 Task: Get directions from Glen Canyon National Recreation Area, Utah, United States to Kings Canyon National Park, California, United States and explore the nearby post offices
Action: Mouse moved to (286, 65)
Screenshot: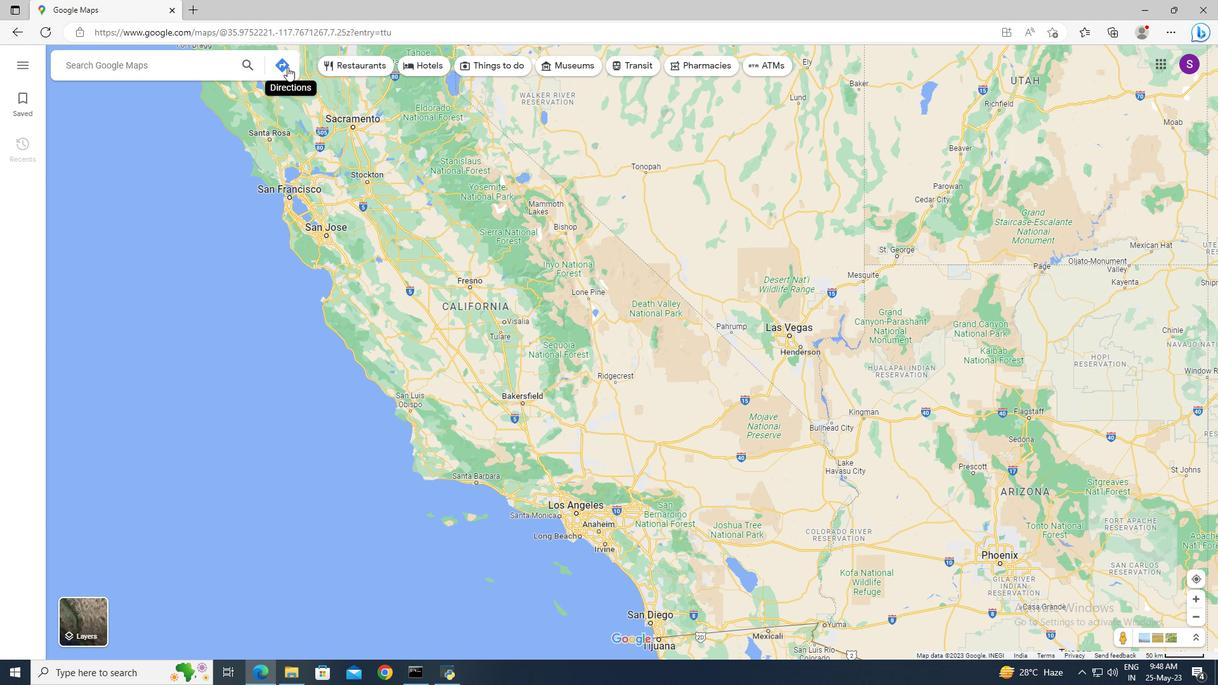 
Action: Mouse pressed left at (286, 65)
Screenshot: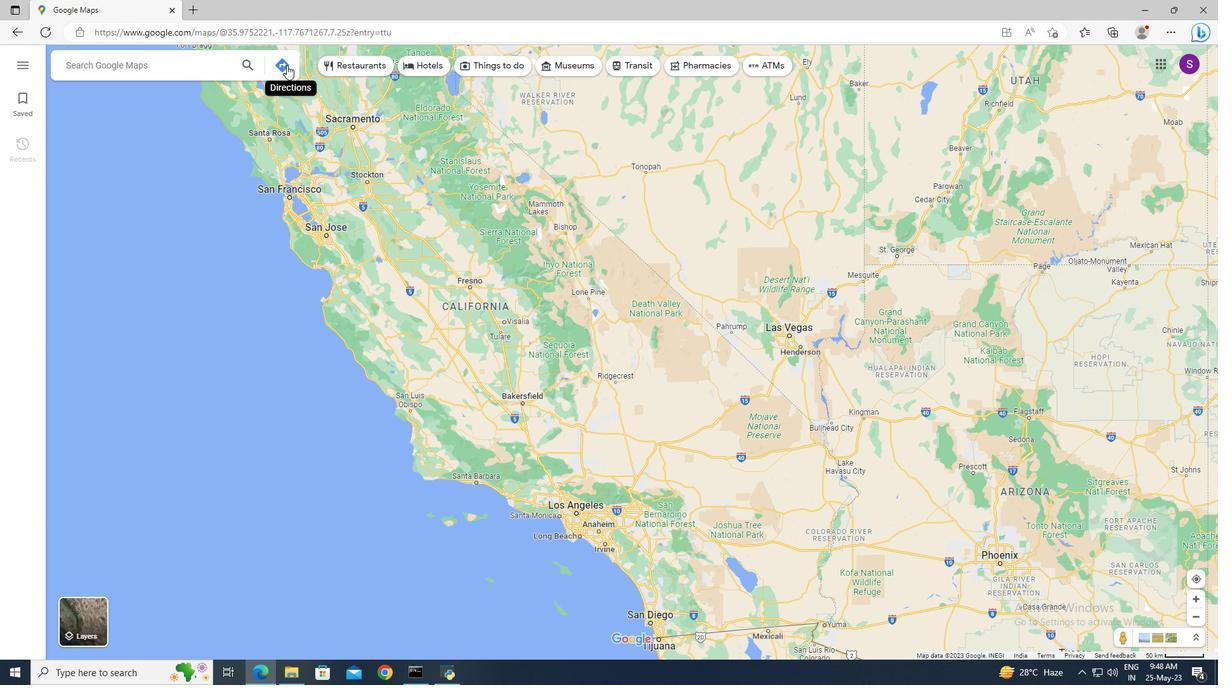 
Action: Mouse moved to (143, 103)
Screenshot: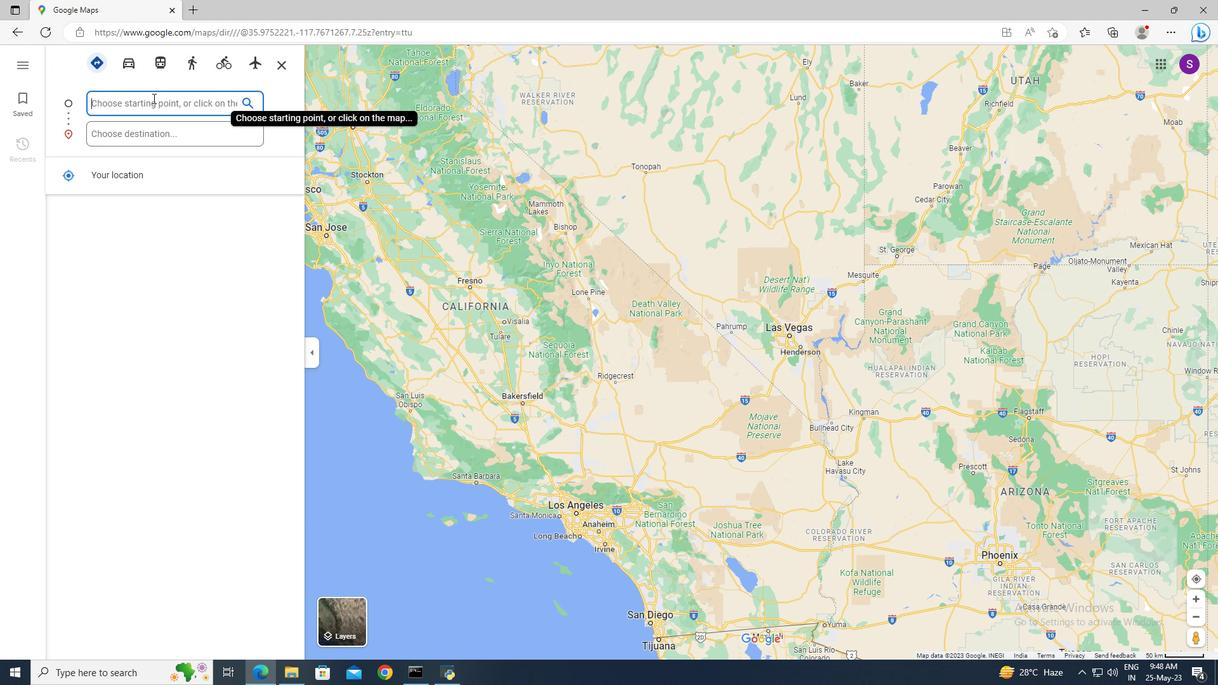 
Action: Mouse pressed left at (143, 103)
Screenshot: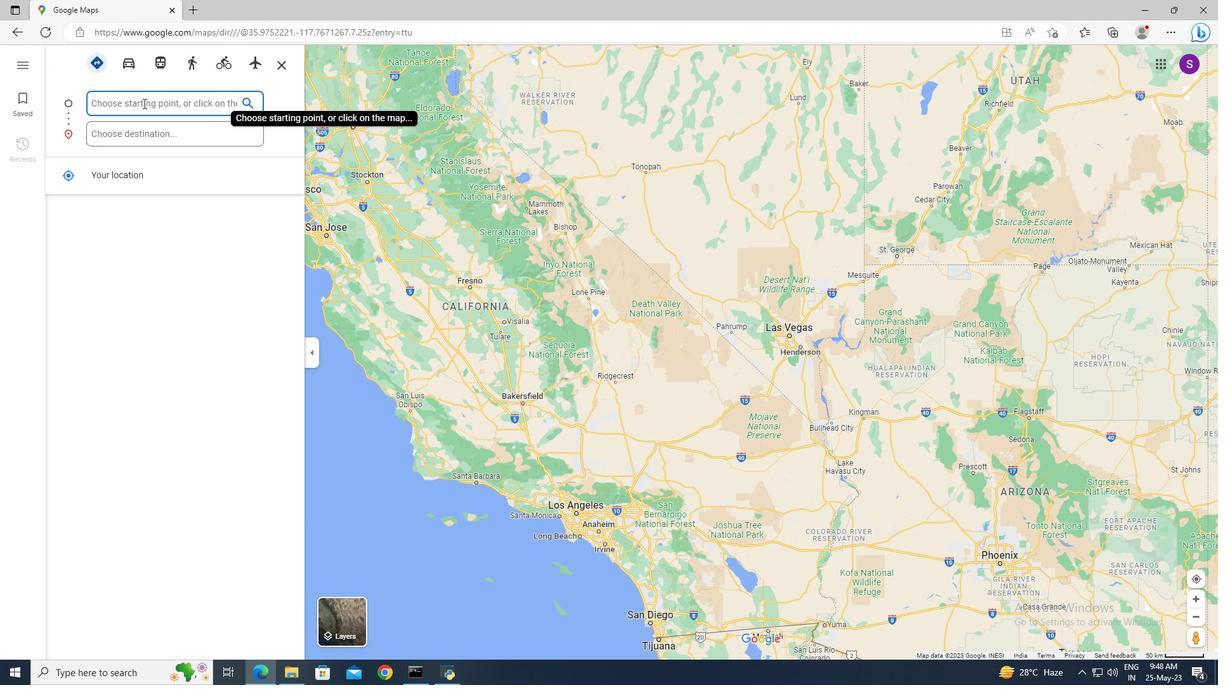 
Action: Key pressed <Key.shift>Glen<Key.space><Key.shift>Canyon<Key.space><Key.shift>National<Key.space><Key.shift>Recre
Screenshot: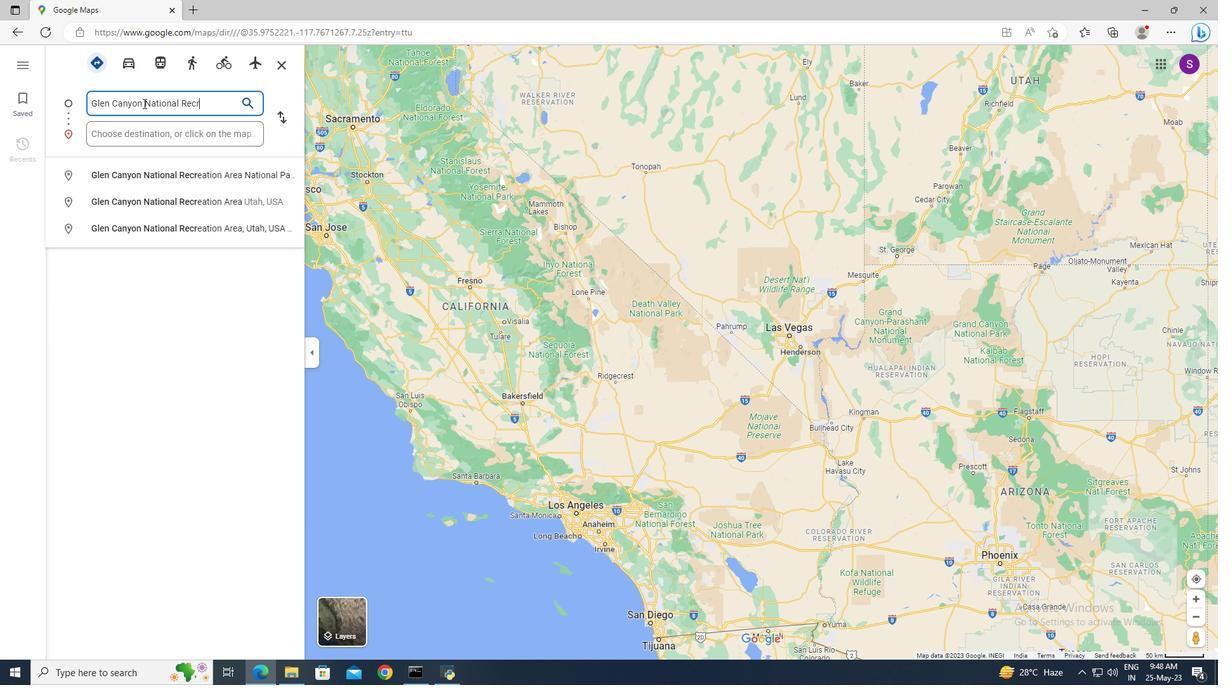 
Action: Mouse moved to (157, 195)
Screenshot: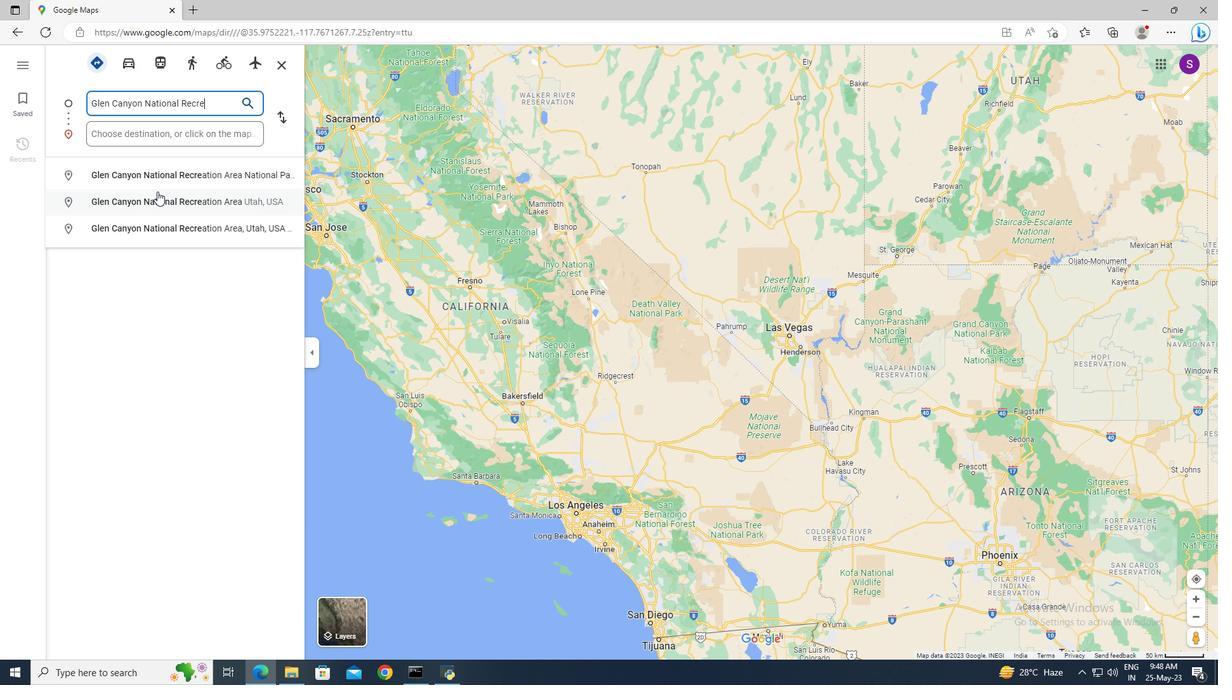 
Action: Mouse pressed left at (157, 195)
Screenshot: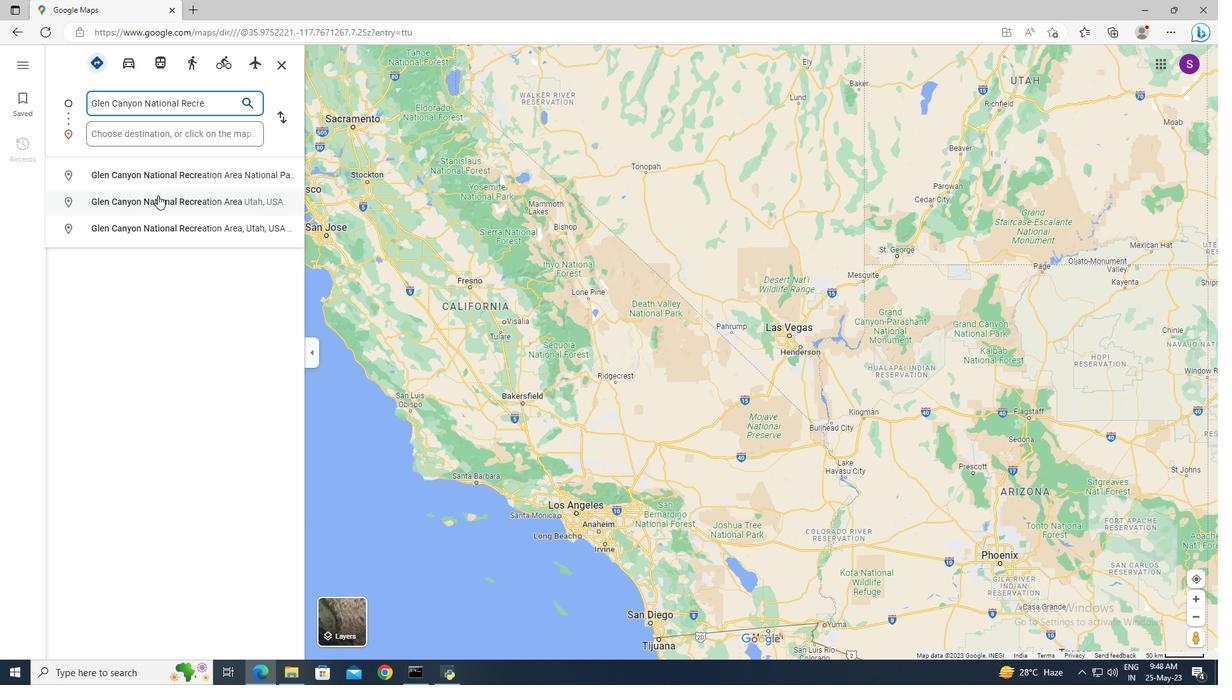 
Action: Mouse moved to (133, 130)
Screenshot: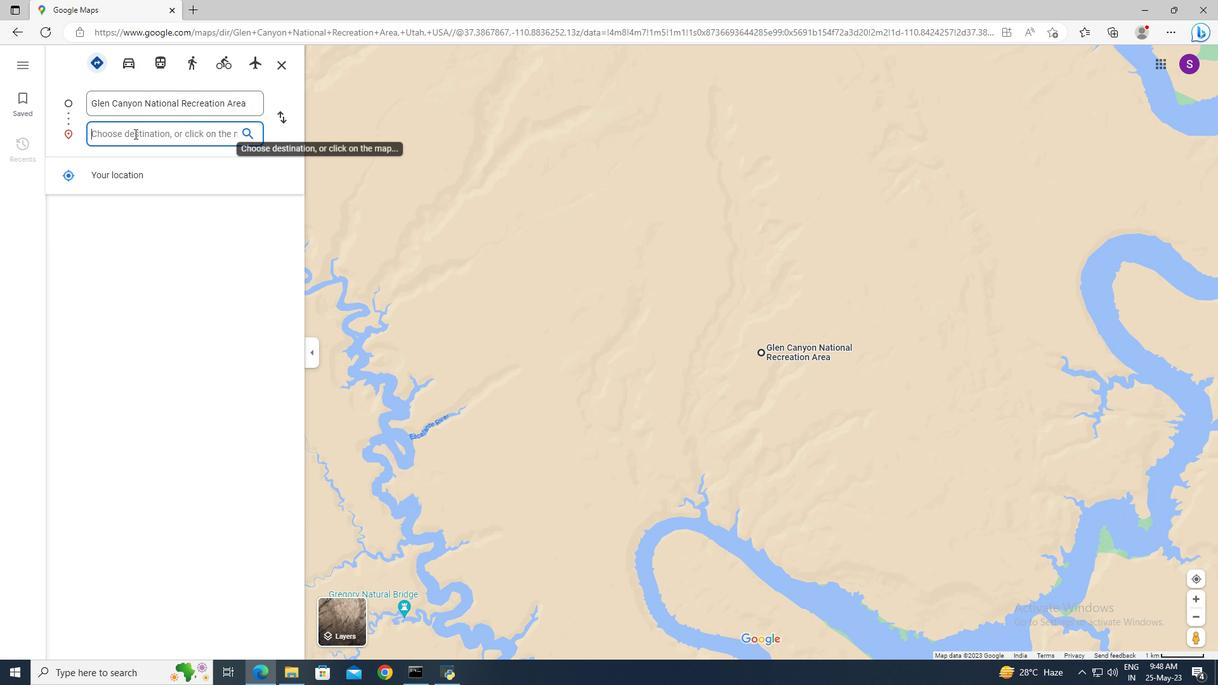 
Action: Mouse pressed left at (133, 130)
Screenshot: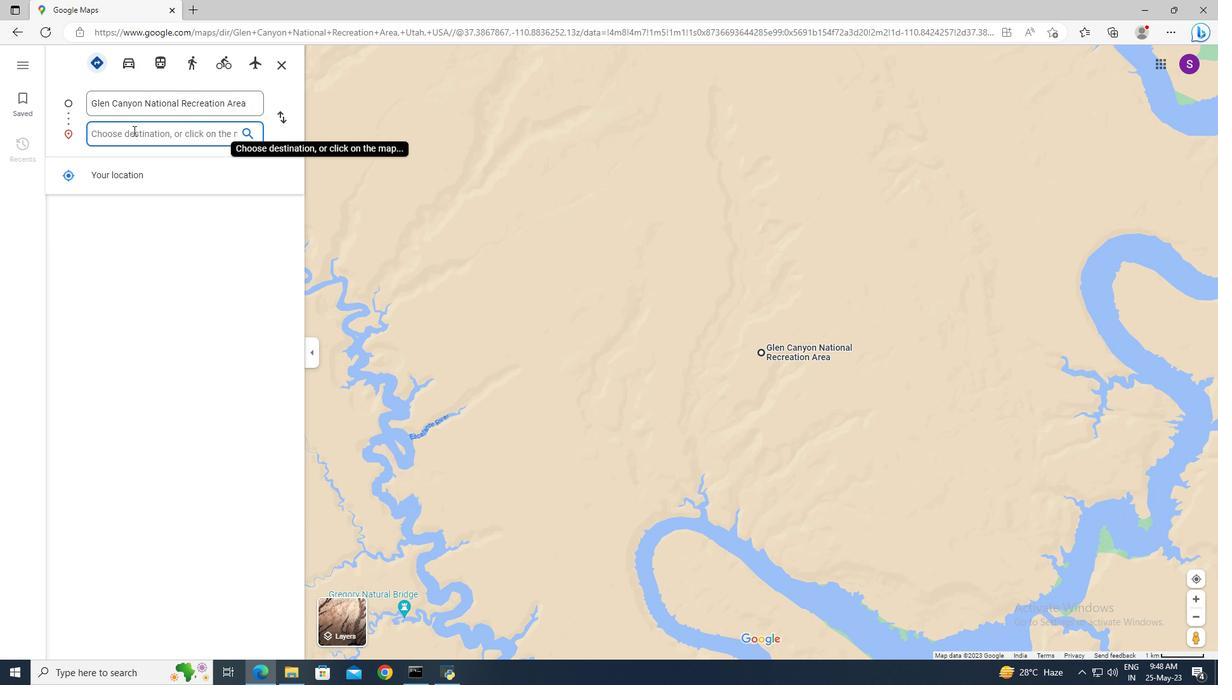 
Action: Key pressed <Key.shift>Kings<Key.space><Key.shift>Canyon<Key.space><Key.shift>National<Key.space><Key.shift>Park
Screenshot: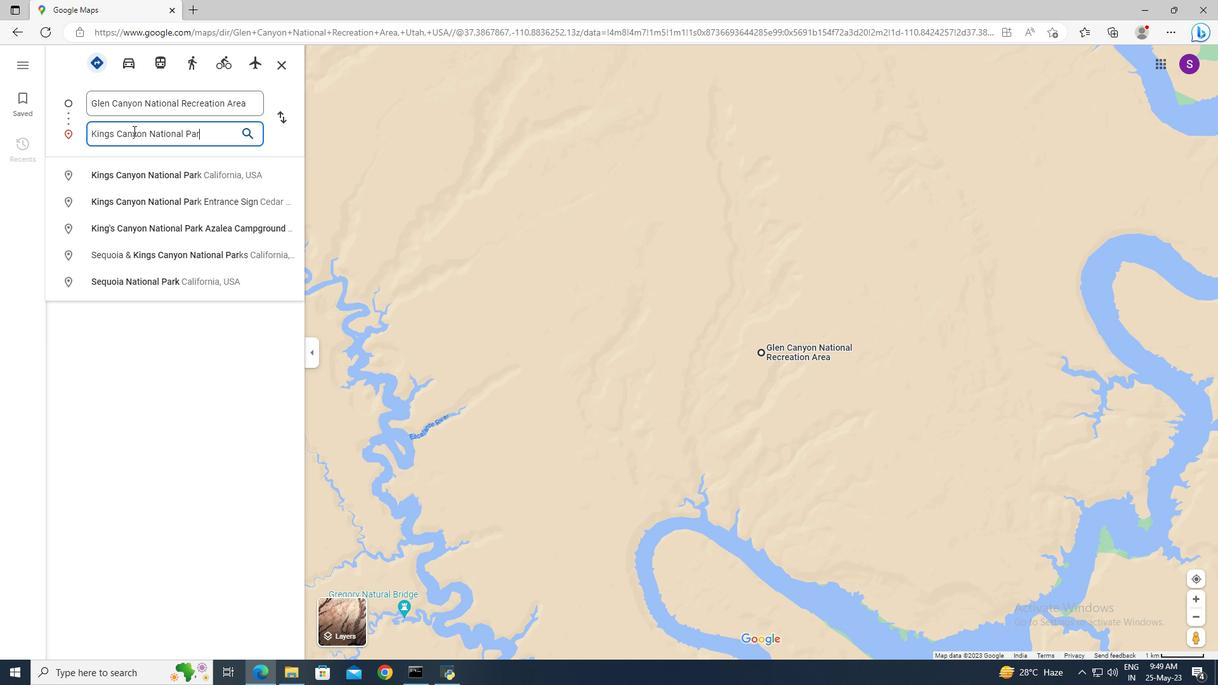 
Action: Mouse moved to (140, 170)
Screenshot: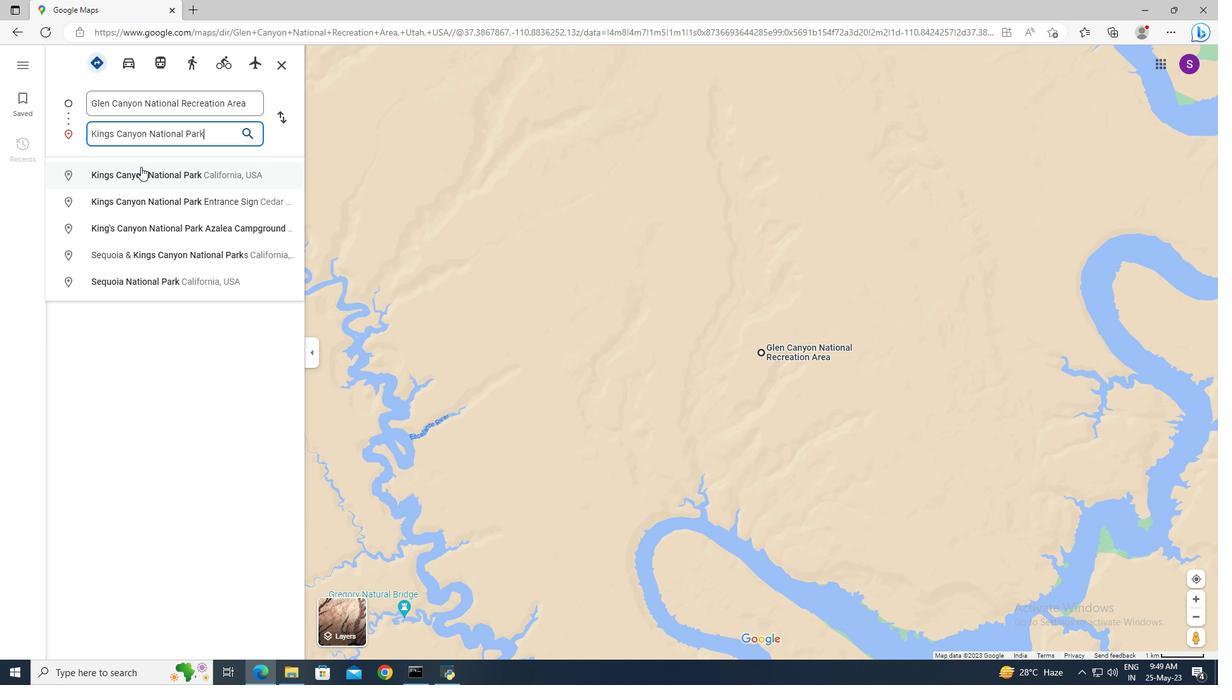 
Action: Mouse pressed left at (140, 170)
Screenshot: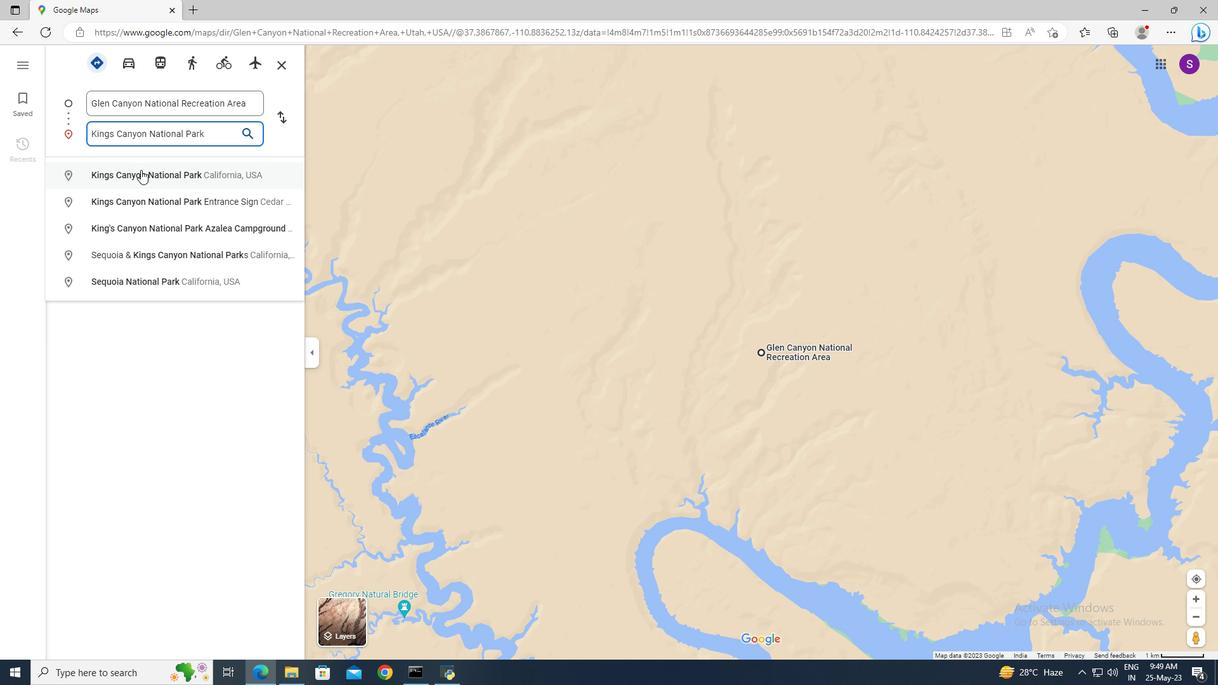 
Action: Mouse moved to (275, 555)
Screenshot: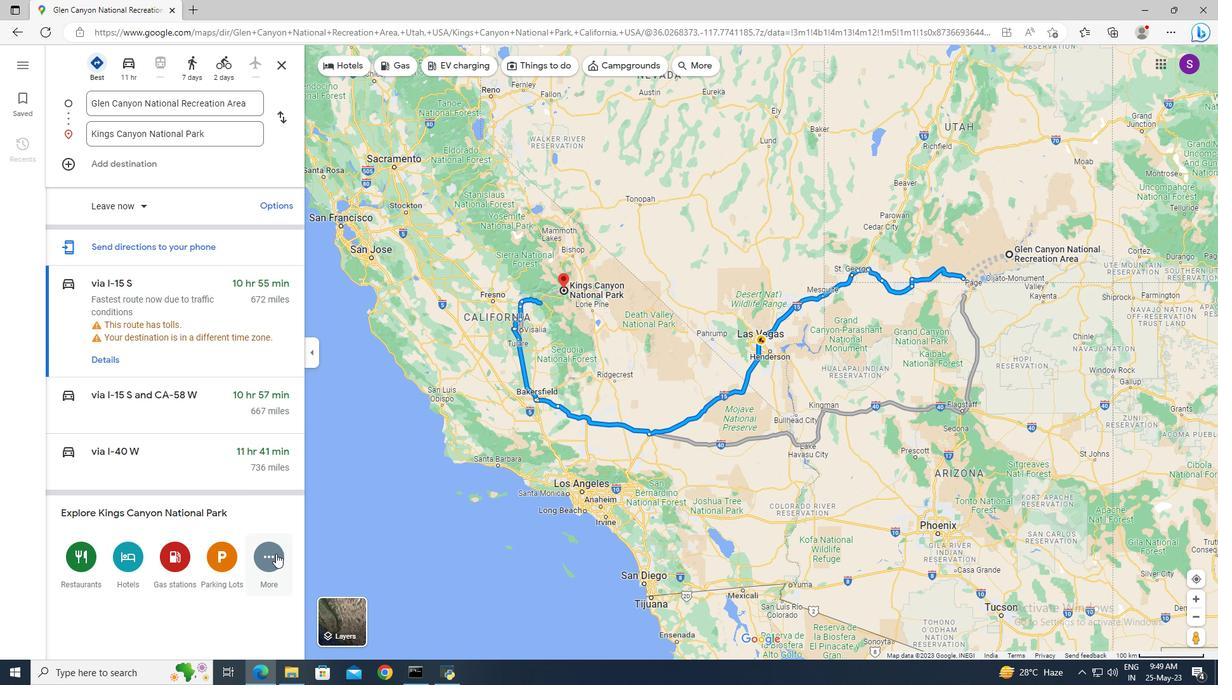 
Action: Mouse pressed left at (275, 555)
Screenshot: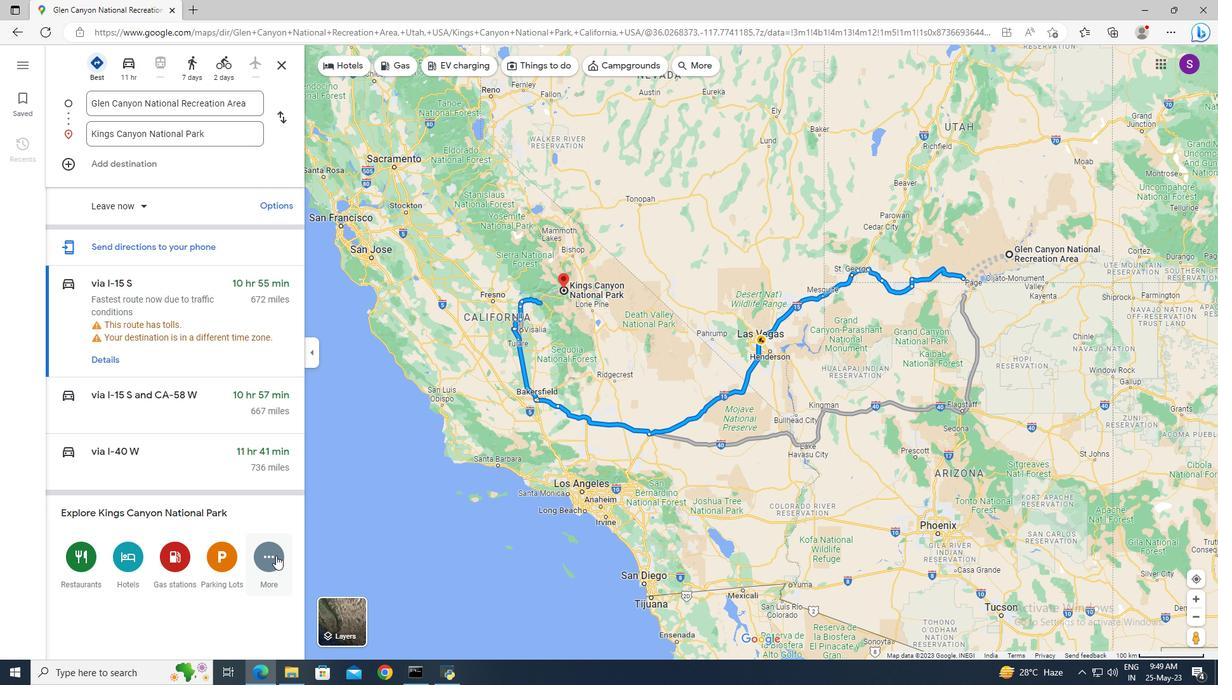 
Action: Mouse moved to (267, 525)
Screenshot: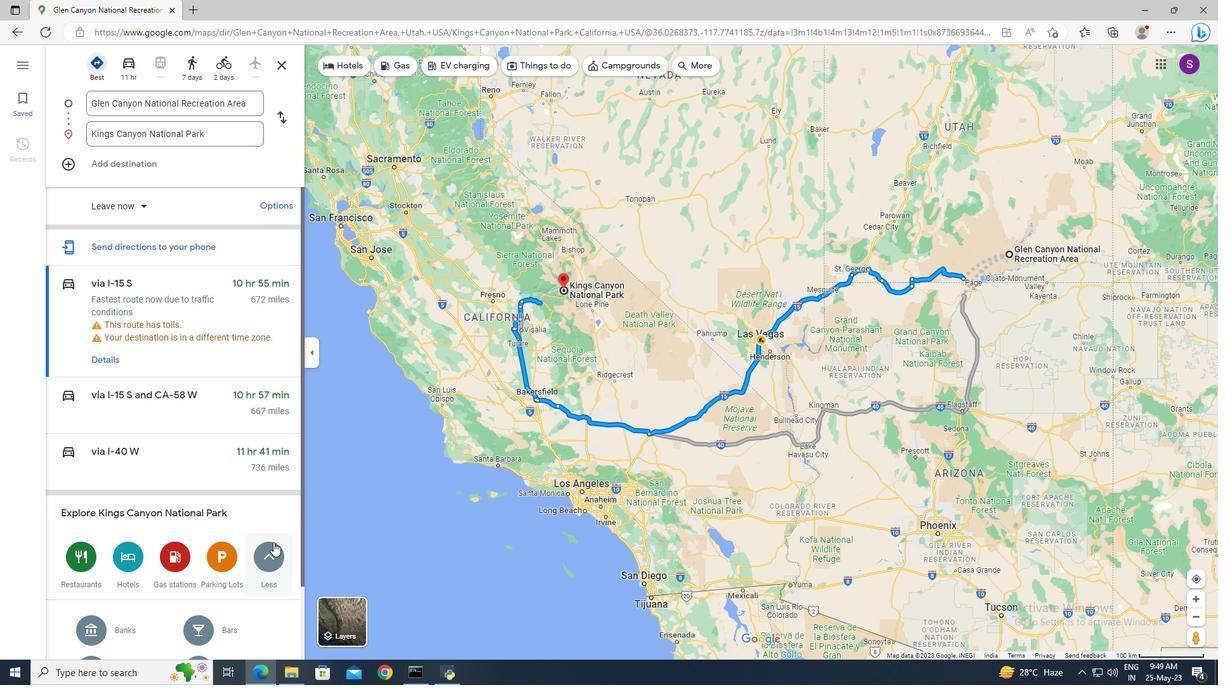 
Action: Mouse scrolled (267, 524) with delta (0, 0)
Screenshot: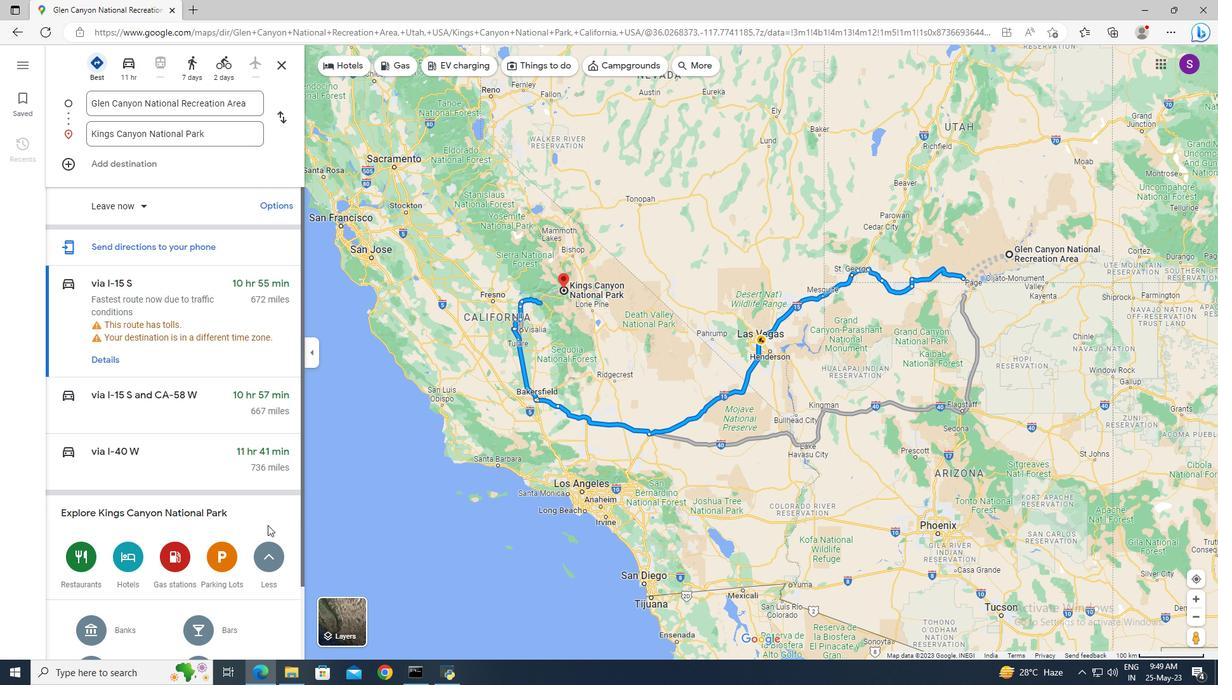 
Action: Mouse scrolled (267, 524) with delta (0, 0)
Screenshot: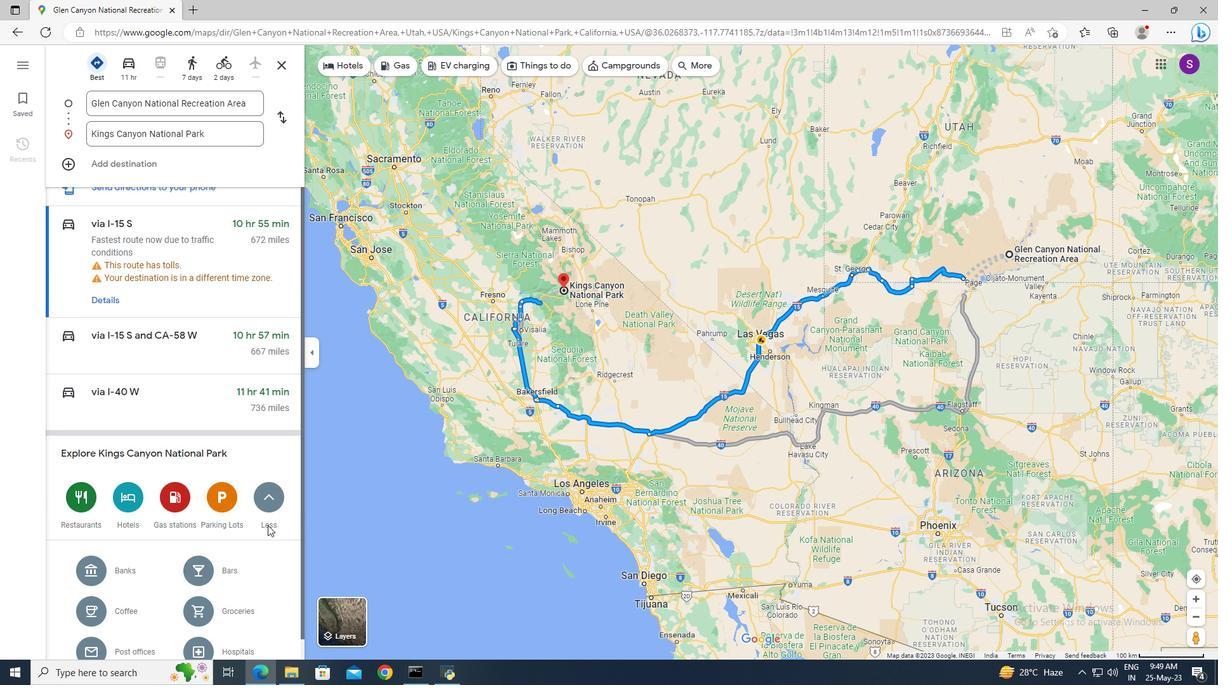 
Action: Mouse moved to (116, 623)
Screenshot: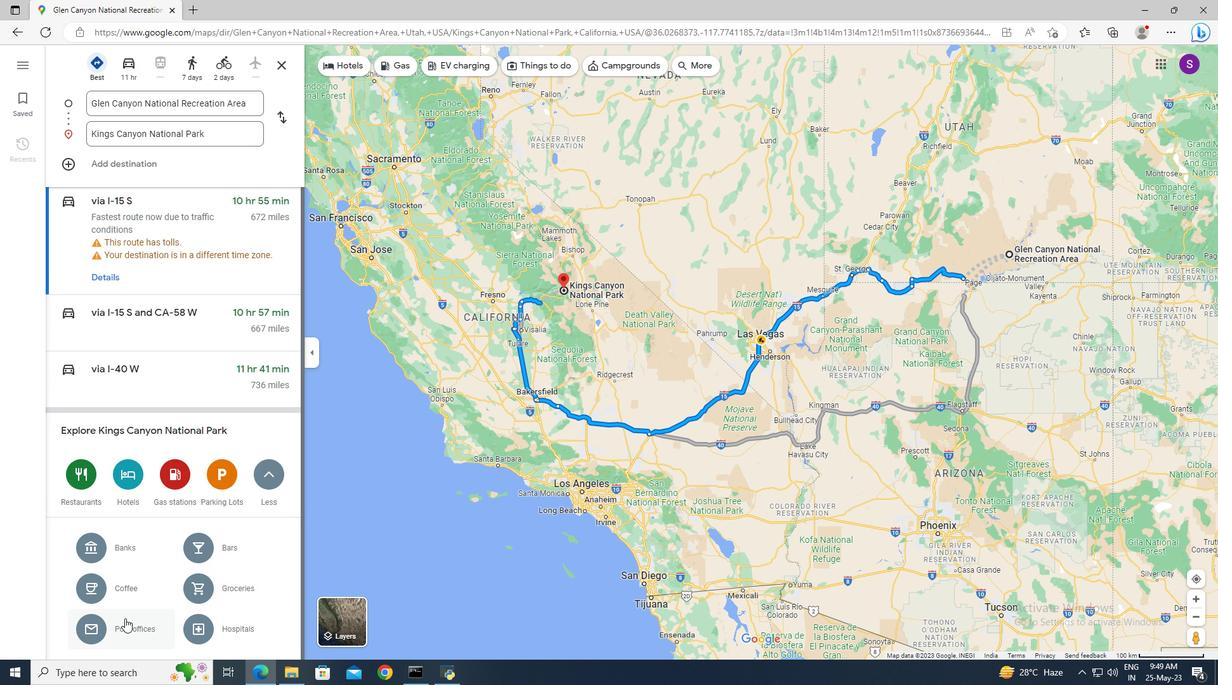 
Action: Mouse pressed left at (116, 623)
Screenshot: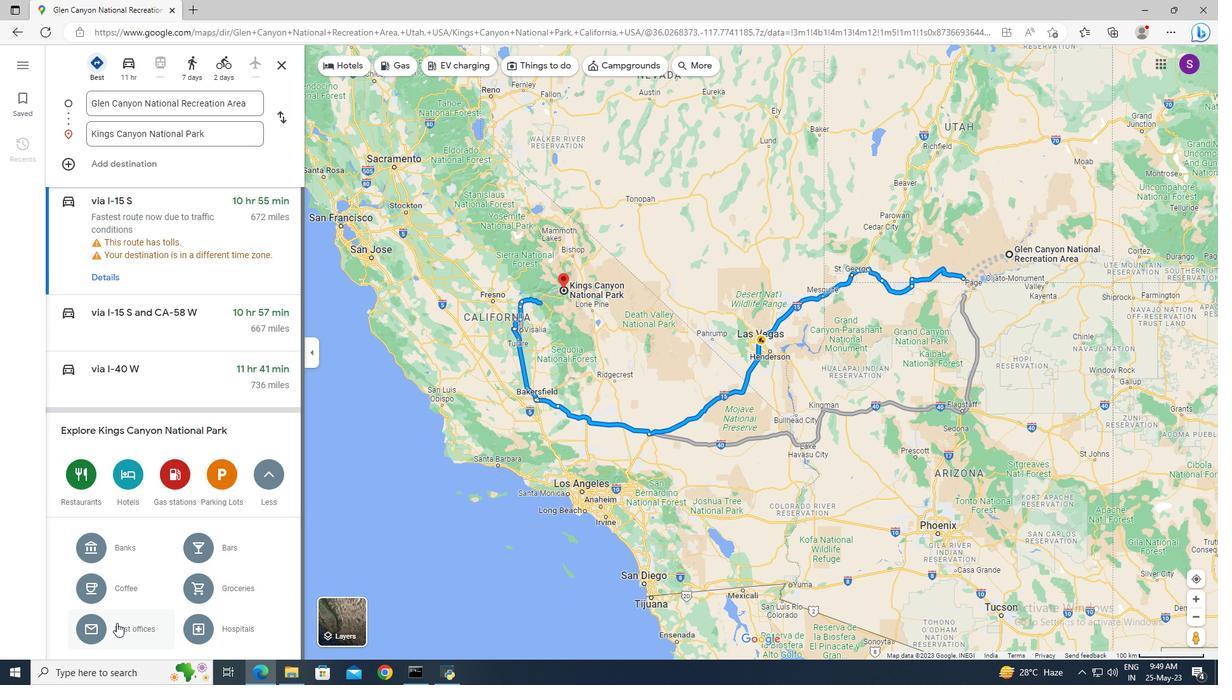 
Action: Mouse moved to (140, 204)
Screenshot: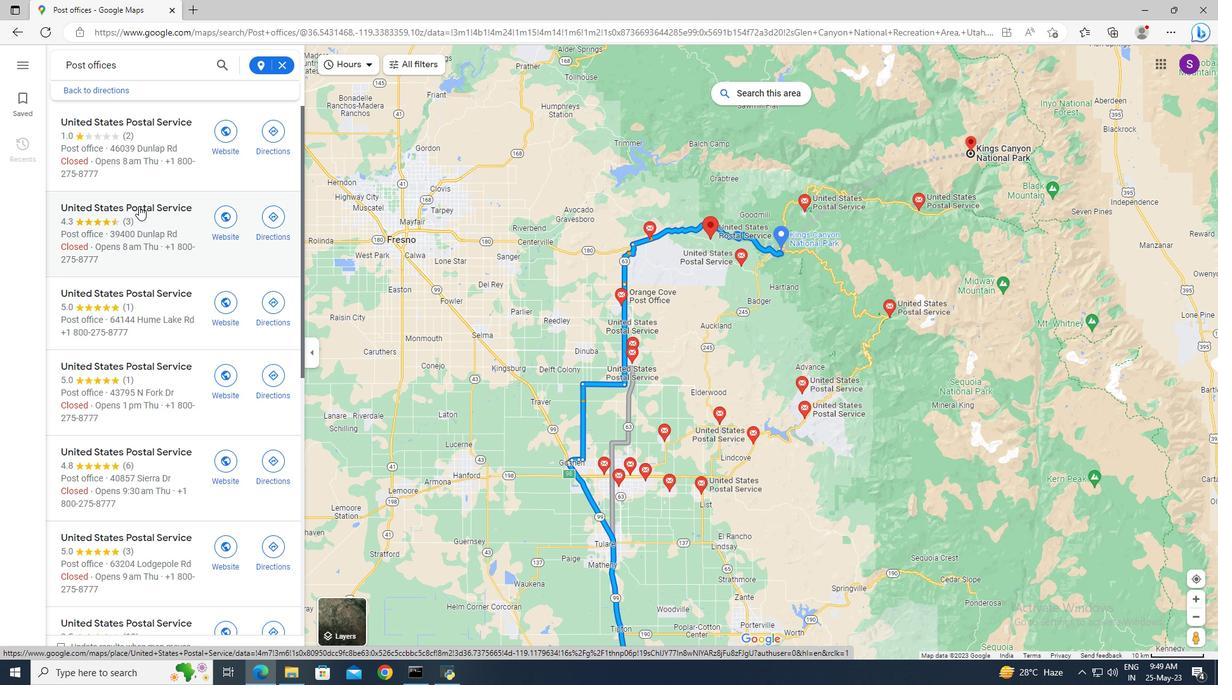 
Action: Mouse pressed left at (140, 204)
Screenshot: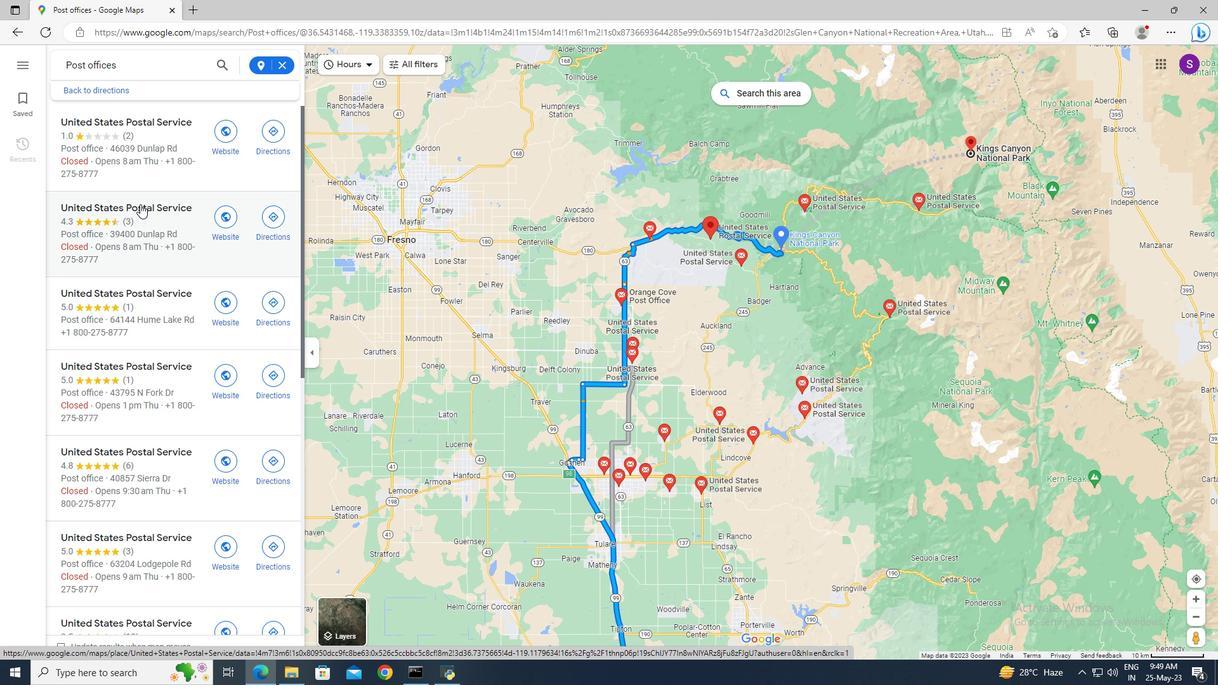 
Action: Mouse moved to (458, 311)
Screenshot: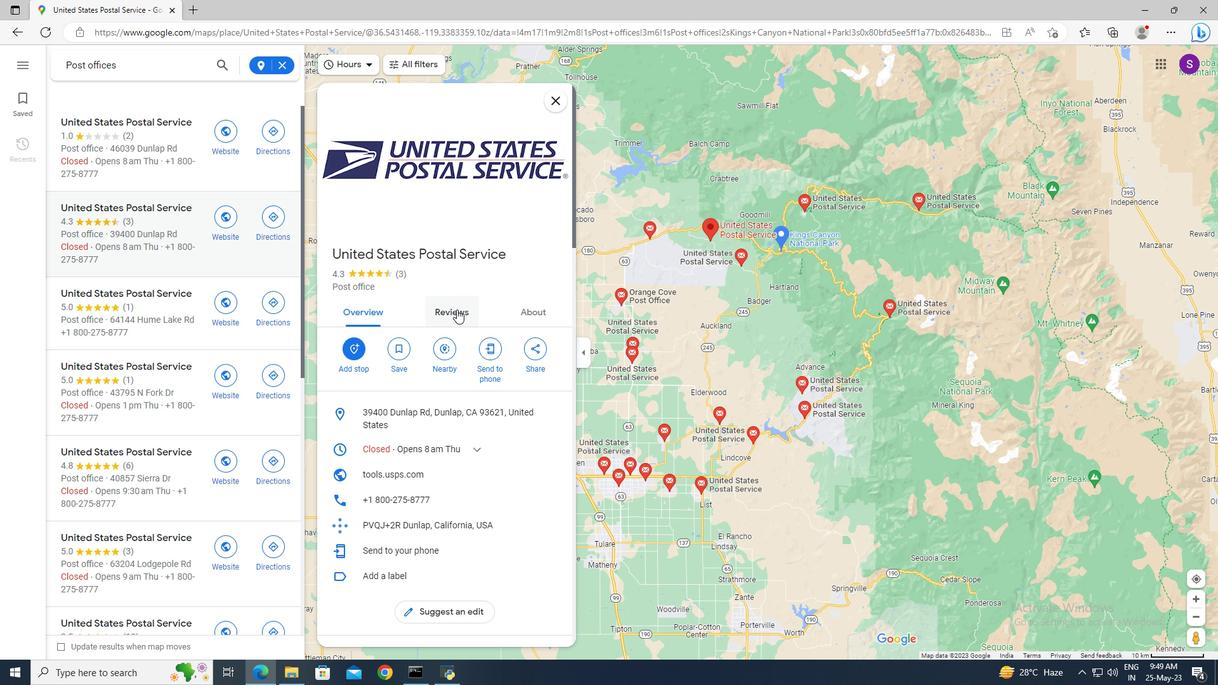 
Action: Mouse pressed left at (458, 311)
Screenshot: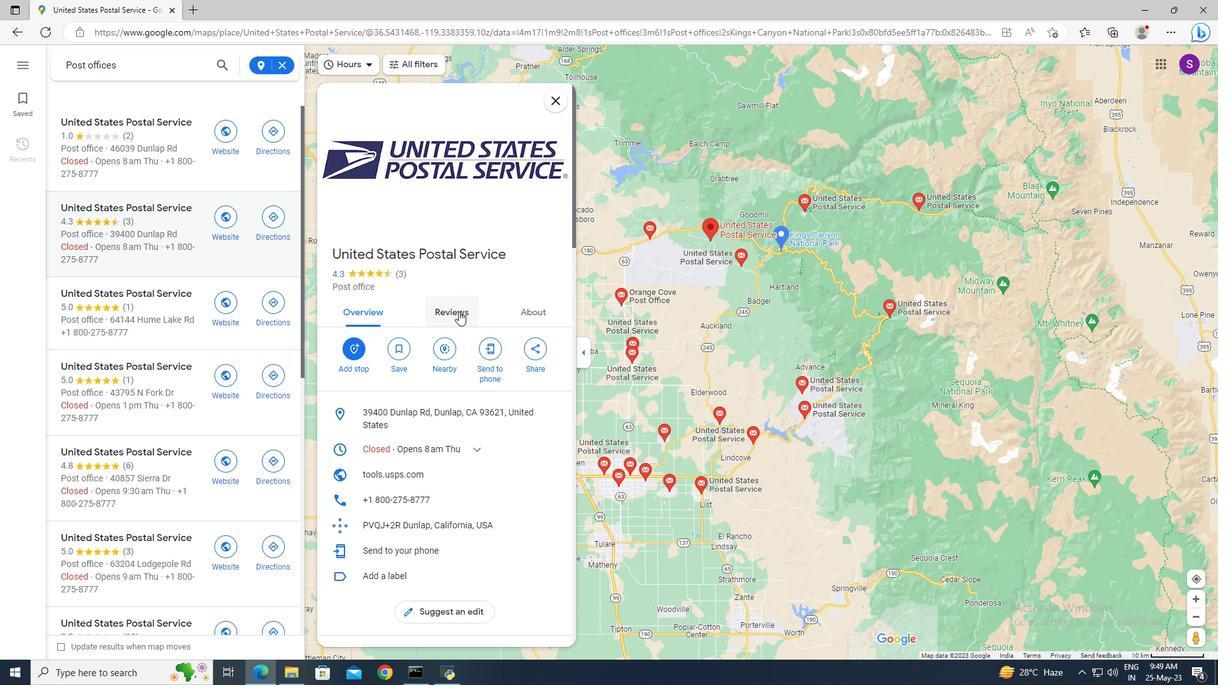 
Action: Mouse scrolled (458, 310) with delta (0, 0)
Screenshot: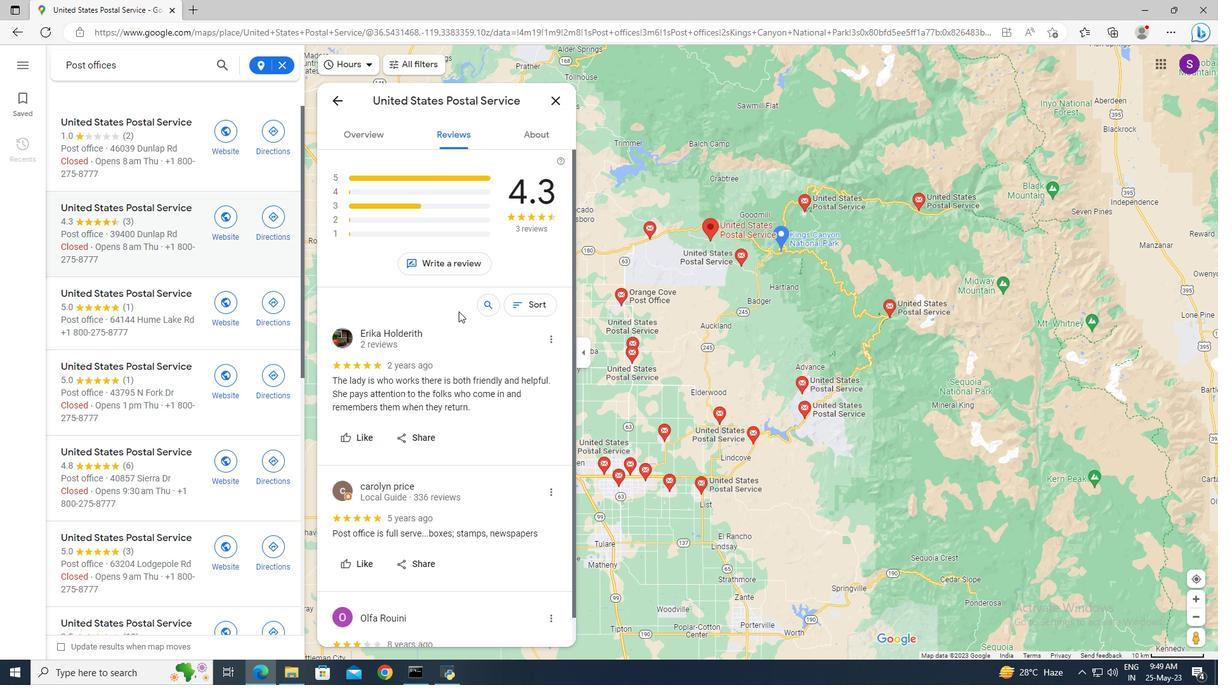 
Action: Mouse moved to (458, 313)
Screenshot: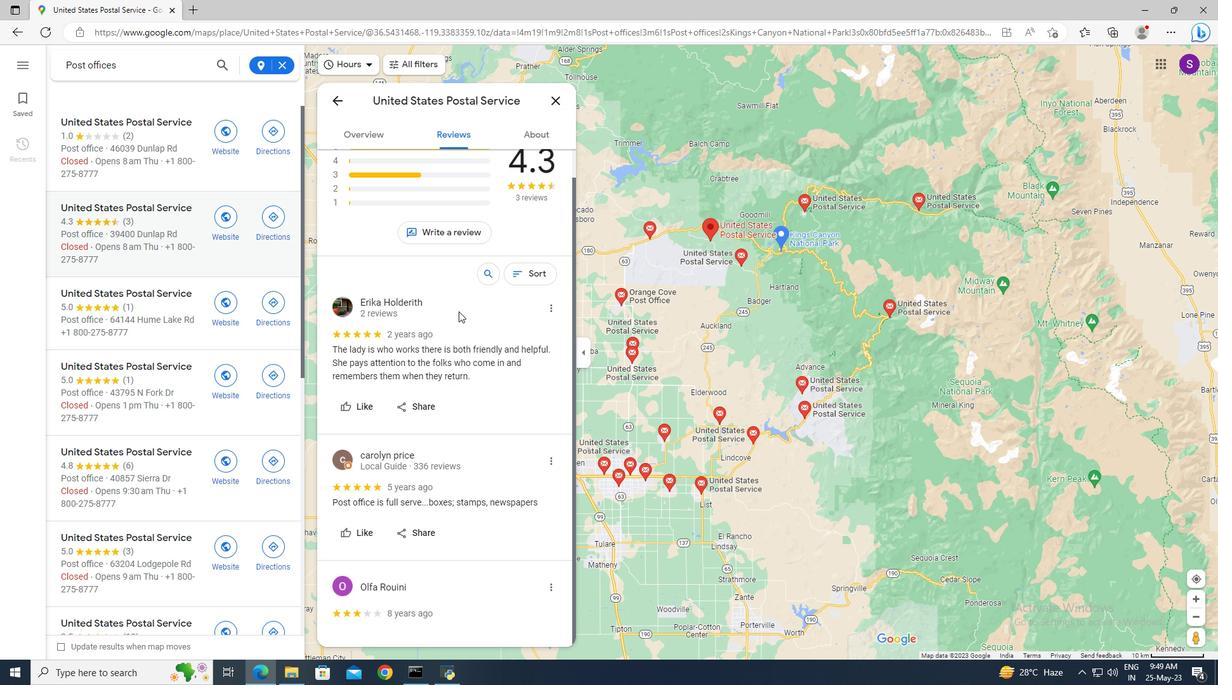 
Action: Mouse scrolled (458, 312) with delta (0, 0)
Screenshot: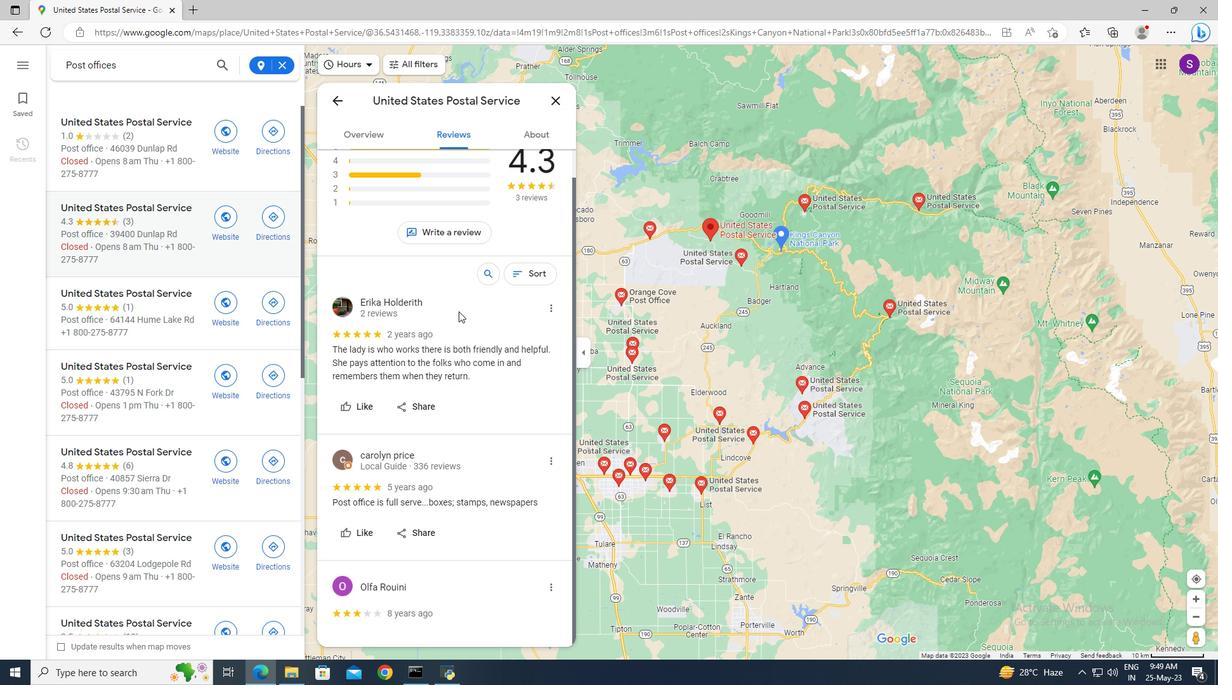 
Action: Mouse moved to (457, 316)
Screenshot: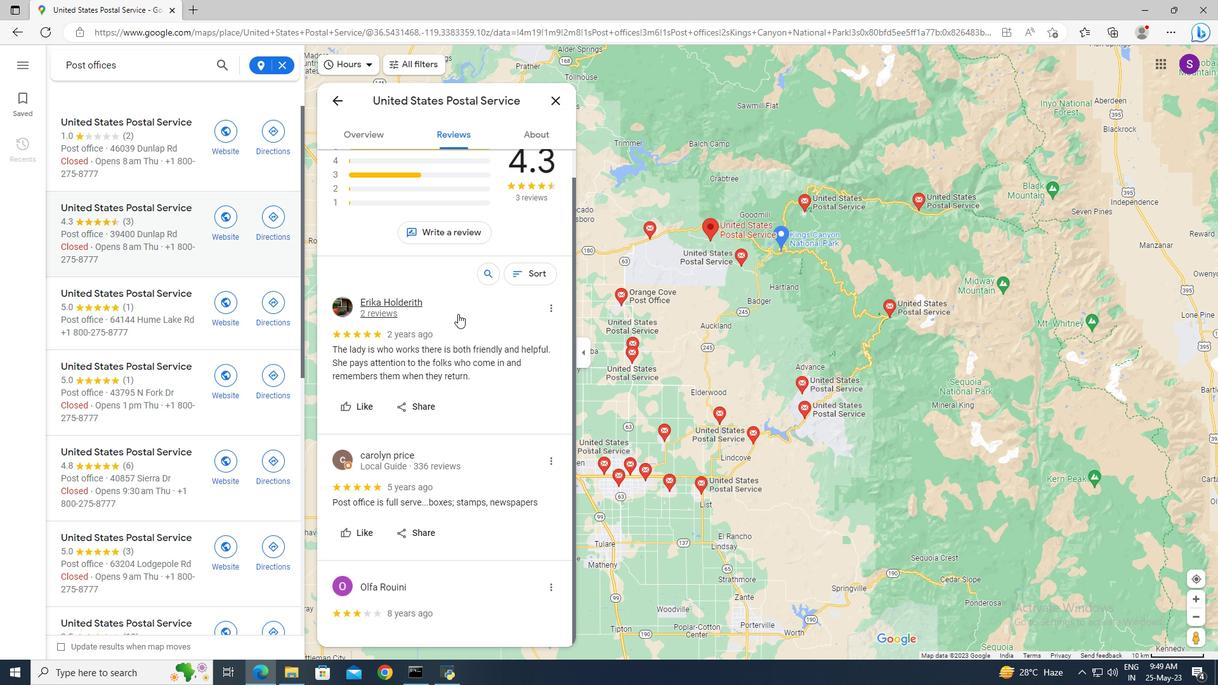 
Action: Mouse scrolled (457, 315) with delta (0, 0)
Screenshot: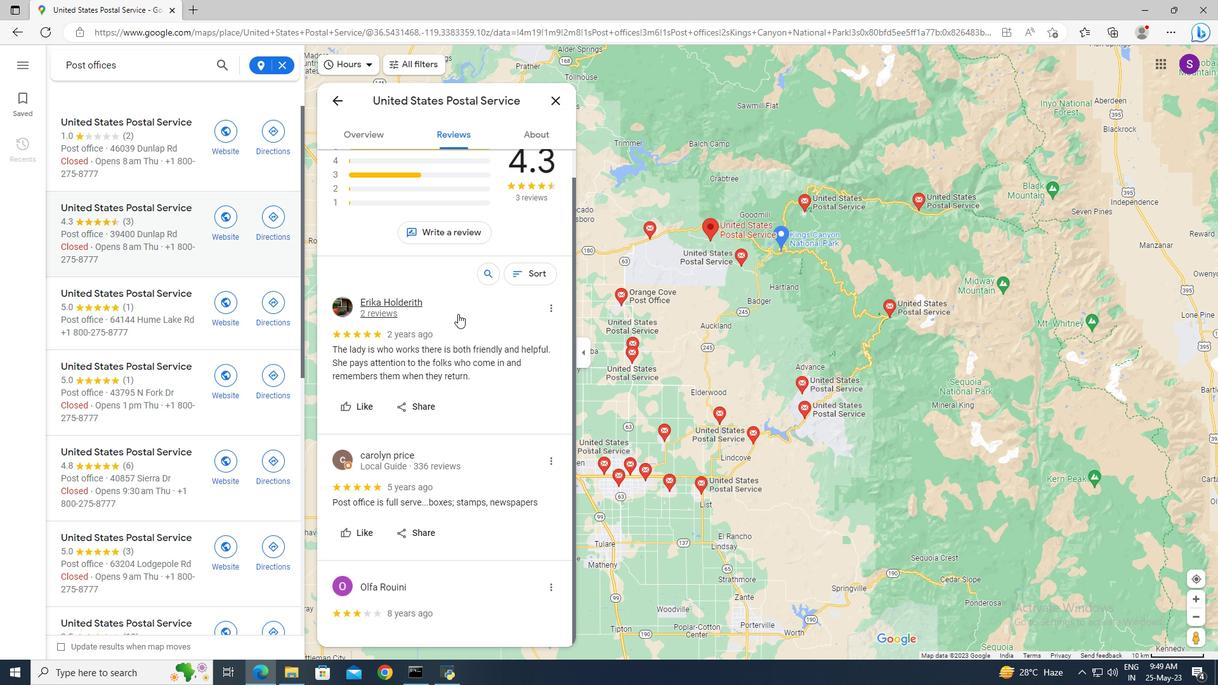 
Action: Mouse moved to (449, 515)
Screenshot: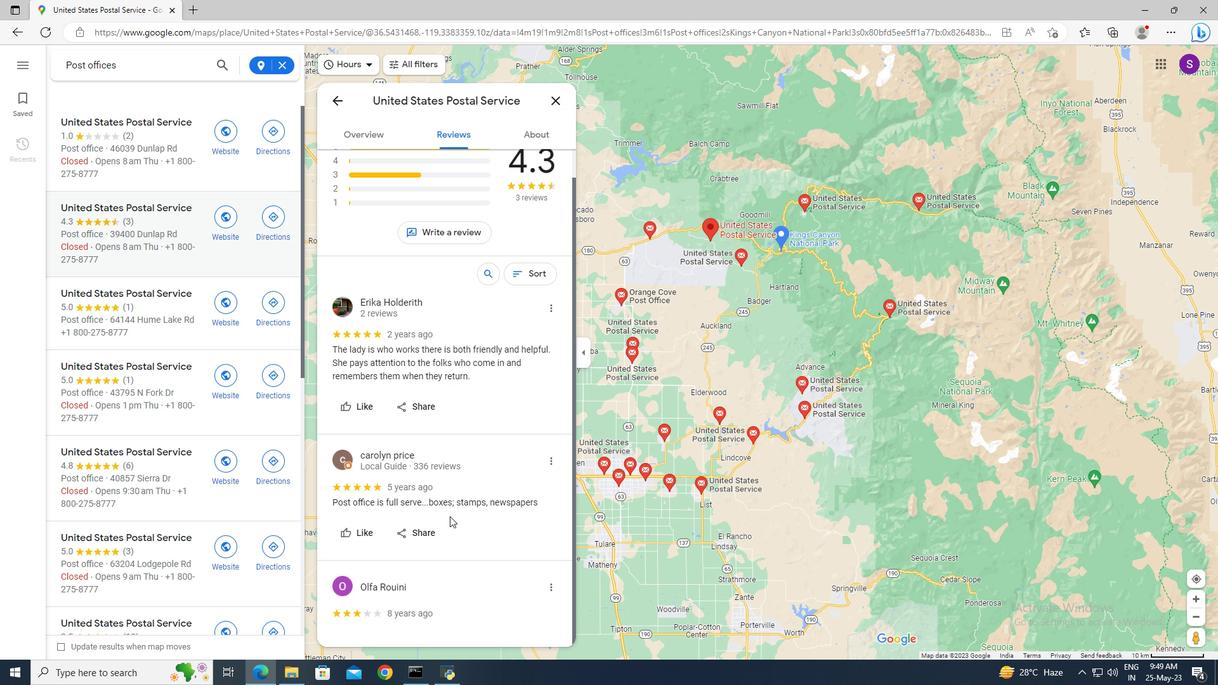 
Action: Mouse scrolled (449, 515) with delta (0, 0)
Screenshot: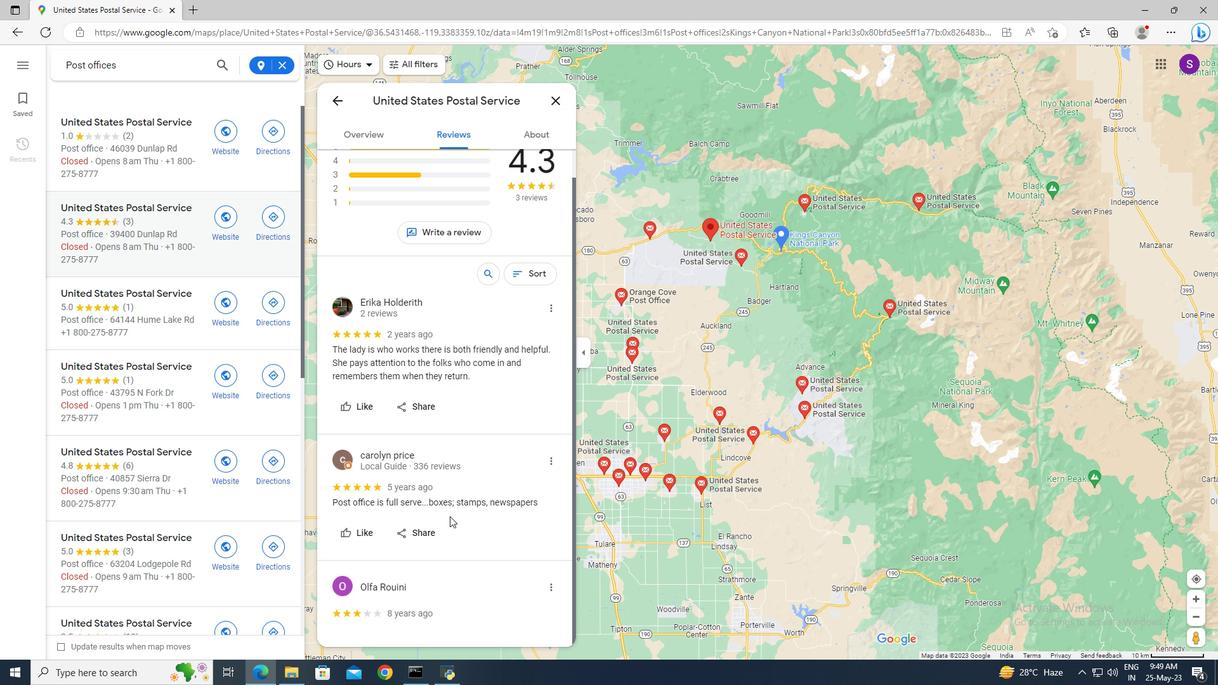 
Action: Mouse moved to (449, 513)
Screenshot: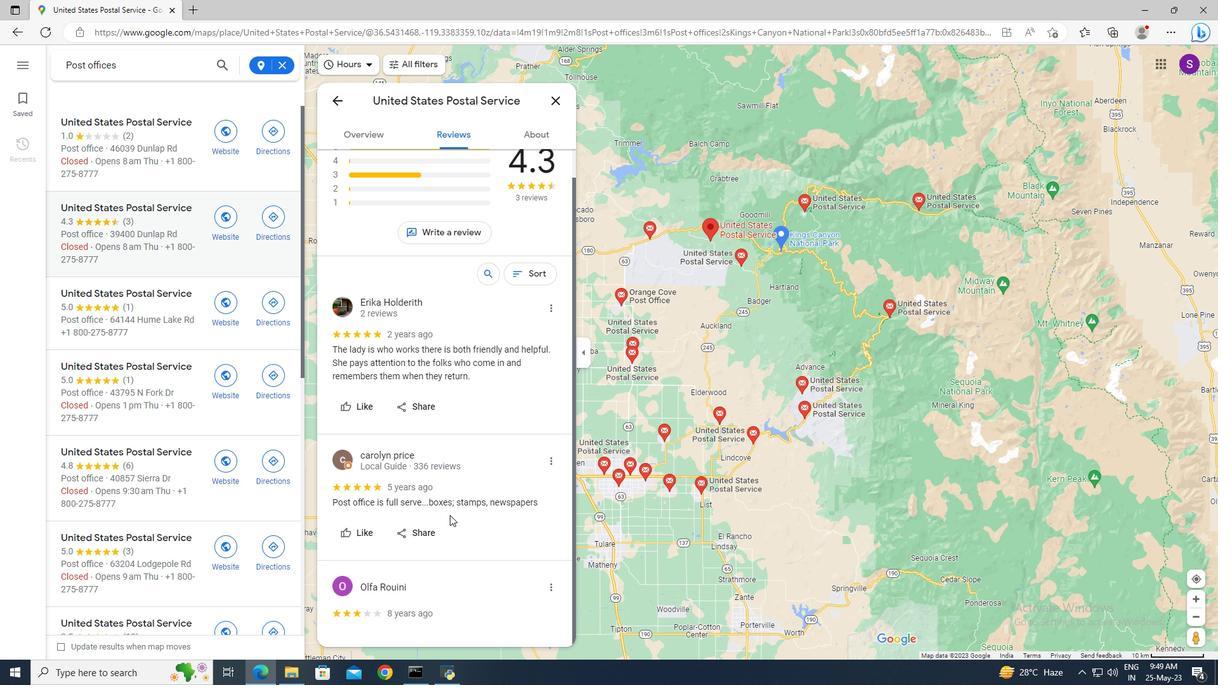 
Action: Mouse scrolled (449, 513) with delta (0, 0)
Screenshot: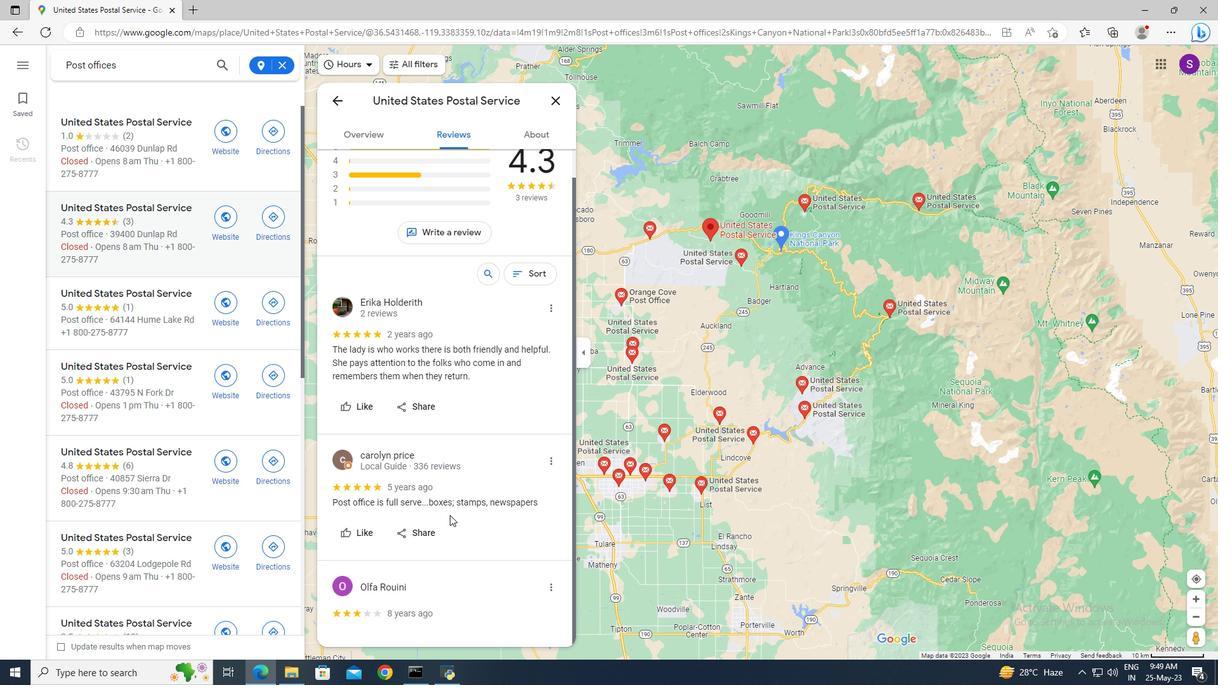 
Action: Mouse moved to (482, 376)
Screenshot: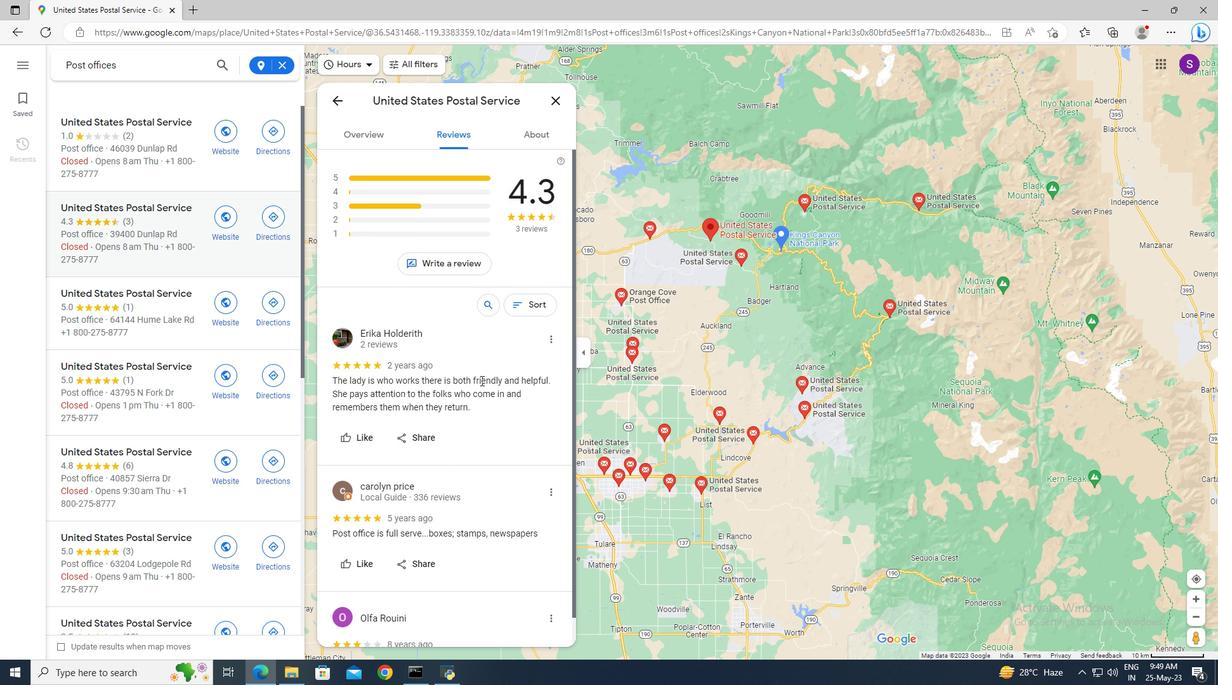 
Action: Mouse scrolled (482, 376) with delta (0, 0)
Screenshot: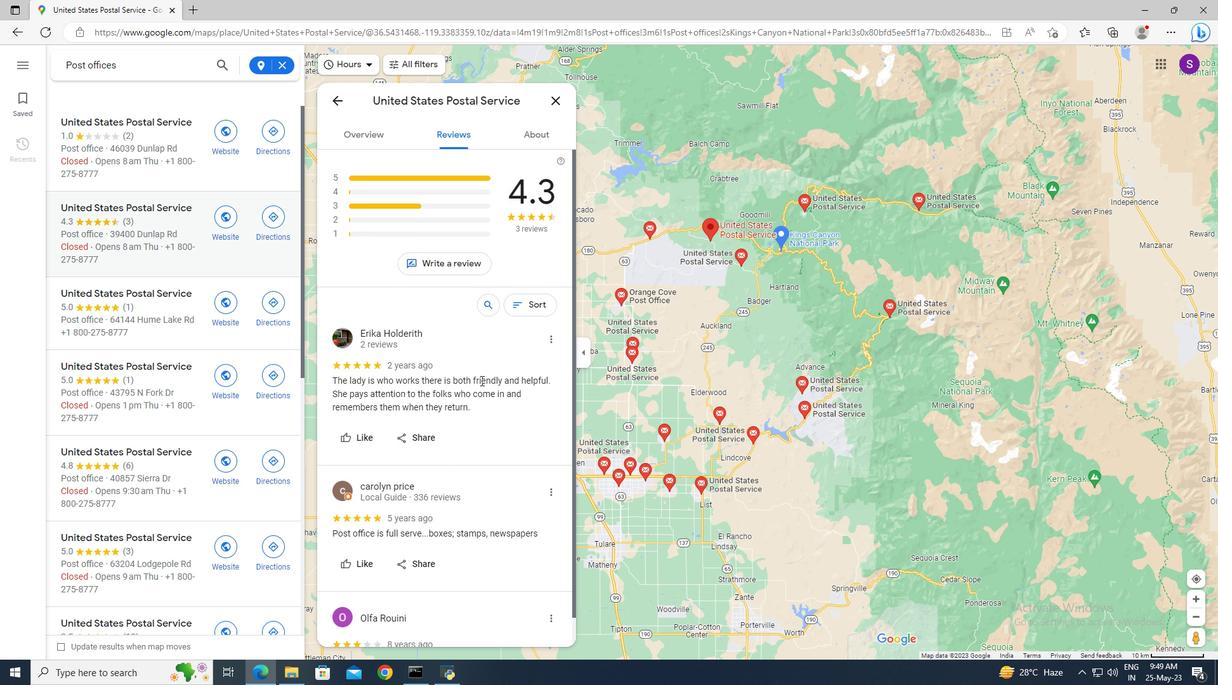 
Action: Mouse moved to (524, 145)
Screenshot: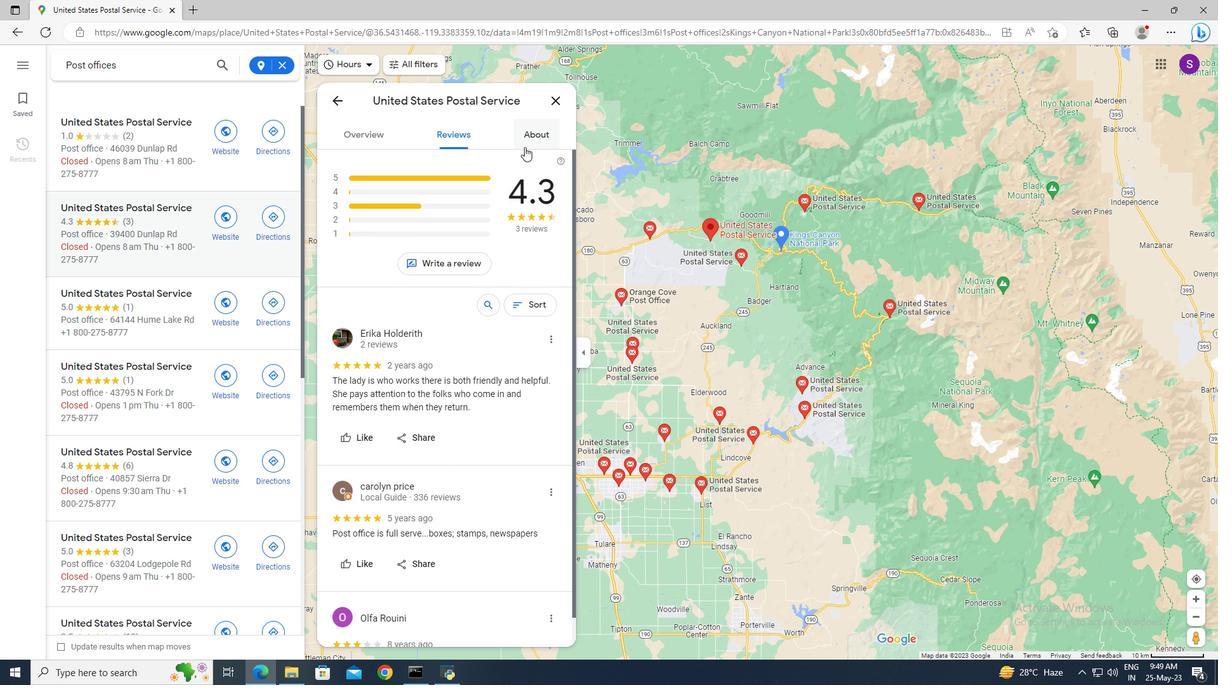 
Action: Mouse pressed left at (524, 145)
Screenshot: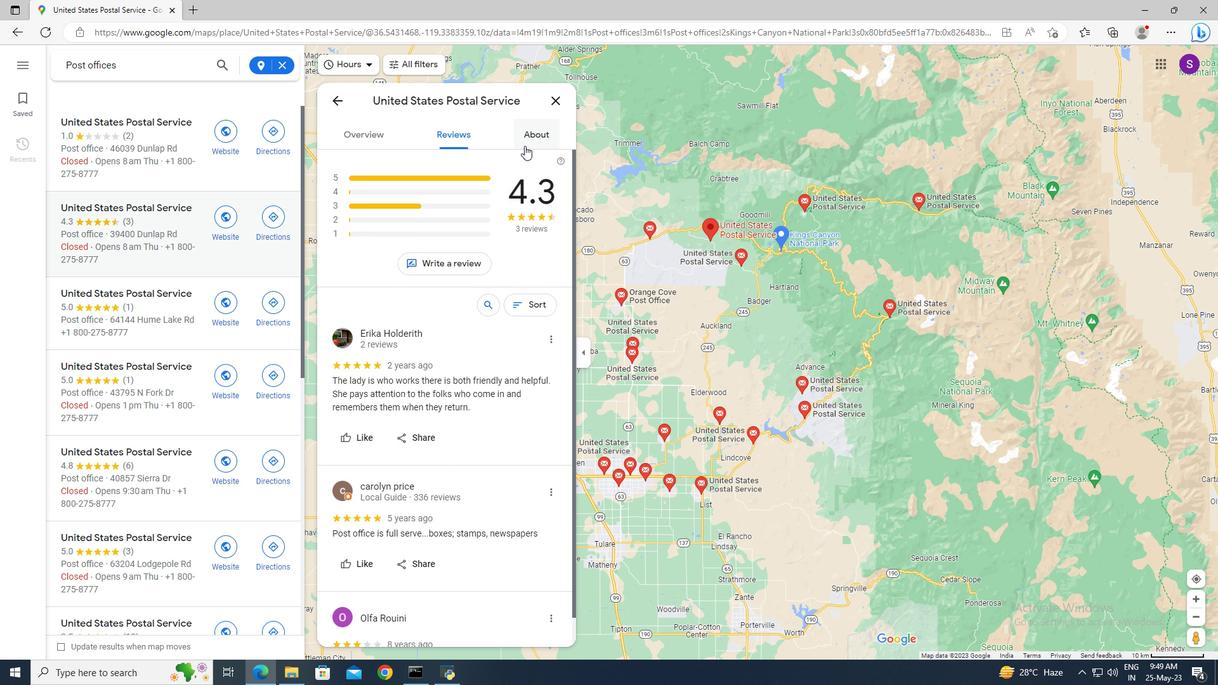 
Action: Mouse moved to (387, 136)
Screenshot: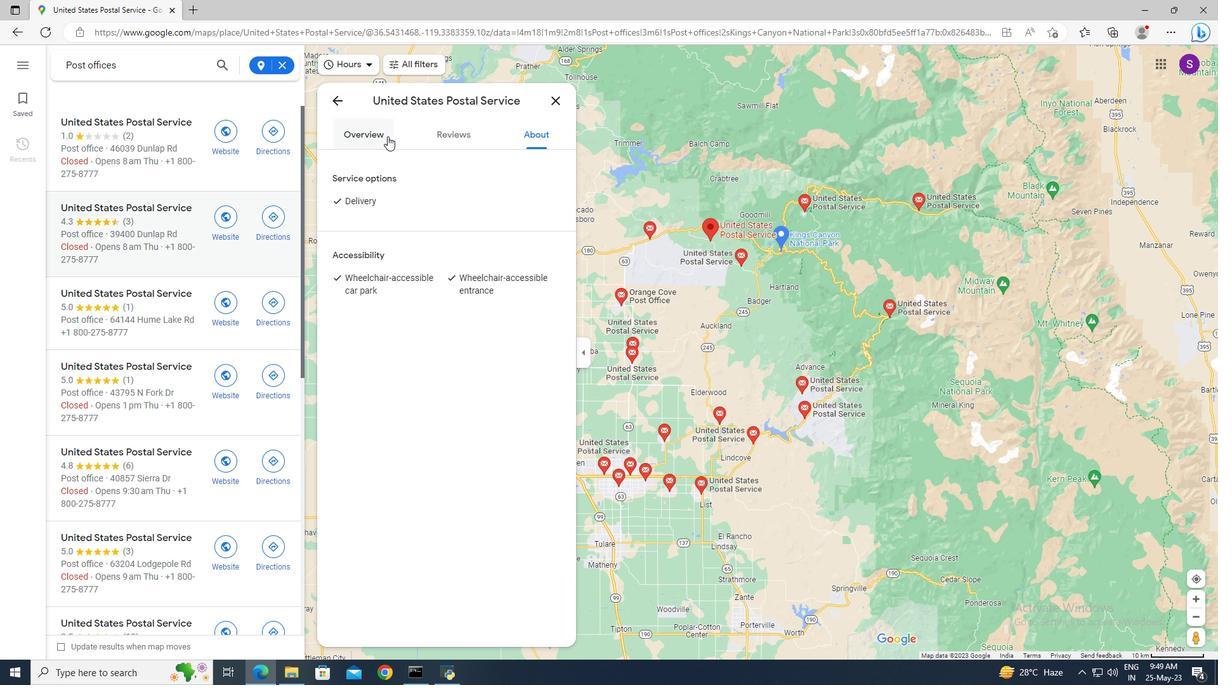 
Action: Mouse pressed left at (387, 136)
Screenshot: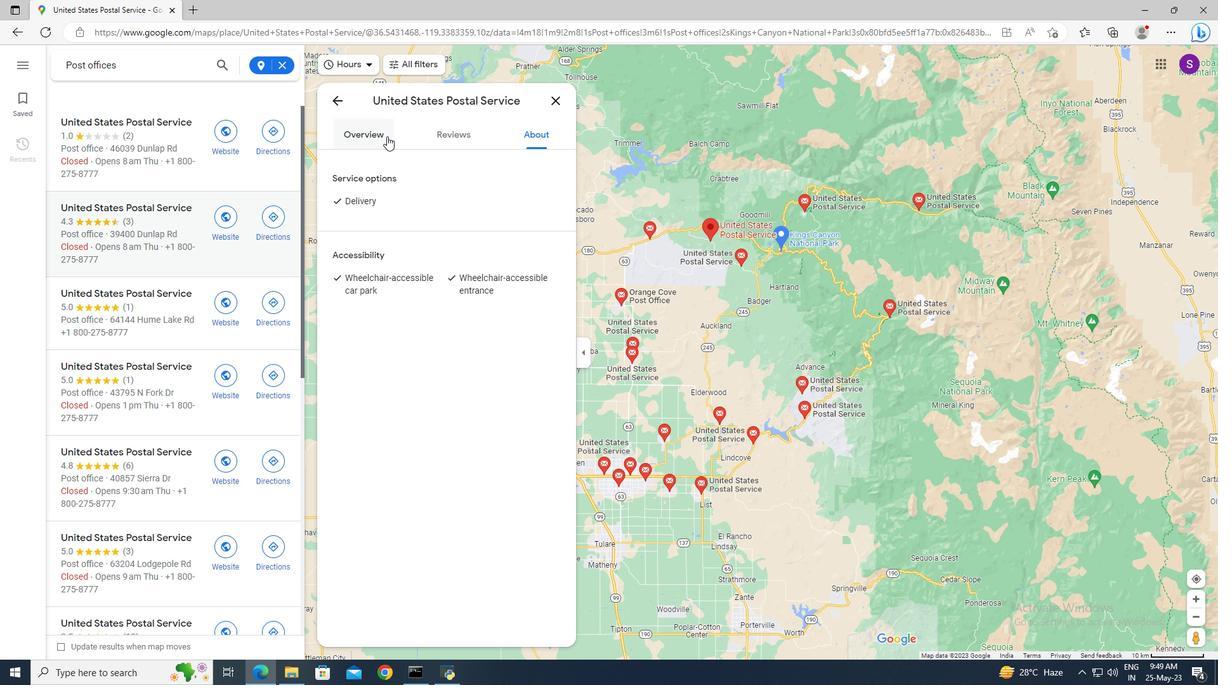 
Action: Mouse moved to (395, 161)
Screenshot: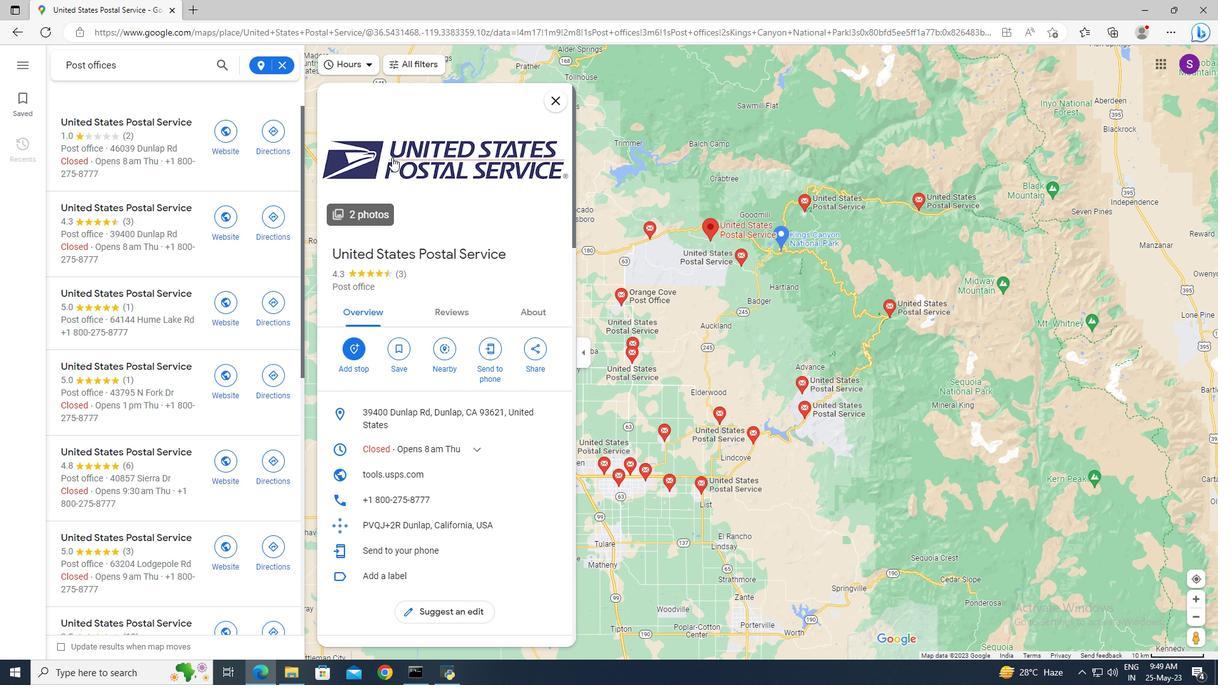 
Action: Mouse pressed left at (395, 161)
Screenshot: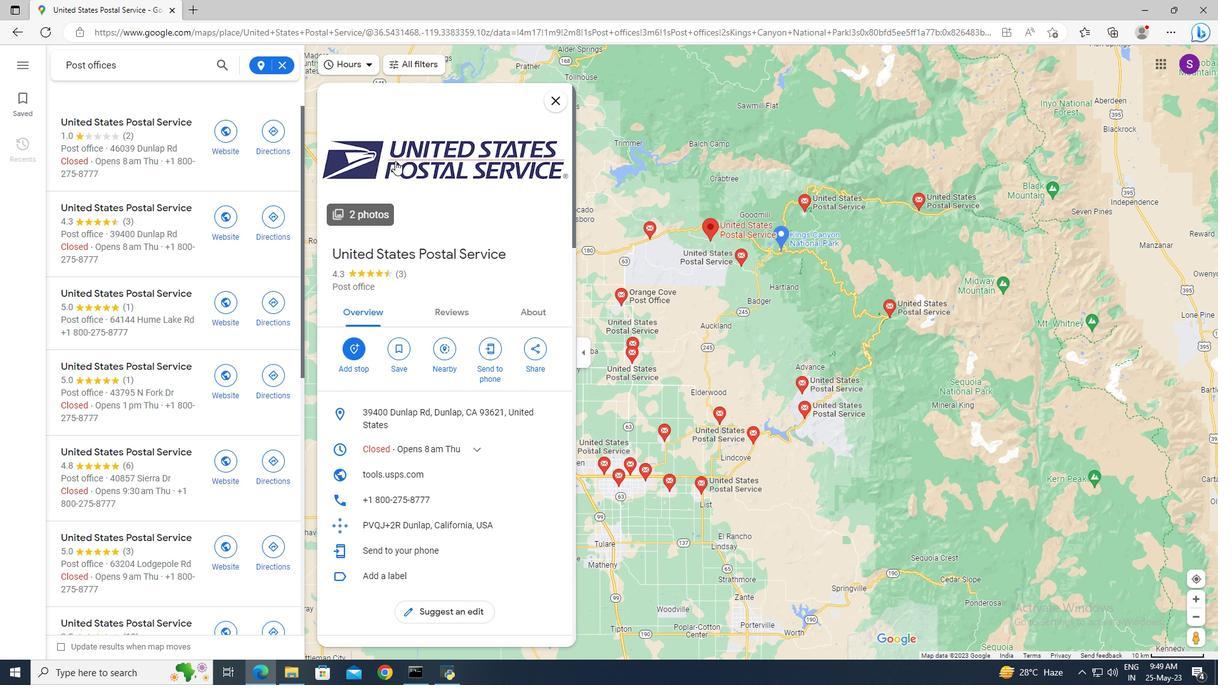 
Action: Mouse moved to (784, 570)
Screenshot: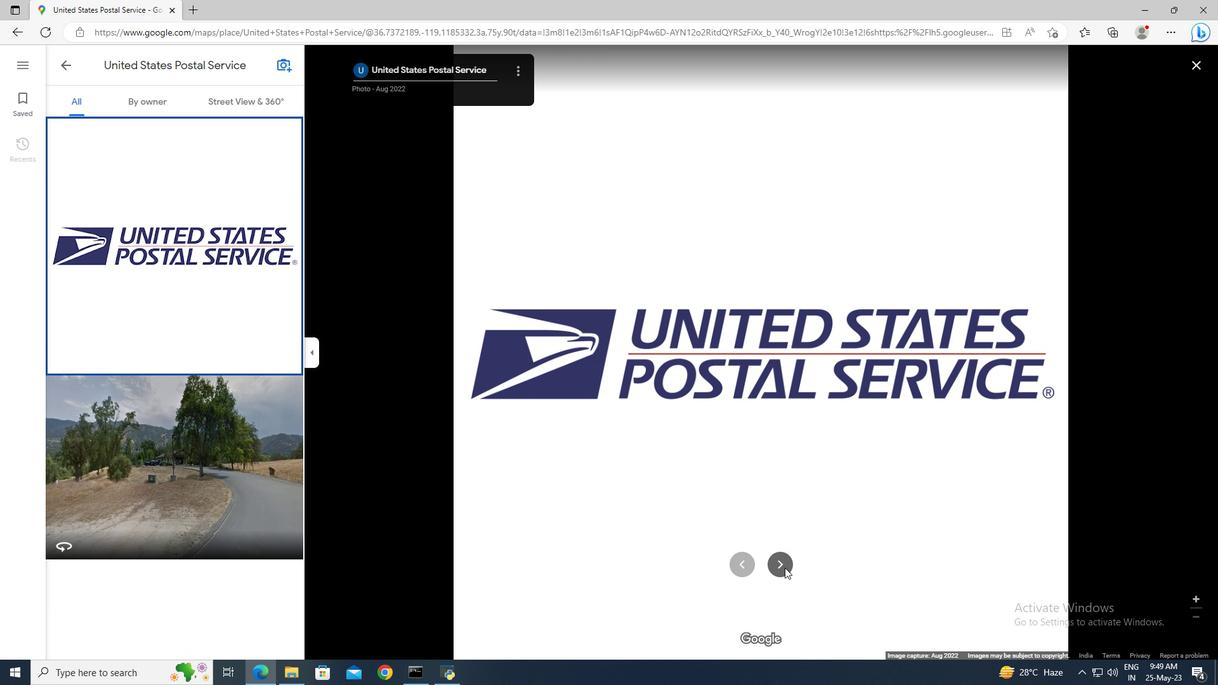 
Action: Mouse pressed left at (784, 570)
Screenshot: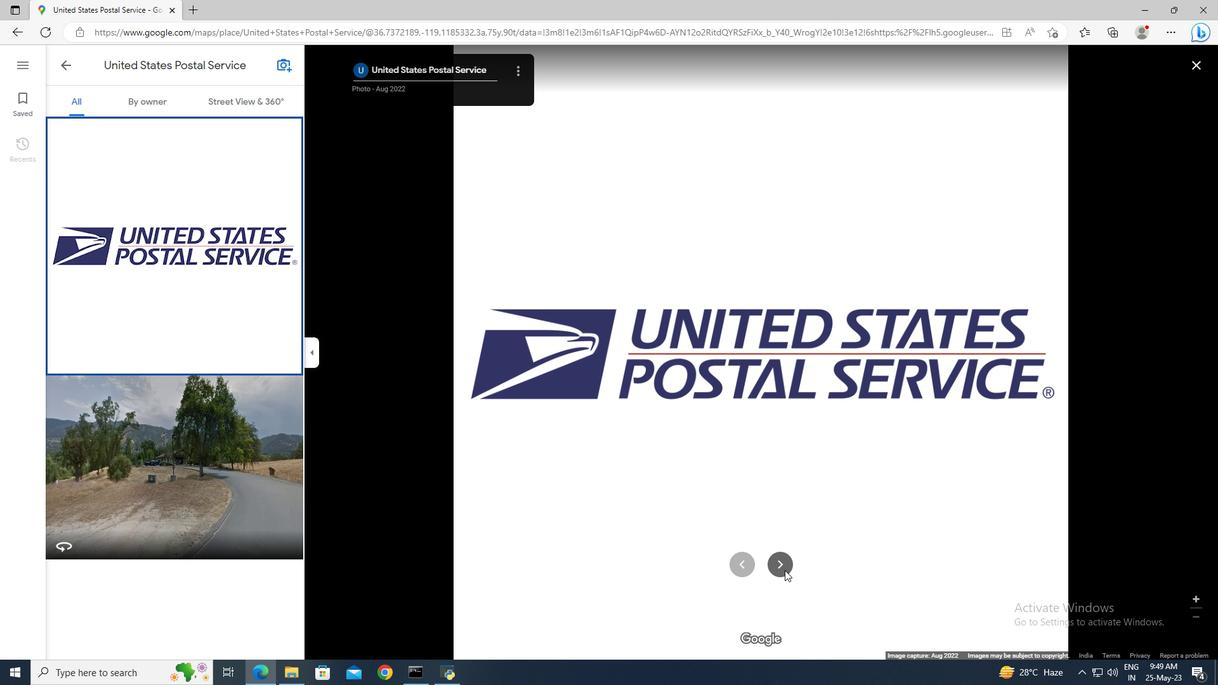 
Action: Mouse moved to (1199, 65)
Screenshot: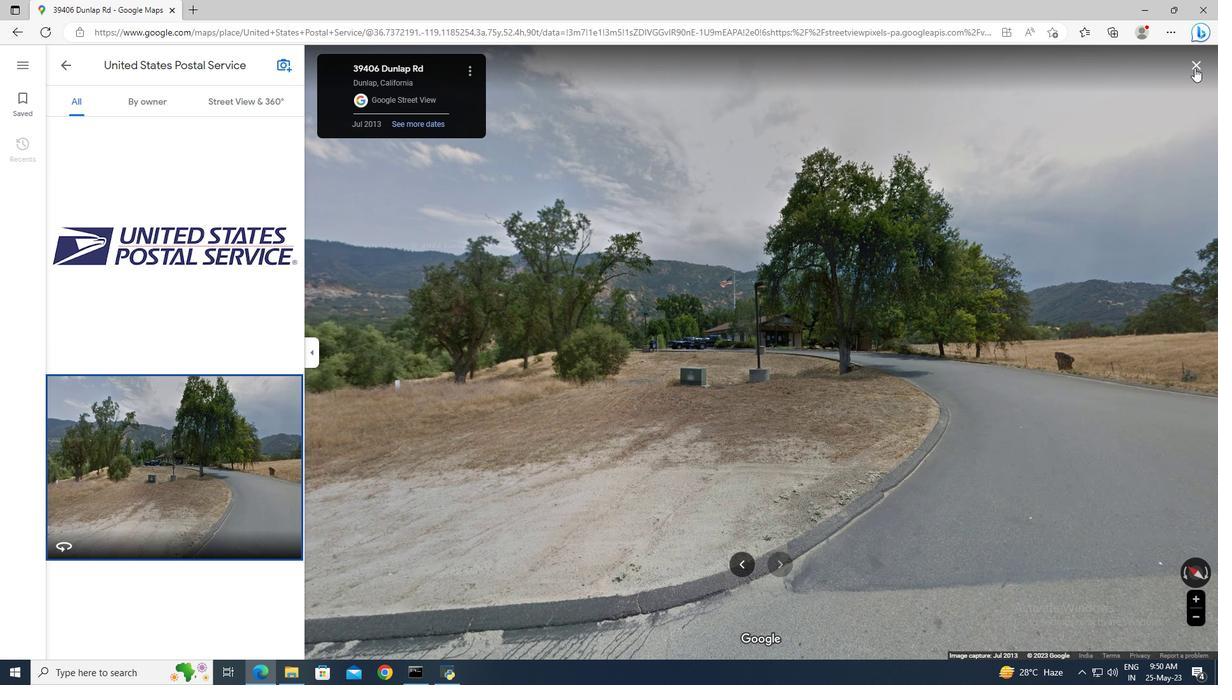 
Action: Mouse pressed left at (1199, 65)
Screenshot: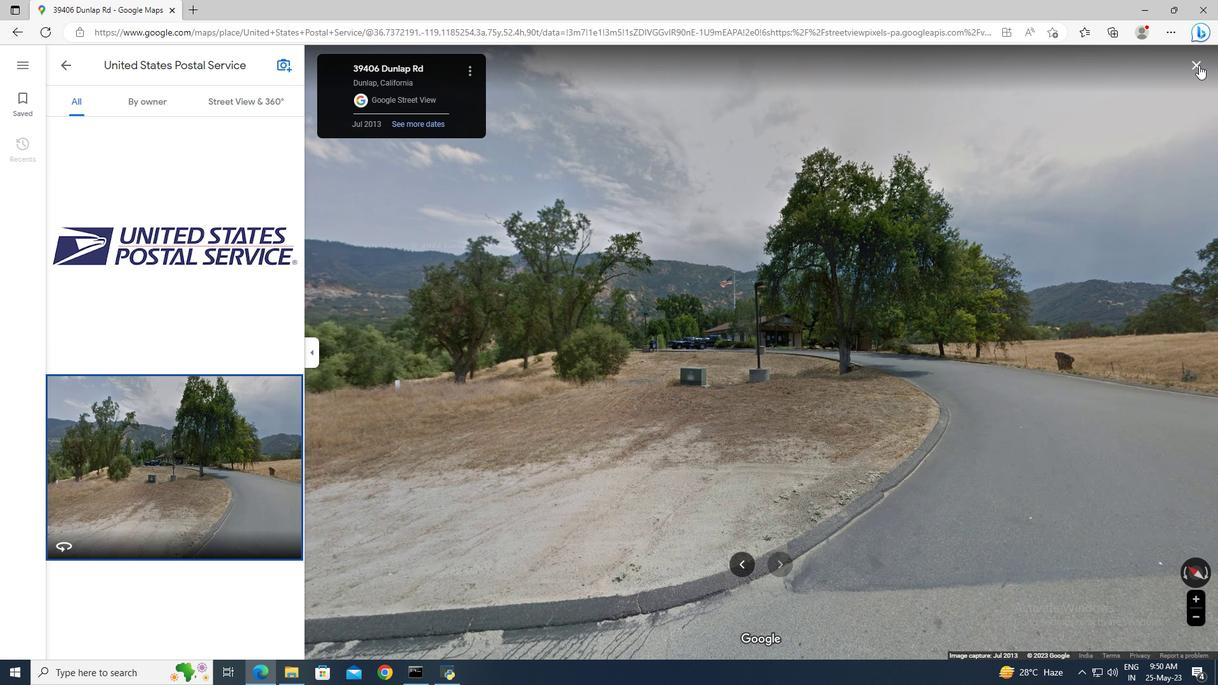 
Action: Mouse moved to (148, 211)
Screenshot: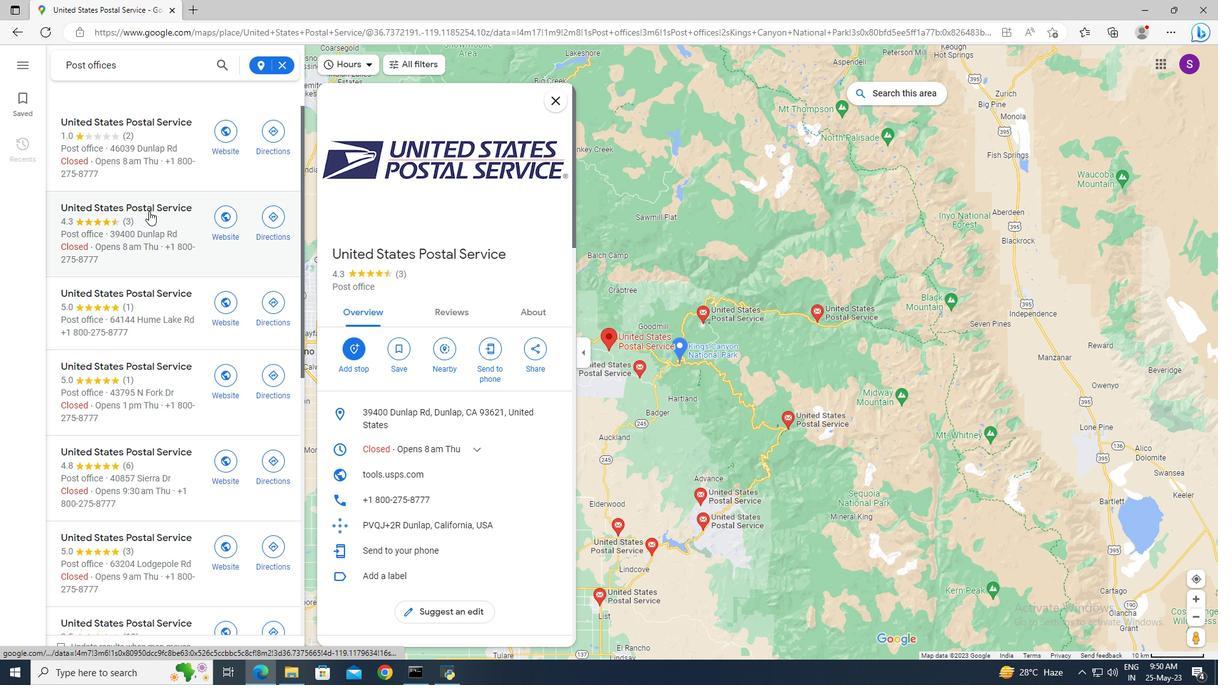 
Action: Mouse scrolled (148, 210) with delta (0, 0)
Screenshot: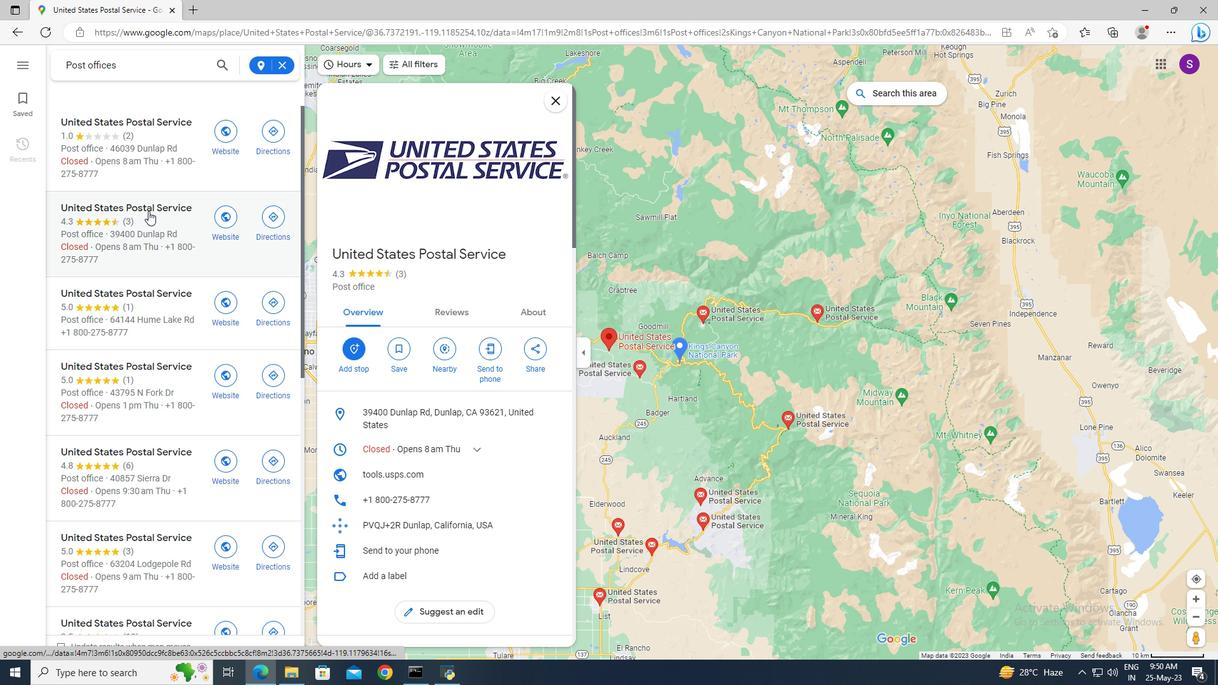 
Action: Mouse scrolled (148, 210) with delta (0, 0)
Screenshot: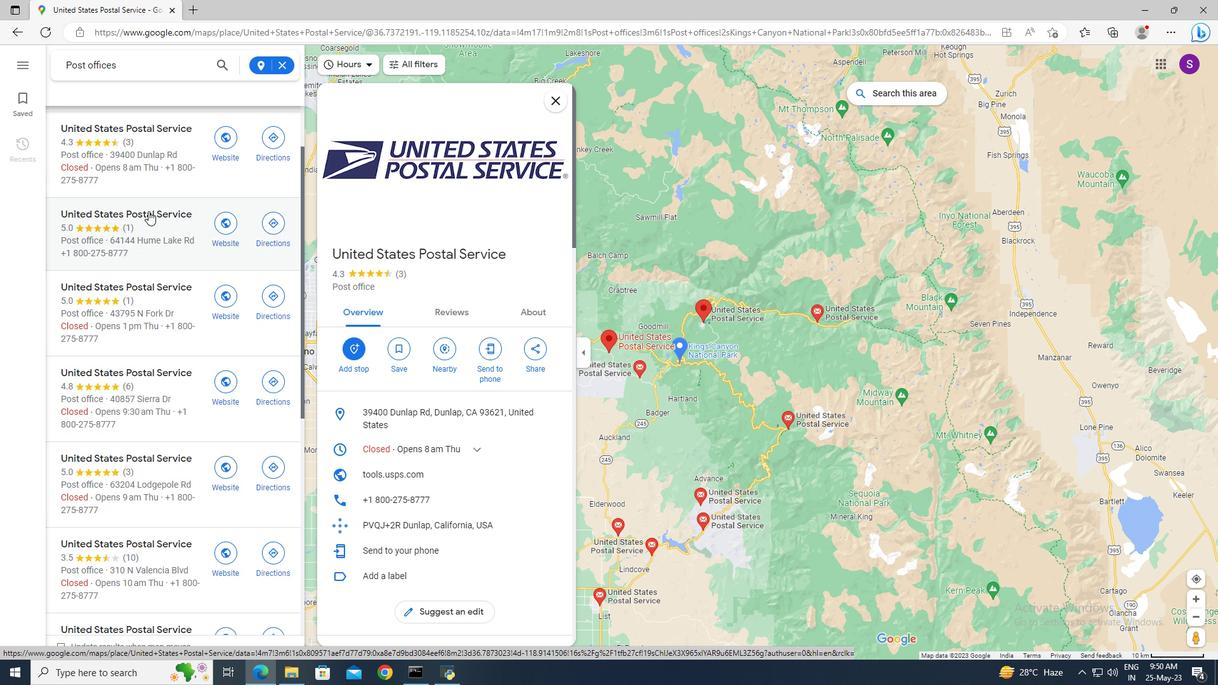 
Action: Mouse scrolled (148, 210) with delta (0, 0)
Screenshot: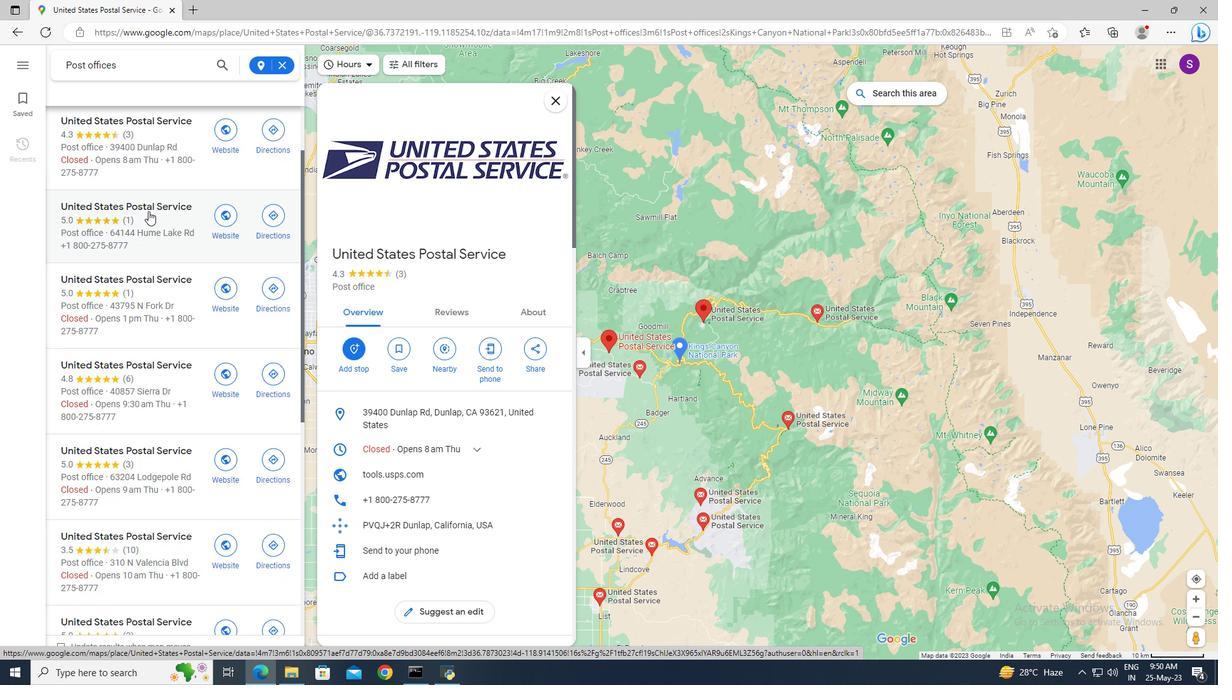 
Action: Mouse scrolled (148, 210) with delta (0, 0)
Screenshot: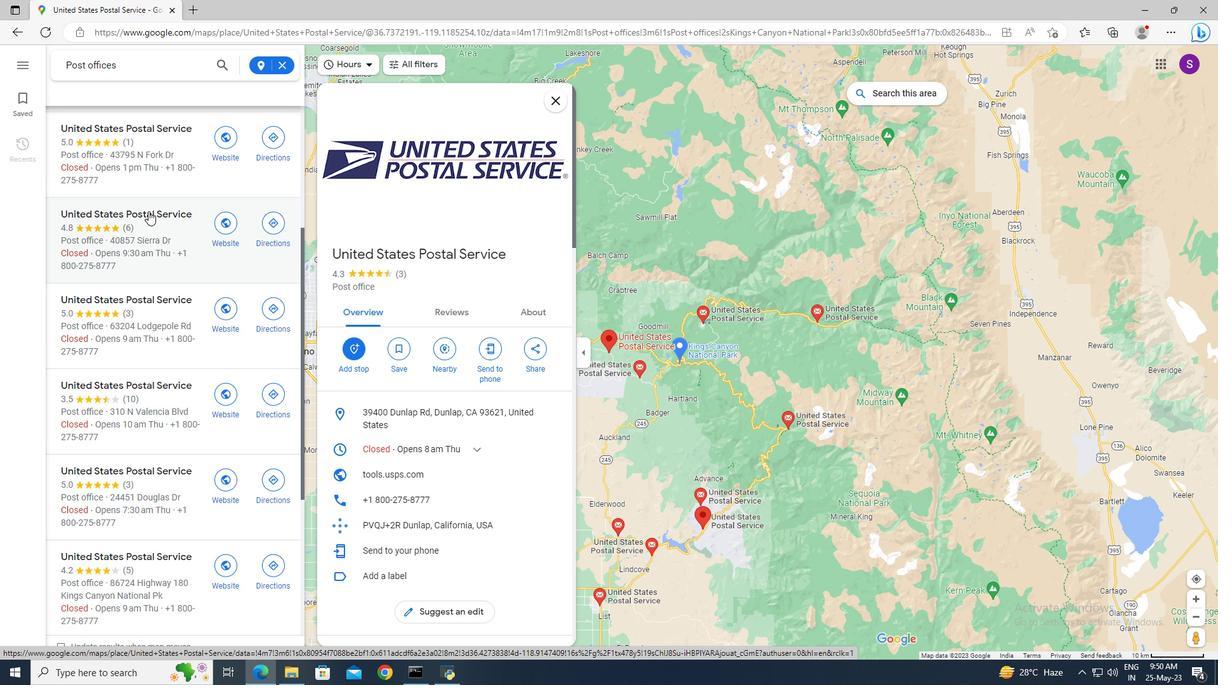
Action: Mouse scrolled (148, 210) with delta (0, 0)
Screenshot: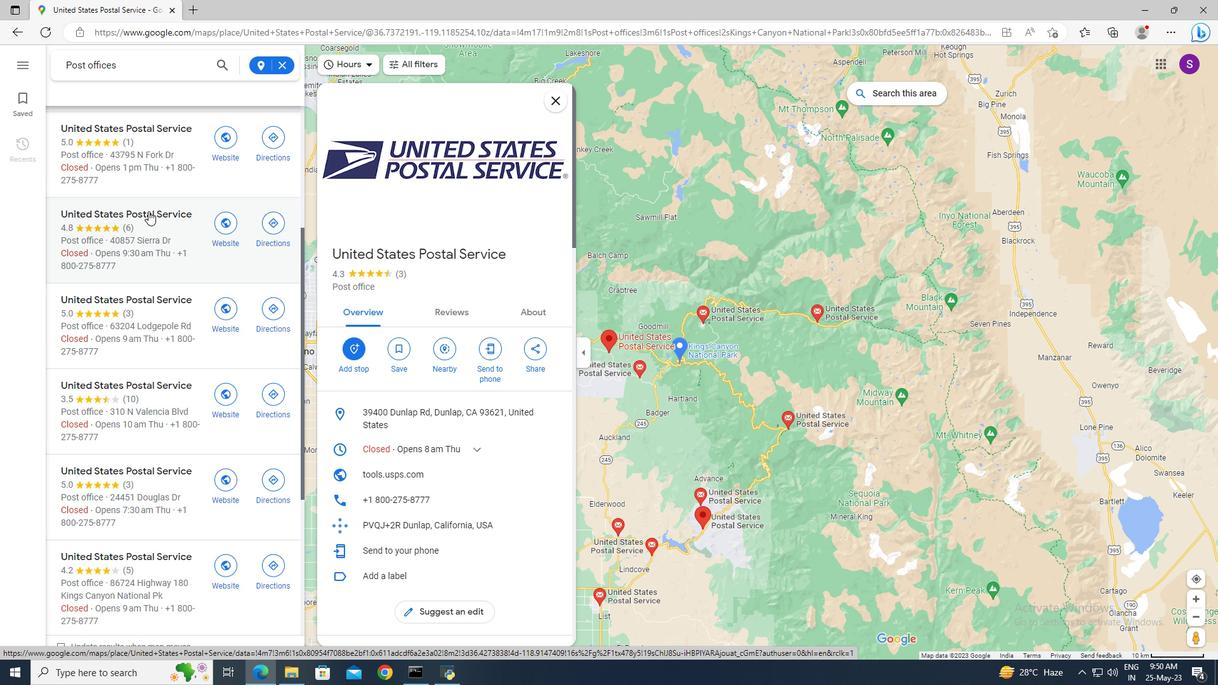 
Action: Mouse scrolled (148, 210) with delta (0, 0)
Screenshot: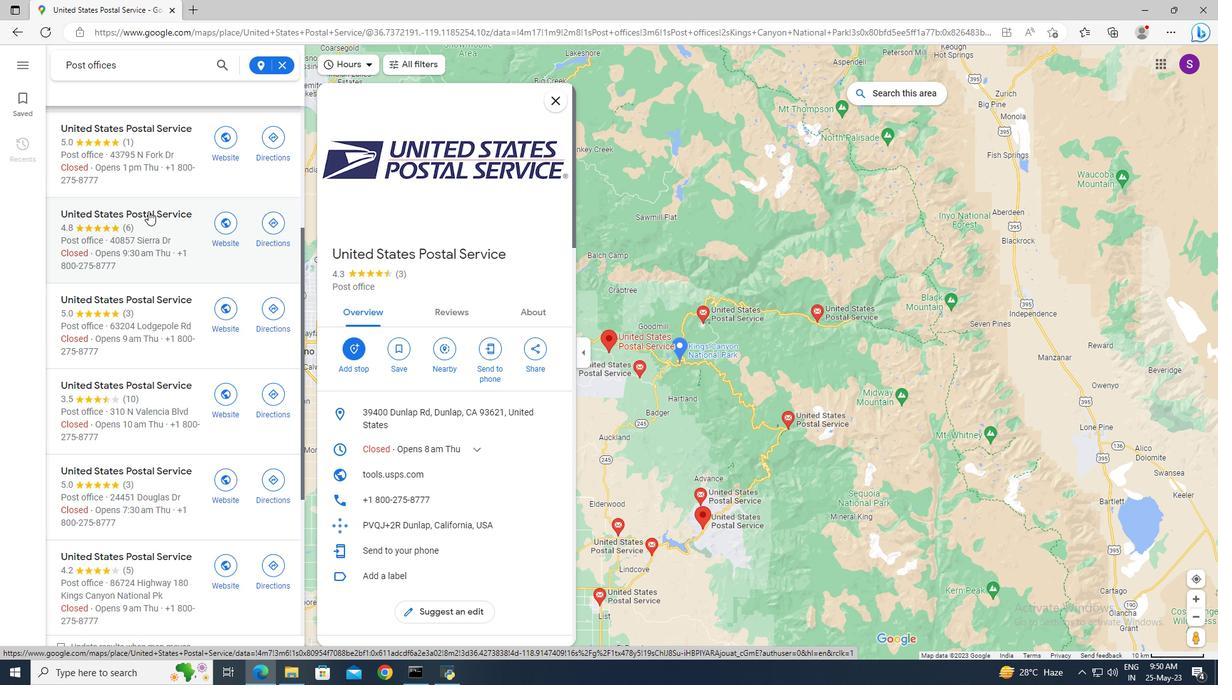 
Action: Mouse scrolled (148, 210) with delta (0, 0)
Screenshot: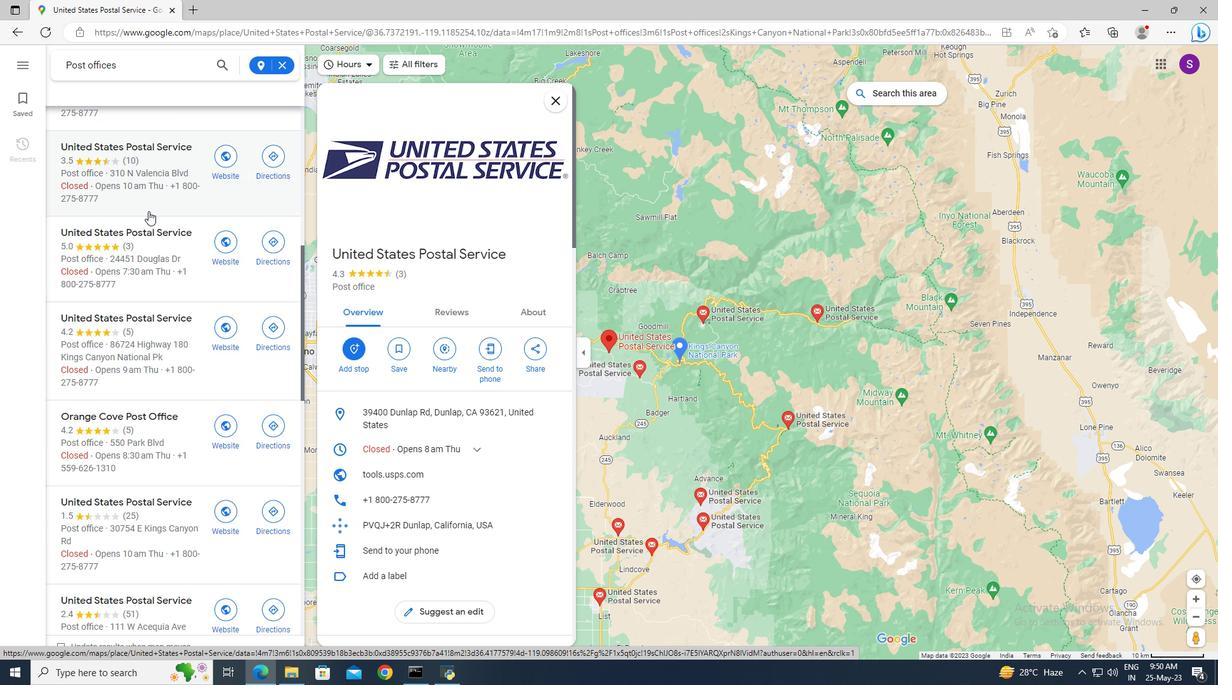 
Action: Mouse scrolled (148, 210) with delta (0, 0)
Screenshot: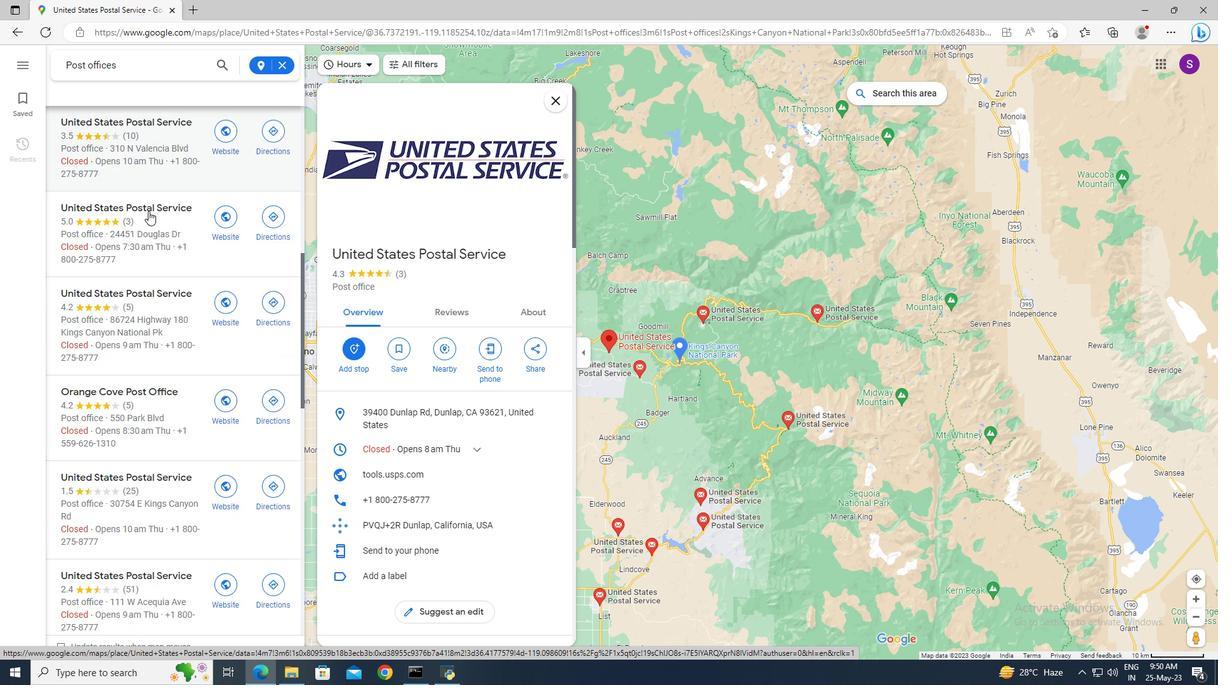
Action: Mouse scrolled (148, 210) with delta (0, 0)
Screenshot: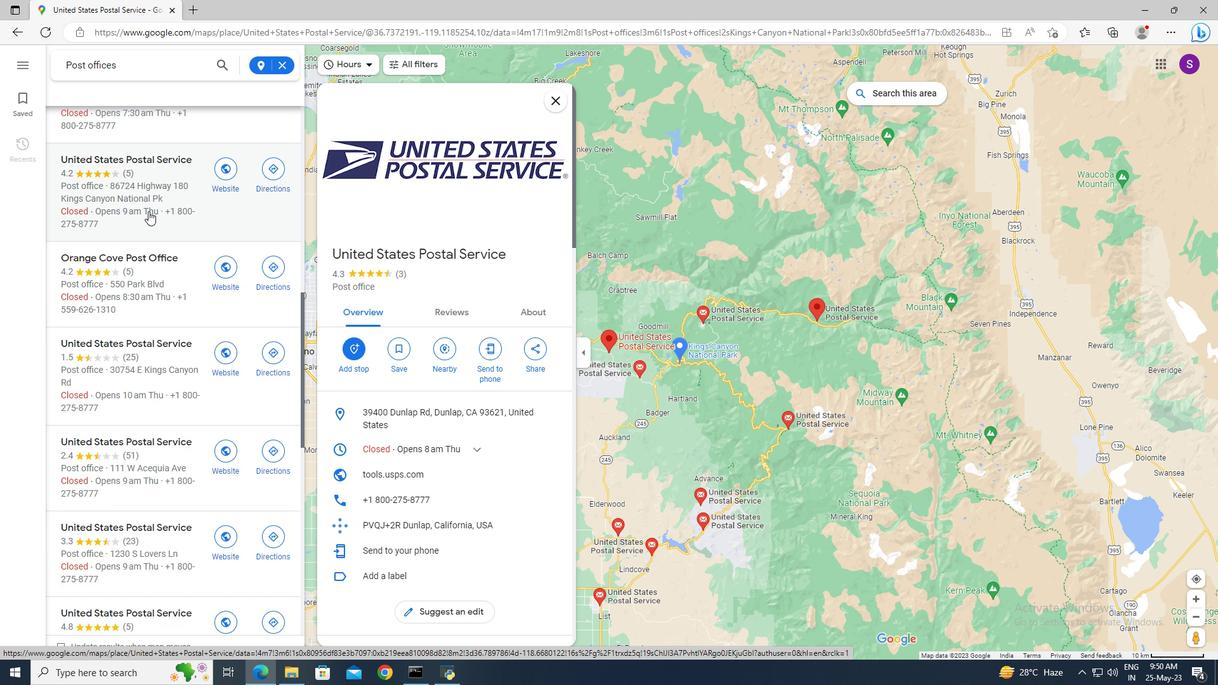 
Action: Mouse scrolled (148, 210) with delta (0, 0)
Screenshot: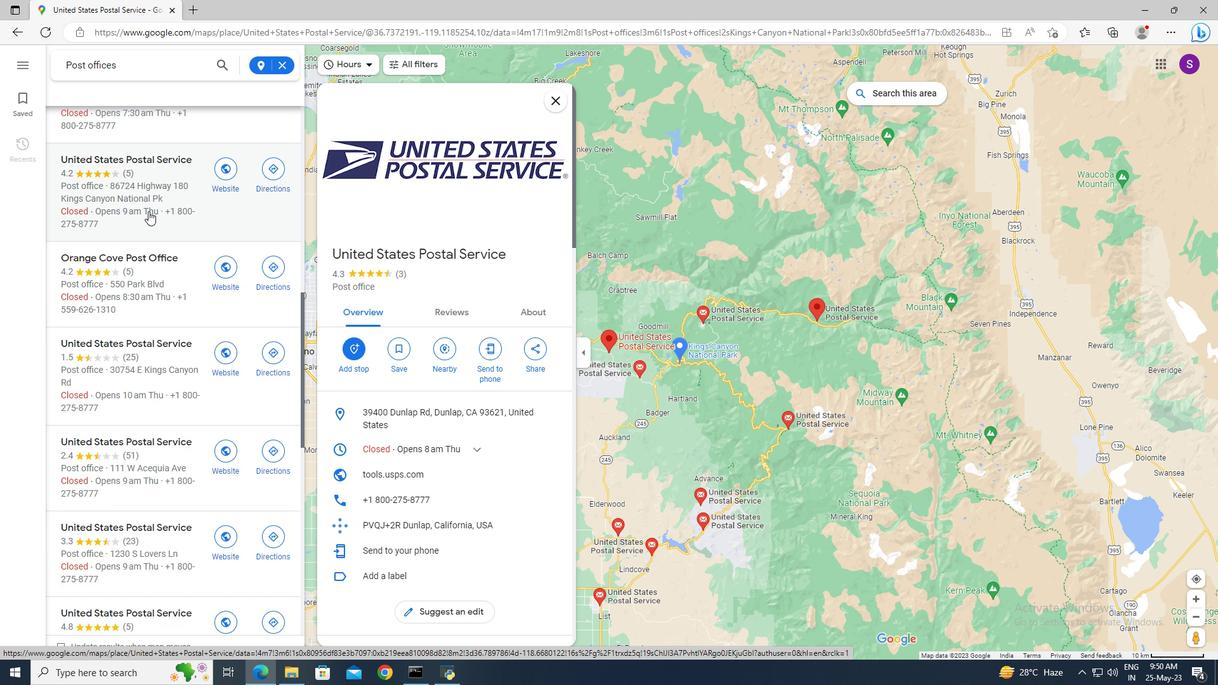 
Action: Mouse moved to (128, 284)
Screenshot: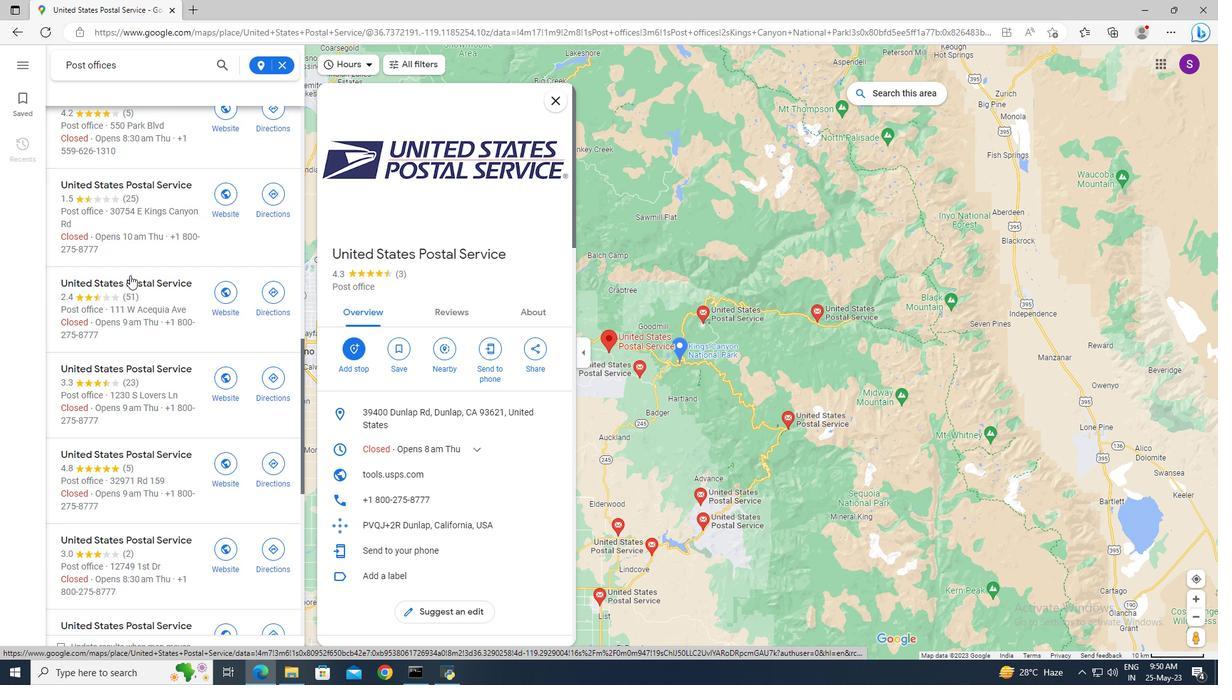 
Action: Mouse pressed left at (128, 284)
Screenshot: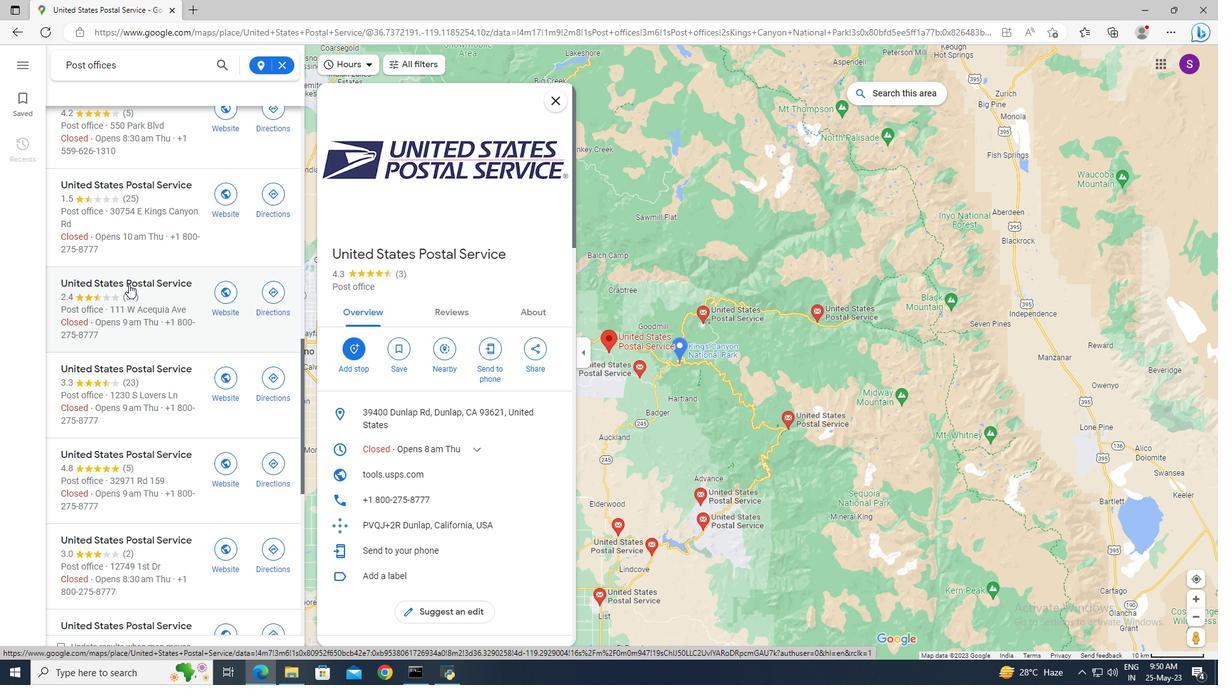 
Action: Mouse moved to (428, 322)
Screenshot: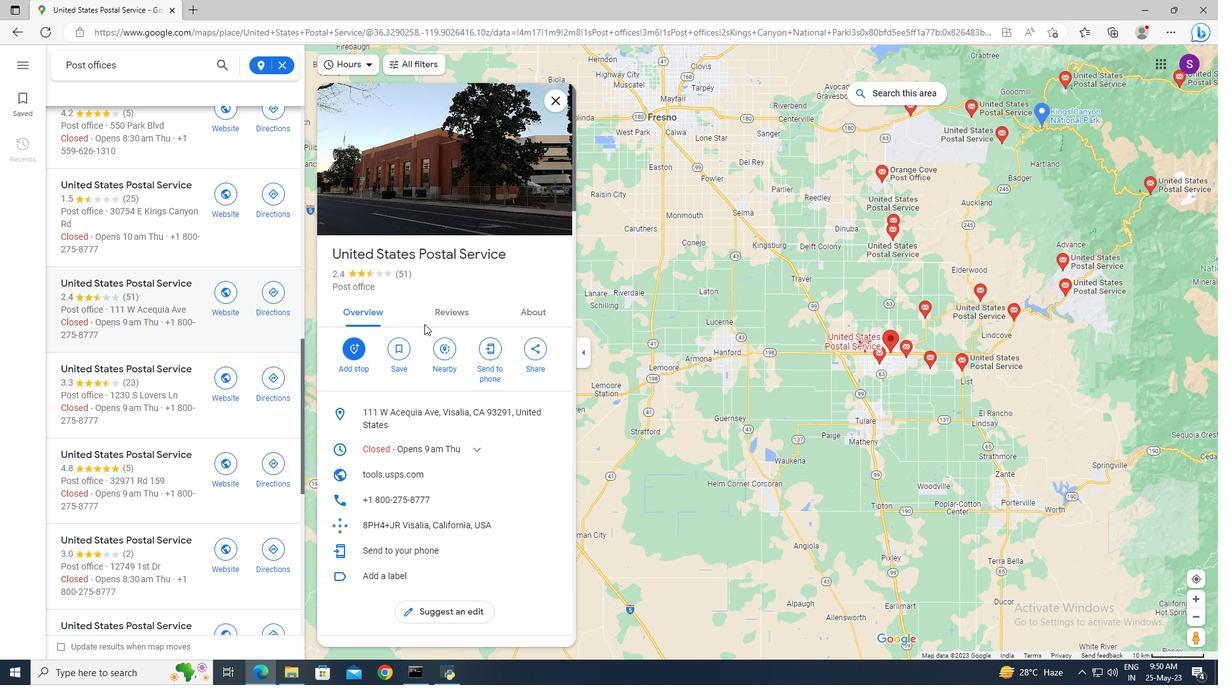 
Action: Mouse pressed left at (428, 322)
Screenshot: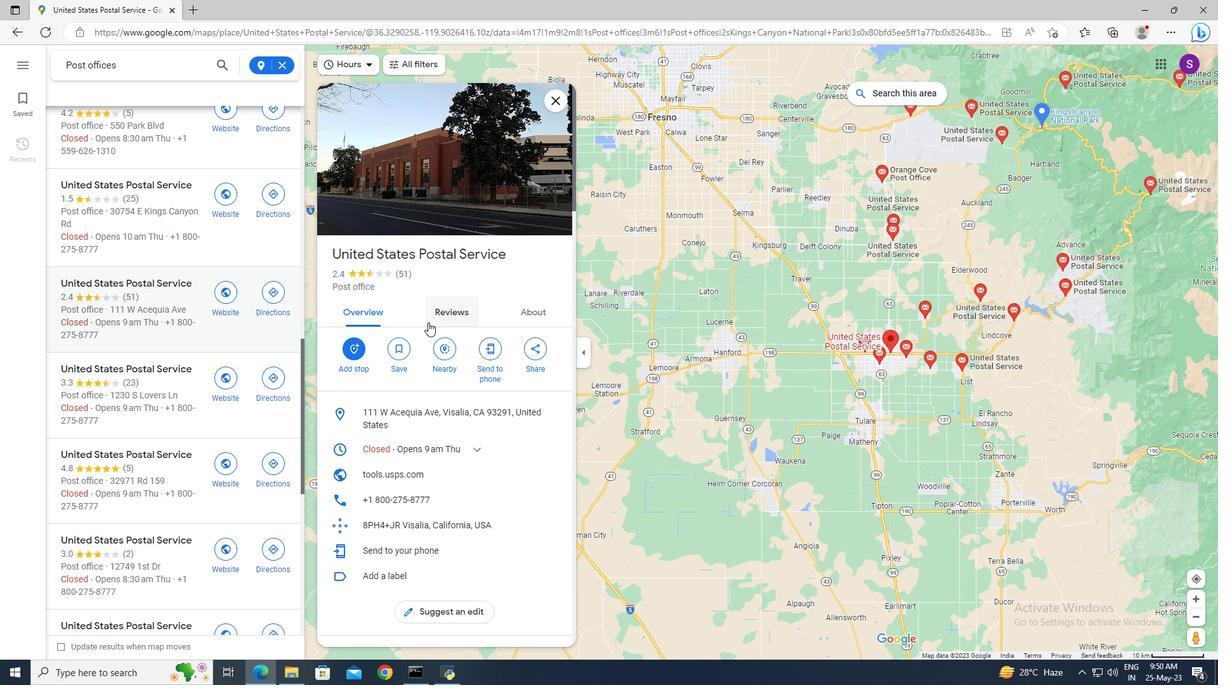 
Action: Mouse moved to (423, 320)
Screenshot: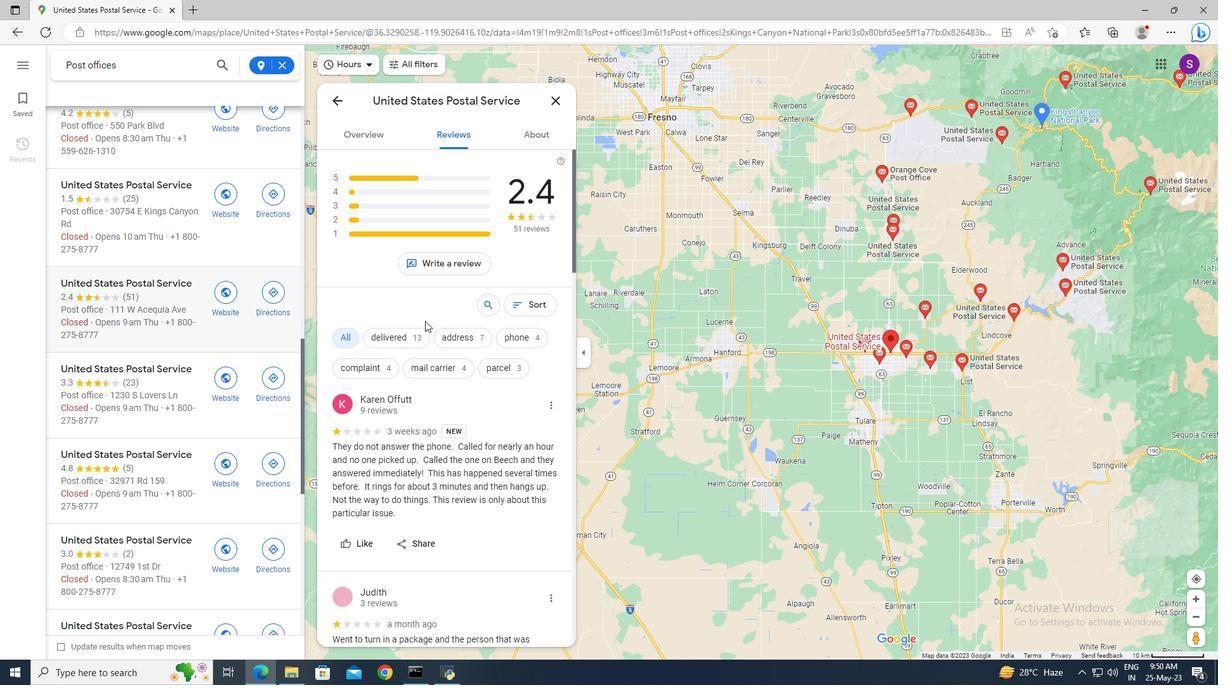 
Action: Mouse scrolled (423, 319) with delta (0, 0)
Screenshot: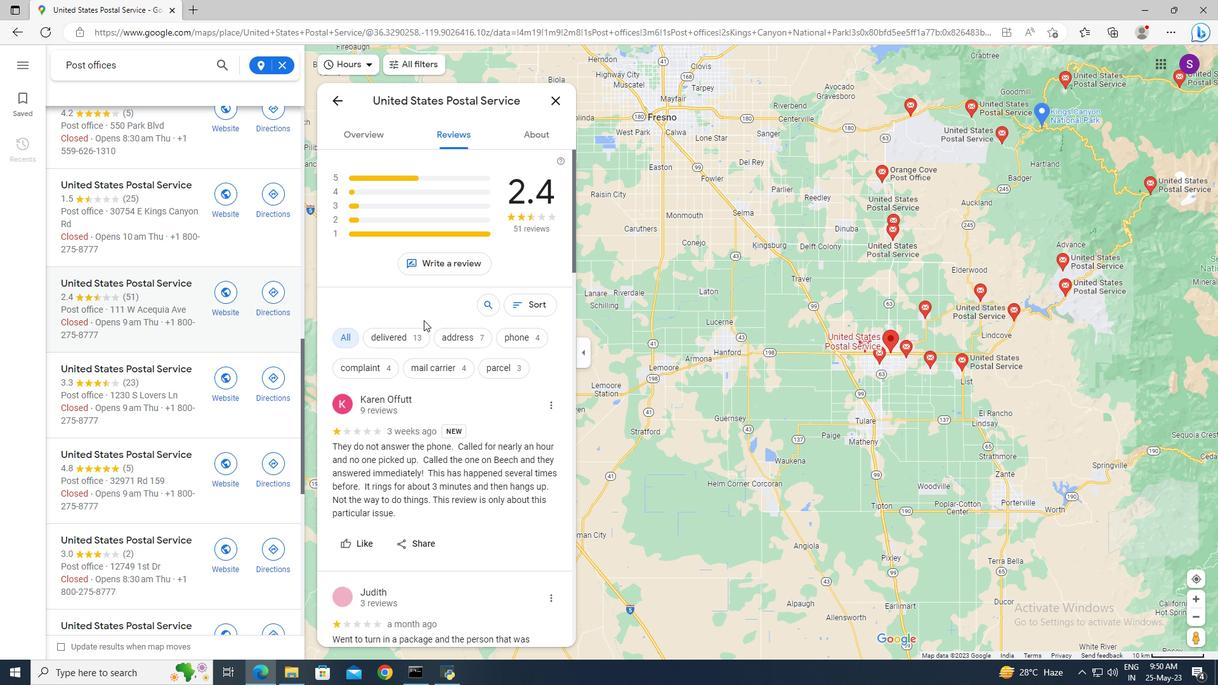 
Action: Mouse moved to (420, 320)
Screenshot: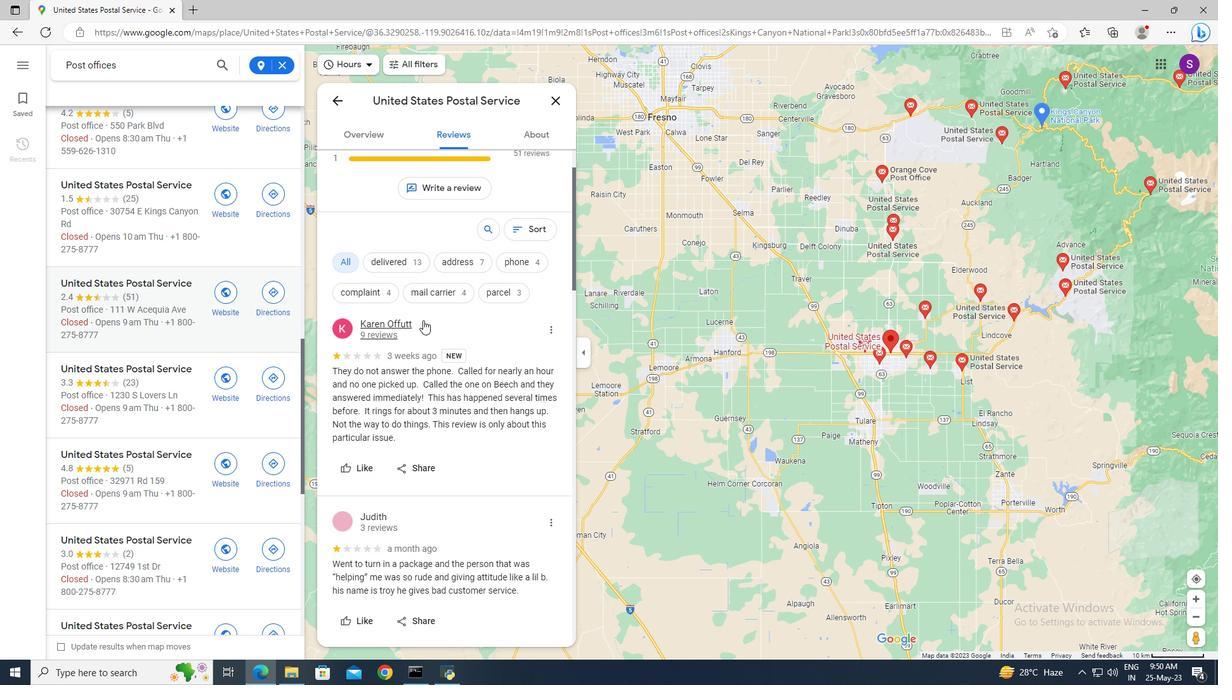 
Action: Mouse scrolled (420, 319) with delta (0, 0)
Screenshot: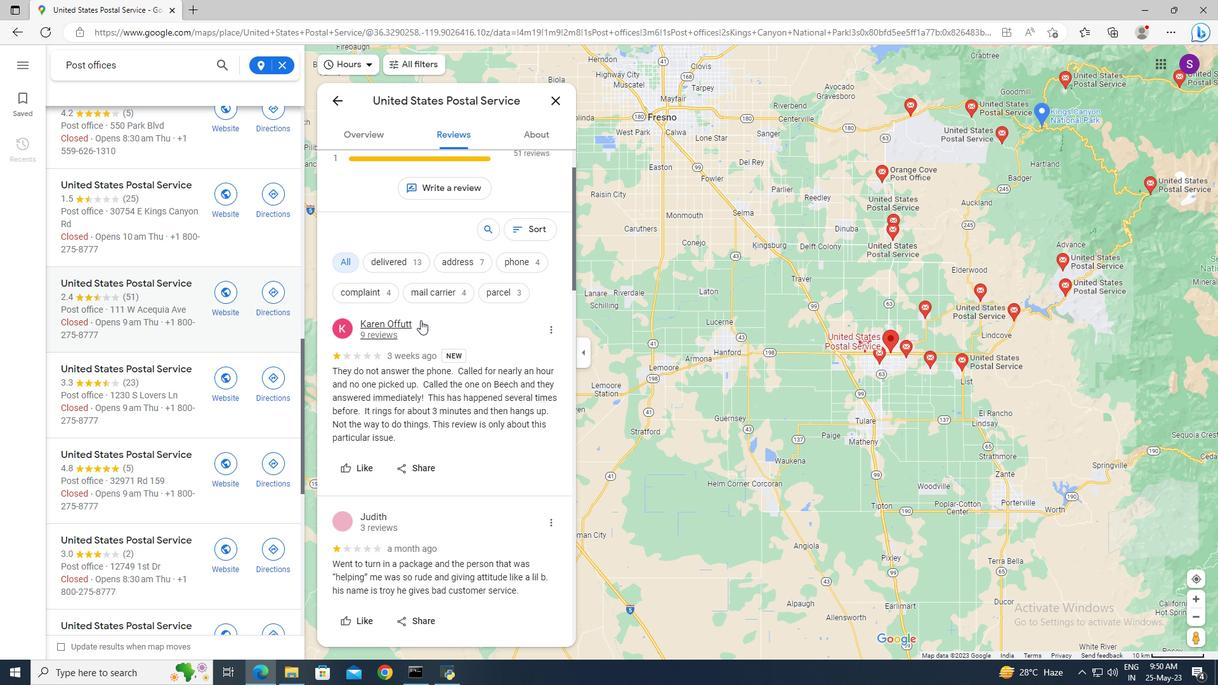 
Action: Mouse moved to (415, 320)
Screenshot: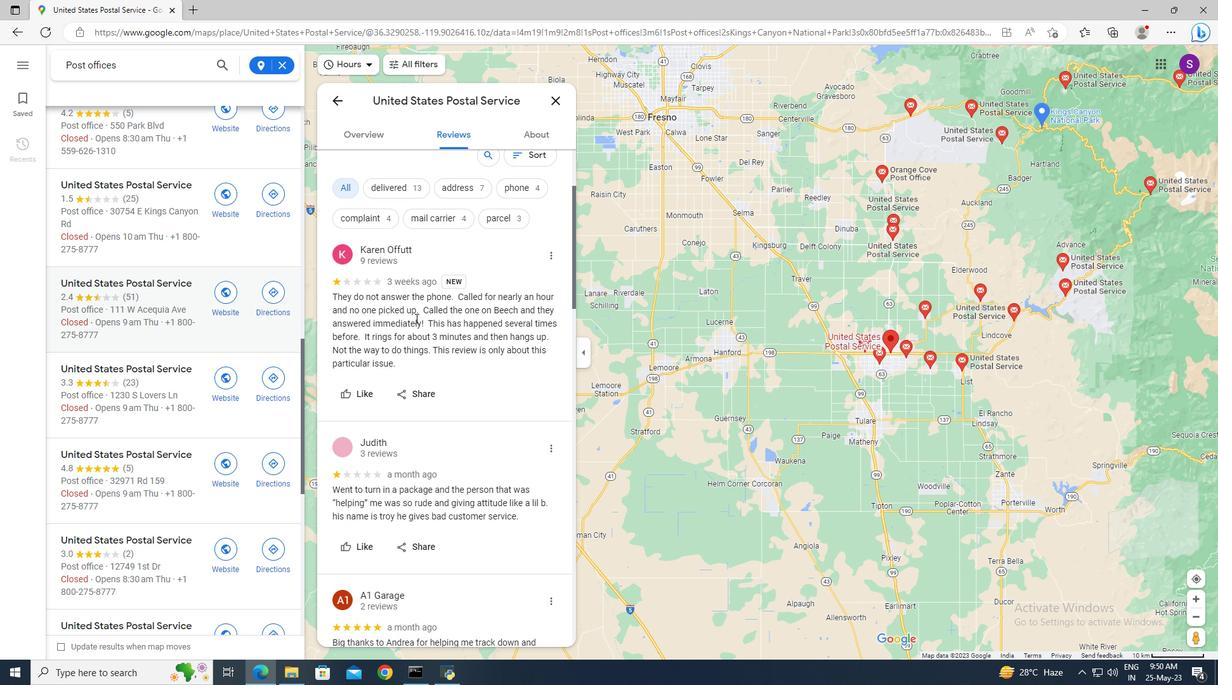 
Action: Mouse scrolled (415, 319) with delta (0, 0)
Screenshot: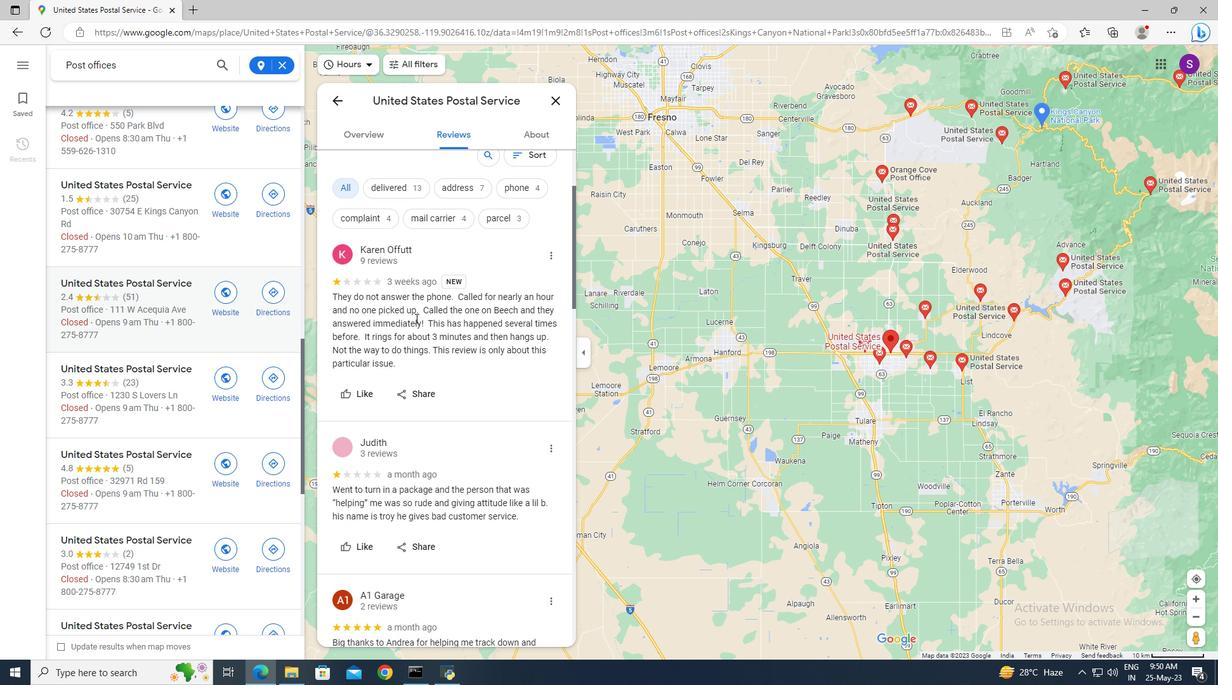 
Action: Mouse moved to (416, 319)
Screenshot: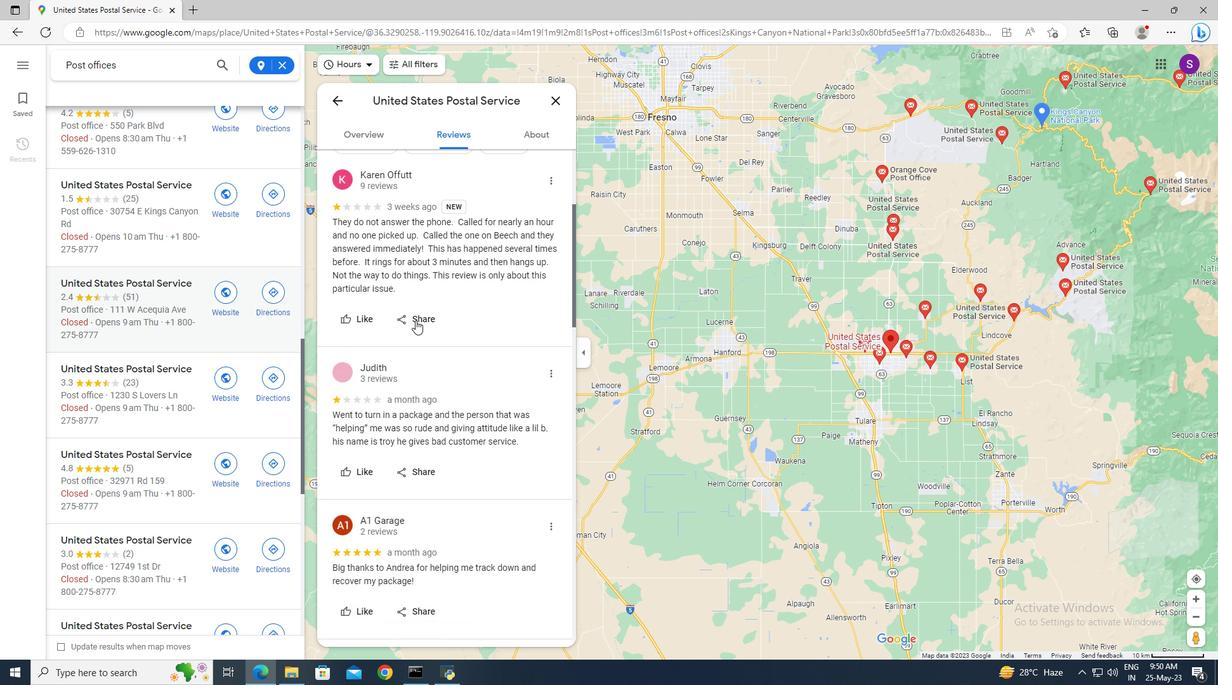 
Action: Mouse scrolled (416, 319) with delta (0, 0)
Screenshot: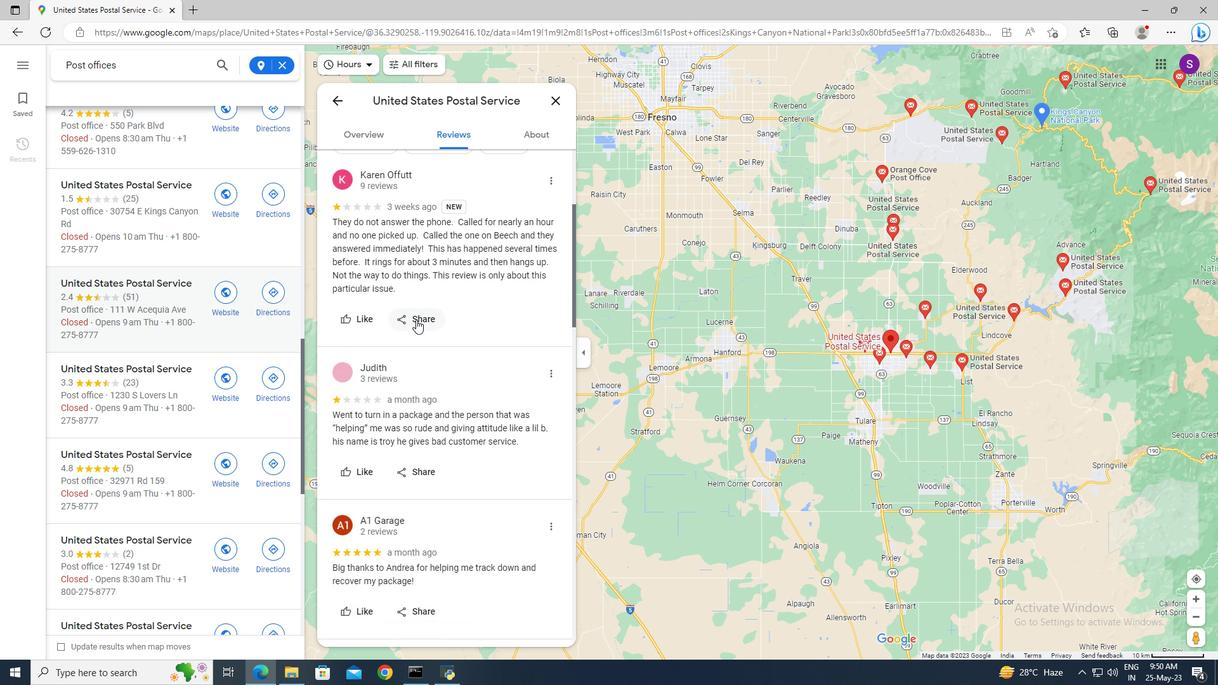 
Action: Mouse moved to (418, 320)
Screenshot: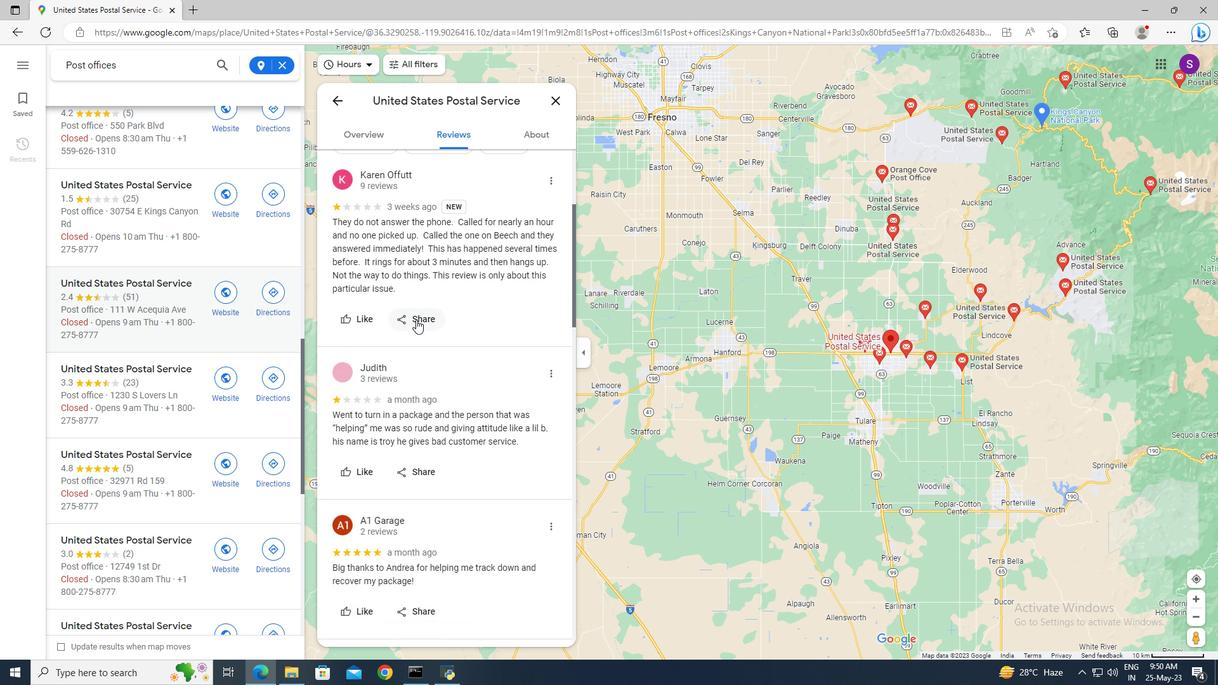 
Action: Mouse scrolled (418, 319) with delta (0, 0)
Screenshot: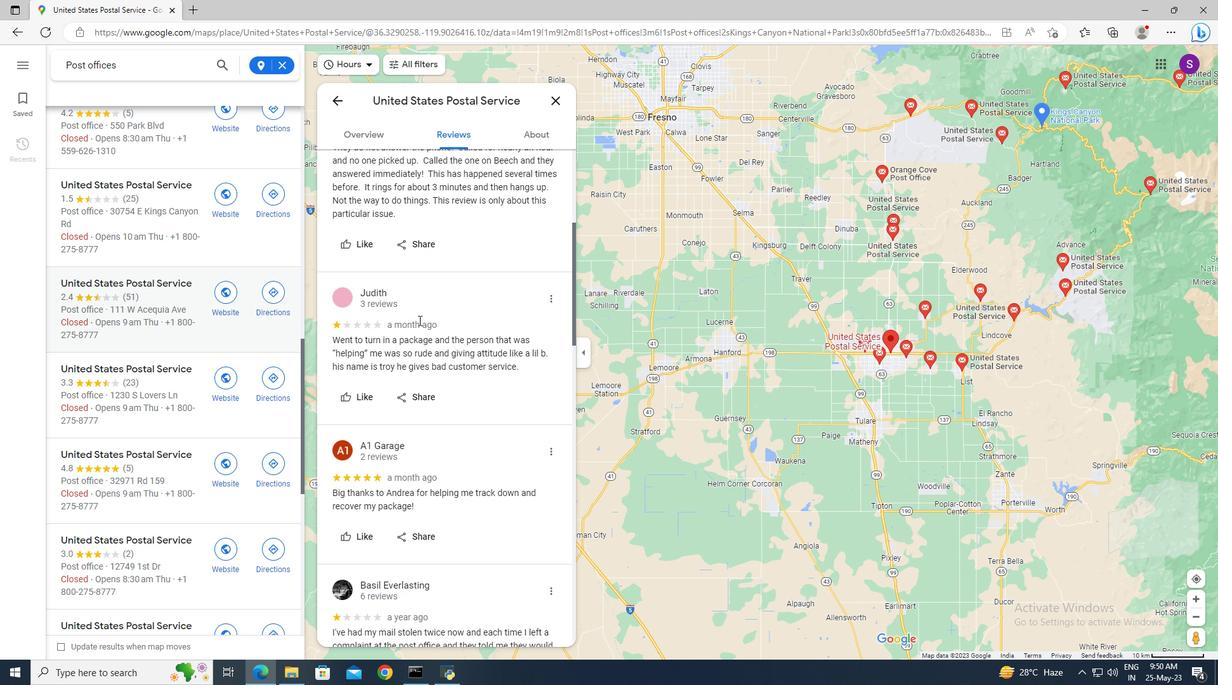 
Action: Mouse scrolled (418, 319) with delta (0, 0)
Screenshot: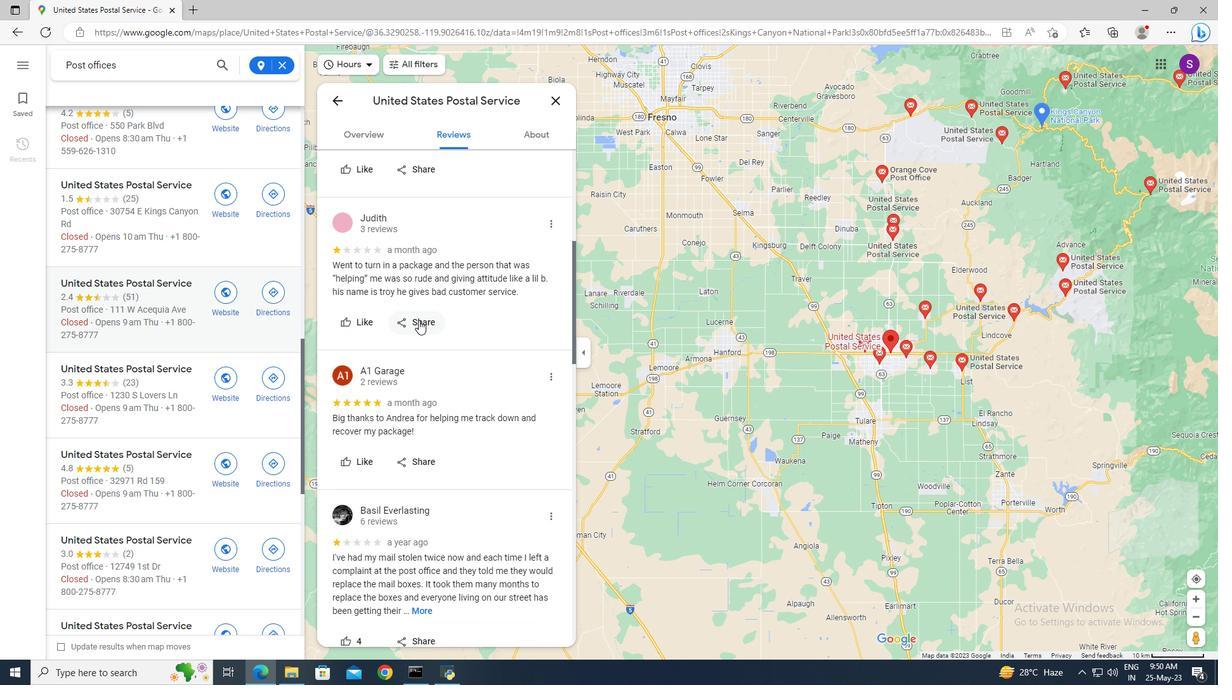 
Action: Mouse scrolled (418, 319) with delta (0, 0)
Screenshot: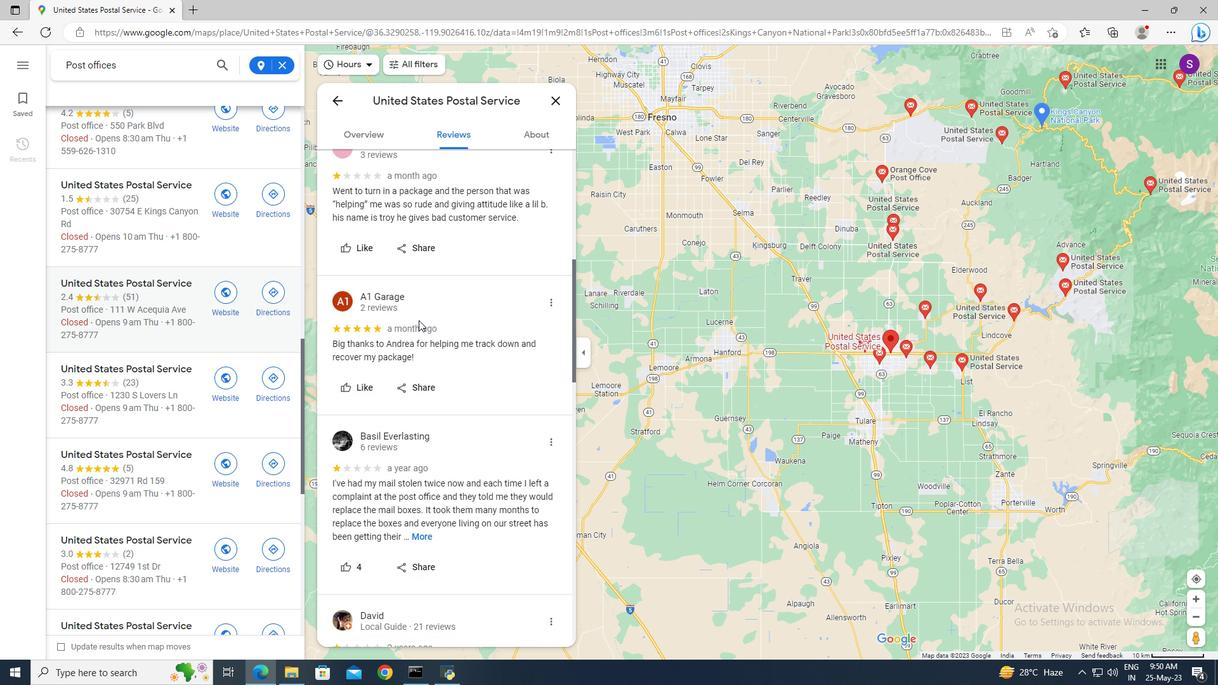 
Action: Mouse scrolled (418, 319) with delta (0, 0)
Screenshot: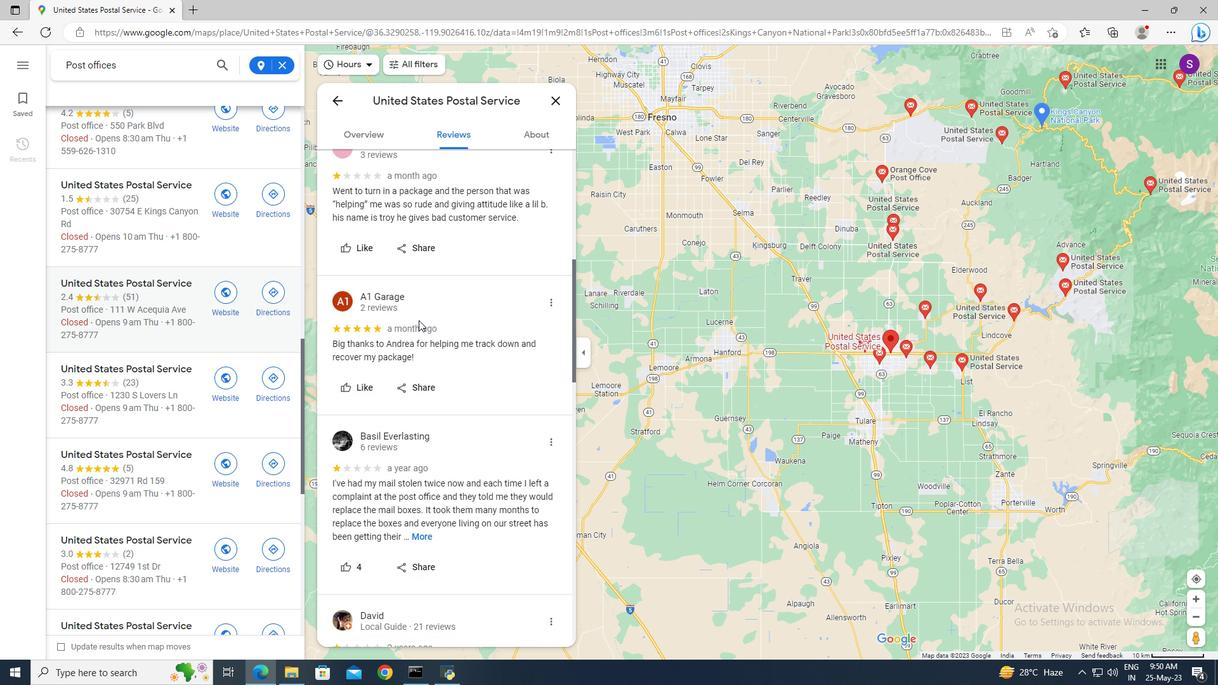 
Action: Mouse scrolled (418, 319) with delta (0, 0)
Screenshot: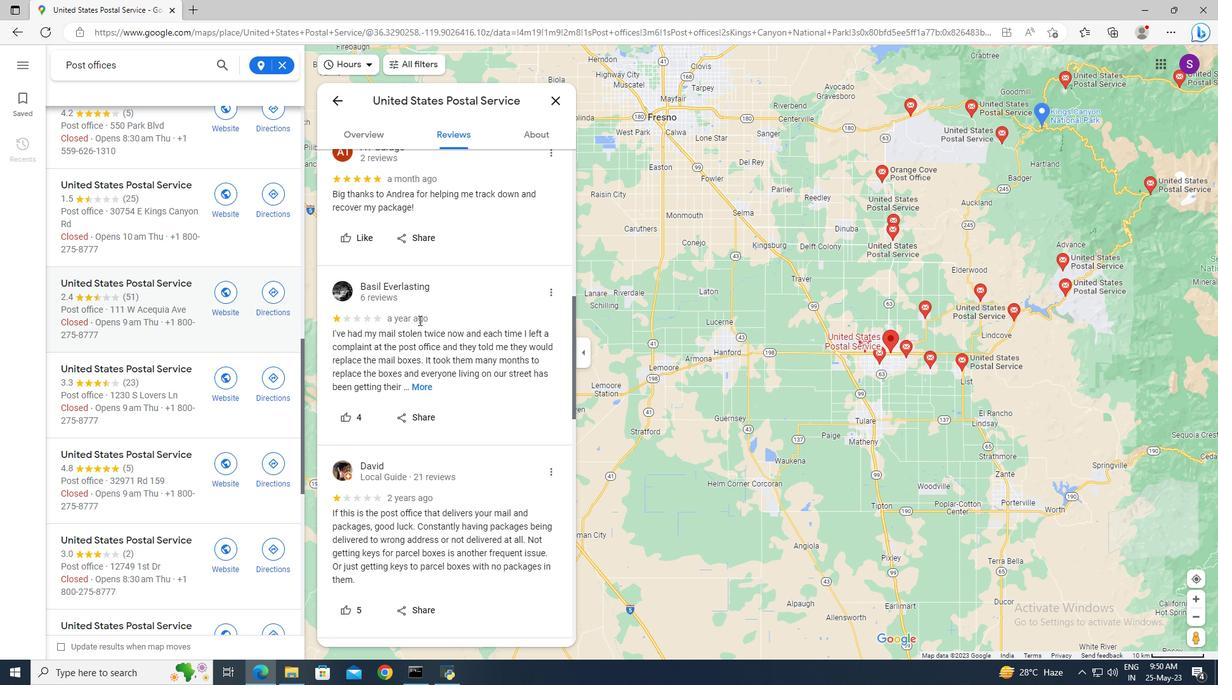 
Action: Mouse scrolled (418, 319) with delta (0, 0)
Screenshot: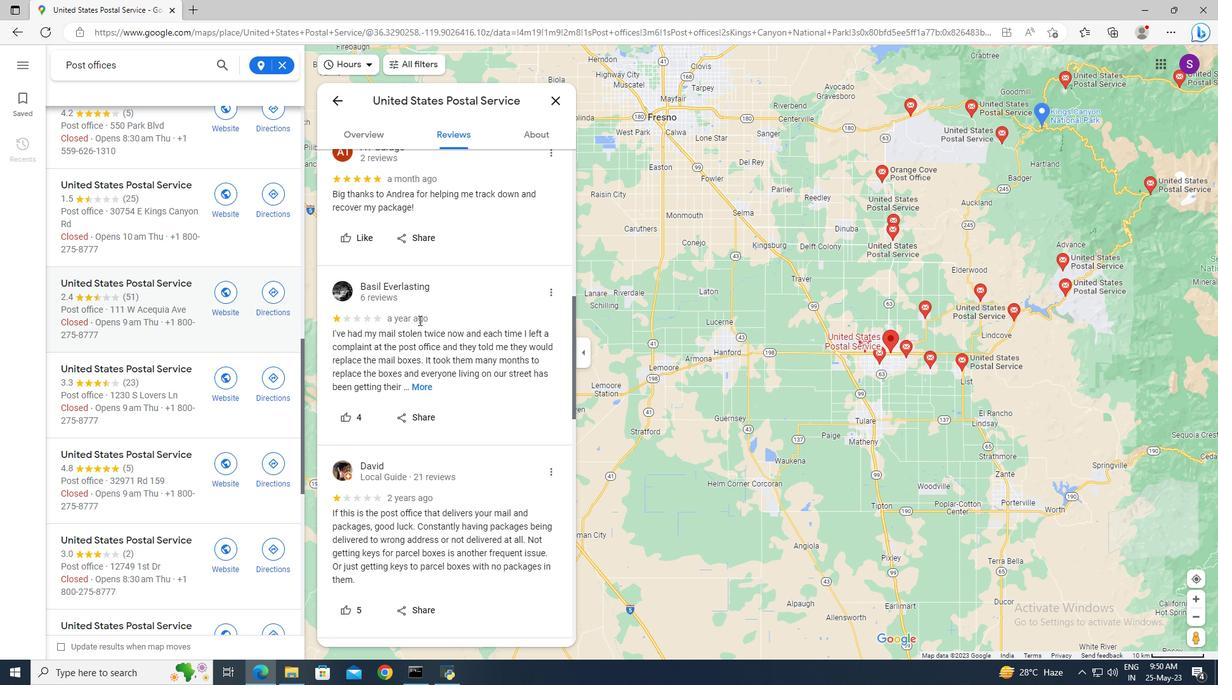 
Action: Mouse scrolled (418, 319) with delta (0, 0)
Screenshot: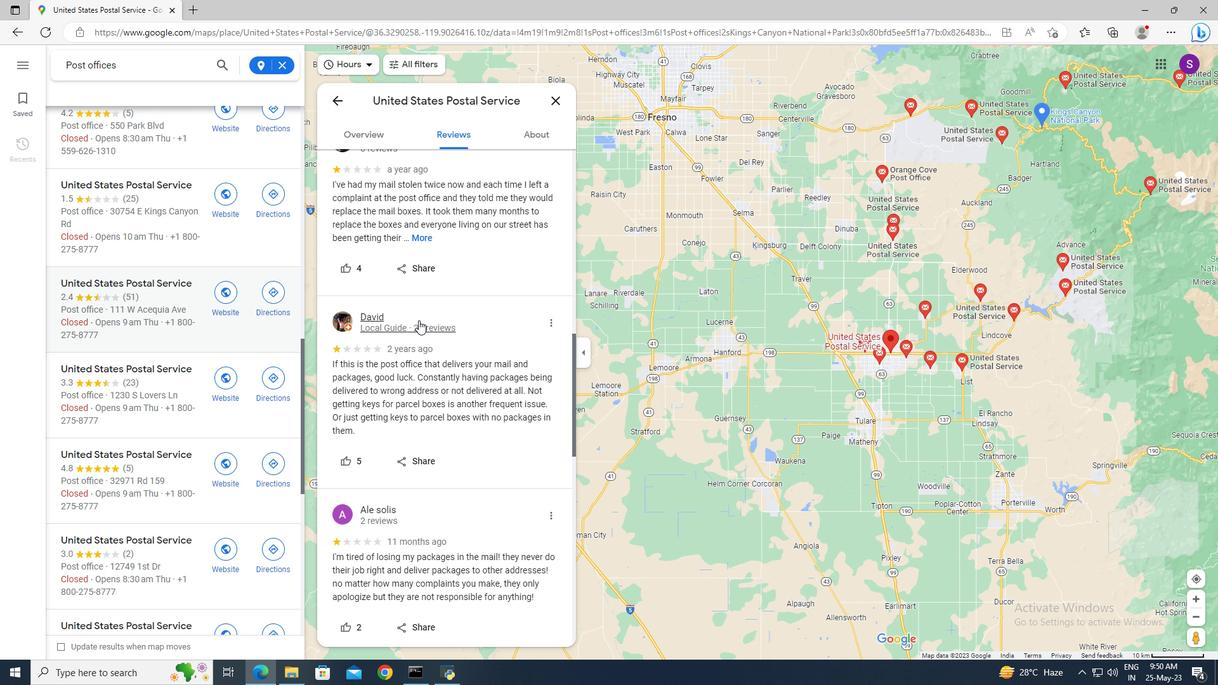 
Action: Mouse scrolled (418, 319) with delta (0, 0)
Screenshot: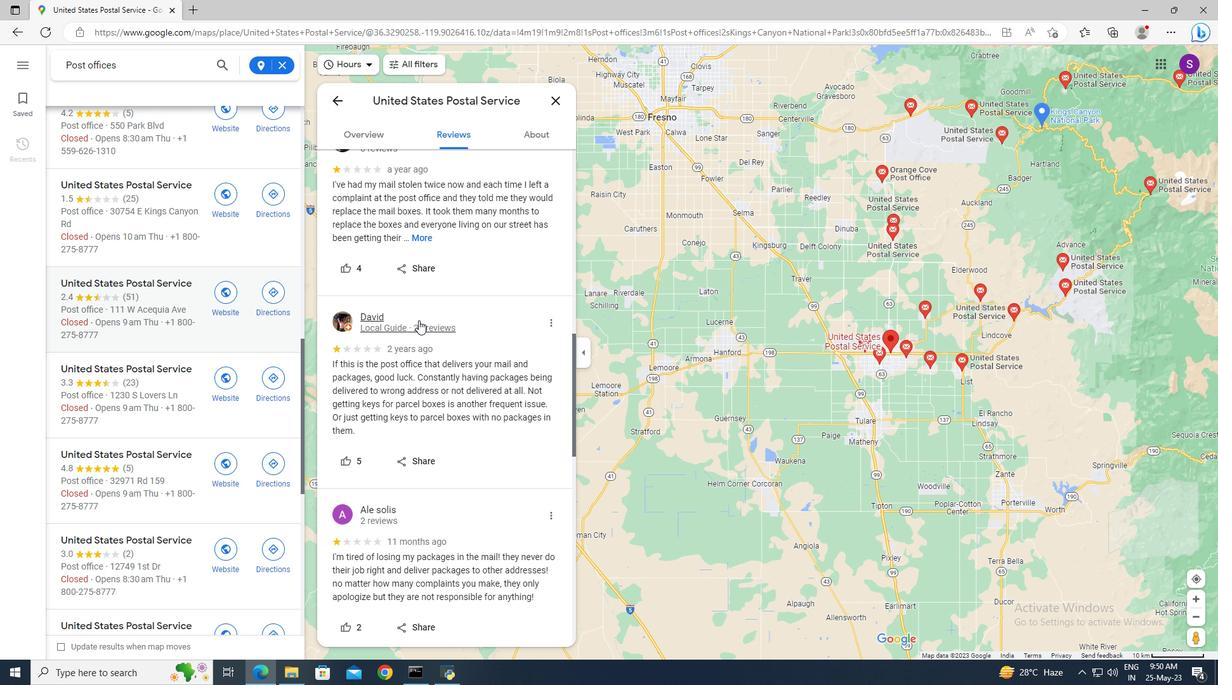 
Action: Mouse scrolled (418, 319) with delta (0, 0)
Screenshot: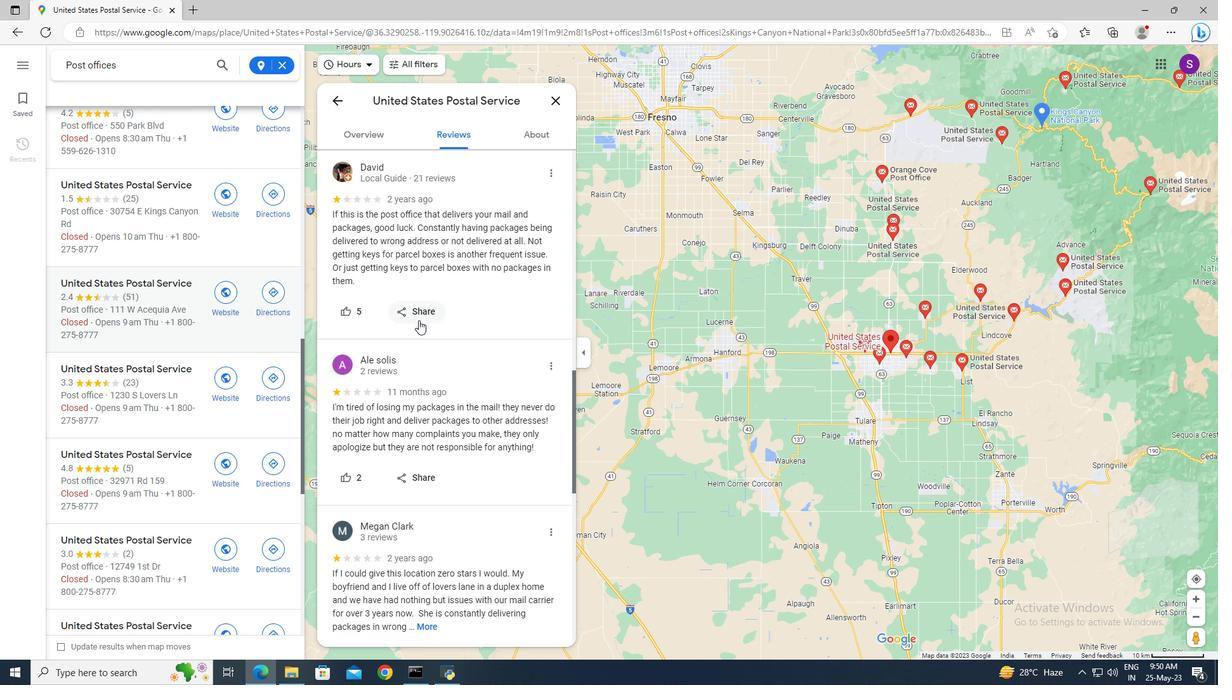 
Action: Mouse scrolled (418, 319) with delta (0, 0)
Screenshot: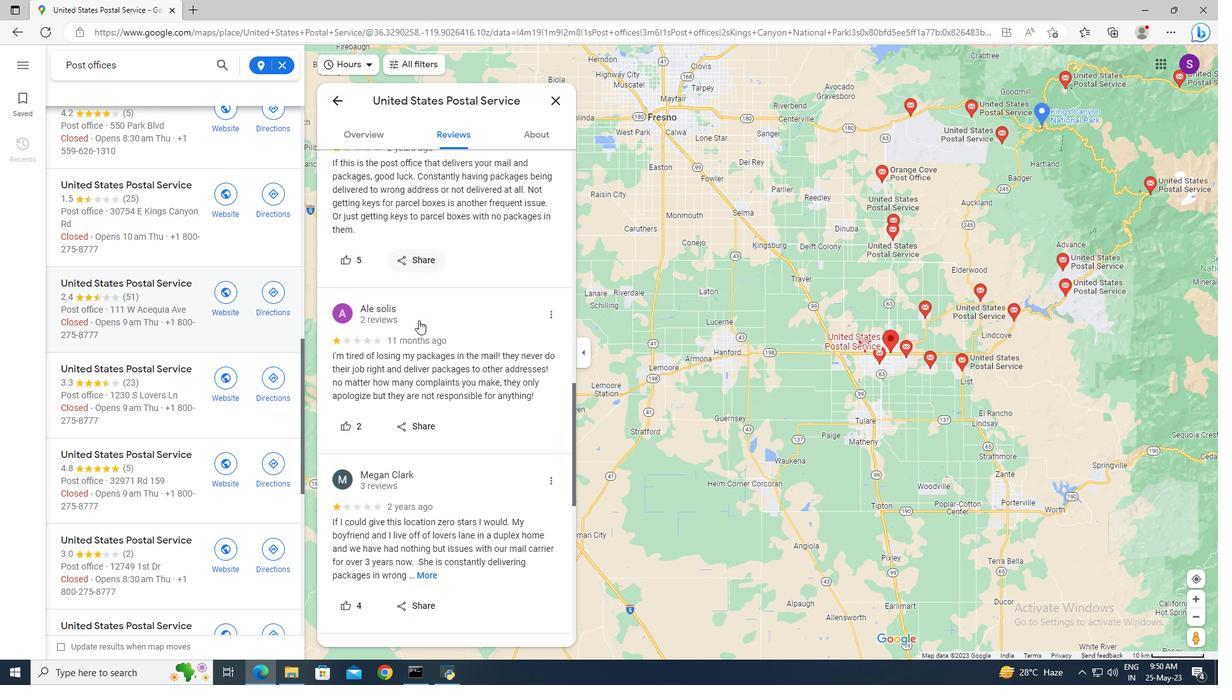 
Action: Mouse scrolled (418, 319) with delta (0, 0)
Screenshot: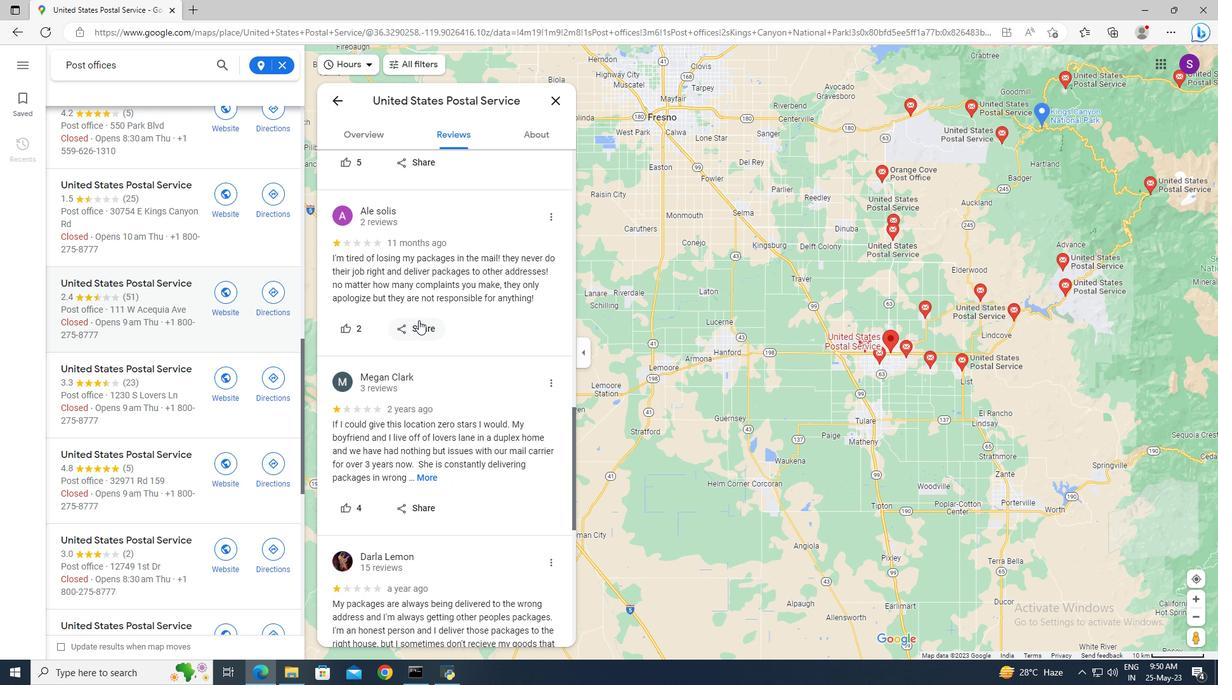
Action: Mouse scrolled (418, 319) with delta (0, 0)
Screenshot: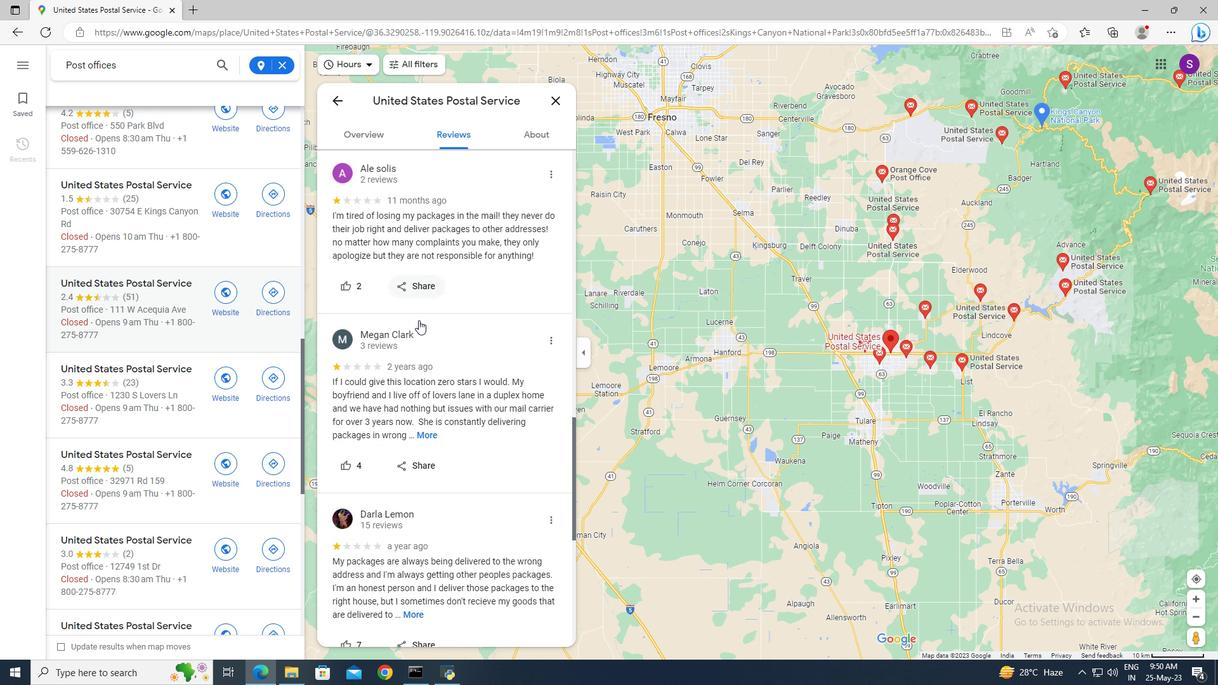 
Action: Mouse scrolled (418, 319) with delta (0, 0)
Screenshot: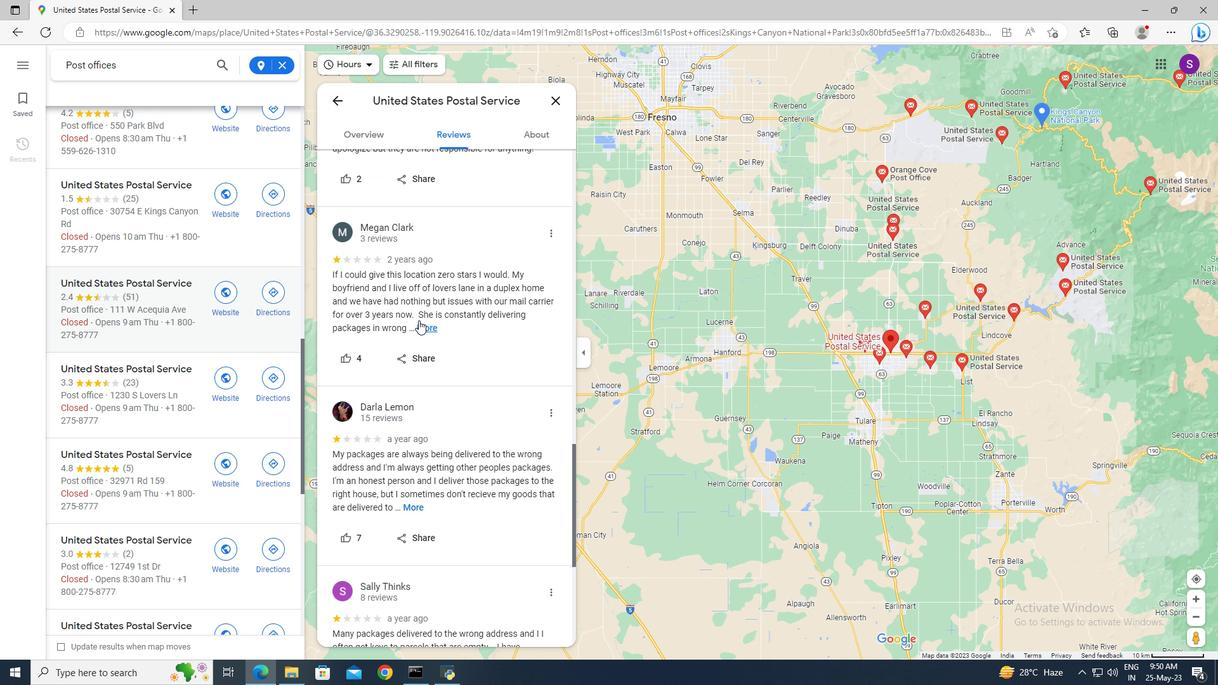 
Action: Mouse scrolled (418, 319) with delta (0, 0)
Screenshot: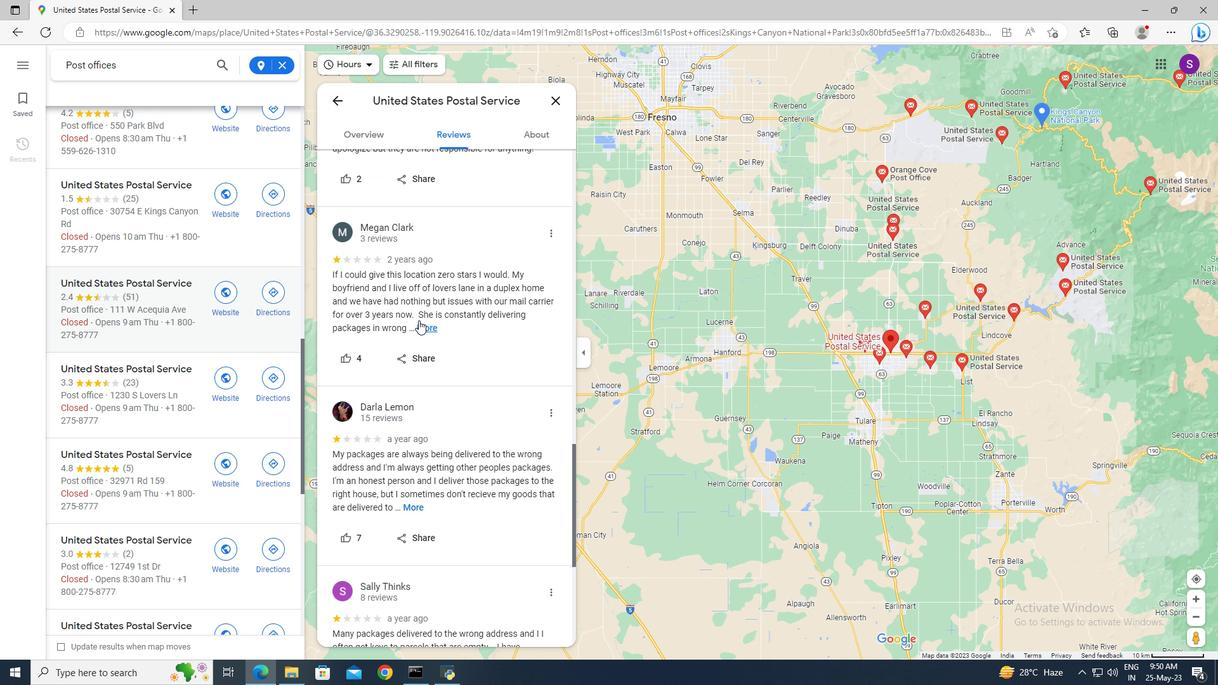 
Action: Mouse scrolled (418, 319) with delta (0, 0)
Screenshot: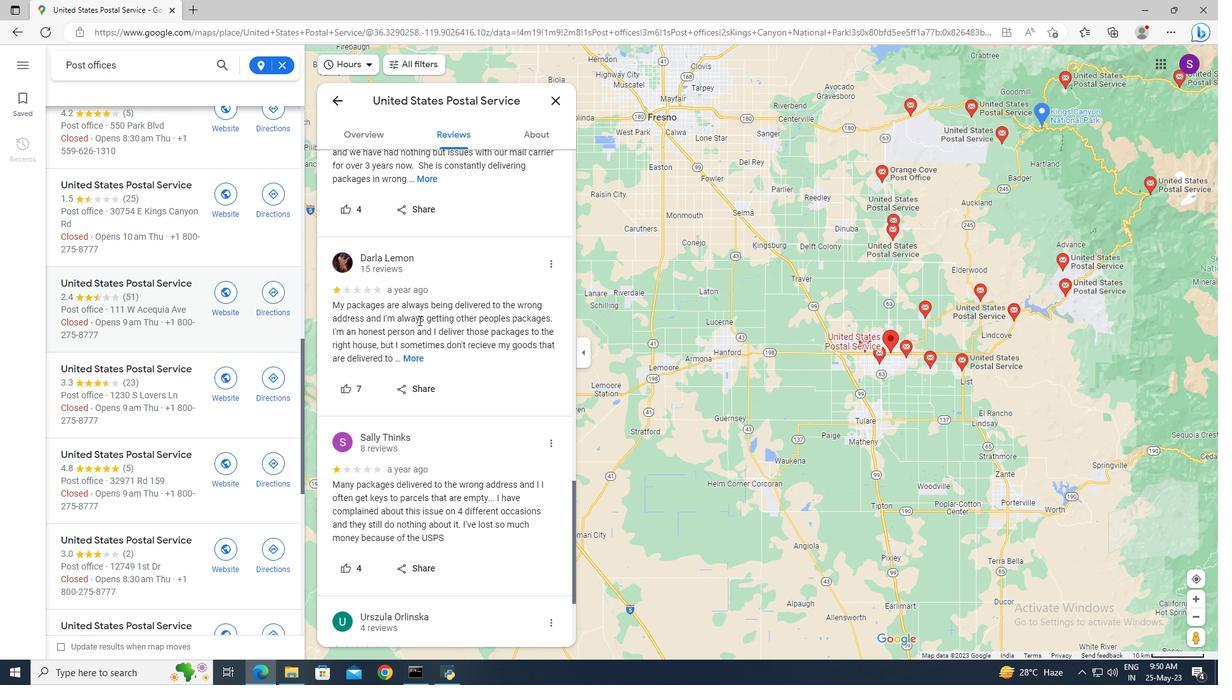 
Action: Mouse scrolled (418, 319) with delta (0, 0)
Screenshot: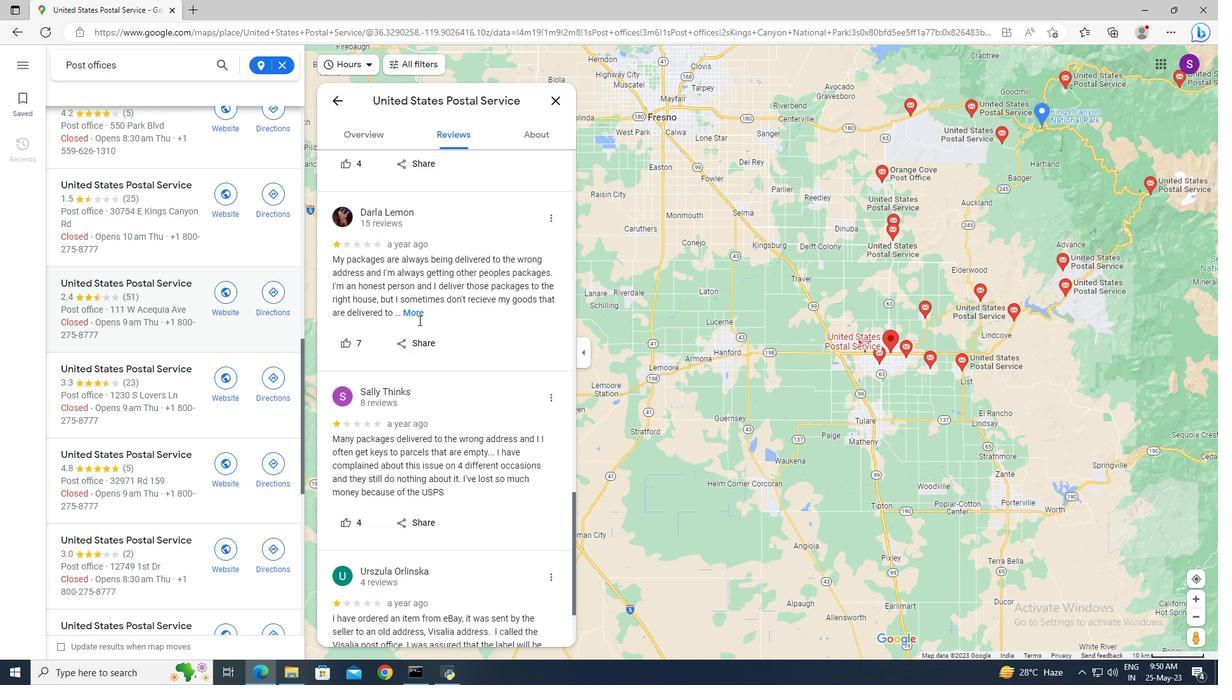 
Action: Mouse scrolled (418, 319) with delta (0, 0)
Screenshot: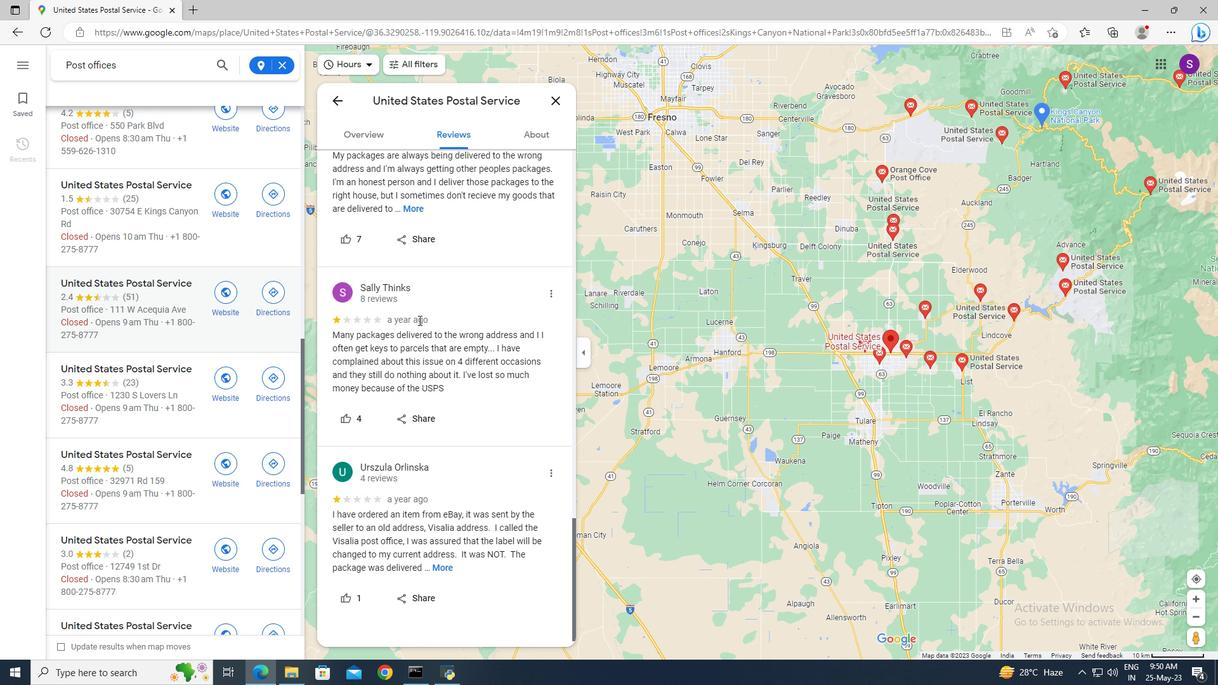 
Action: Mouse scrolled (418, 319) with delta (0, 0)
Screenshot: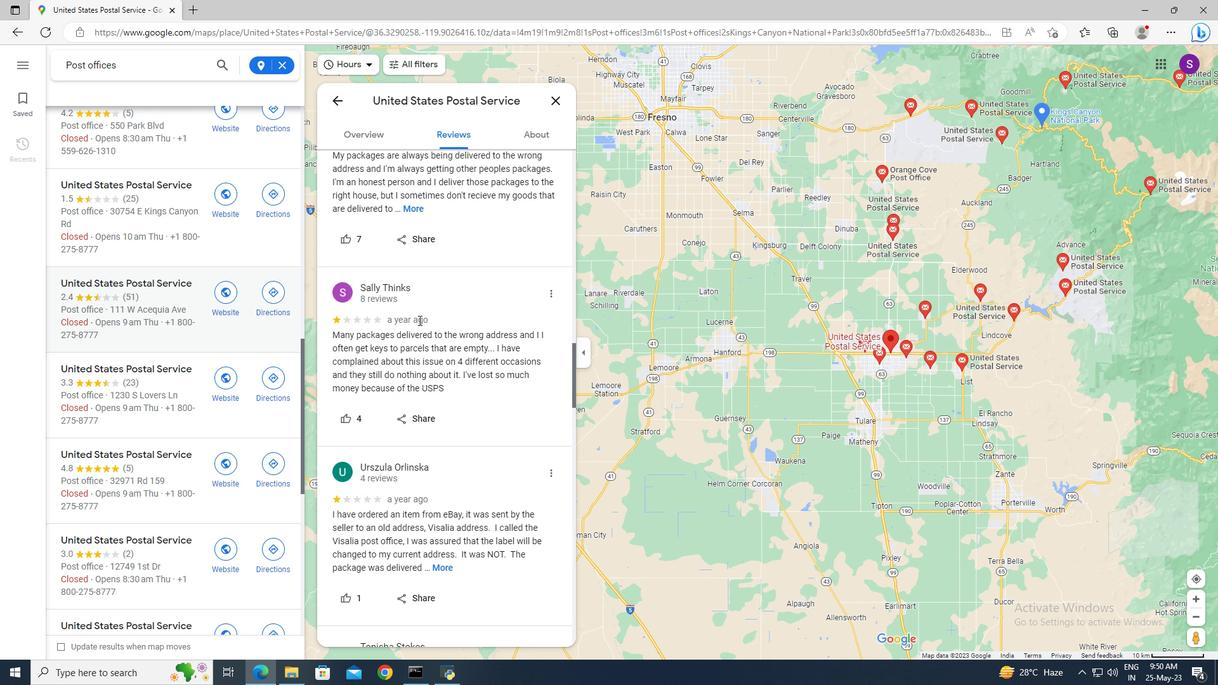 
Action: Mouse scrolled (418, 319) with delta (0, 0)
Screenshot: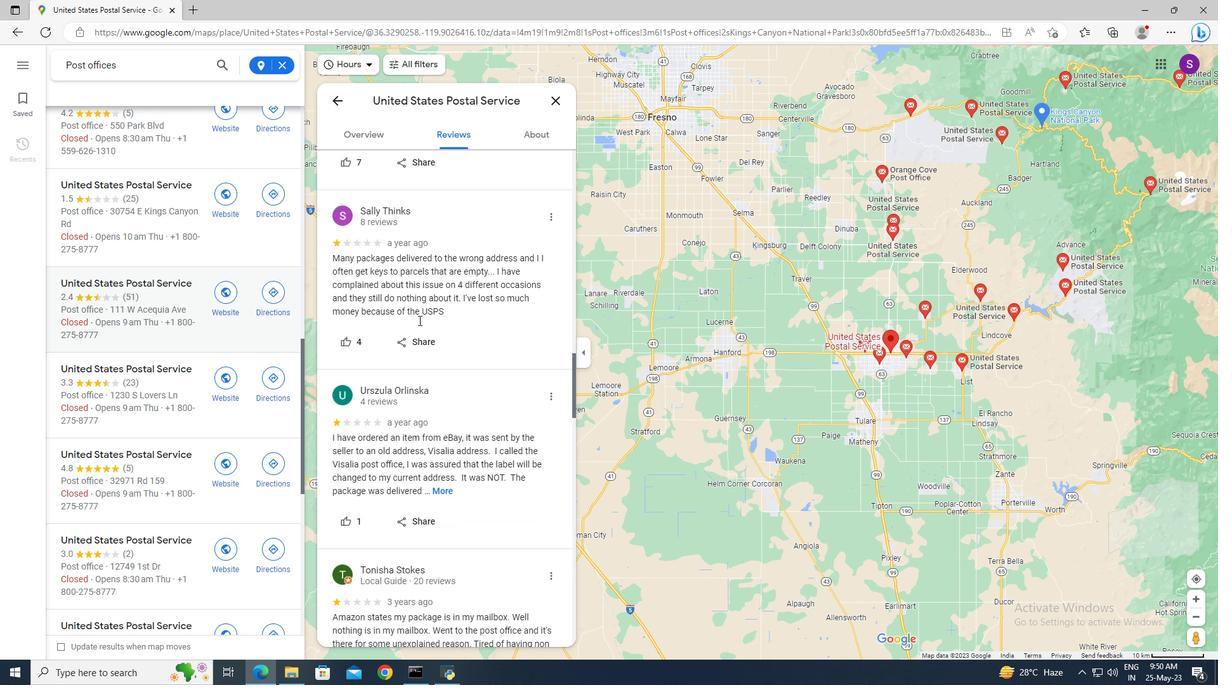 
Action: Mouse scrolled (418, 319) with delta (0, 0)
Screenshot: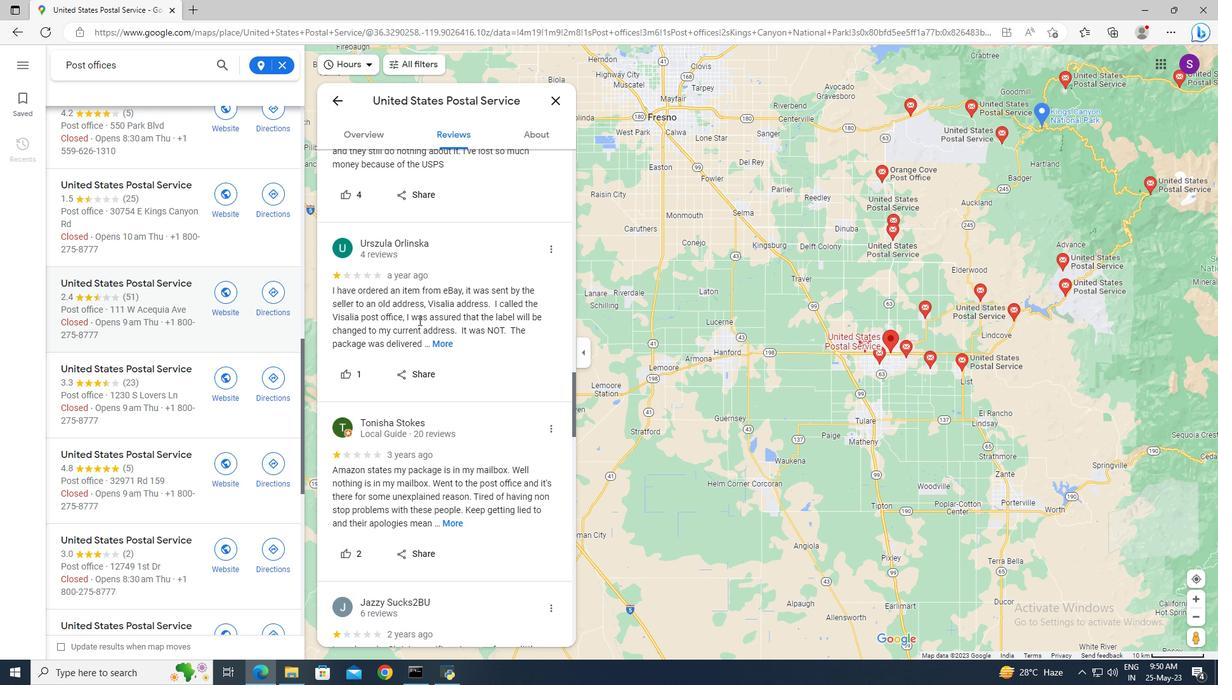 
Action: Mouse scrolled (418, 319) with delta (0, 0)
Screenshot: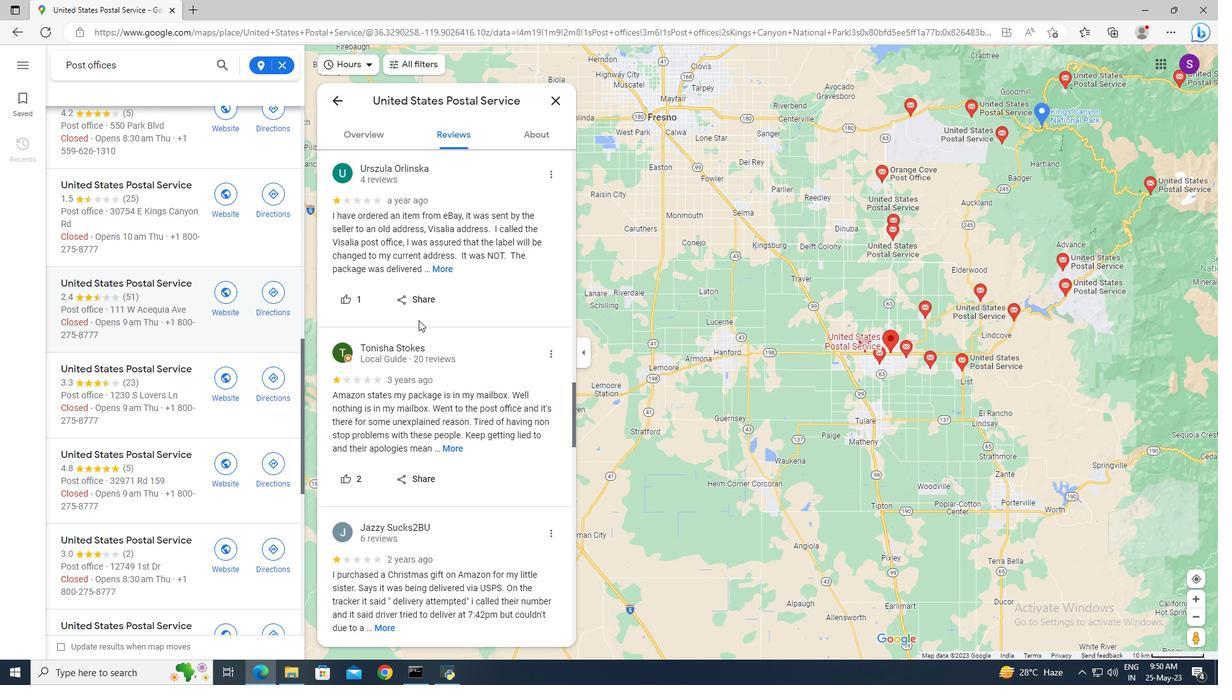 
Action: Mouse scrolled (418, 319) with delta (0, 0)
Screenshot: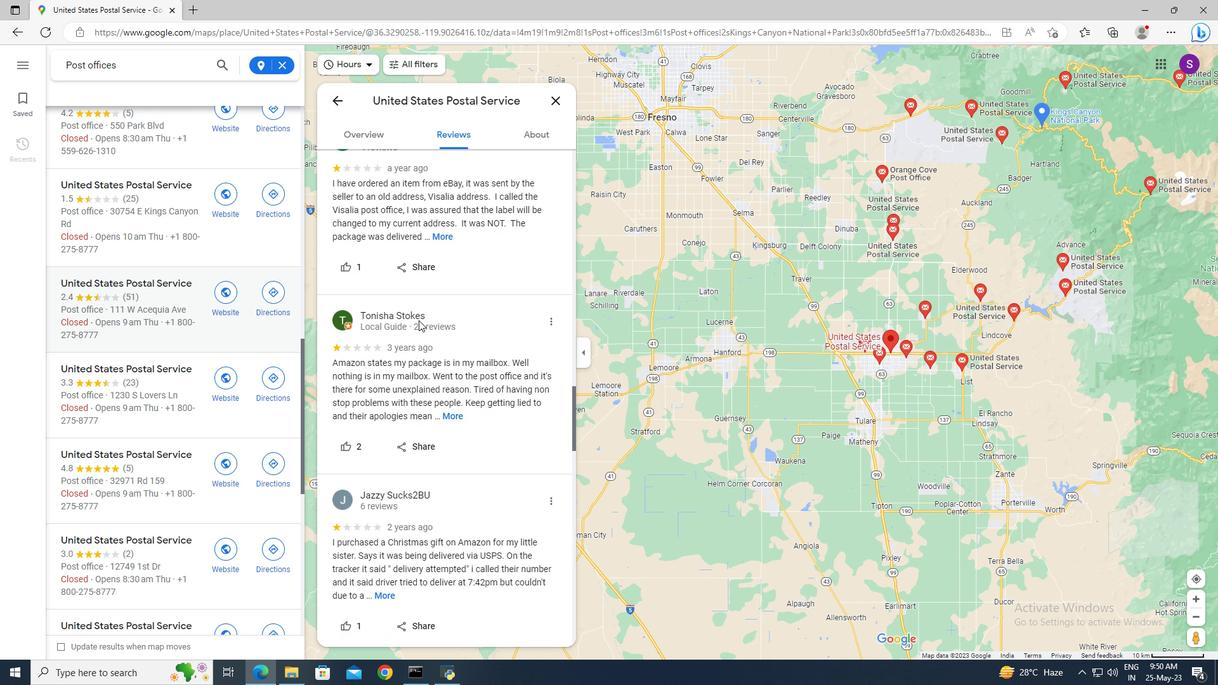 
Action: Mouse scrolled (418, 319) with delta (0, 0)
Screenshot: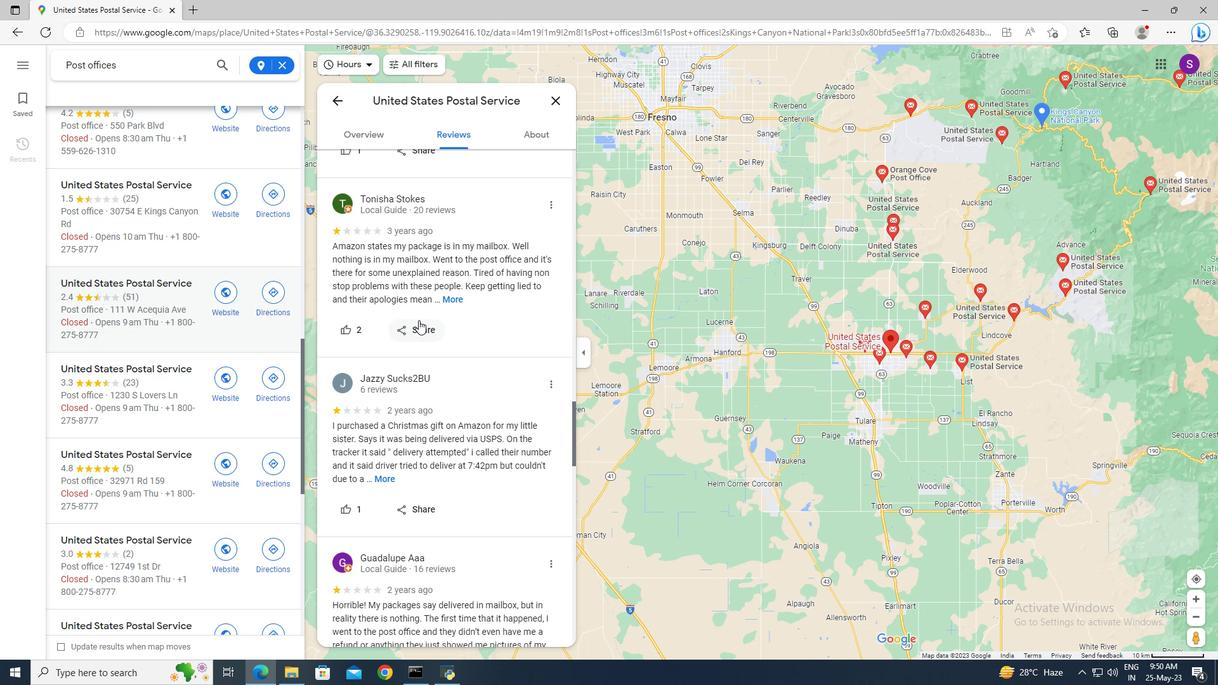 
Action: Mouse scrolled (418, 319) with delta (0, 0)
Screenshot: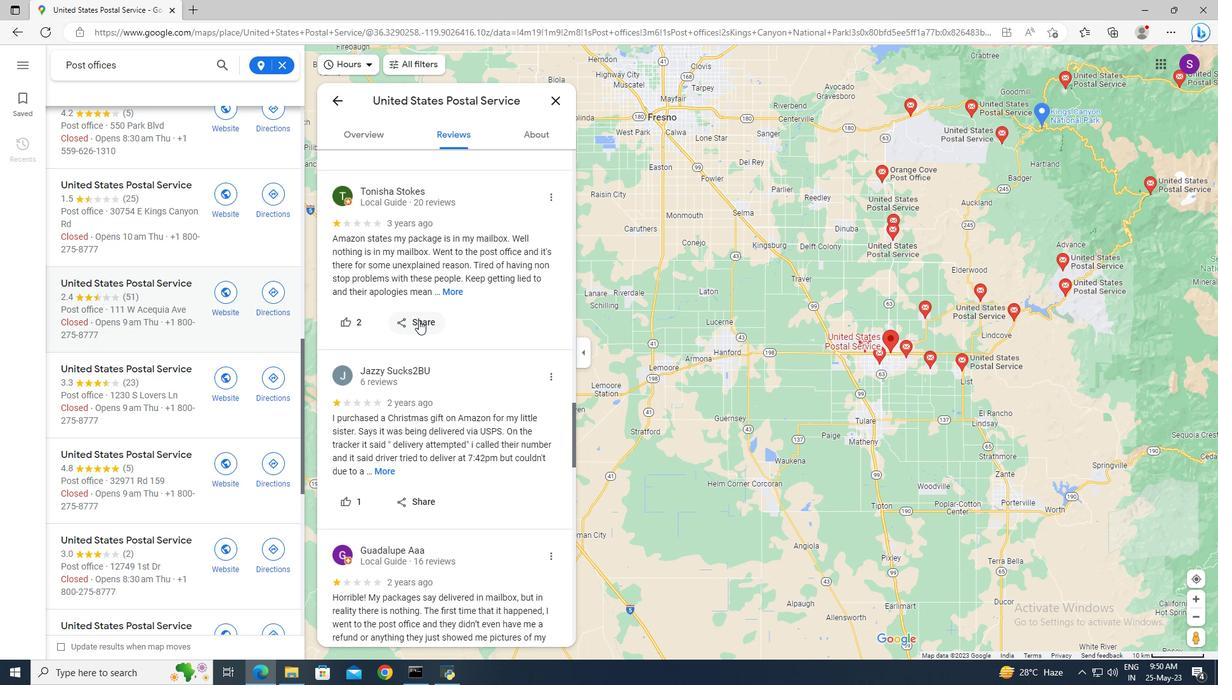 
Action: Mouse moved to (414, 316)
Screenshot: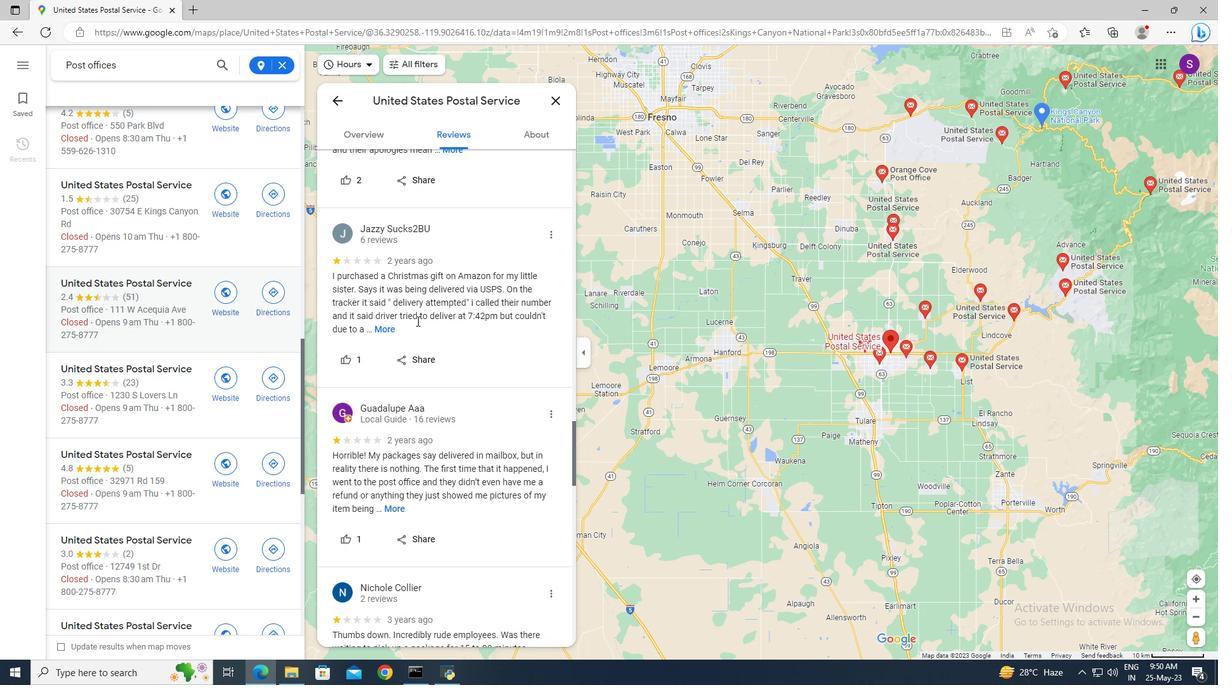 
Action: Mouse scrolled (414, 315) with delta (0, 0)
Screenshot: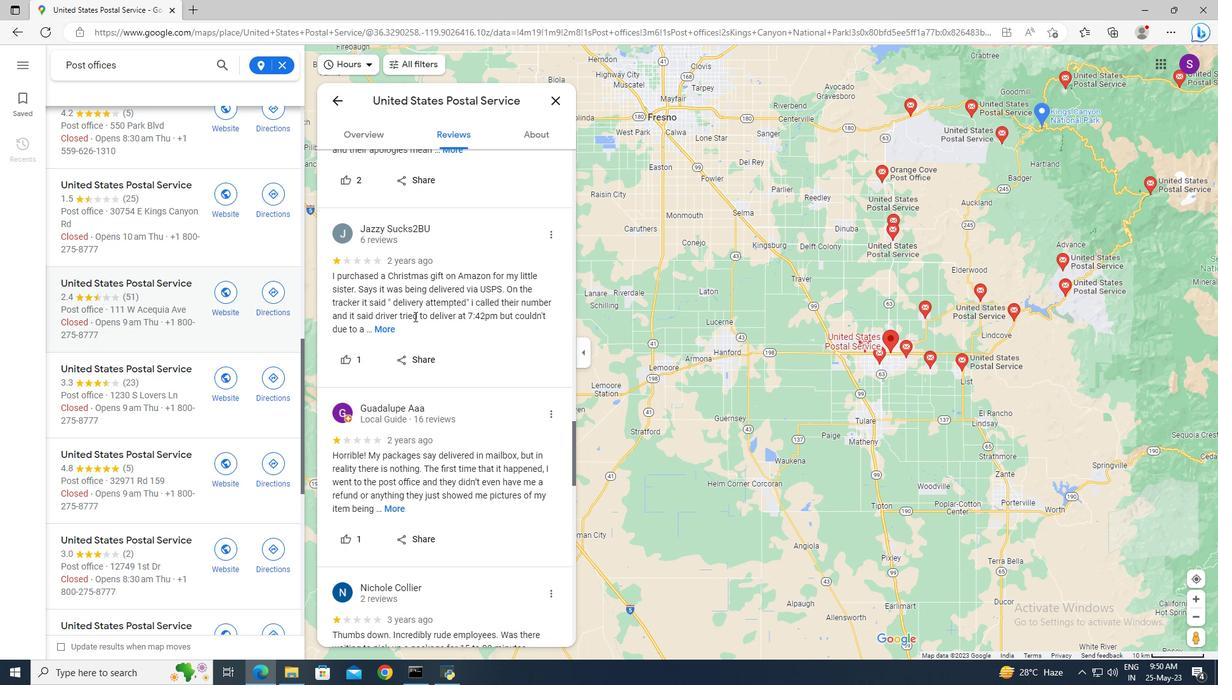 
Action: Mouse scrolled (414, 315) with delta (0, 0)
Screenshot: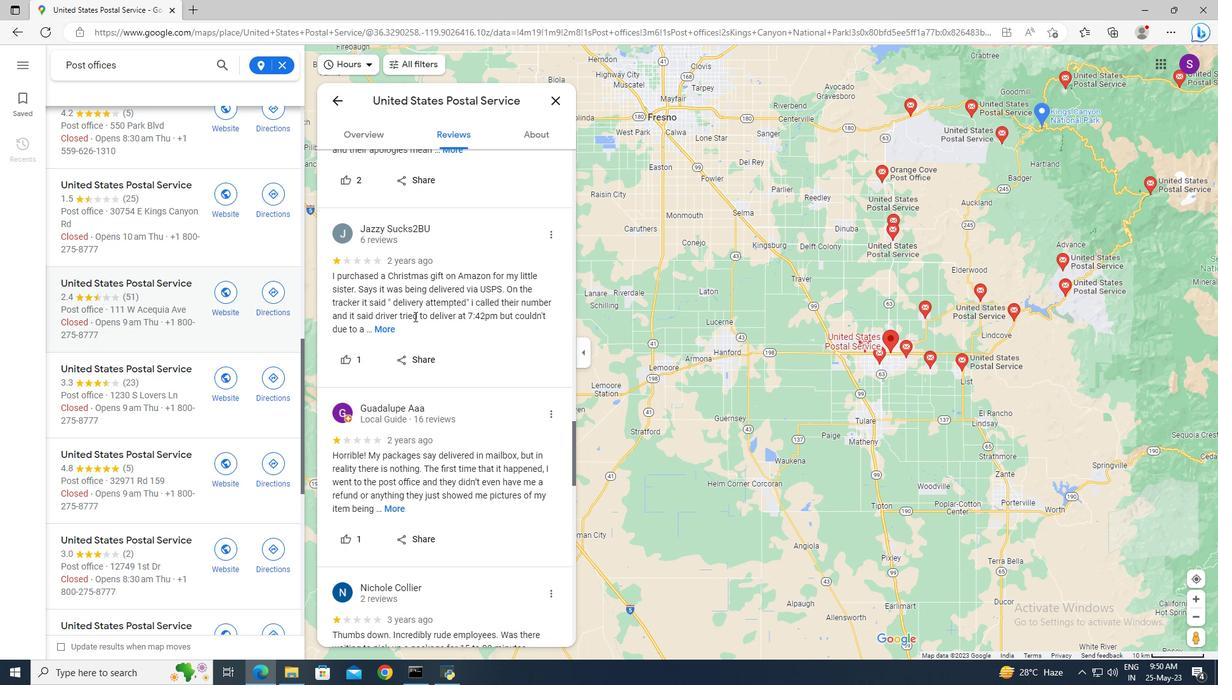 
Action: Mouse scrolled (414, 315) with delta (0, 0)
Screenshot: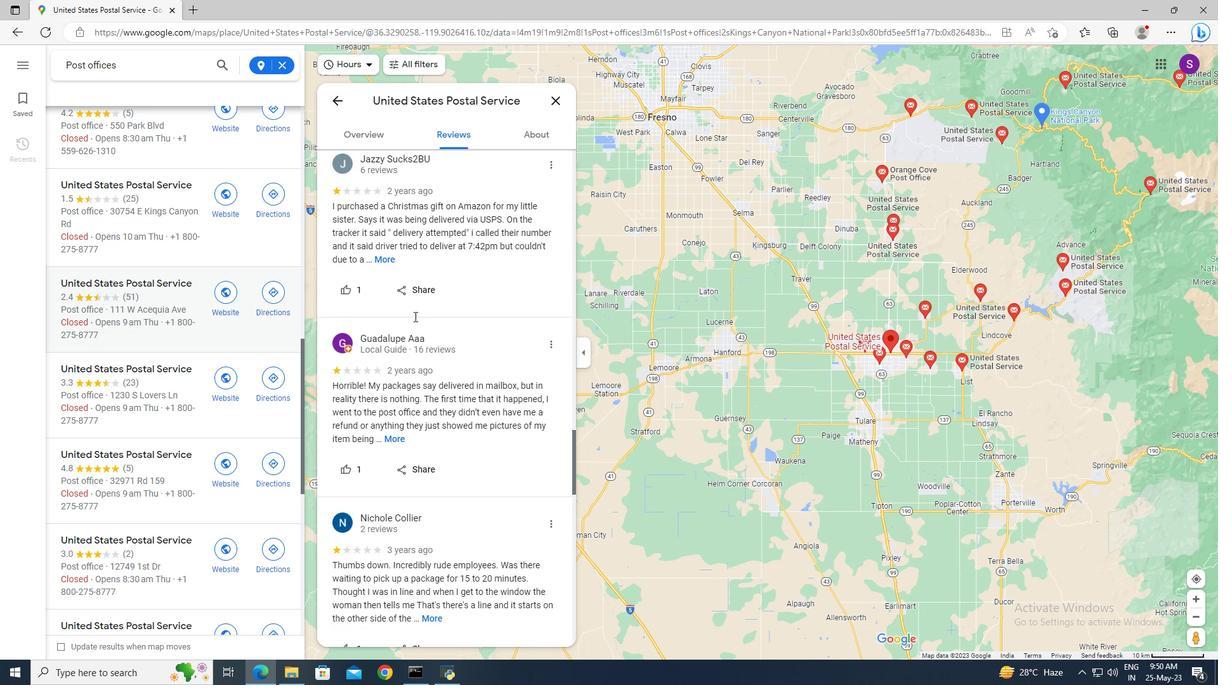 
Action: Mouse scrolled (414, 315) with delta (0, 0)
Screenshot: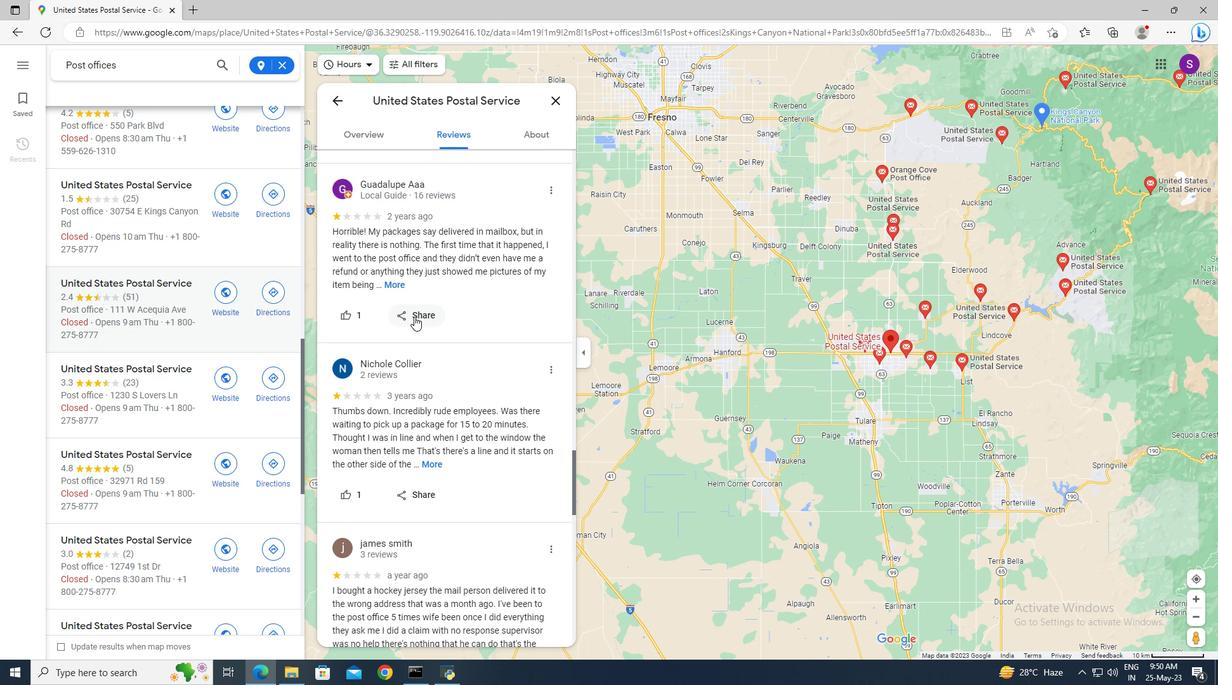 
Action: Mouse scrolled (414, 315) with delta (0, 0)
Screenshot: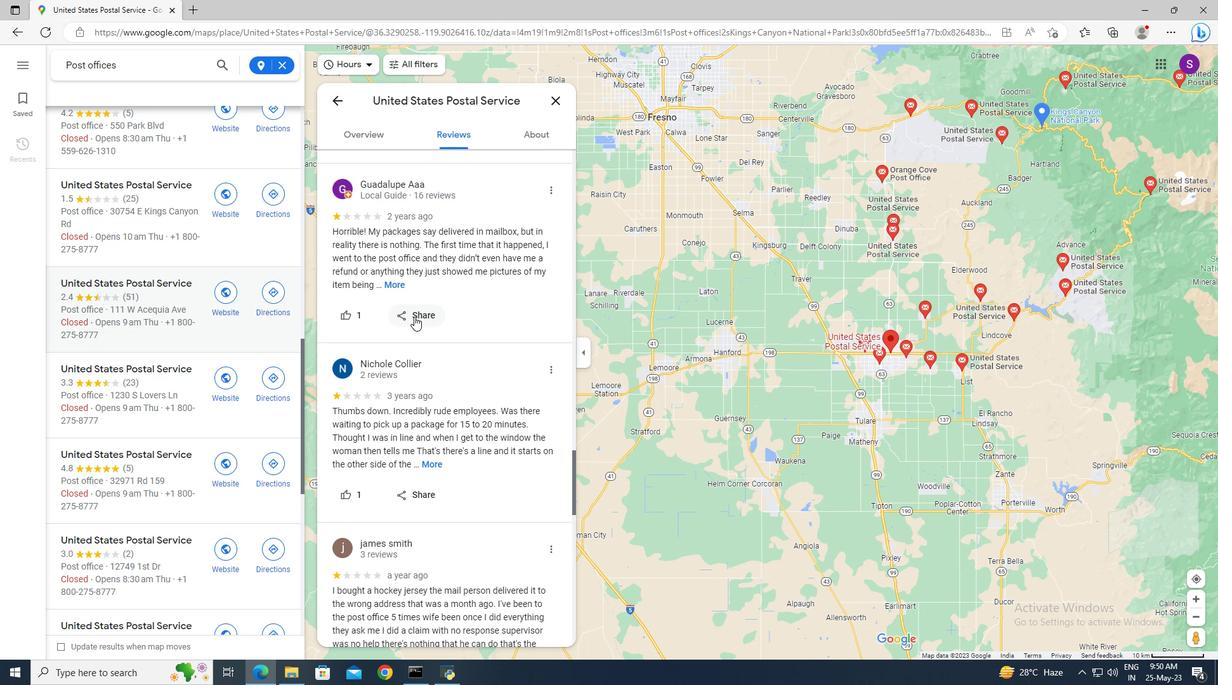 
Action: Mouse scrolled (414, 315) with delta (0, 0)
Screenshot: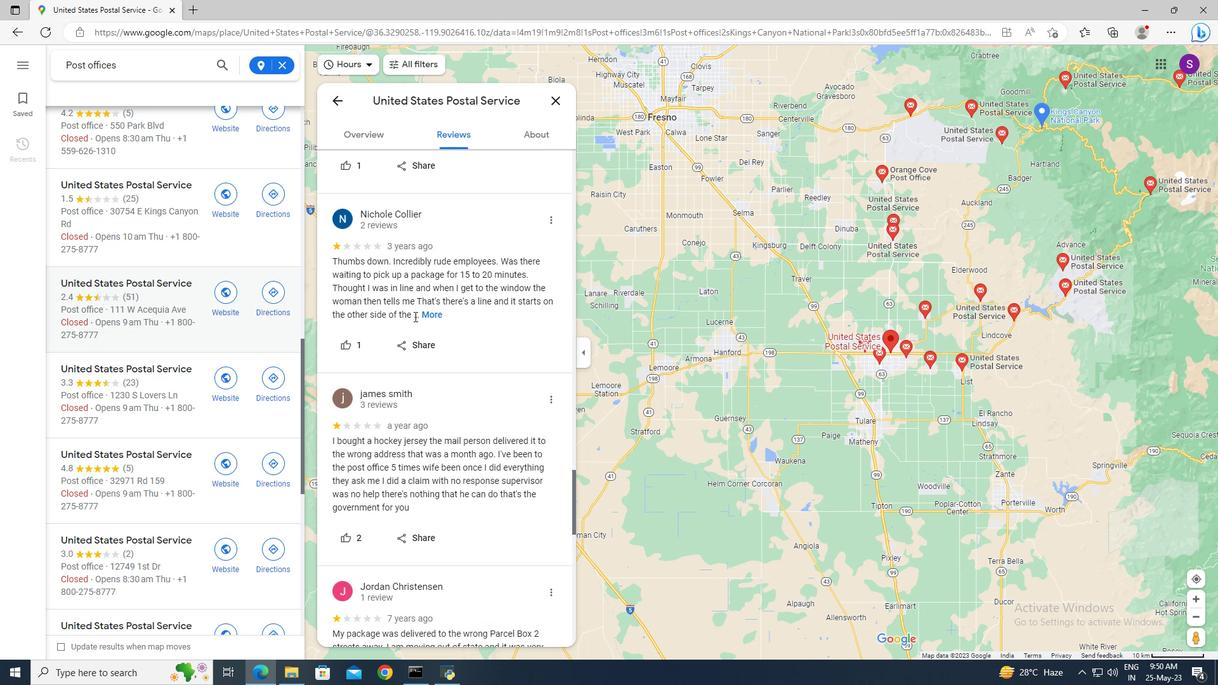 
Action: Mouse scrolled (414, 315) with delta (0, 0)
Screenshot: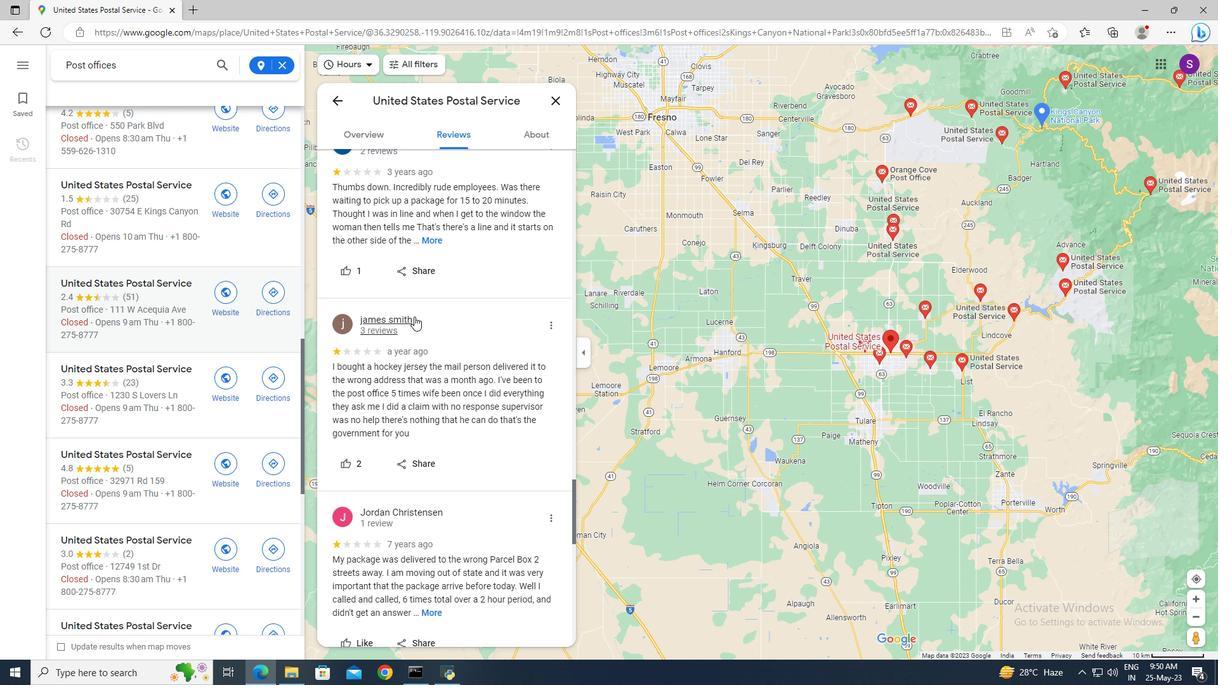 
Action: Mouse scrolled (414, 315) with delta (0, 0)
Screenshot: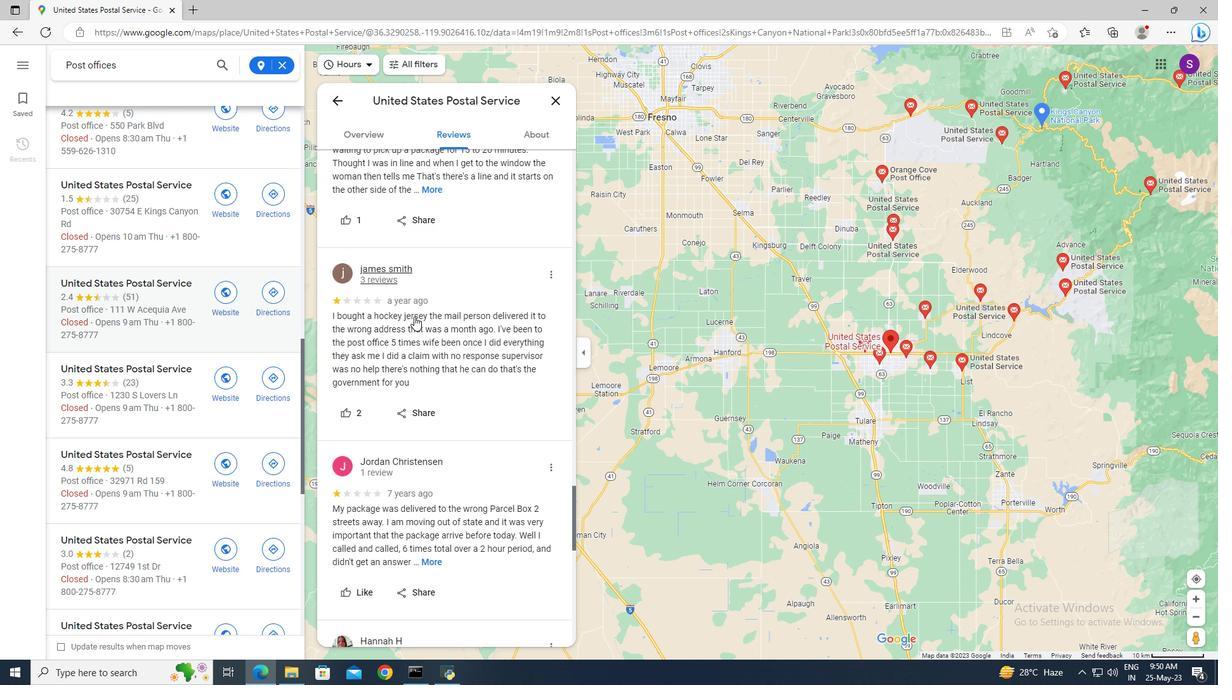 
Action: Mouse moved to (524, 137)
Screenshot: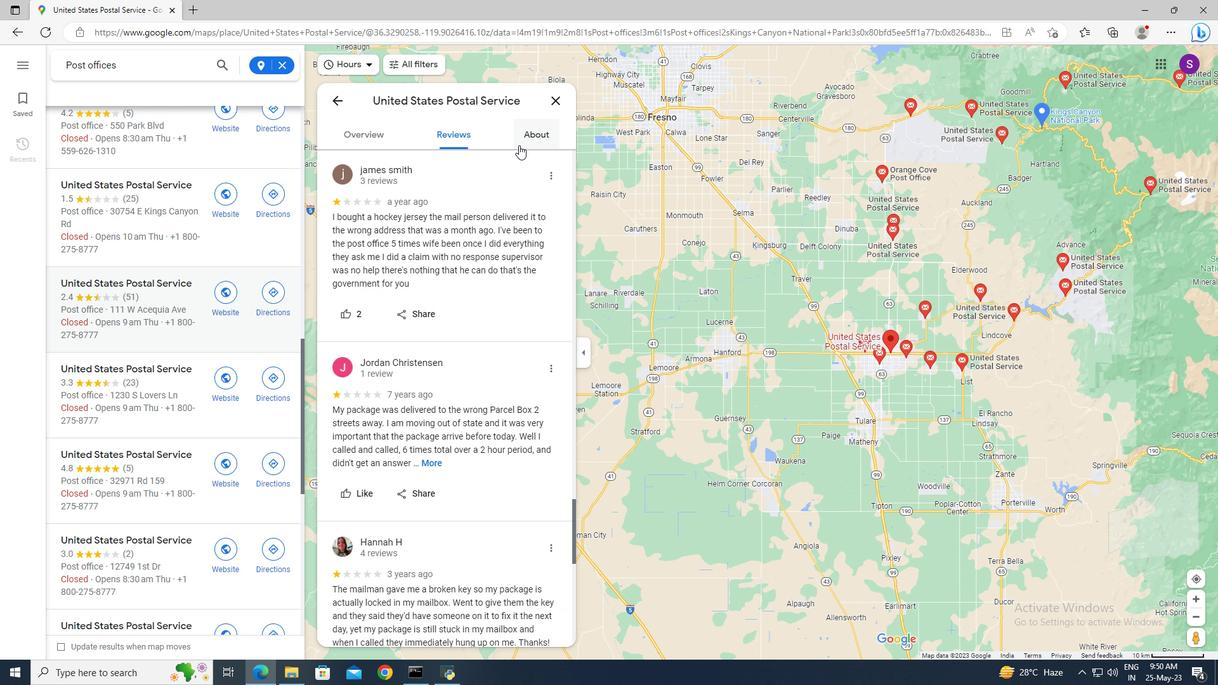 
Action: Mouse pressed left at (524, 137)
Screenshot: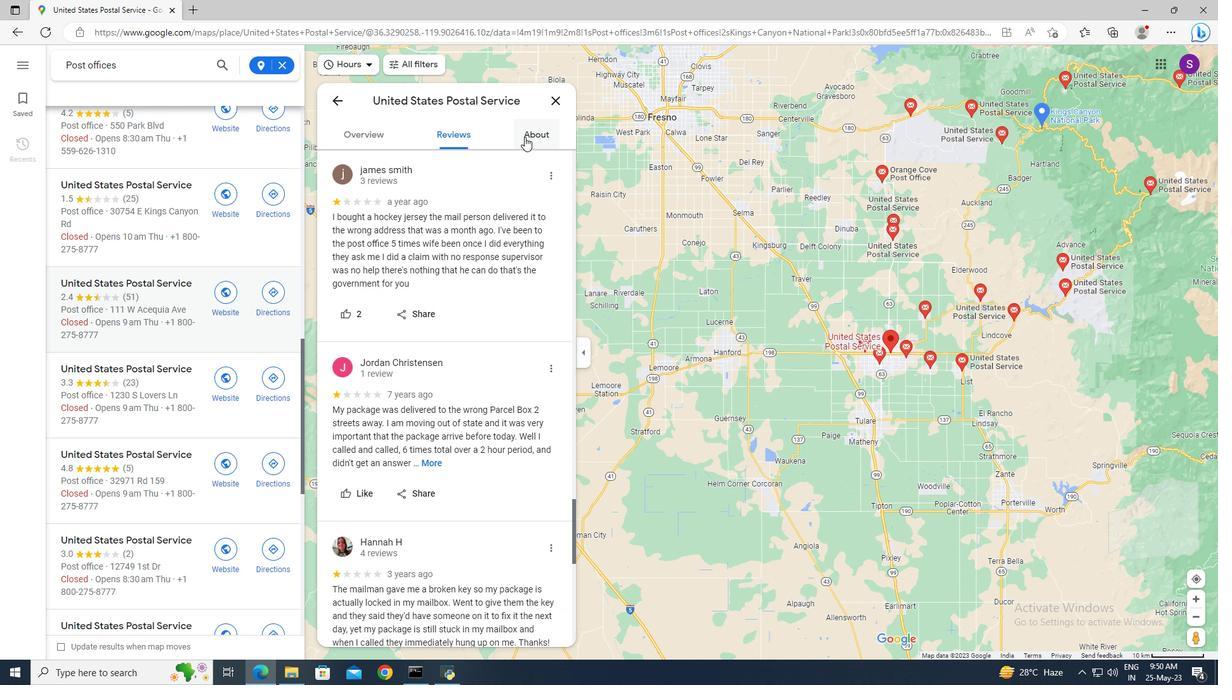 
Action: Mouse moved to (358, 143)
Screenshot: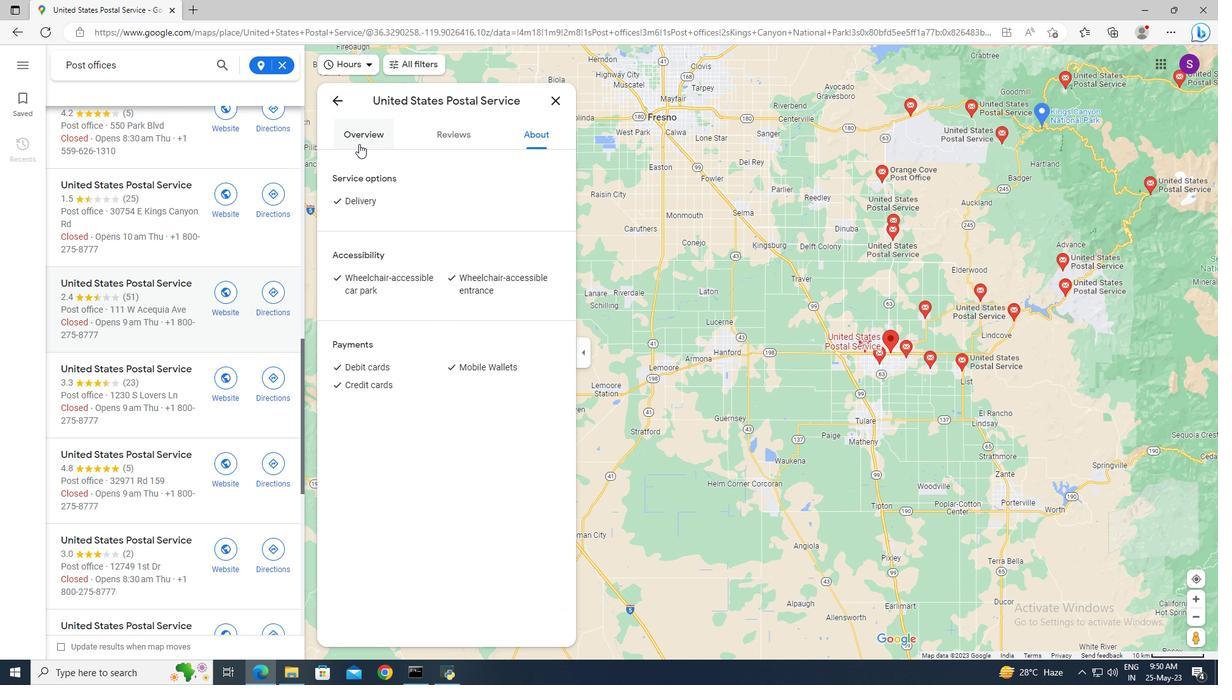 
Action: Mouse pressed left at (358, 143)
Screenshot: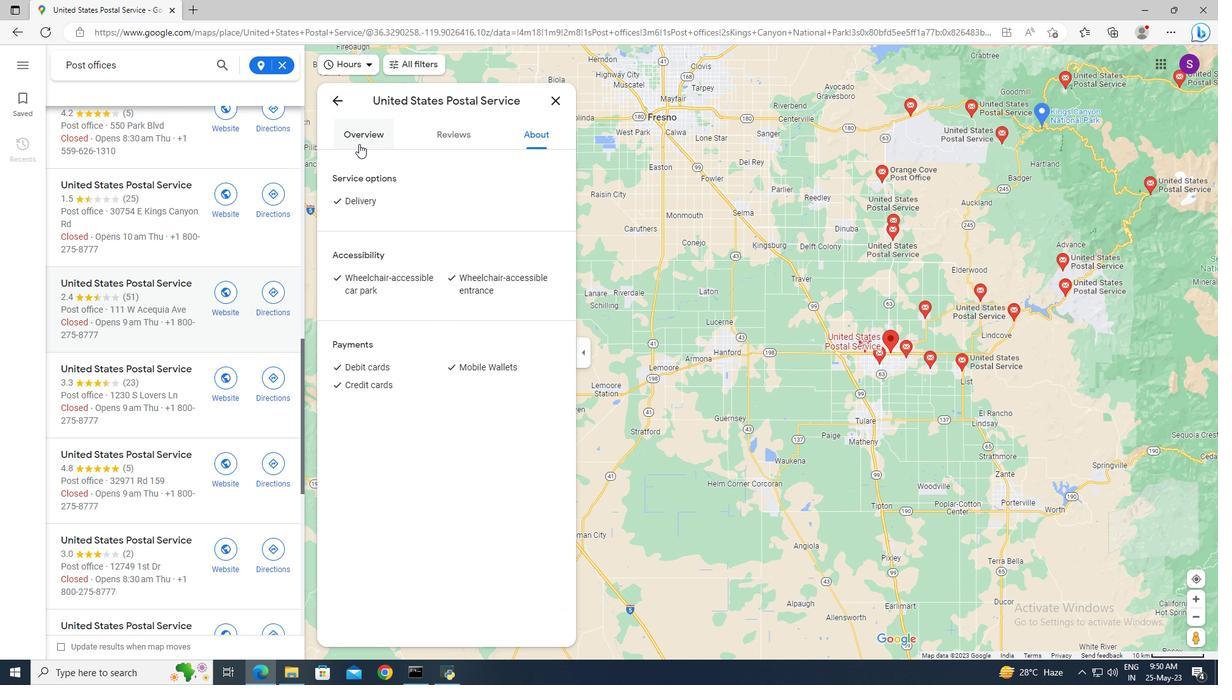 
Action: Mouse moved to (383, 164)
Screenshot: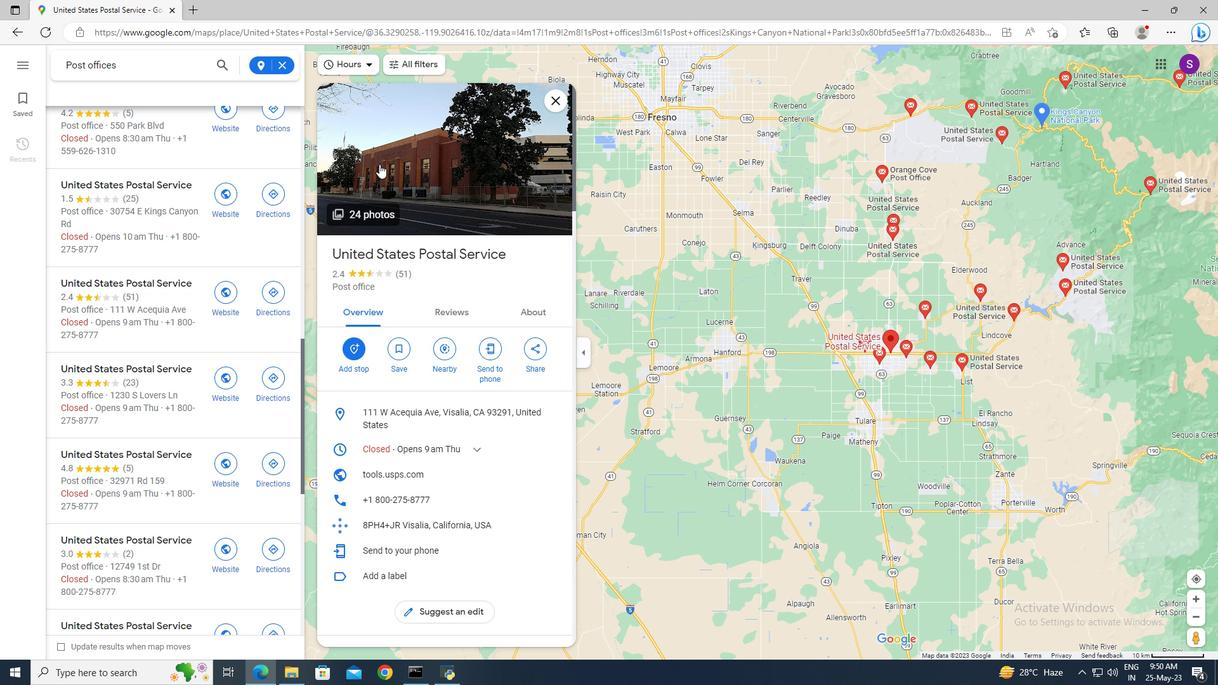 
Action: Mouse pressed left at (383, 164)
Screenshot: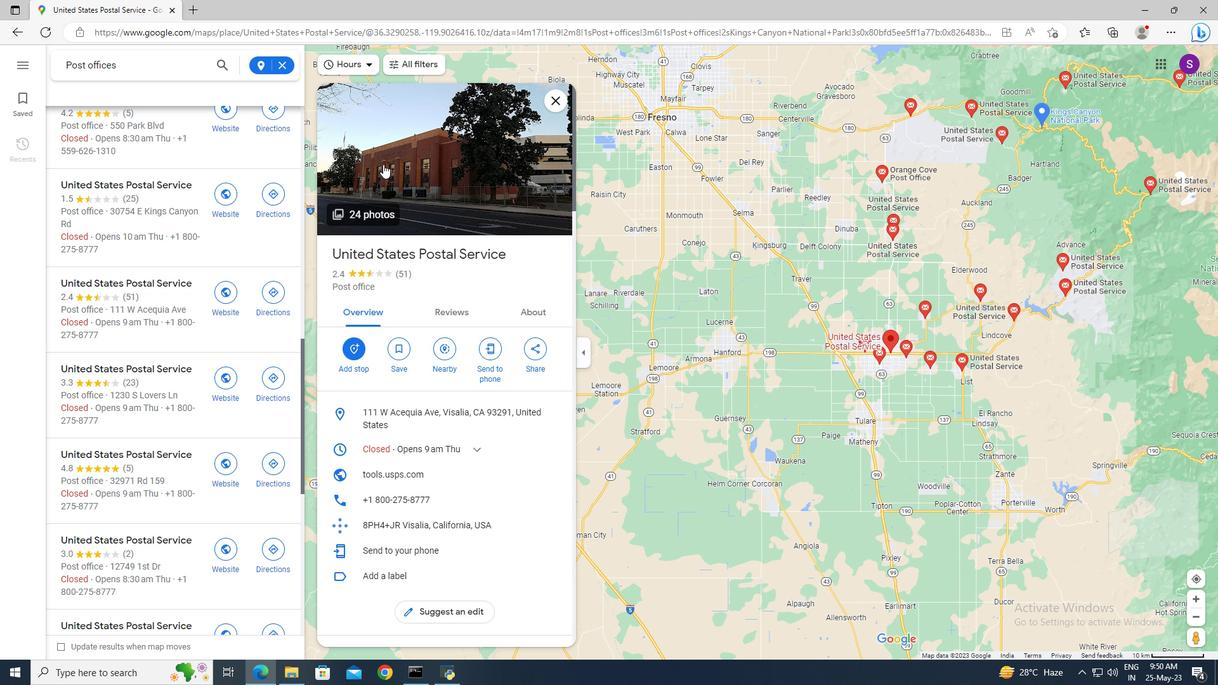 
Action: Mouse moved to (777, 561)
Screenshot: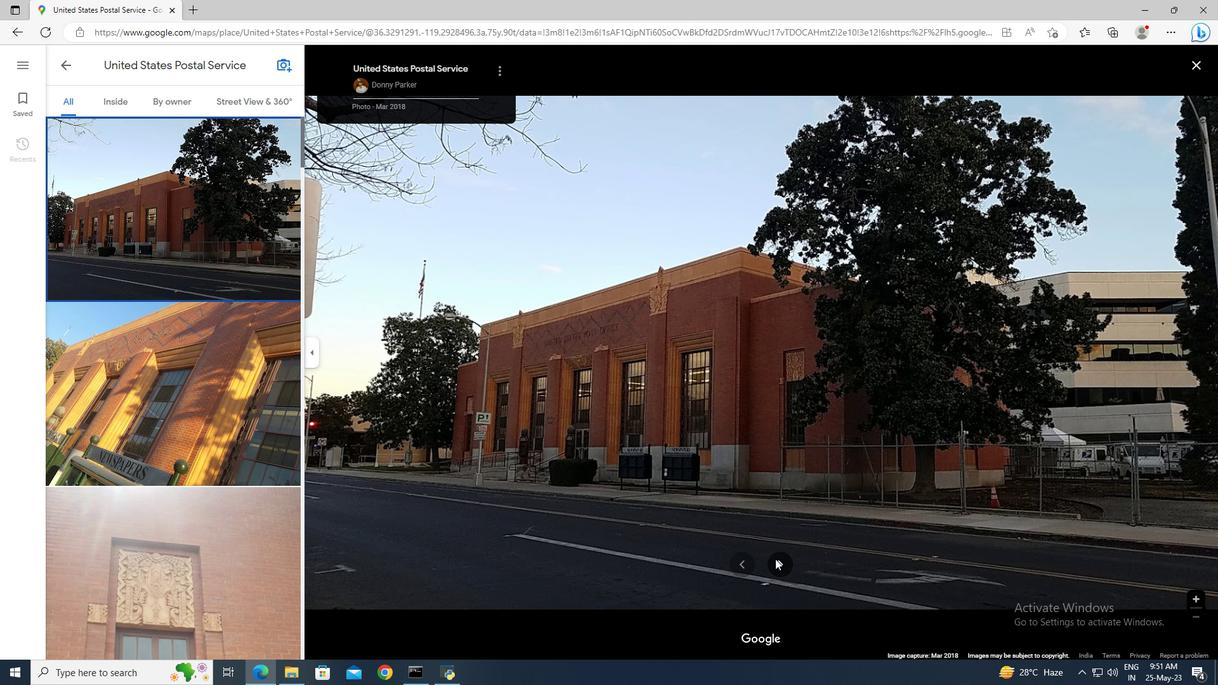 
Action: Mouse pressed left at (777, 561)
Screenshot: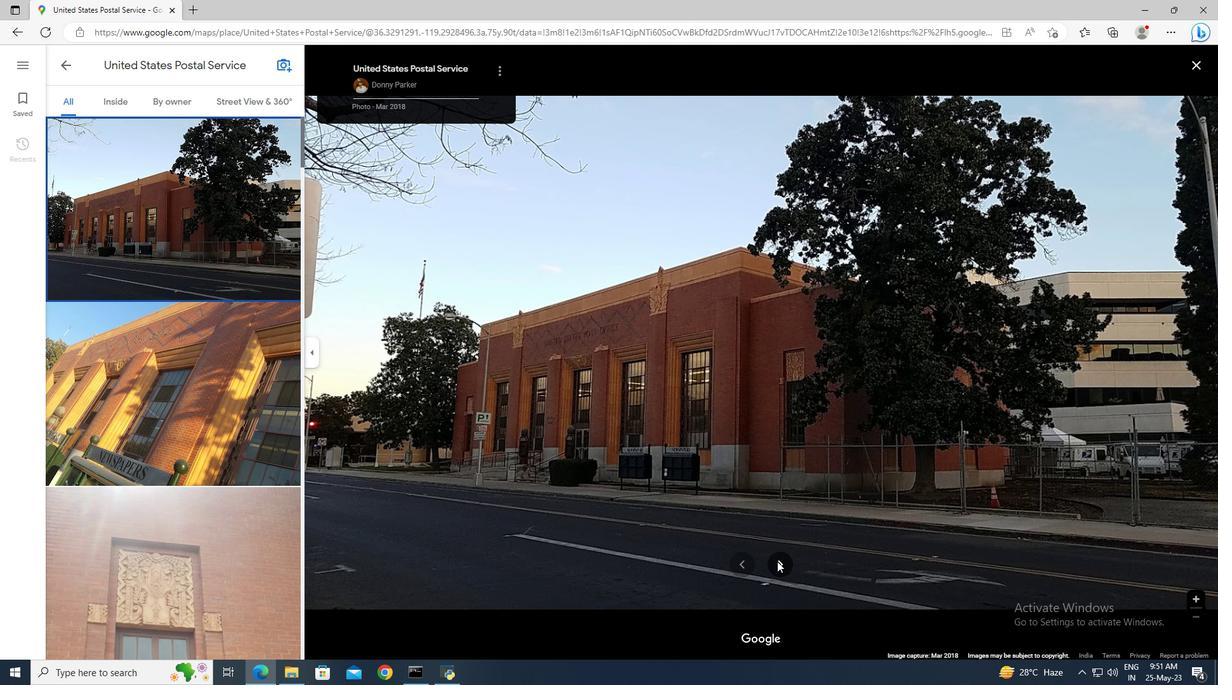 
Action: Mouse pressed left at (777, 561)
Screenshot: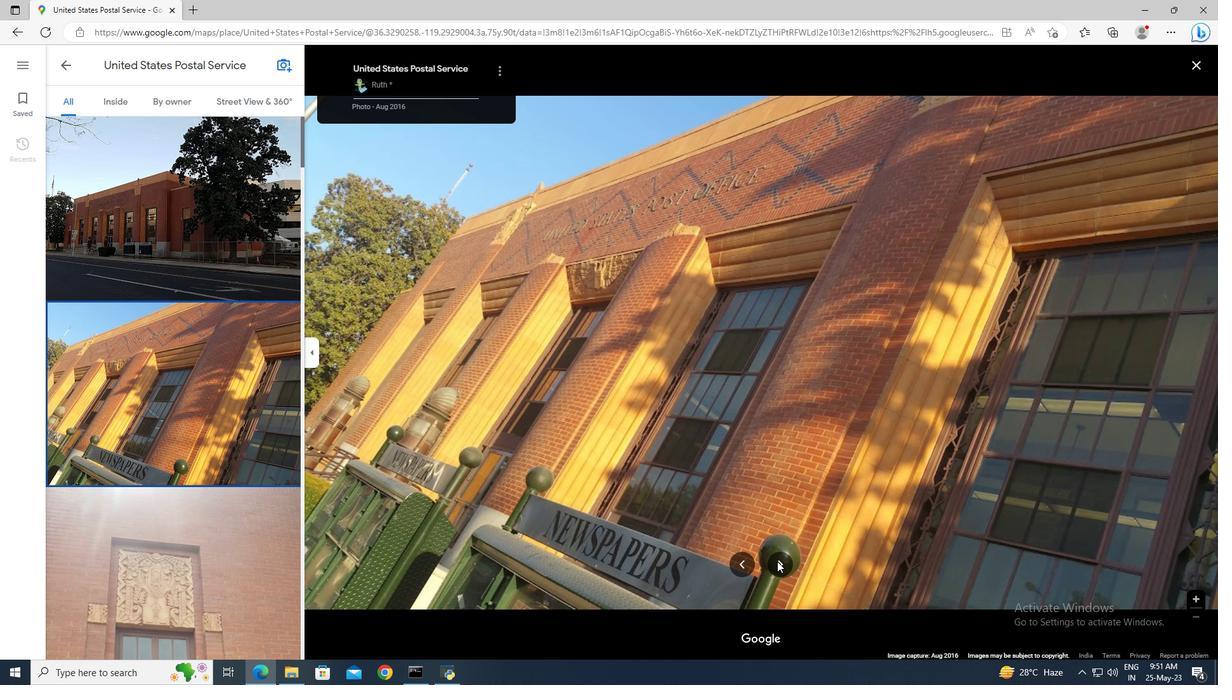 
Action: Mouse pressed left at (777, 561)
Screenshot: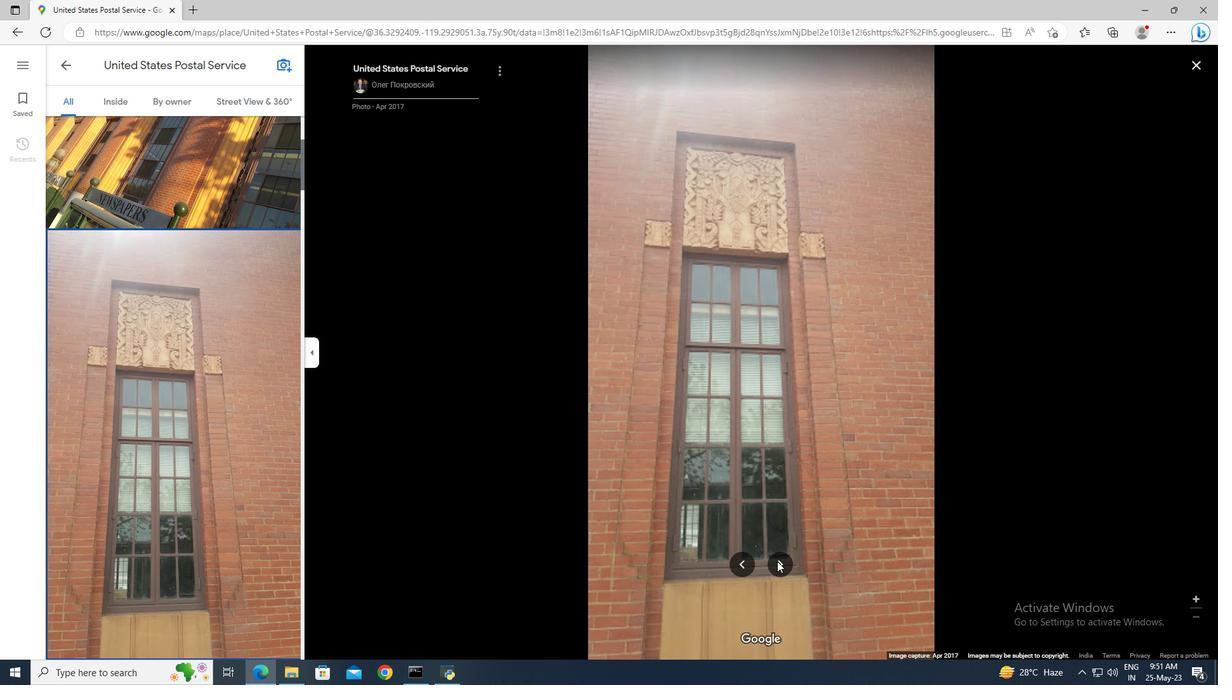 
Action: Mouse pressed left at (777, 561)
Screenshot: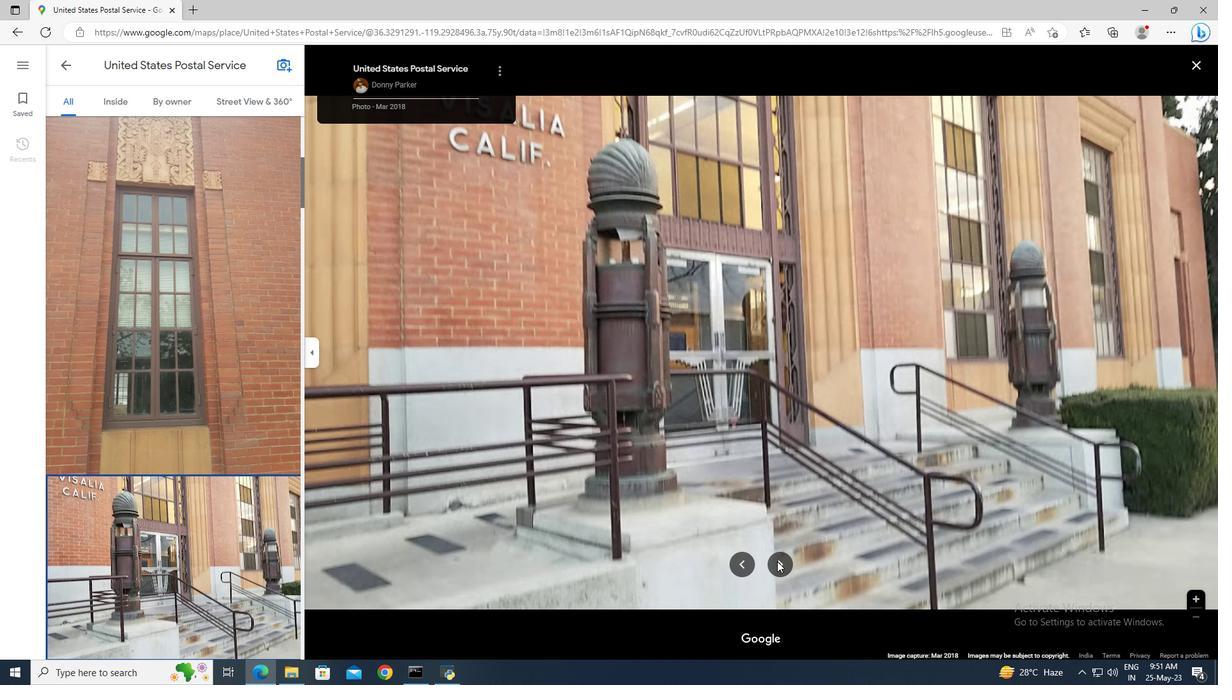 
Action: Mouse pressed left at (777, 561)
Screenshot: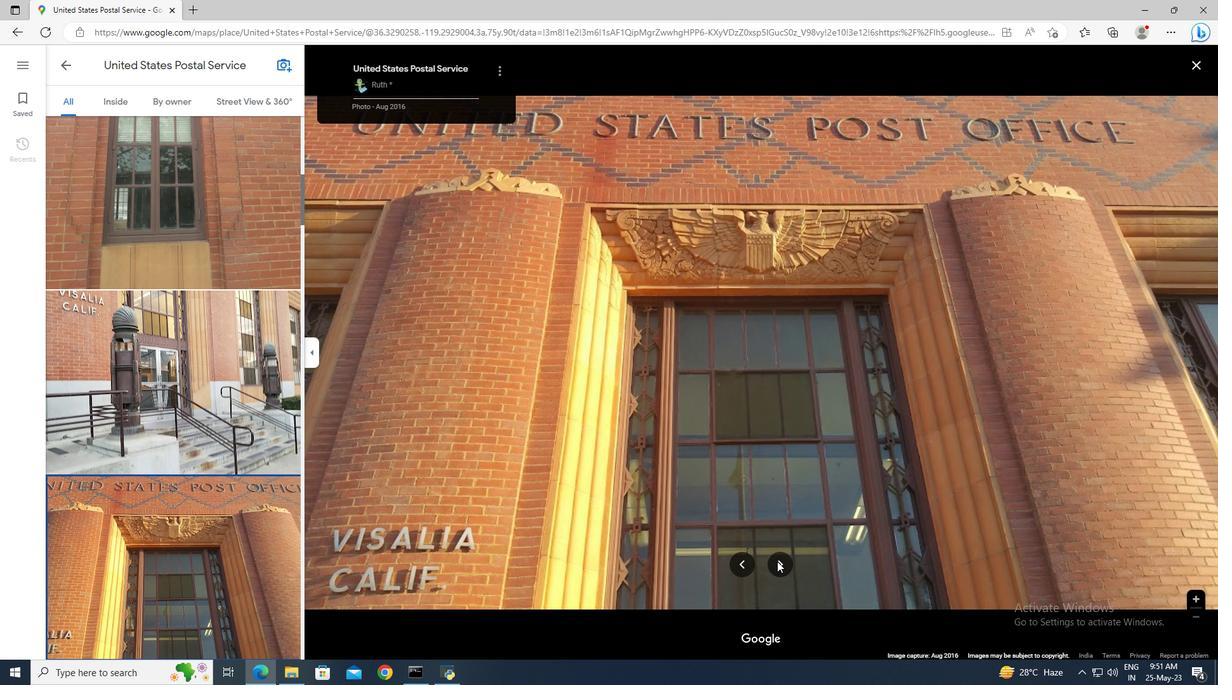
Action: Mouse moved to (781, 568)
Screenshot: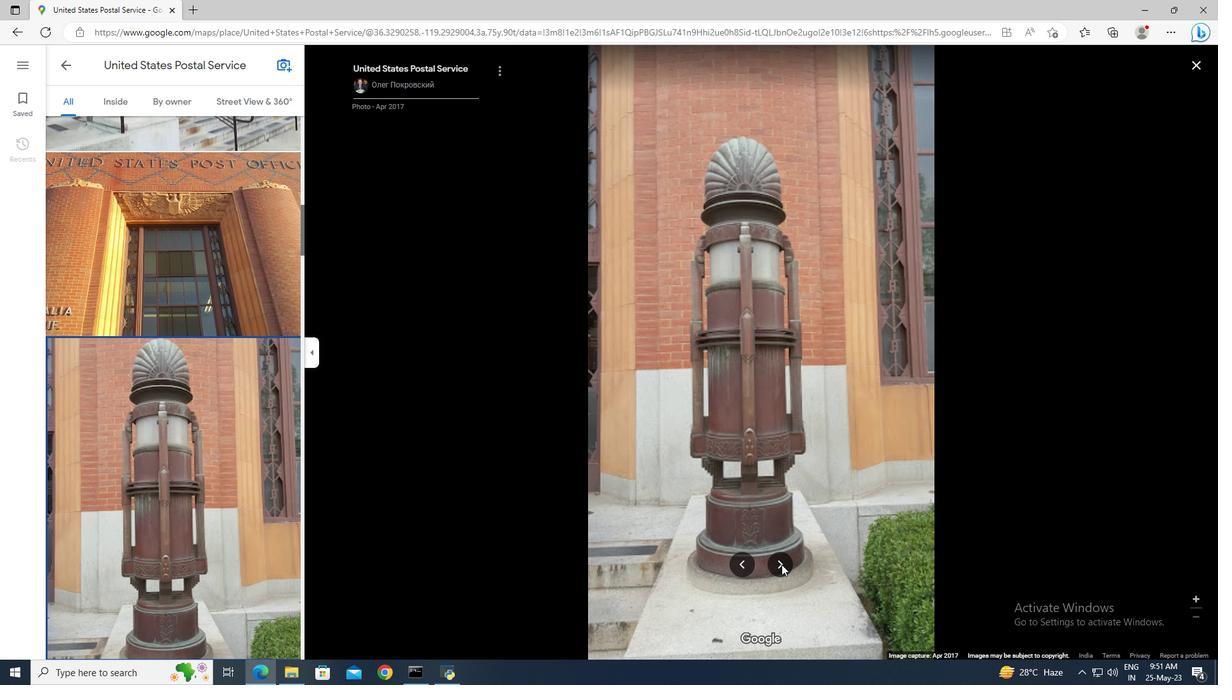 
Action: Mouse pressed left at (781, 568)
Screenshot: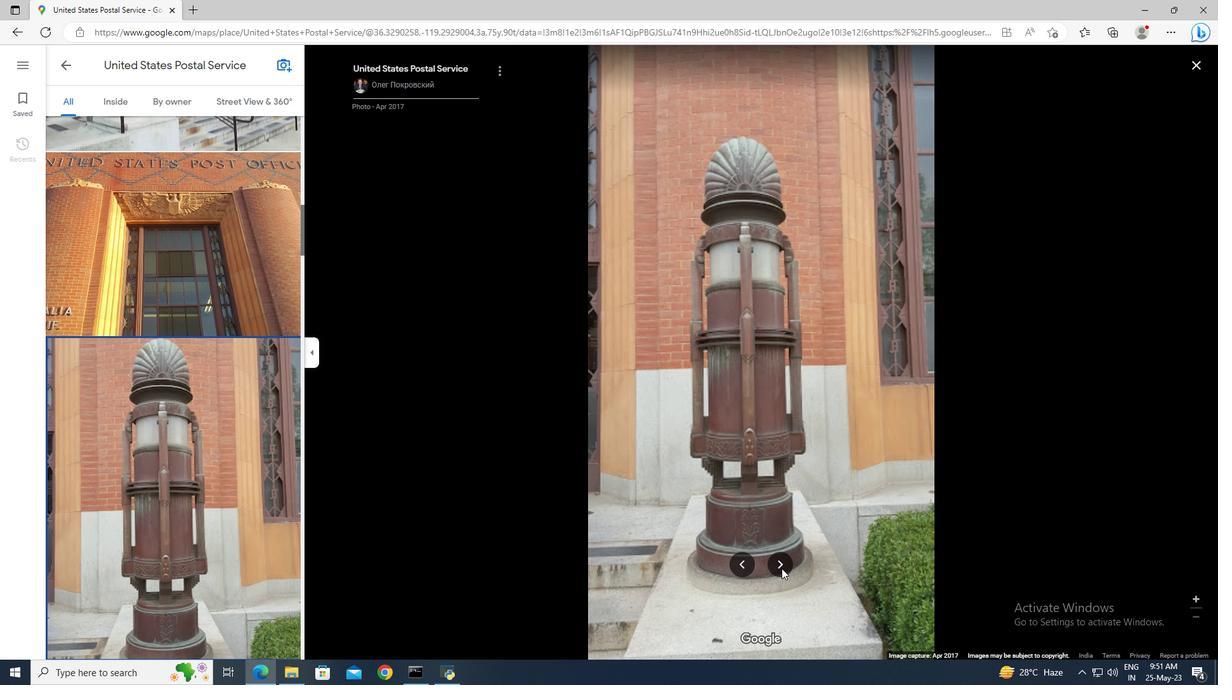 
Action: Mouse pressed left at (781, 568)
Screenshot: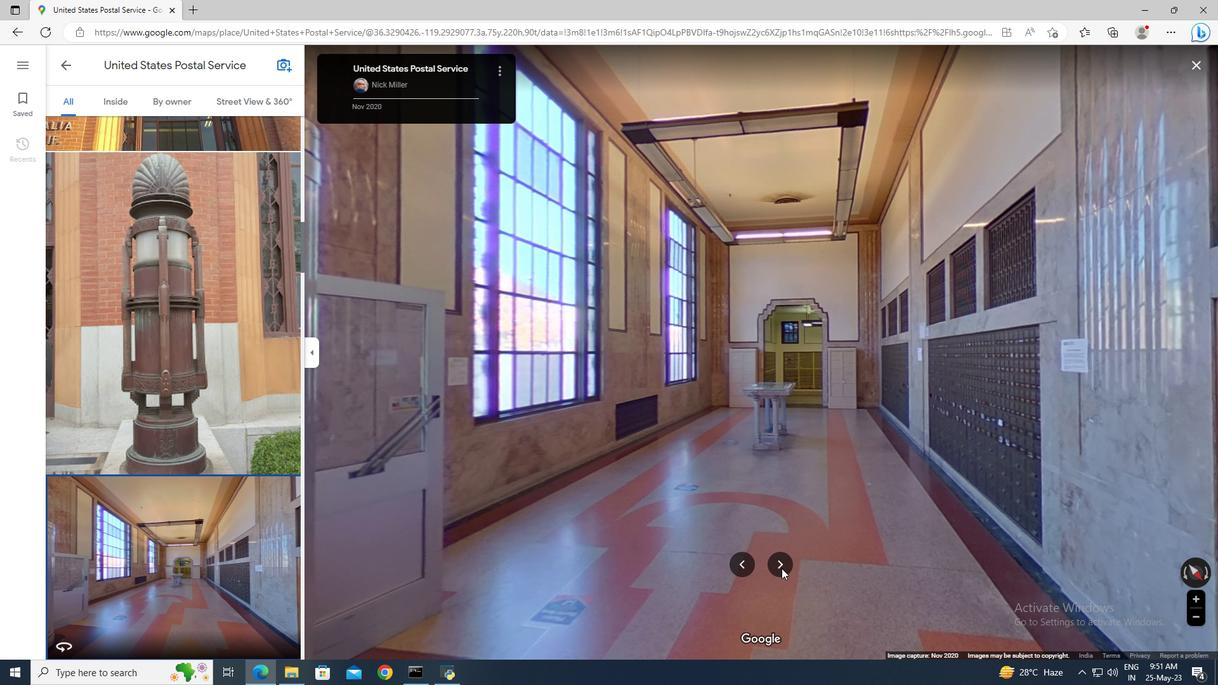 
Action: Mouse moved to (255, 206)
Screenshot: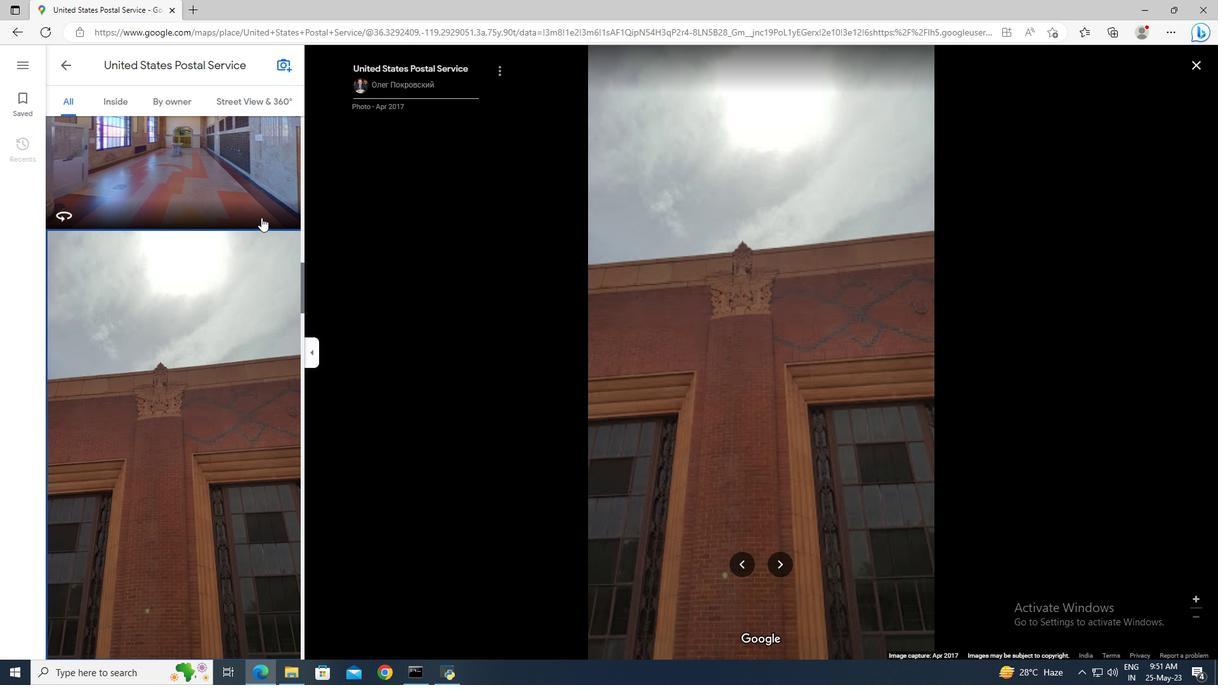 
Action: Mouse pressed left at (255, 206)
Screenshot: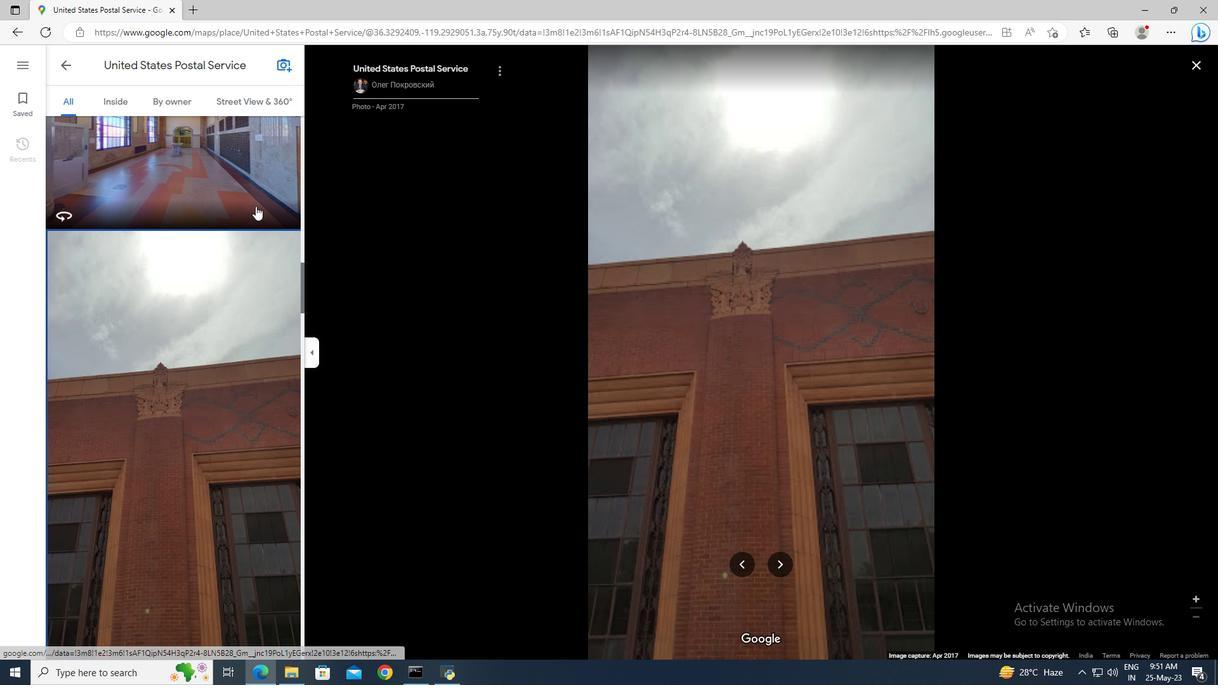 
Action: Mouse moved to (853, 342)
Screenshot: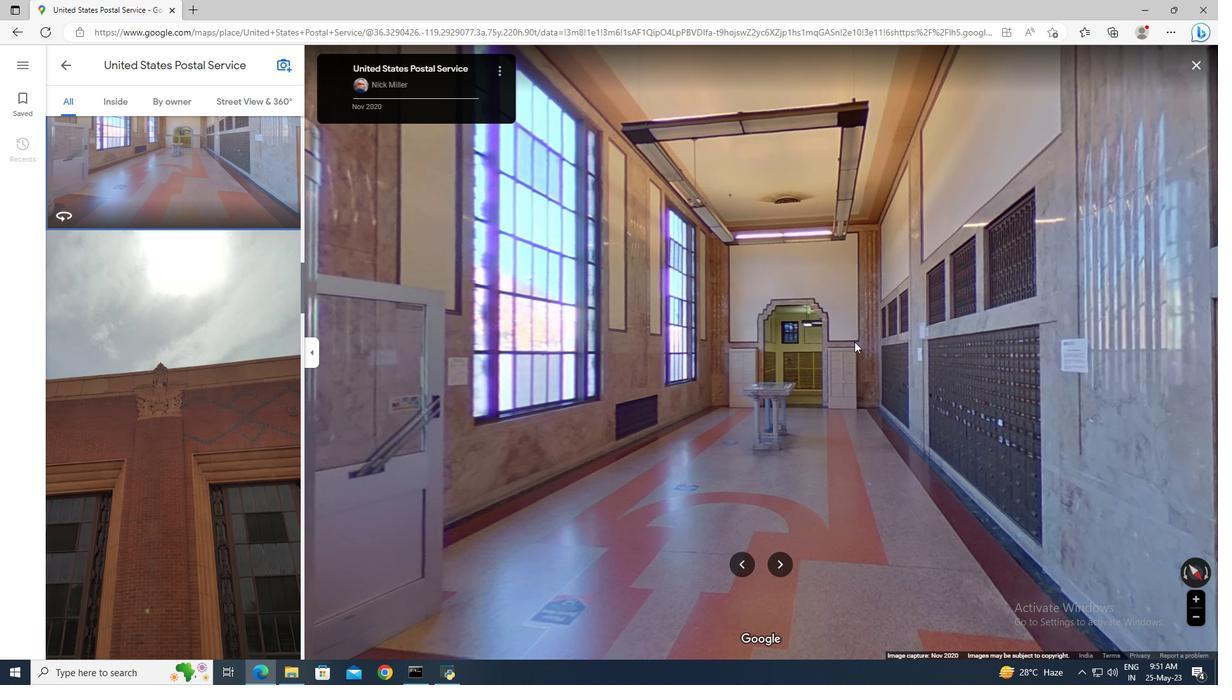 
Action: Mouse pressed left at (853, 342)
Screenshot: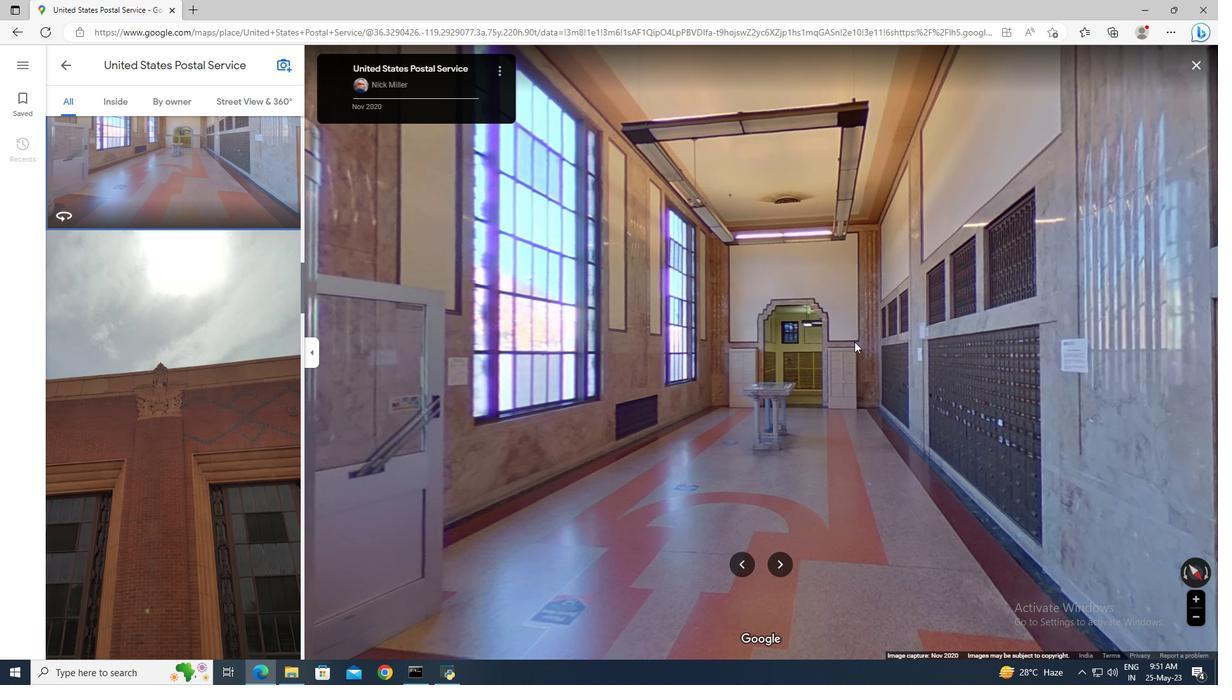 
Action: Mouse moved to (782, 385)
Screenshot: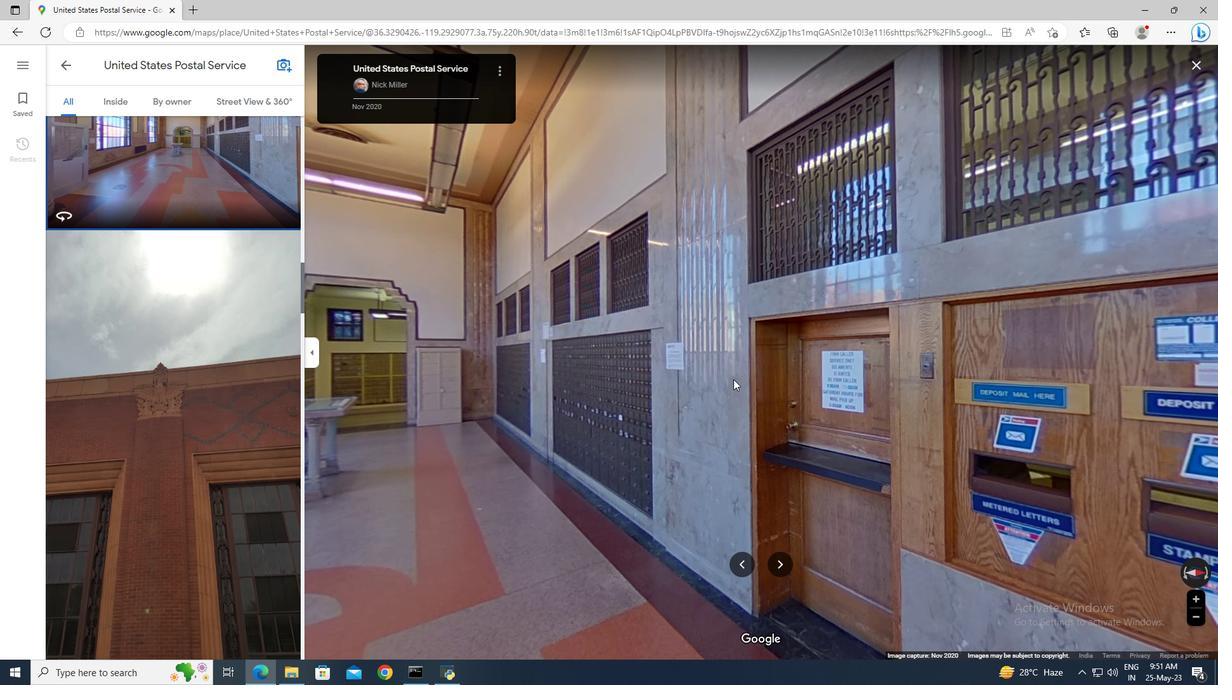 
Action: Mouse pressed left at (782, 385)
Screenshot: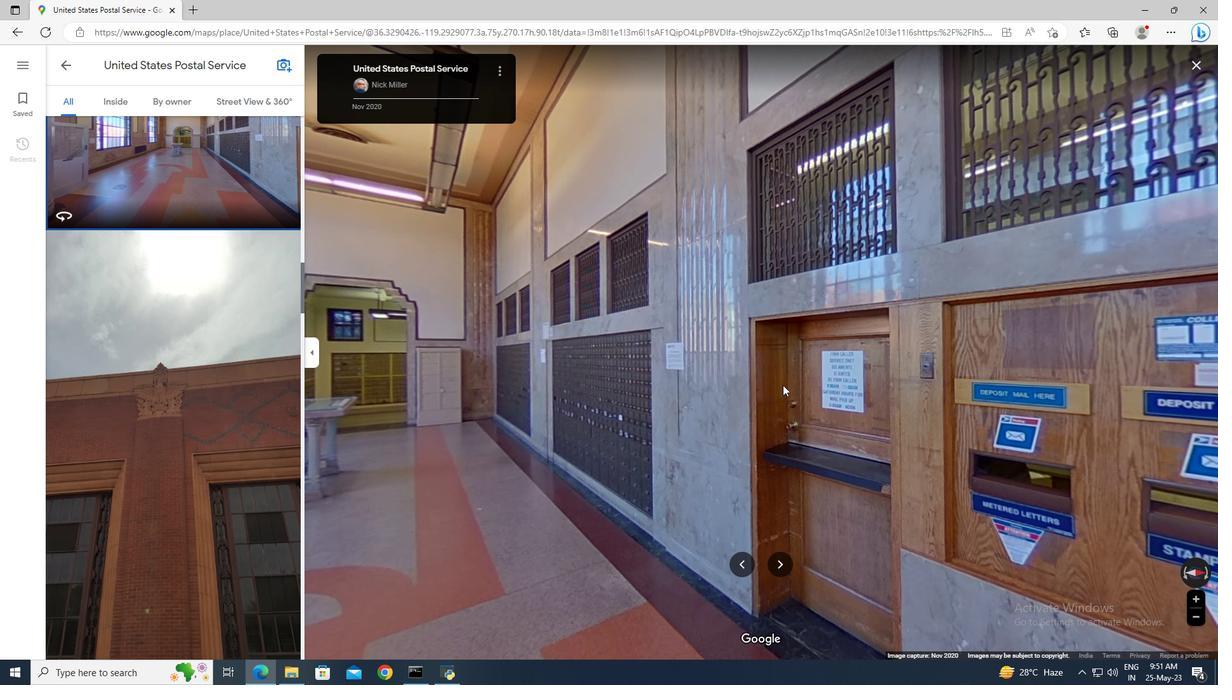 
Action: Mouse moved to (810, 359)
Screenshot: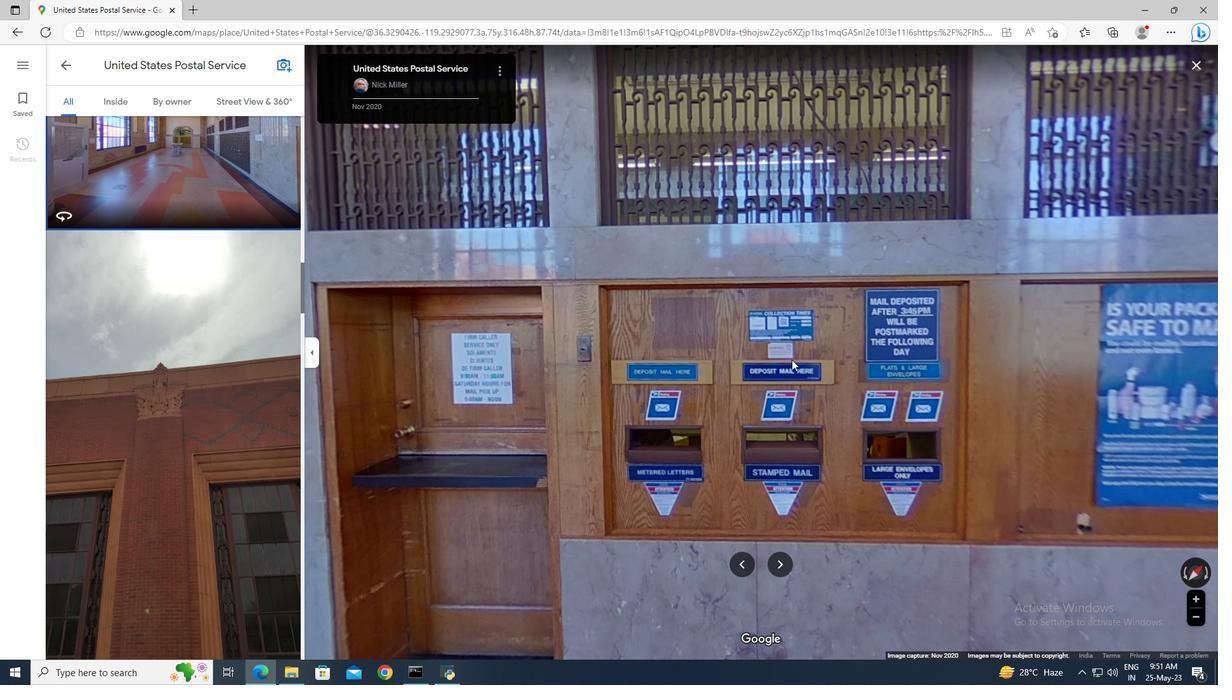 
Action: Mouse pressed left at (810, 359)
Screenshot: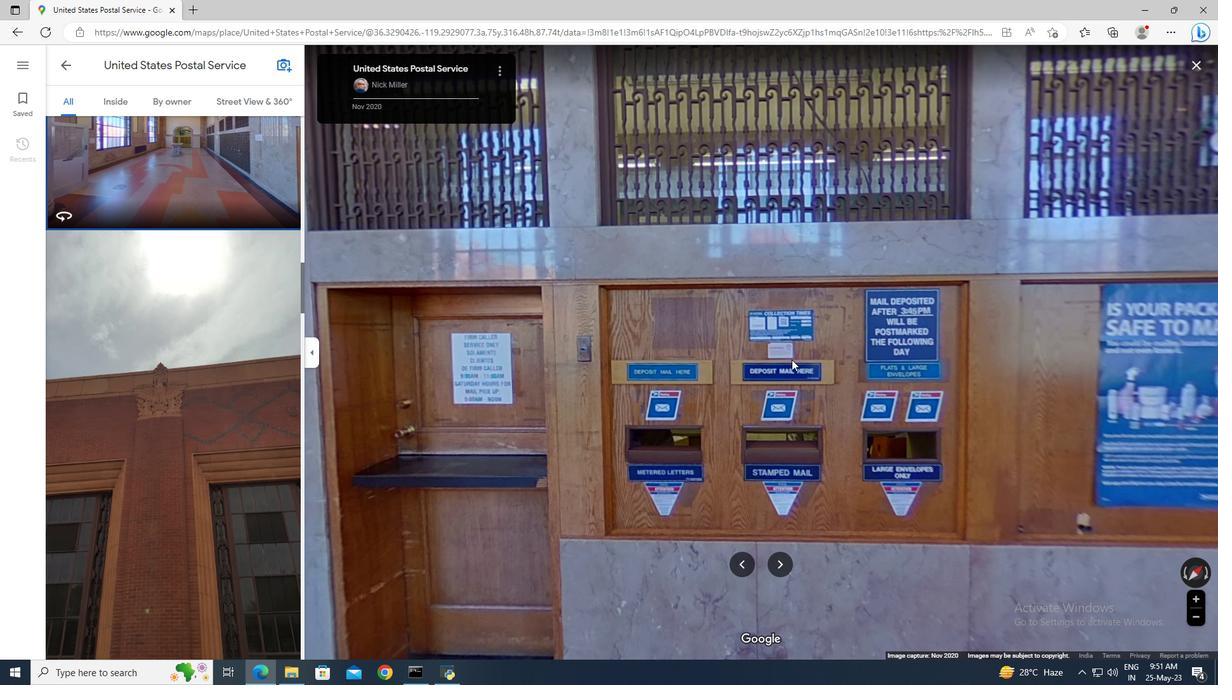 
Action: Mouse moved to (837, 281)
Screenshot: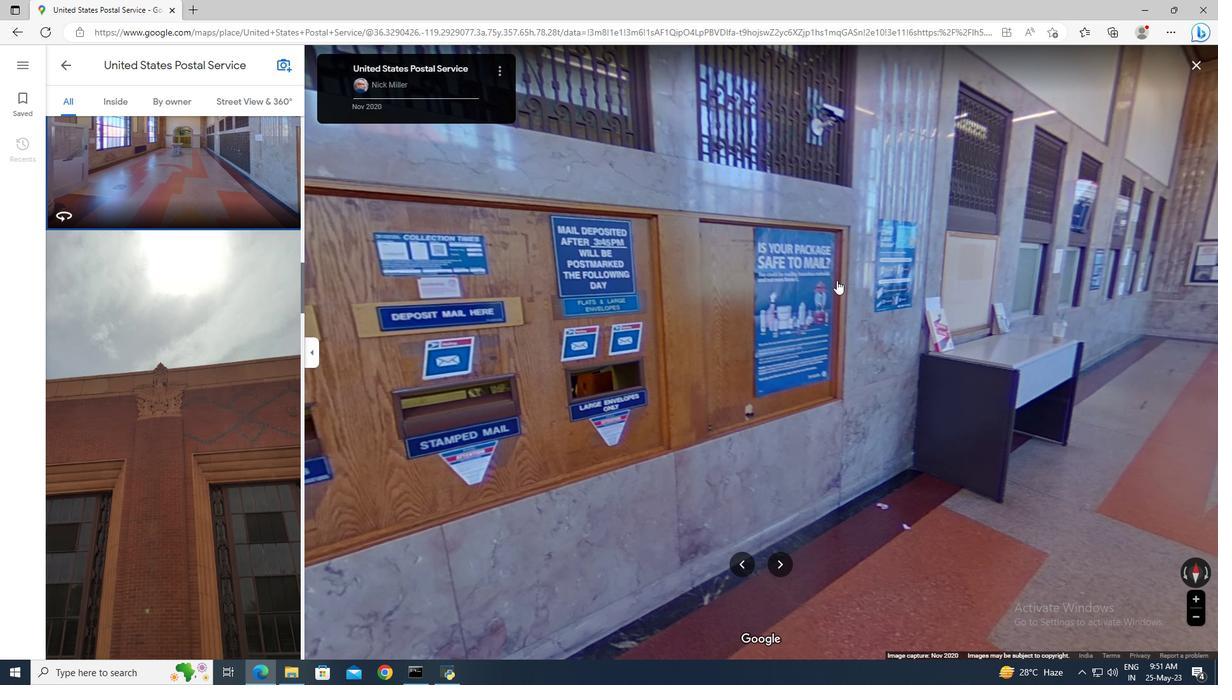 
Action: Mouse pressed left at (837, 281)
Screenshot: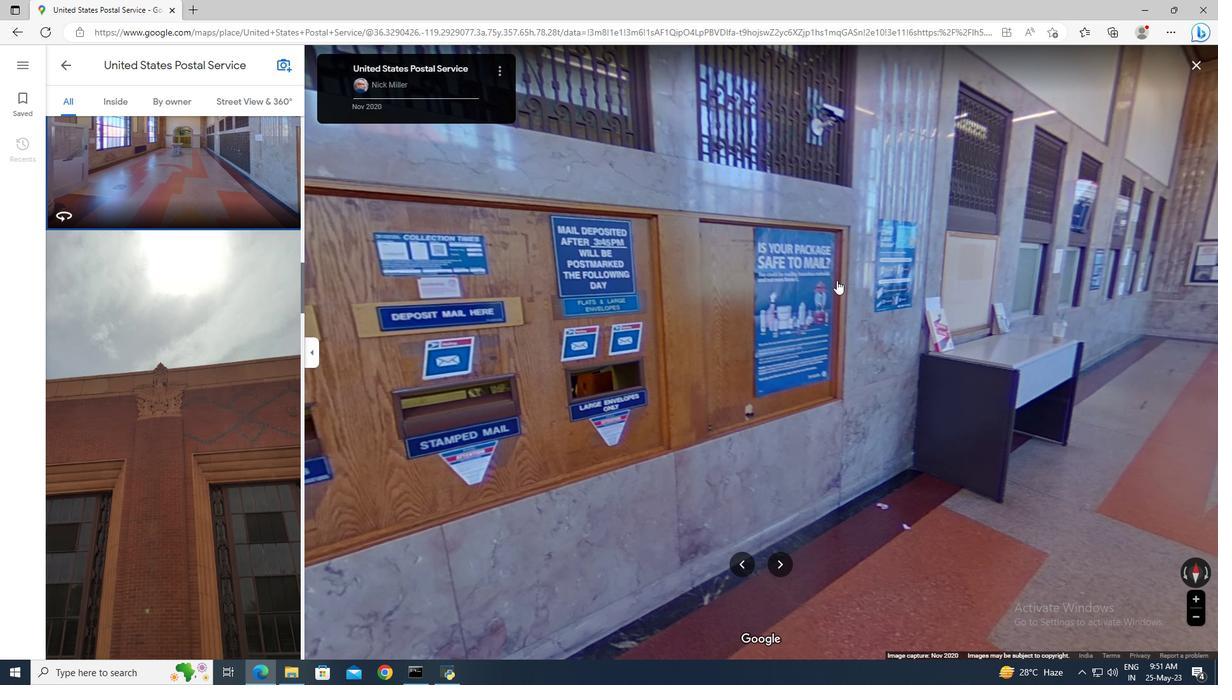 
Action: Mouse moved to (906, 341)
Screenshot: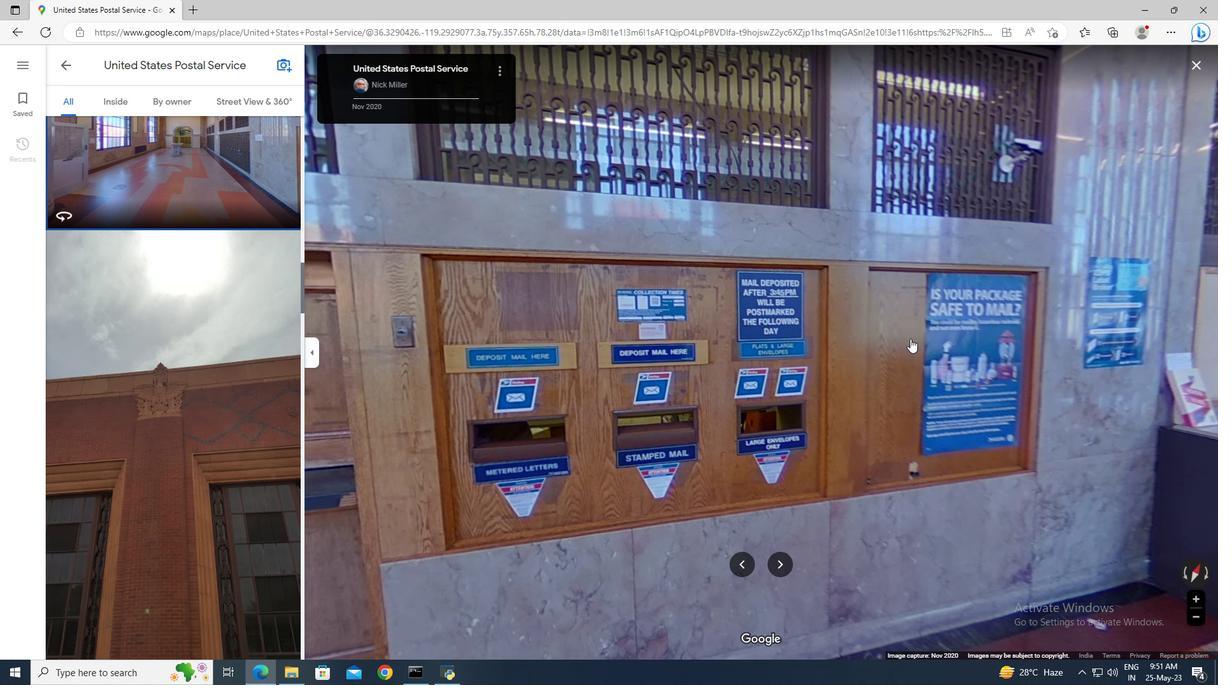 
Action: Mouse scrolled (906, 341) with delta (0, 0)
Screenshot: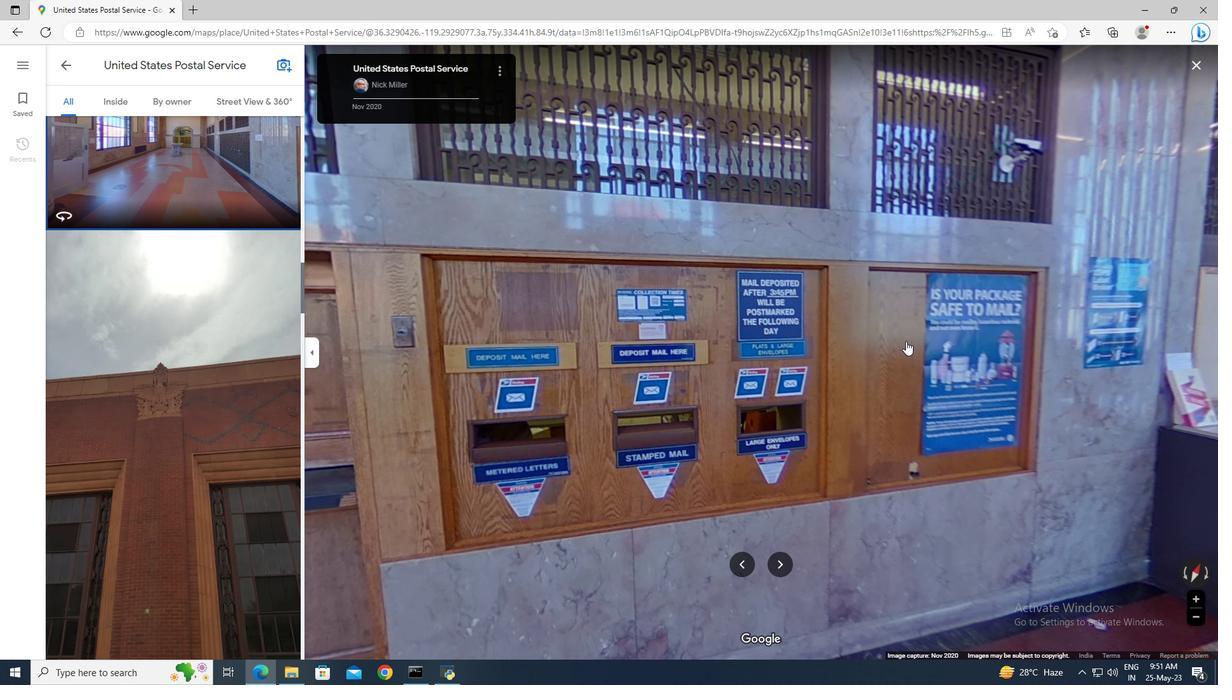 
Action: Mouse pressed left at (906, 341)
Screenshot: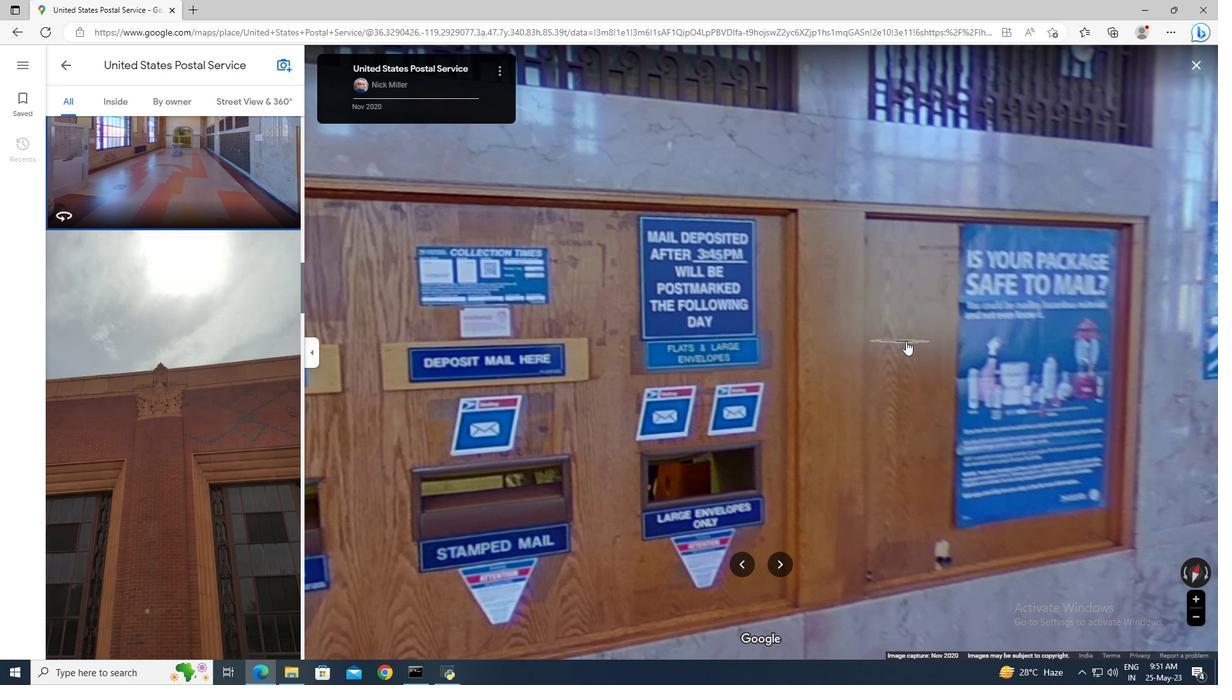 
Action: Mouse moved to (1192, 66)
Screenshot: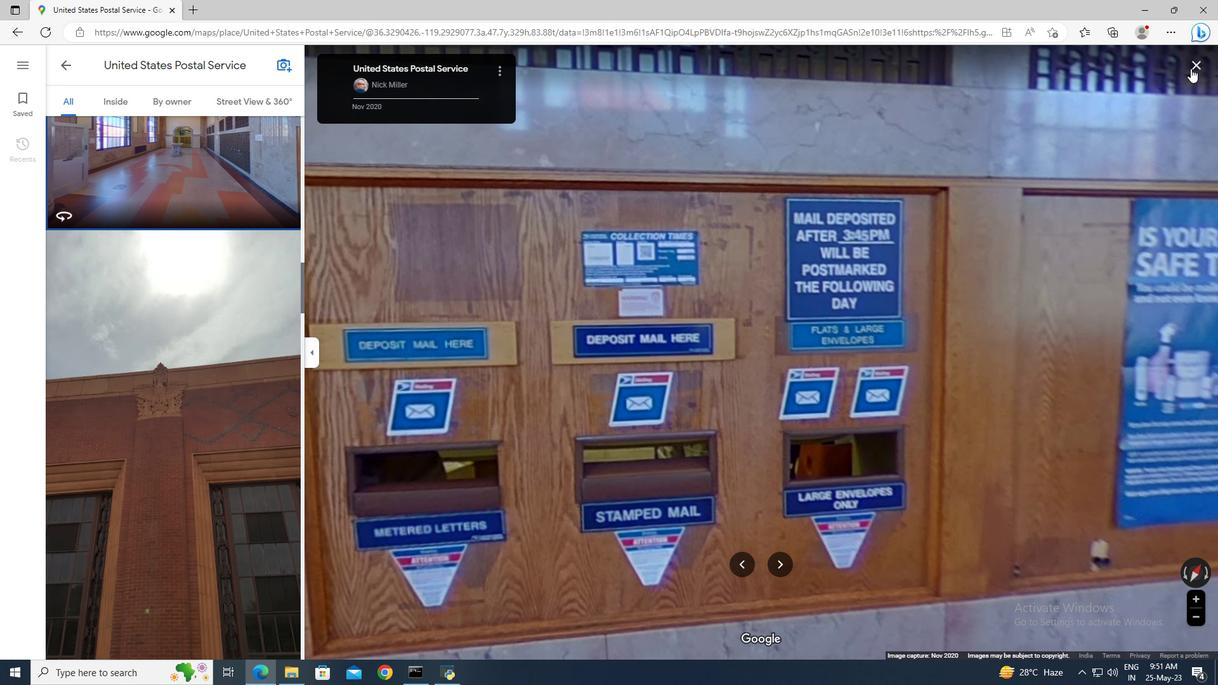 
Action: Mouse pressed left at (1192, 66)
Screenshot: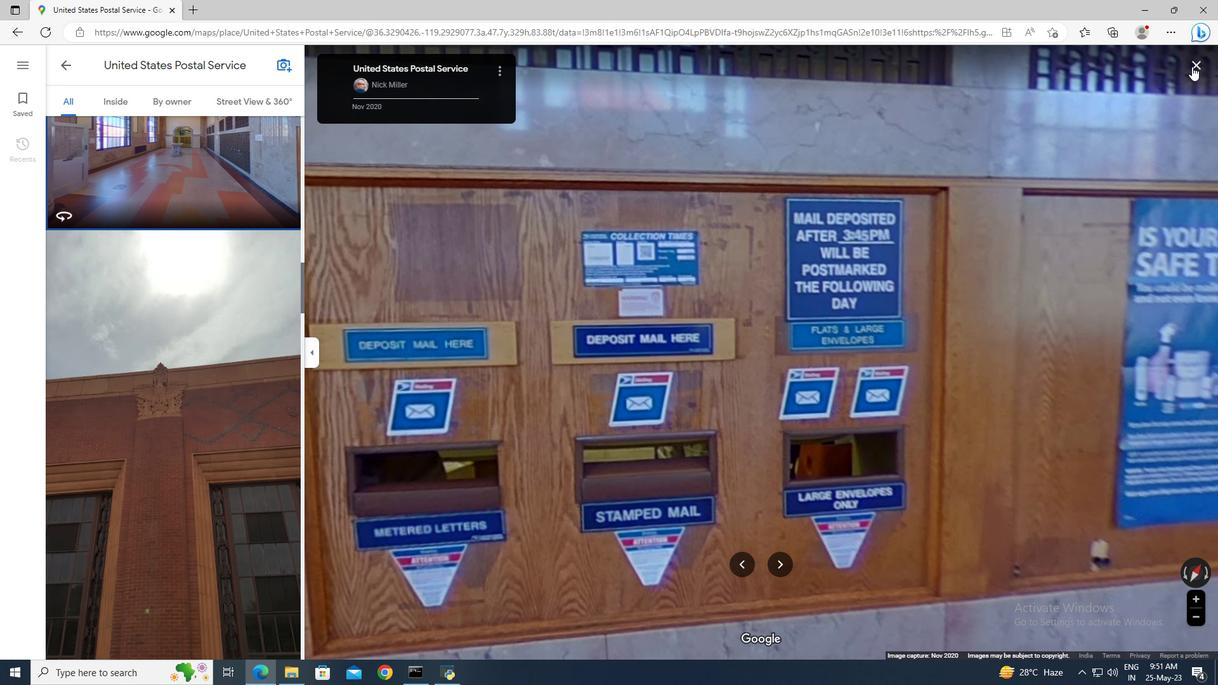 
Action: Mouse moved to (125, 349)
Screenshot: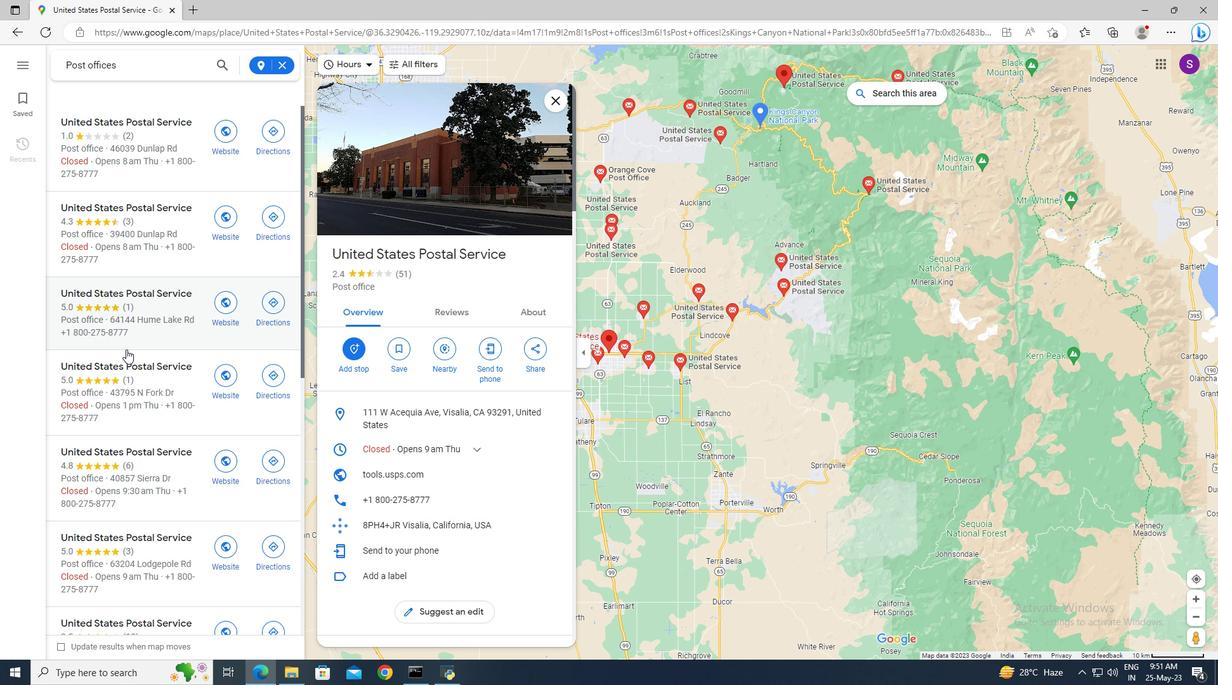 
Action: Mouse scrolled (125, 348) with delta (0, 0)
Screenshot: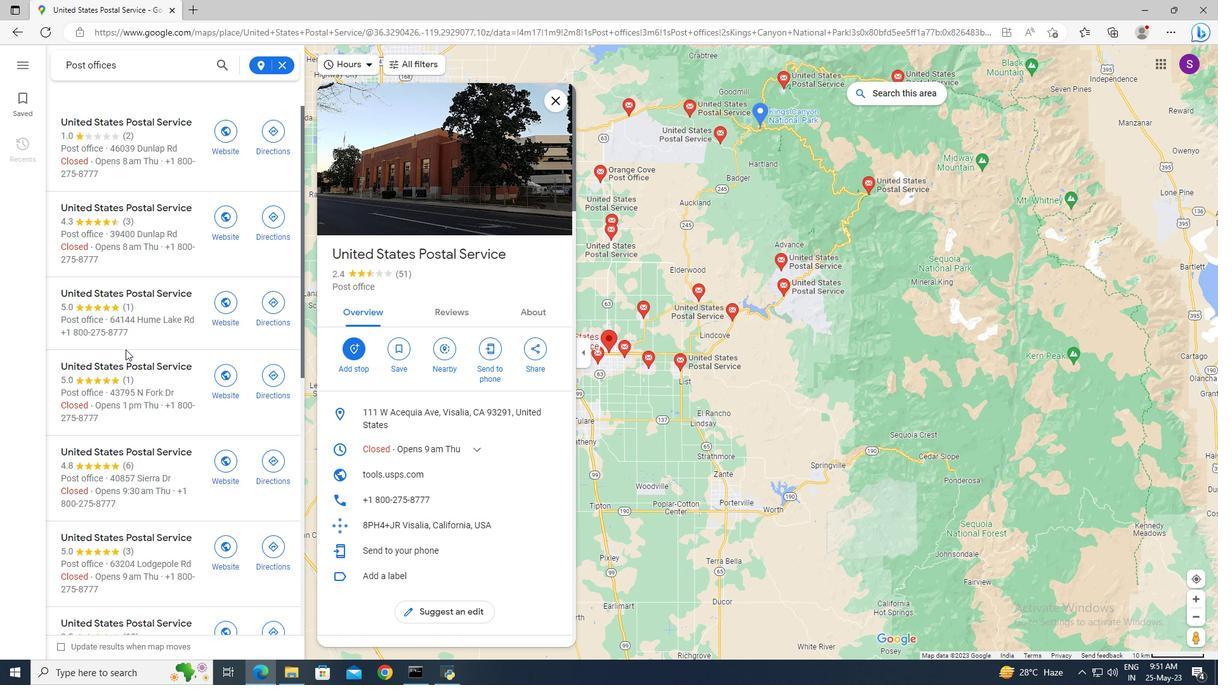 
Action: Mouse scrolled (125, 348) with delta (0, 0)
Screenshot: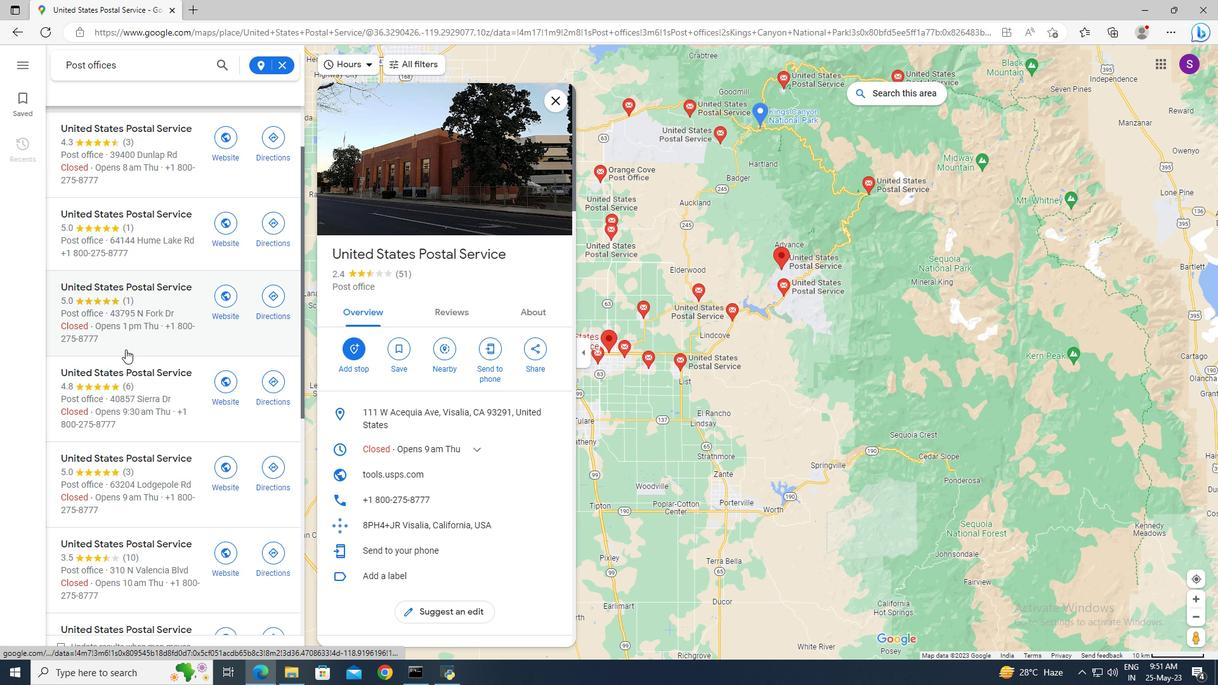 
Action: Mouse scrolled (125, 348) with delta (0, 0)
Screenshot: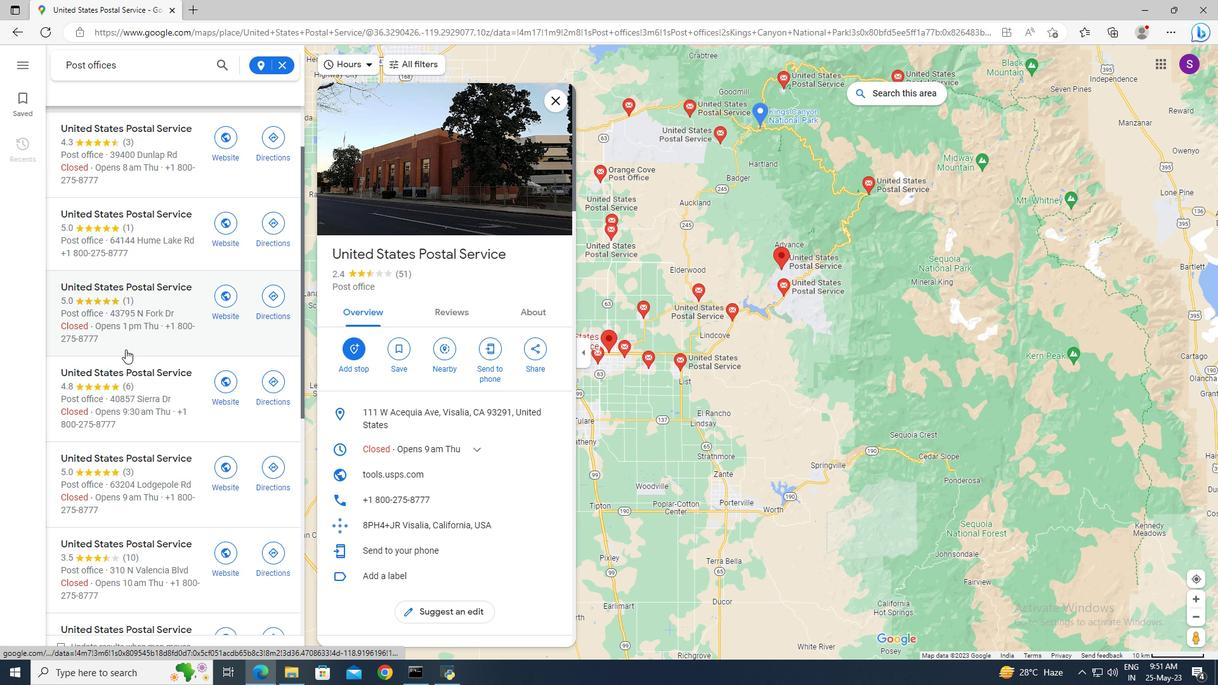 
Action: Mouse scrolled (125, 348) with delta (0, 0)
Screenshot: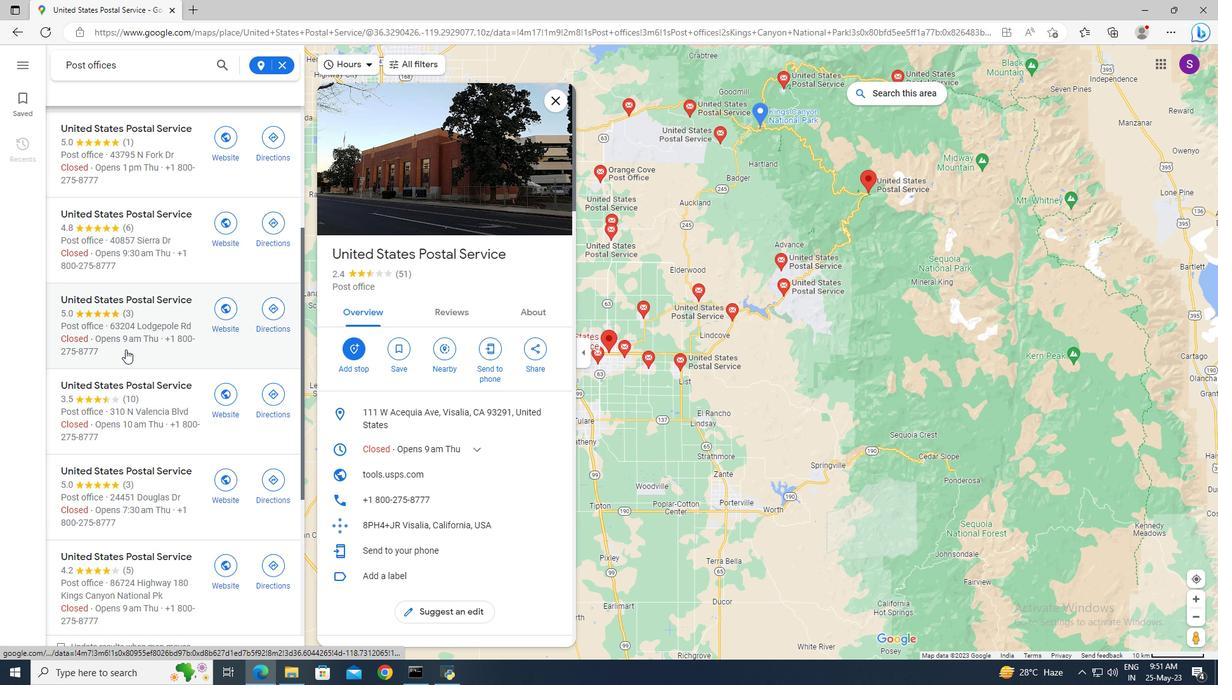 
Action: Mouse scrolled (125, 348) with delta (0, 0)
Screenshot: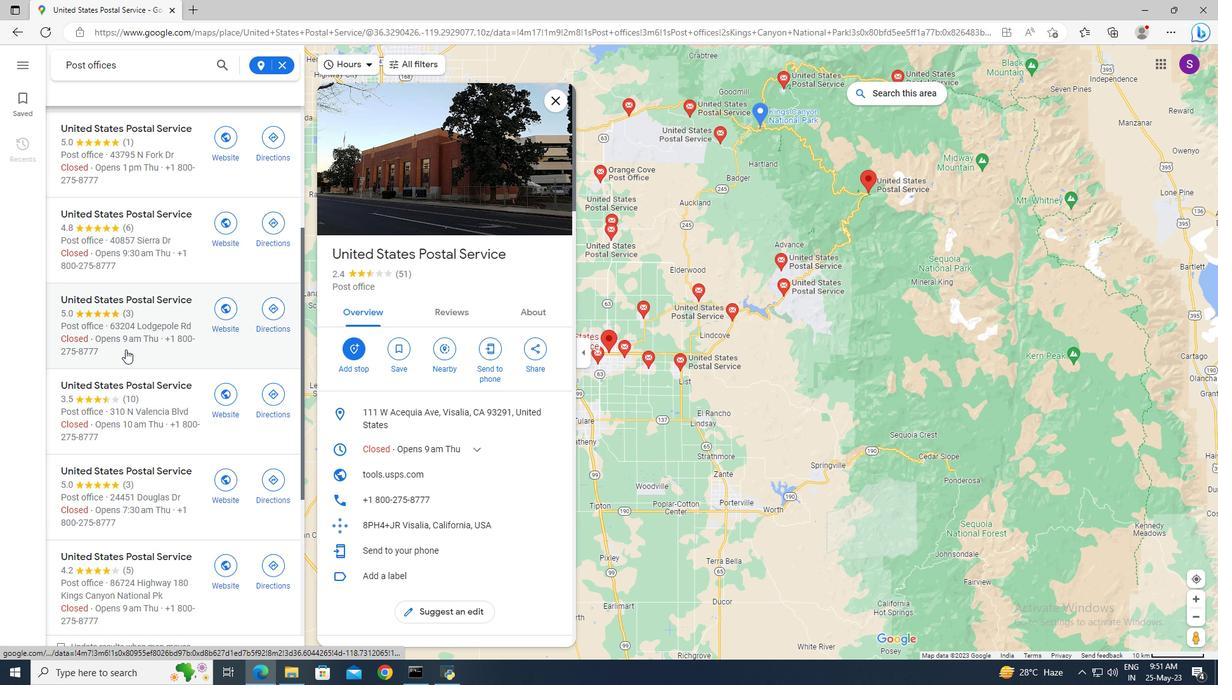 
Action: Mouse scrolled (125, 348) with delta (0, 0)
Screenshot: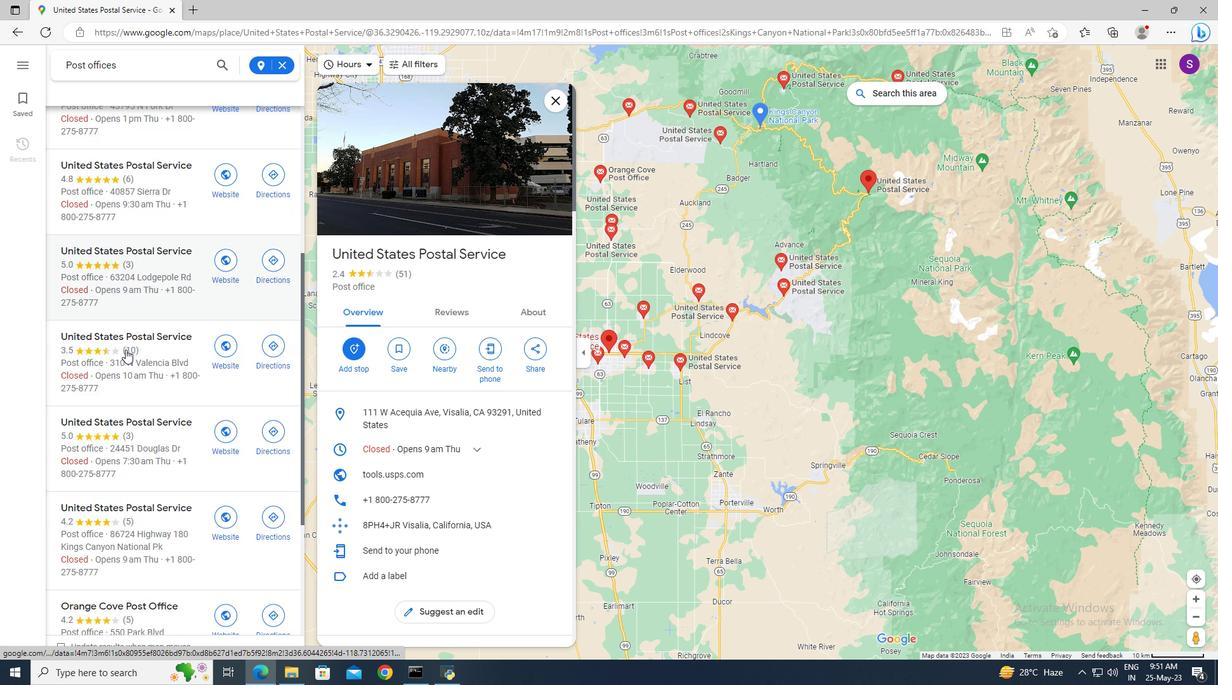 
Action: Mouse scrolled (125, 348) with delta (0, 0)
Screenshot: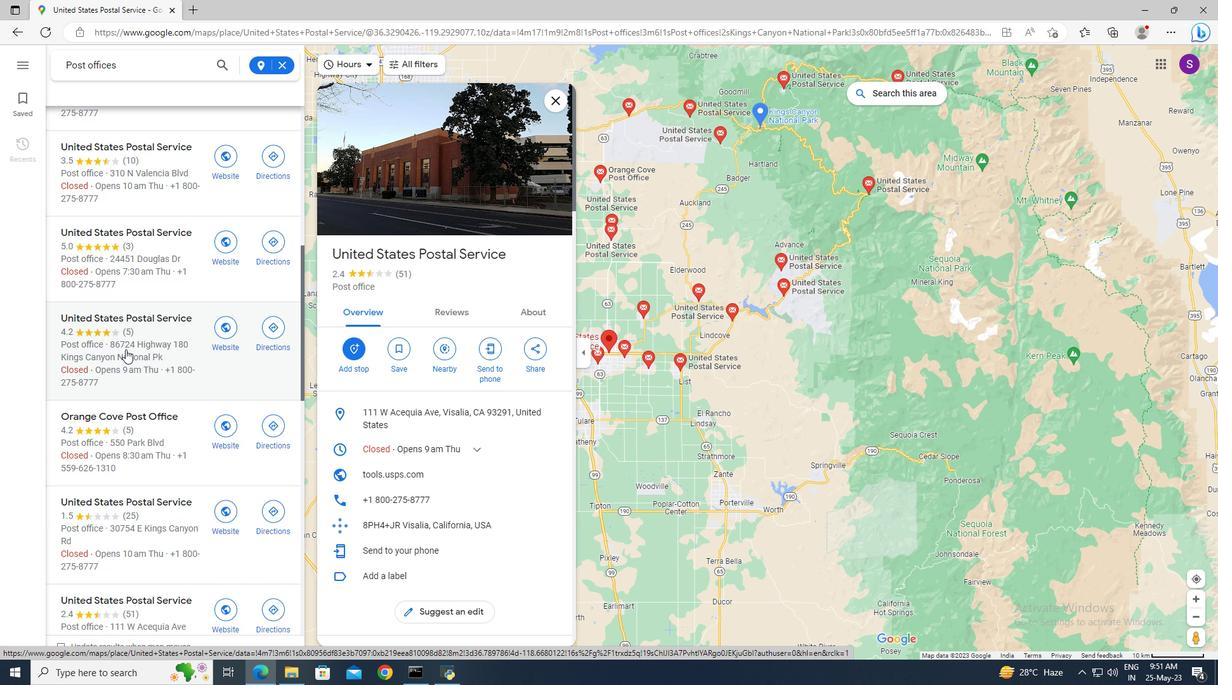 
Action: Mouse scrolled (125, 348) with delta (0, 0)
Screenshot: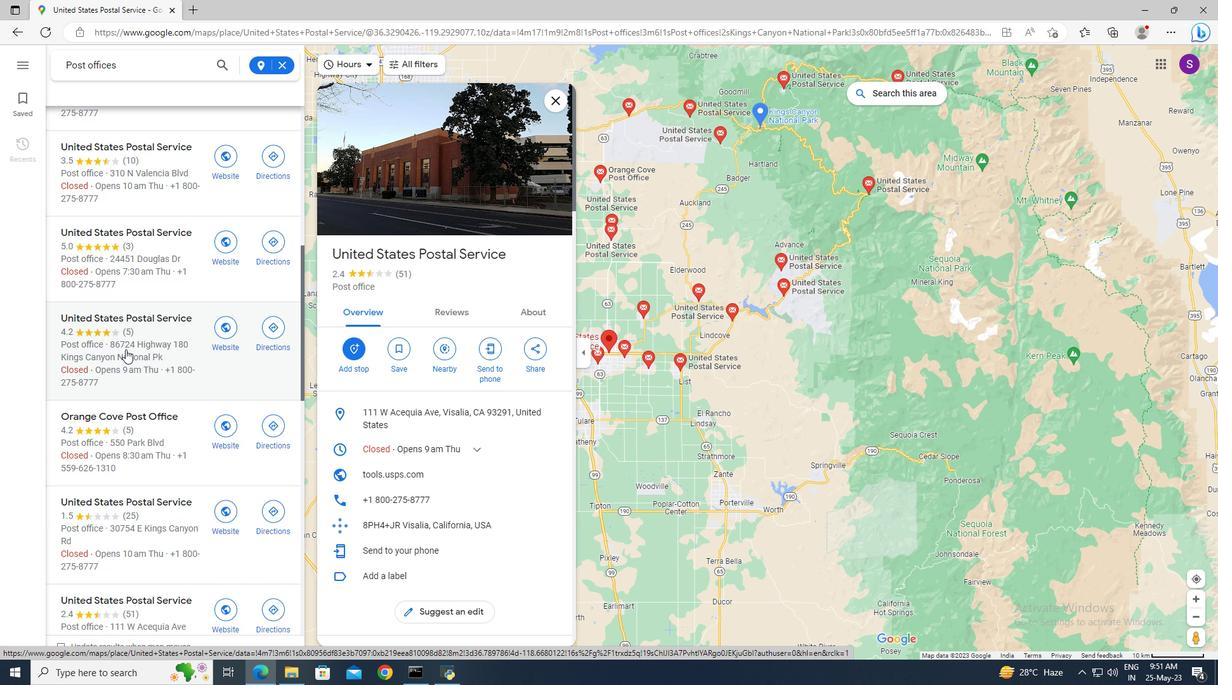 
Action: Mouse moved to (125, 369)
Screenshot: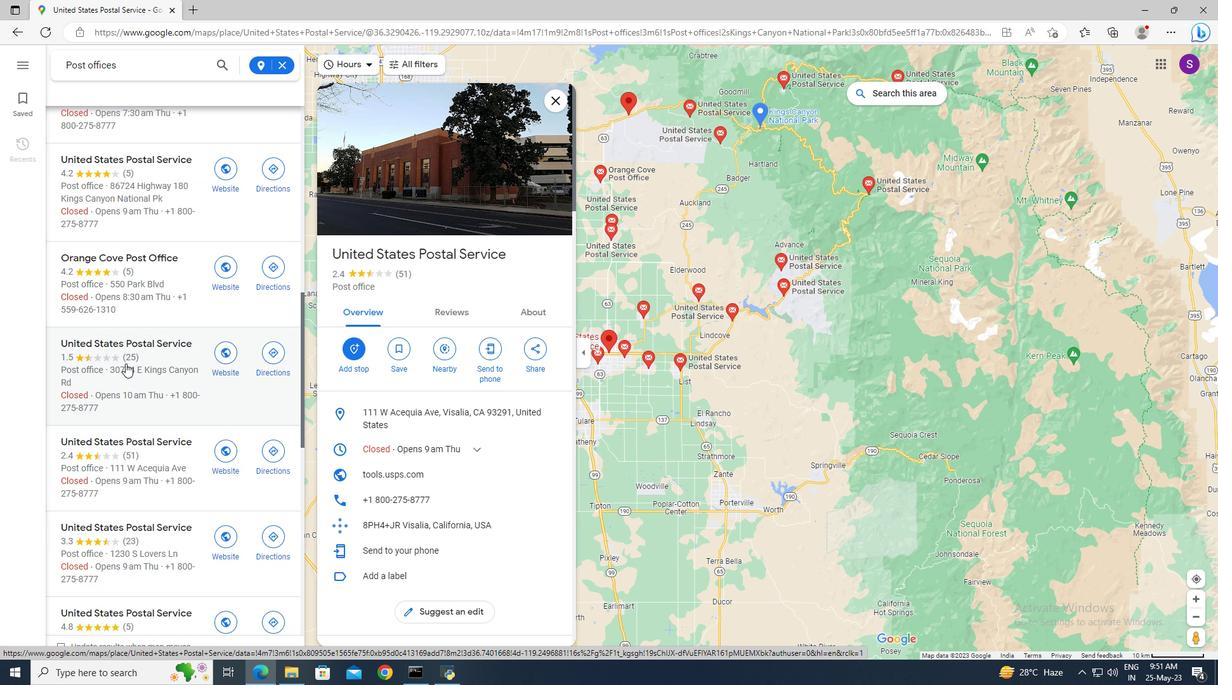 
Action: Mouse scrolled (125, 368) with delta (0, 0)
Screenshot: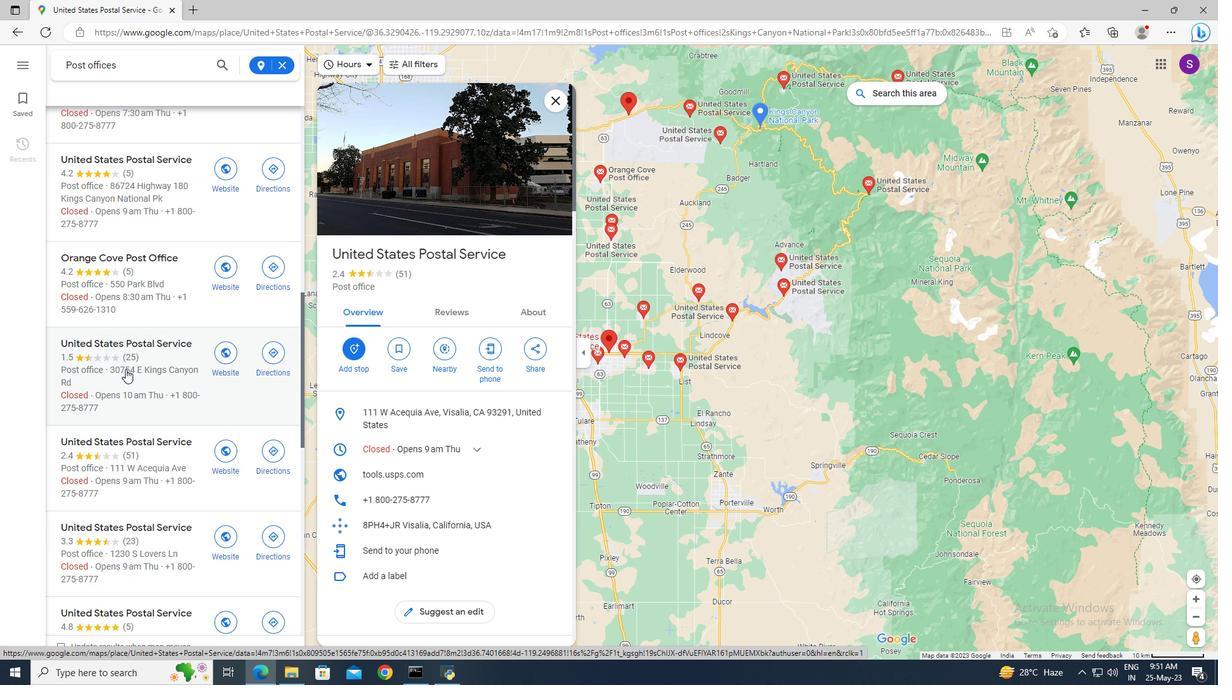
Action: Mouse moved to (125, 369)
Screenshot: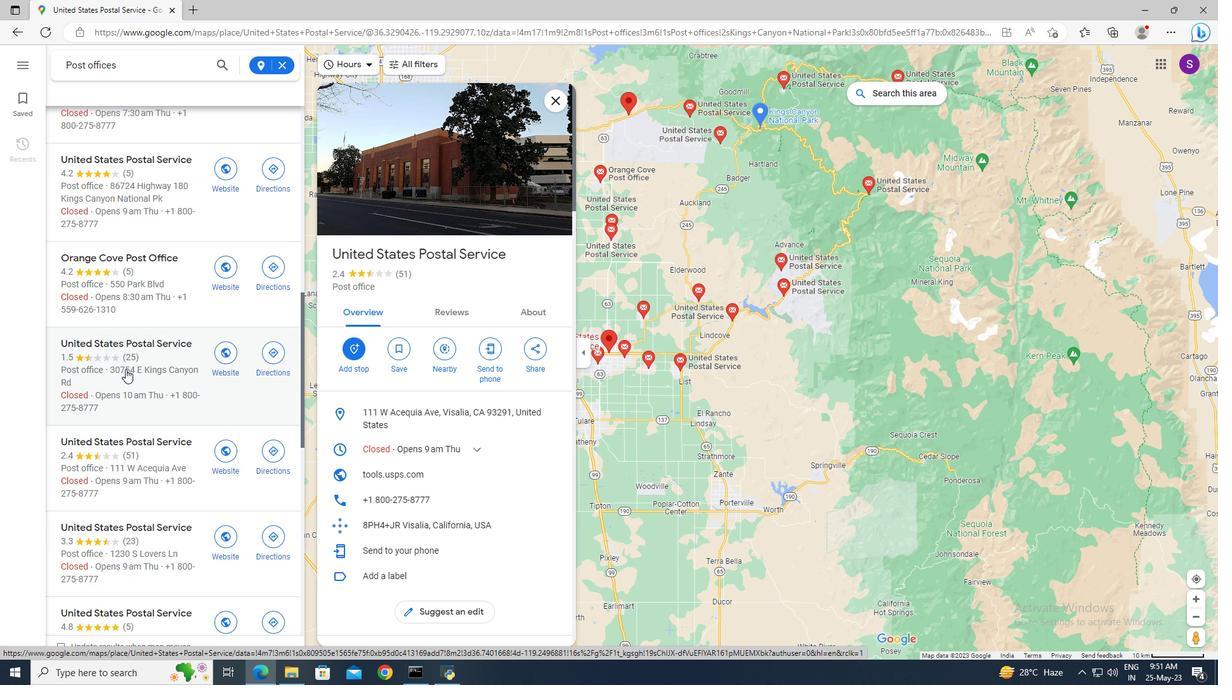 
Action: Mouse scrolled (125, 369) with delta (0, 0)
Screenshot: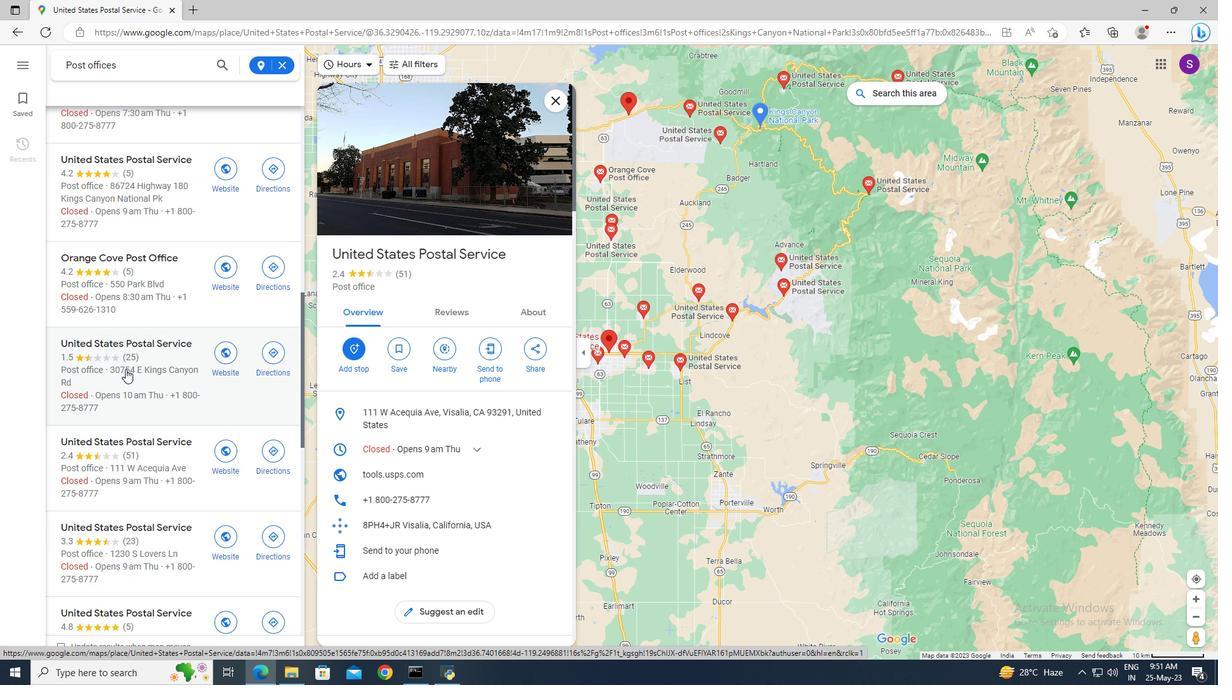 
Action: Mouse scrolled (125, 369) with delta (0, 0)
Screenshot: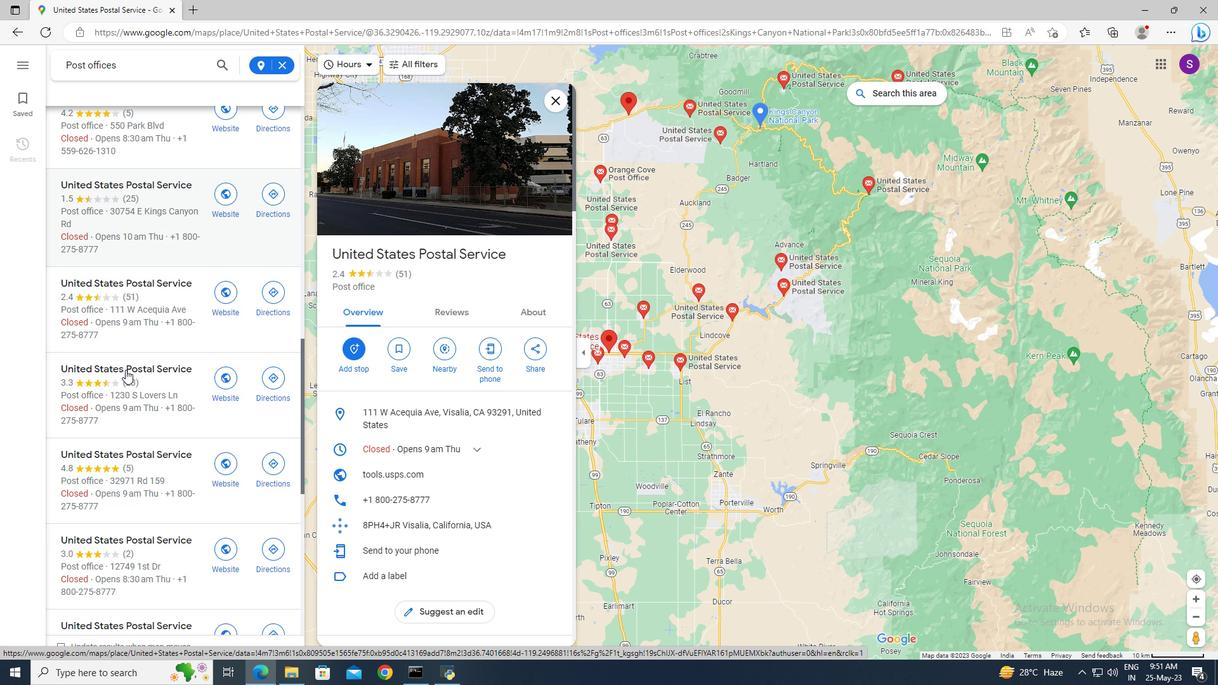 
Action: Mouse scrolled (125, 369) with delta (0, 0)
Screenshot: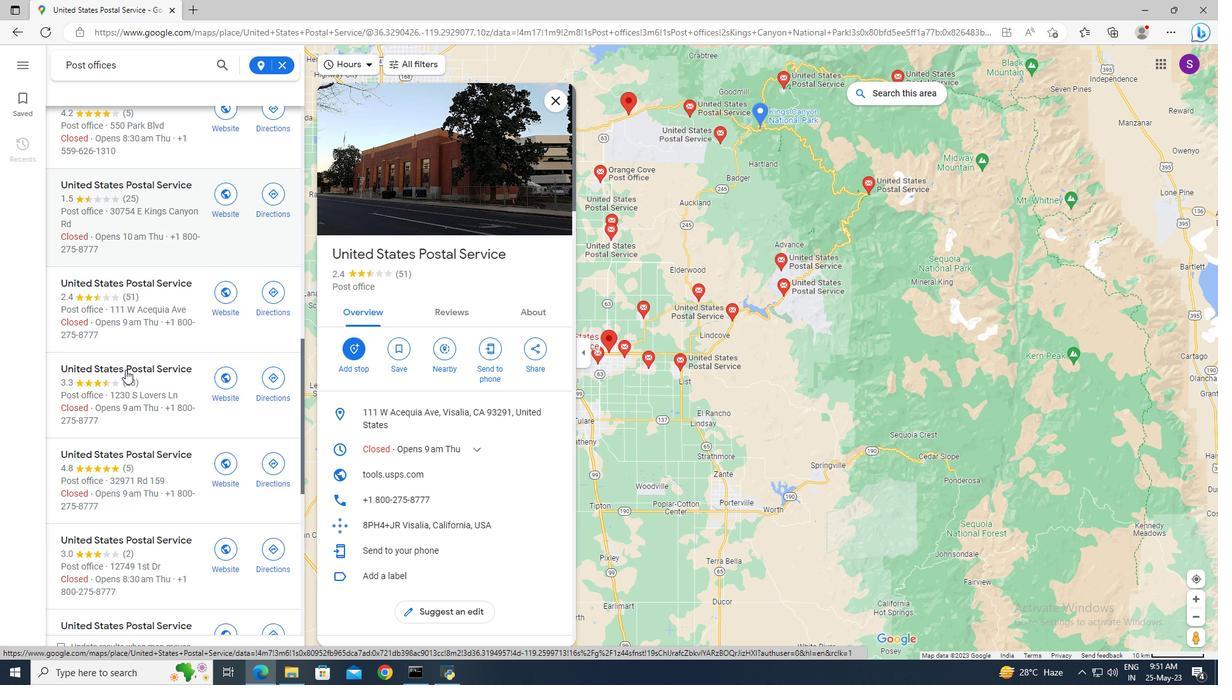
Action: Mouse scrolled (125, 369) with delta (0, 0)
Screenshot: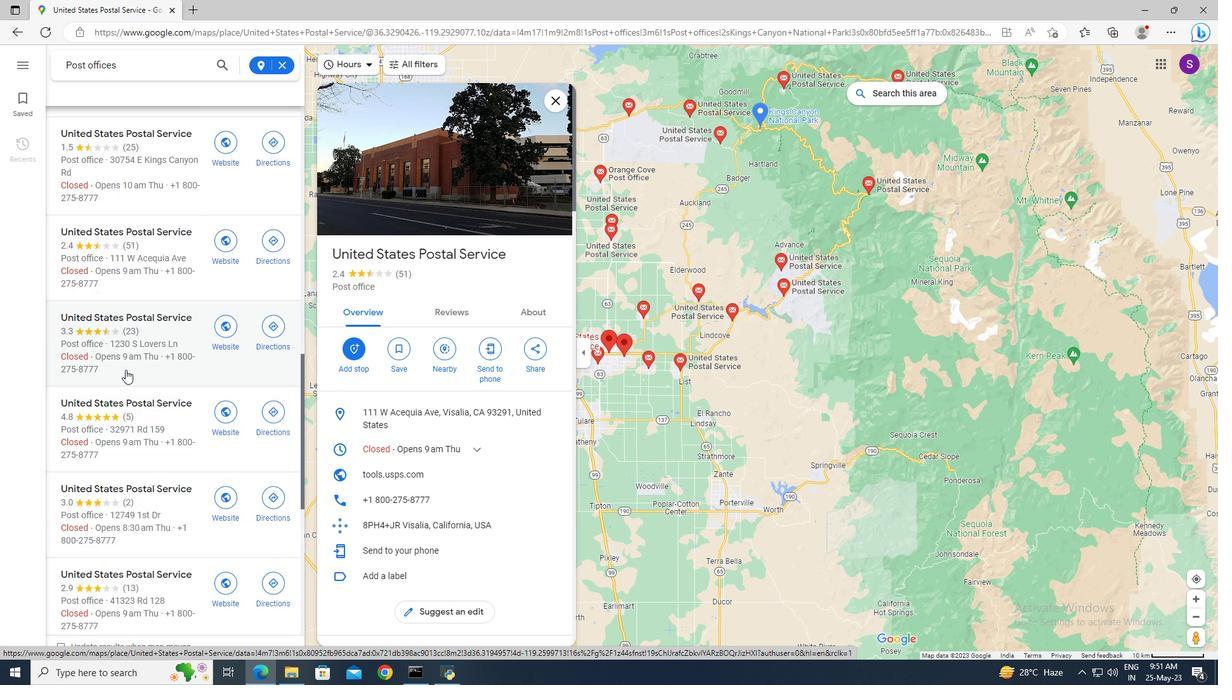 
Action: Mouse scrolled (125, 369) with delta (0, 0)
Screenshot: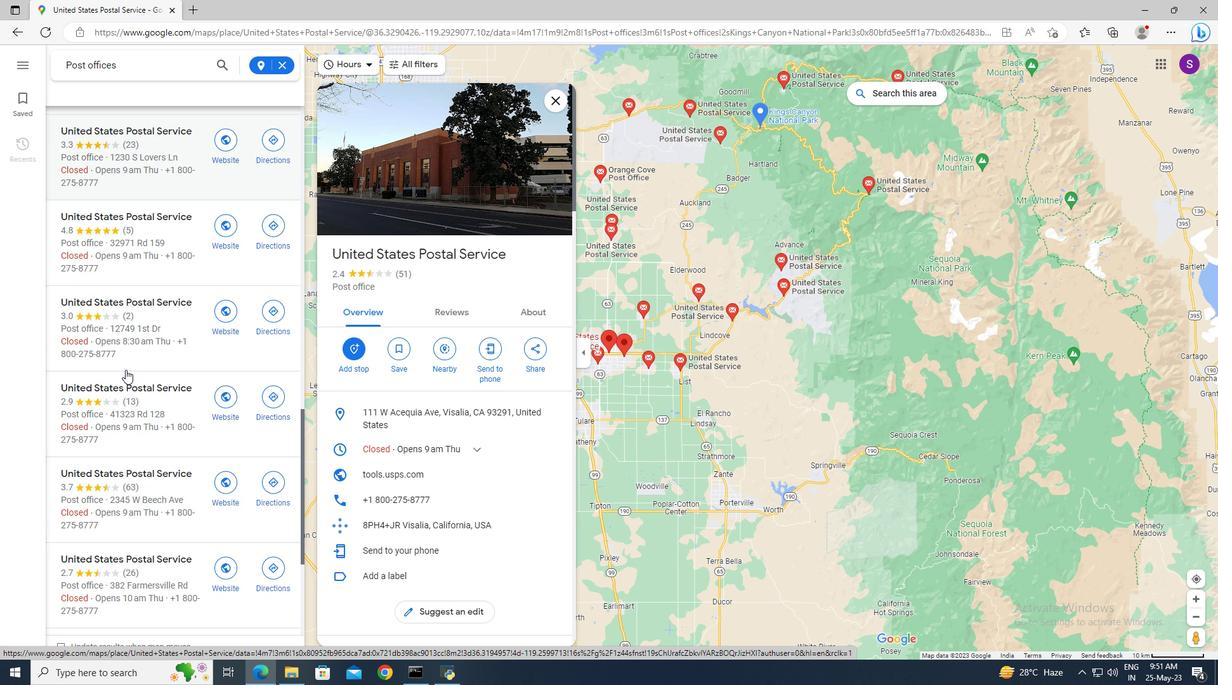 
Action: Mouse scrolled (125, 369) with delta (0, 0)
Screenshot: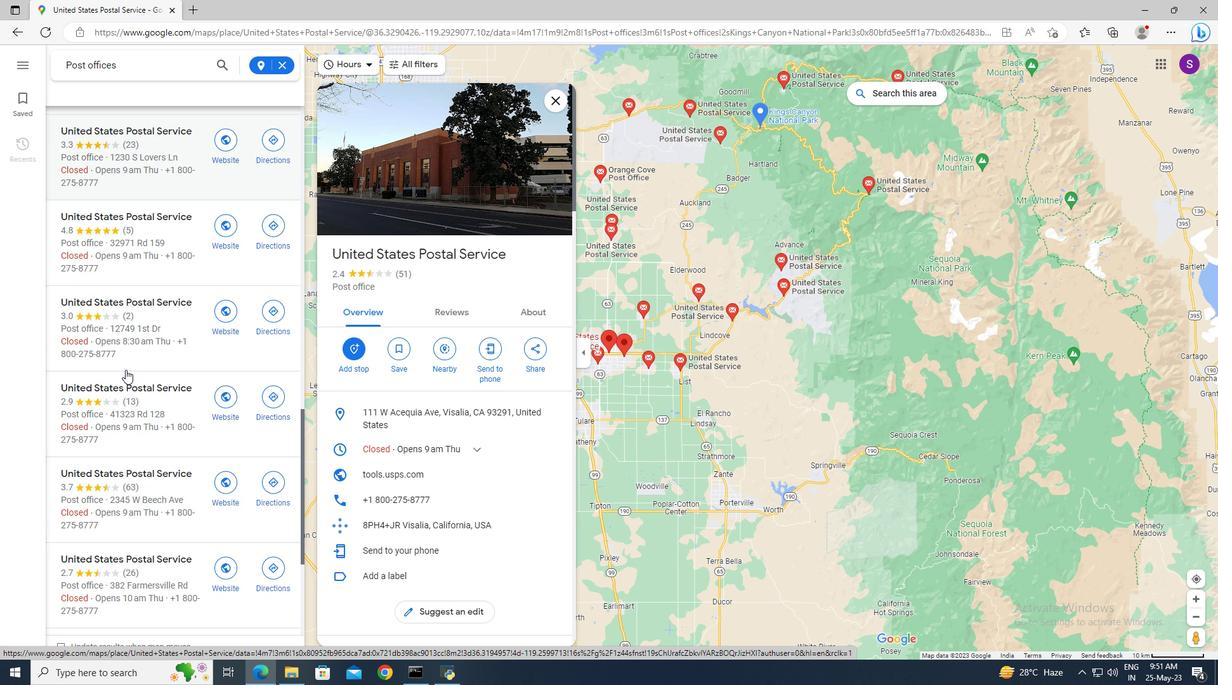 
Action: Mouse moved to (112, 344)
Screenshot: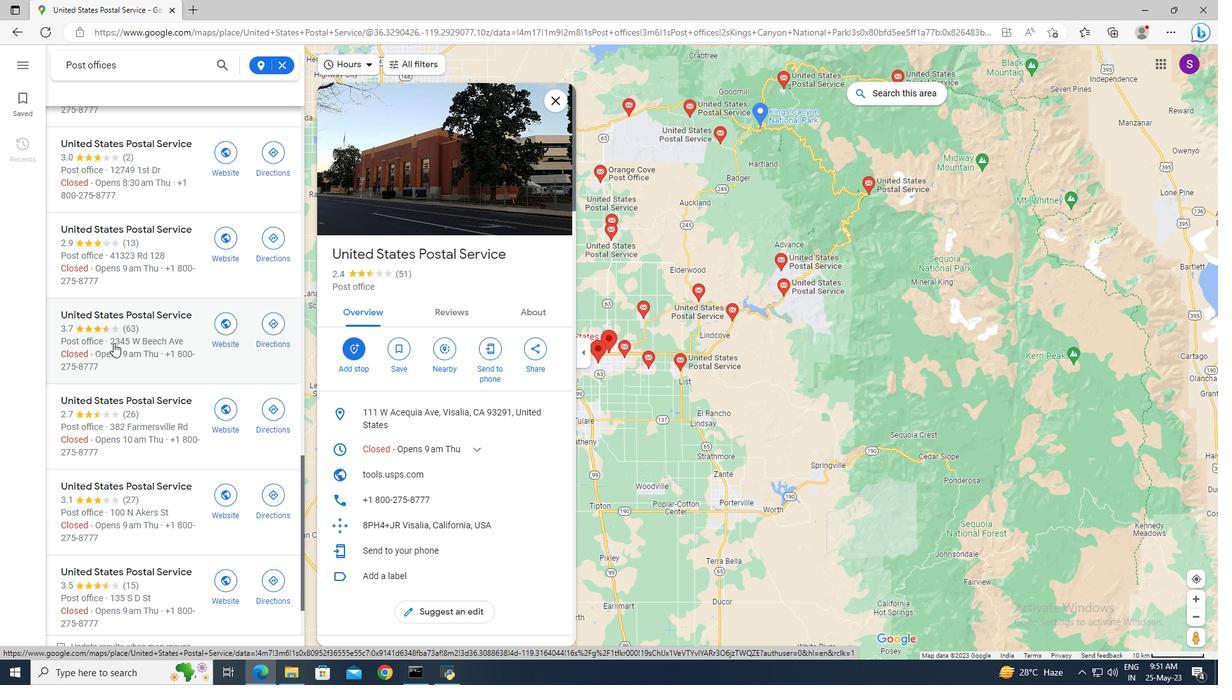 
Action: Mouse scrolled (112, 343) with delta (0, 0)
Screenshot: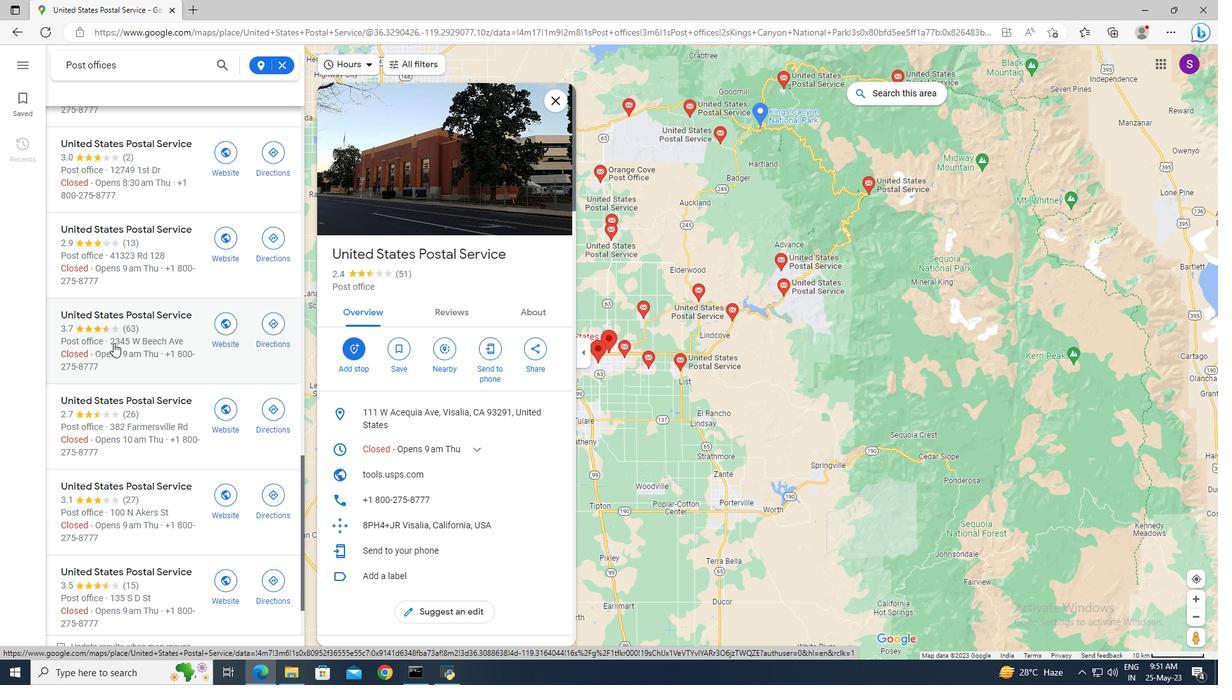 
Action: Mouse scrolled (112, 343) with delta (0, 0)
Screenshot: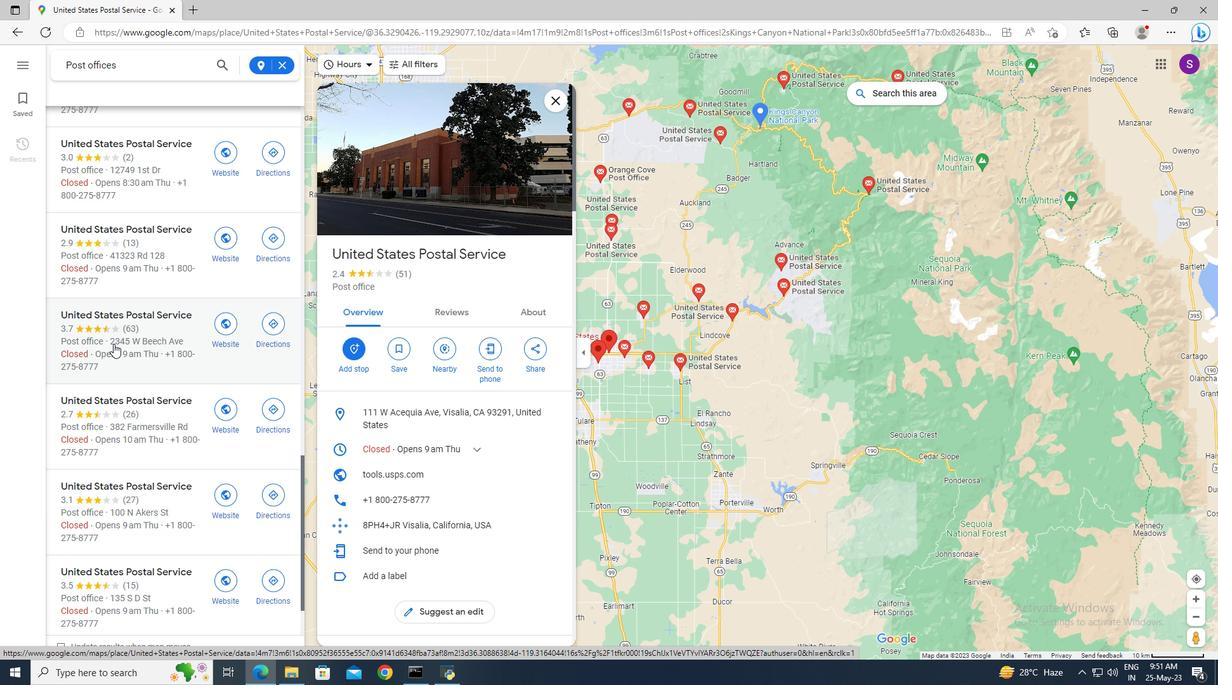 
Action: Mouse scrolled (112, 343) with delta (0, 0)
Screenshot: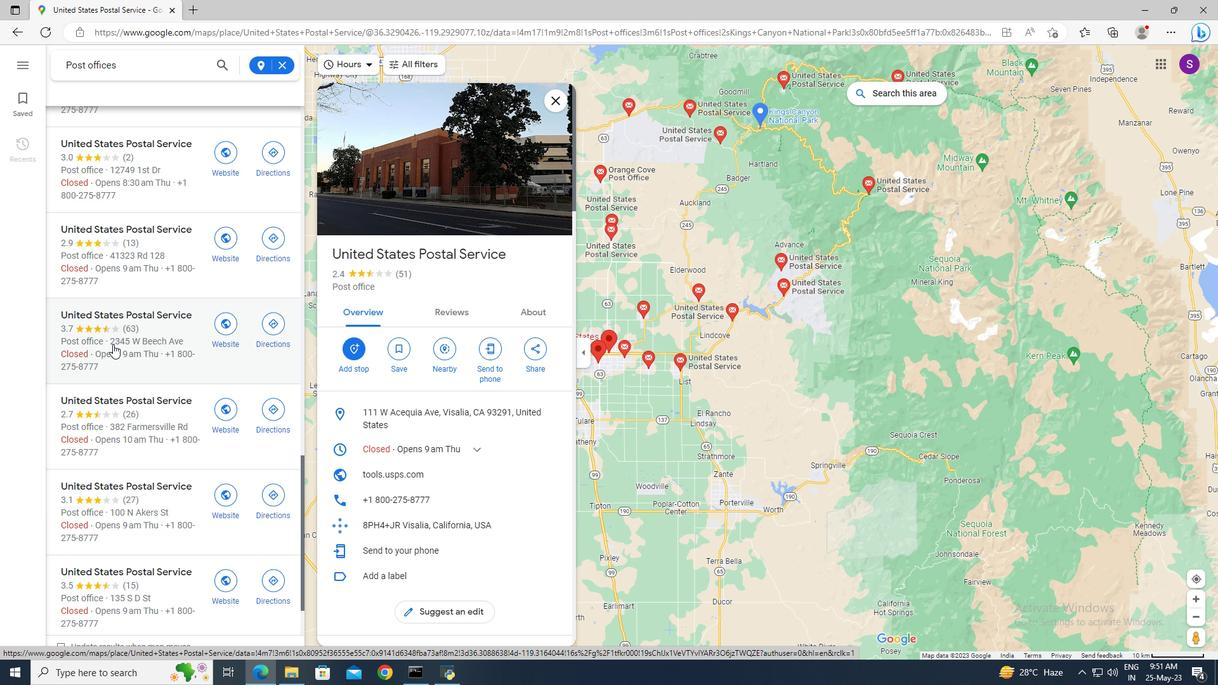 
Action: Mouse moved to (122, 494)
Screenshot: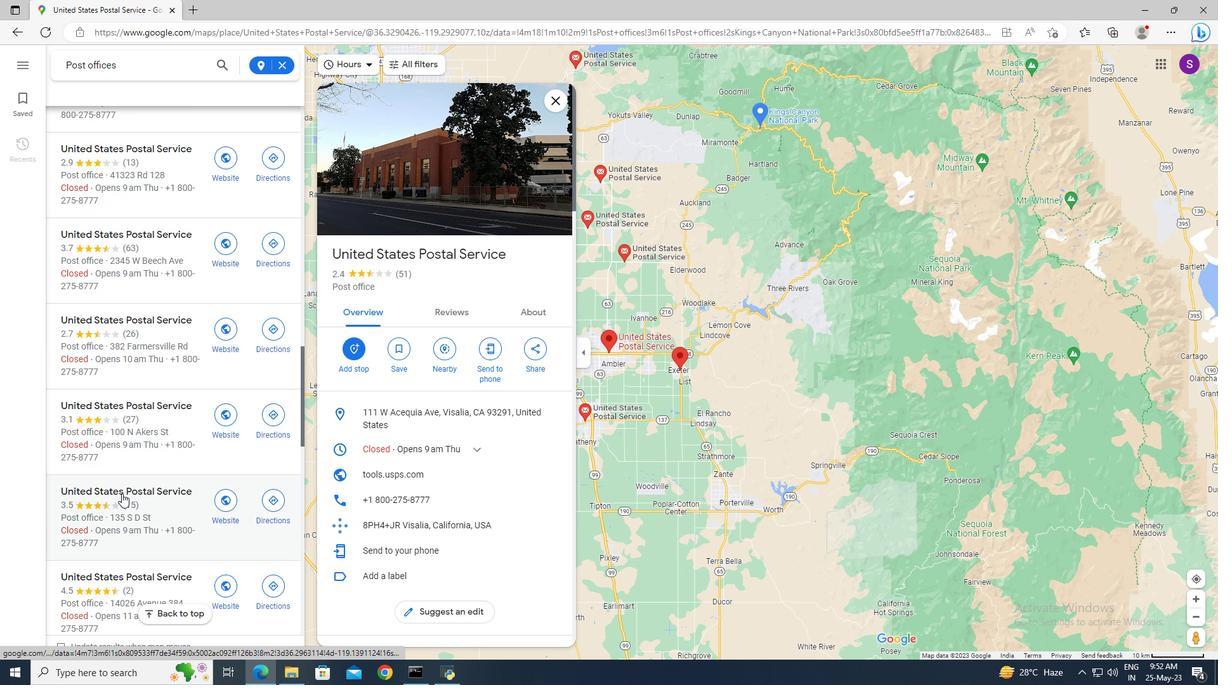 
Action: Mouse pressed left at (122, 494)
Screenshot: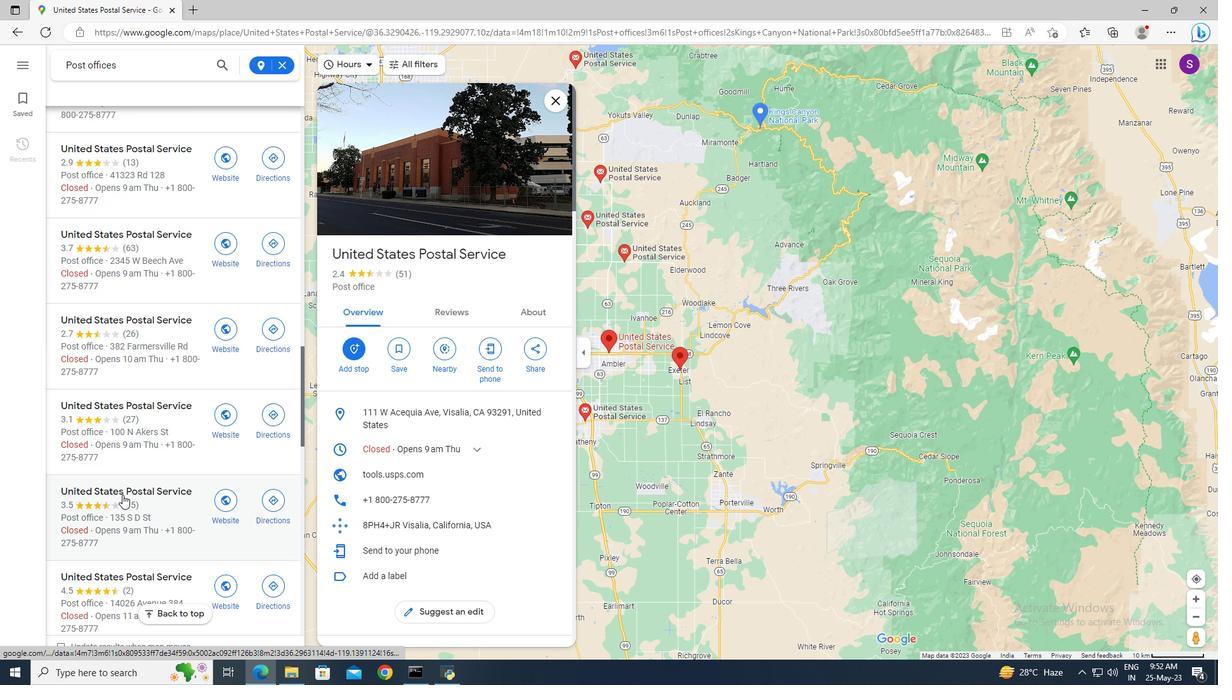 
Action: Mouse moved to (437, 323)
Screenshot: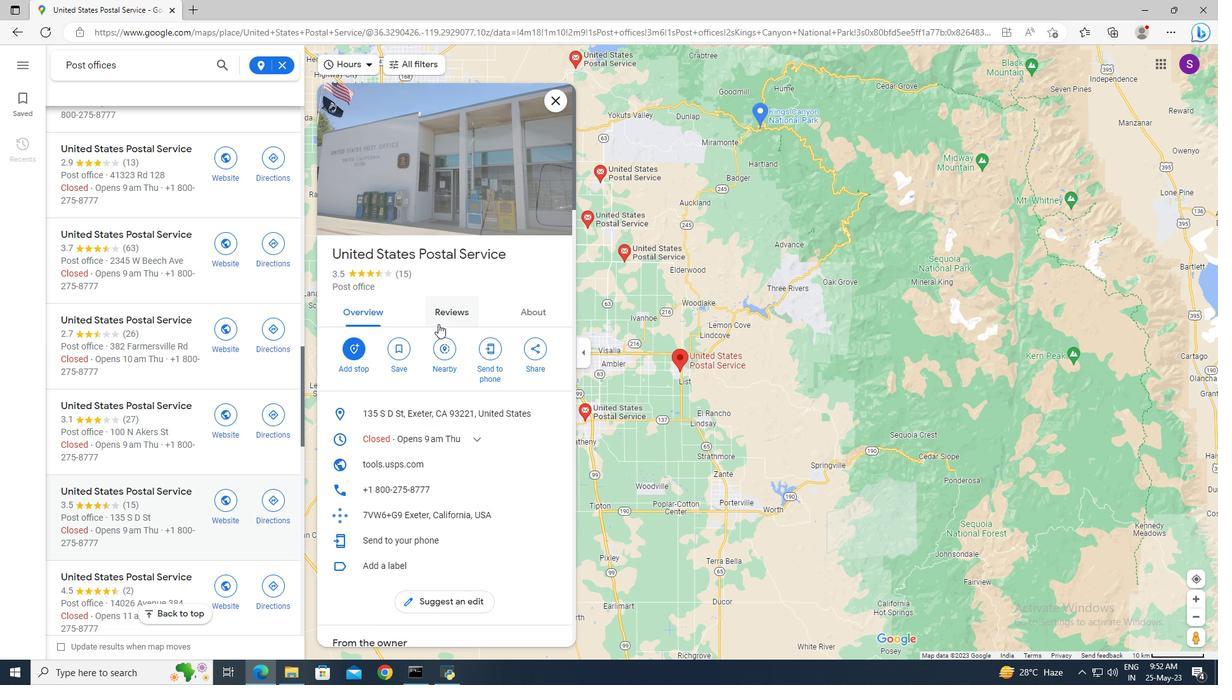 
Action: Mouse pressed left at (437, 323)
Screenshot: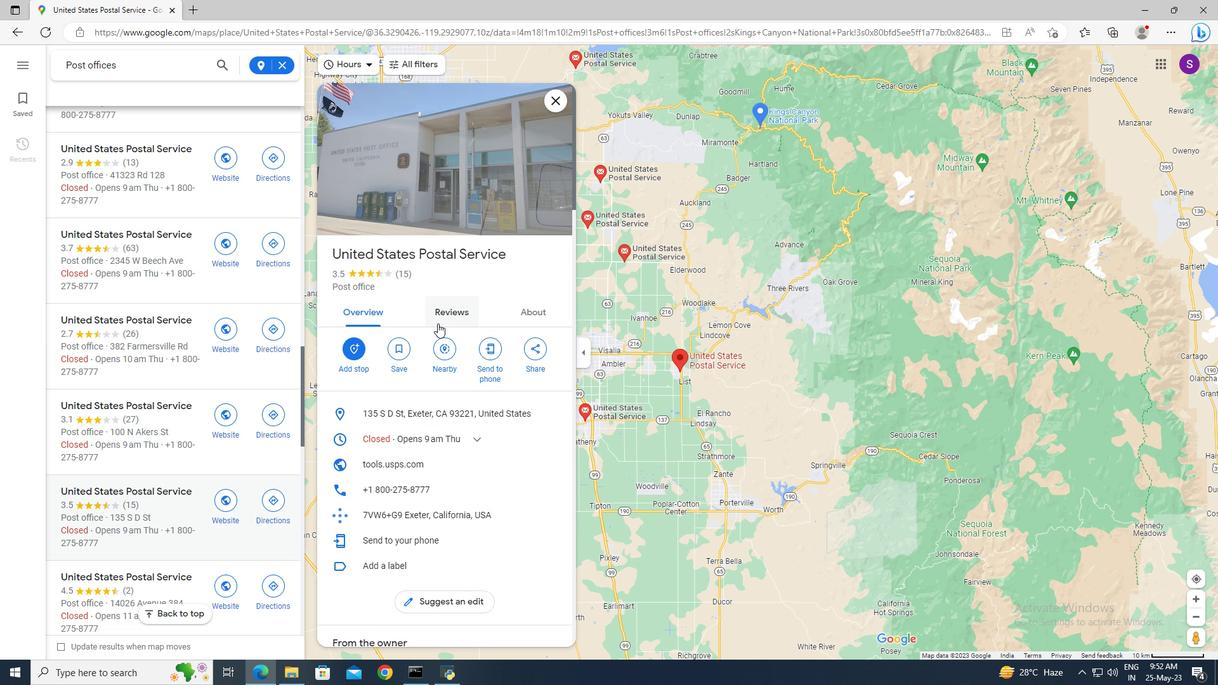 
Action: Mouse scrolled (437, 322) with delta (0, 0)
Screenshot: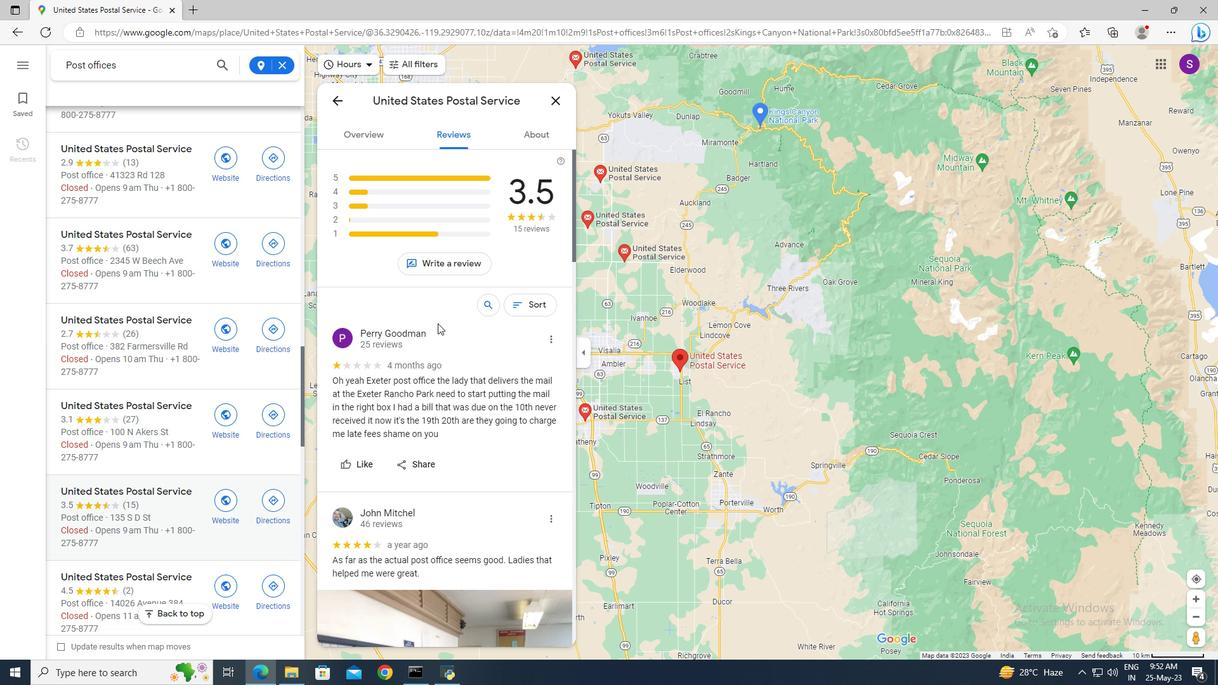 
Action: Mouse scrolled (437, 322) with delta (0, 0)
Screenshot: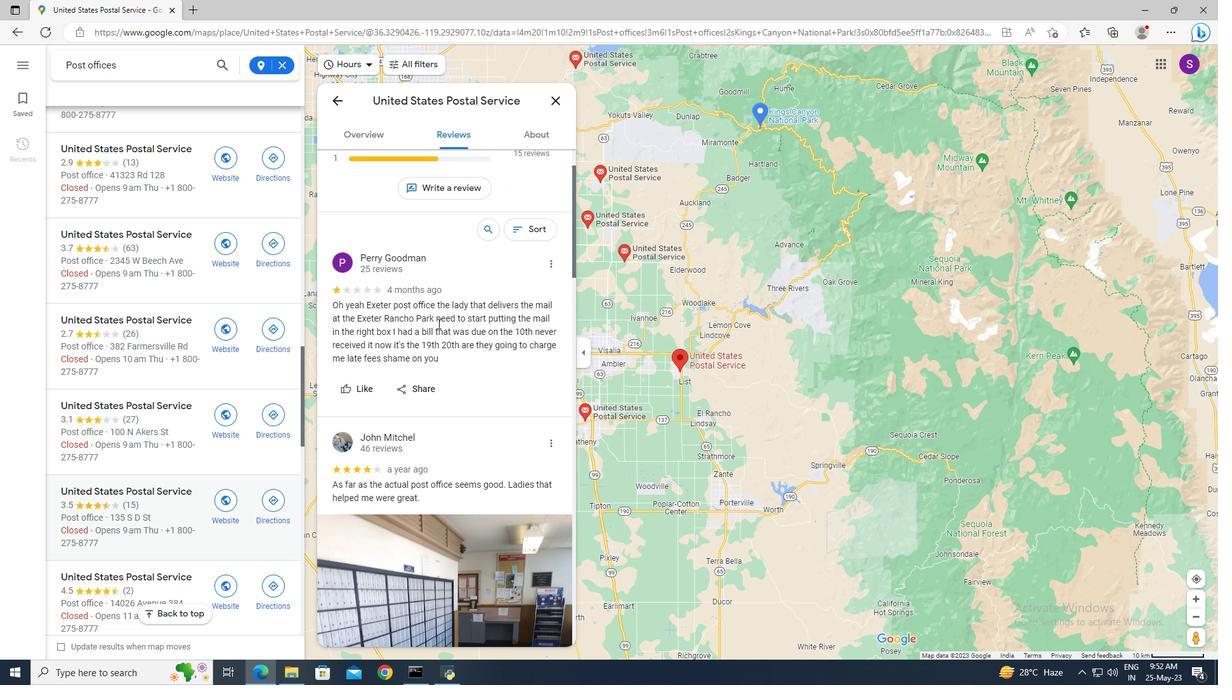
Action: Mouse scrolled (437, 322) with delta (0, 0)
Screenshot: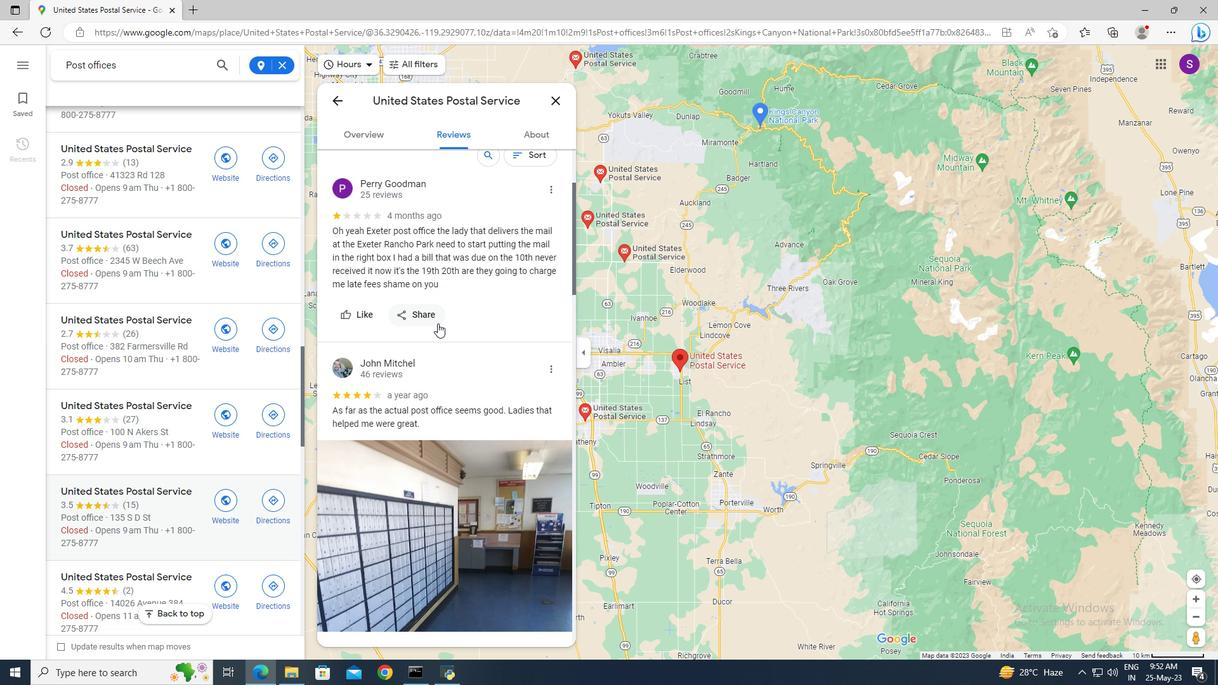 
Action: Mouse scrolled (437, 322) with delta (0, 0)
Screenshot: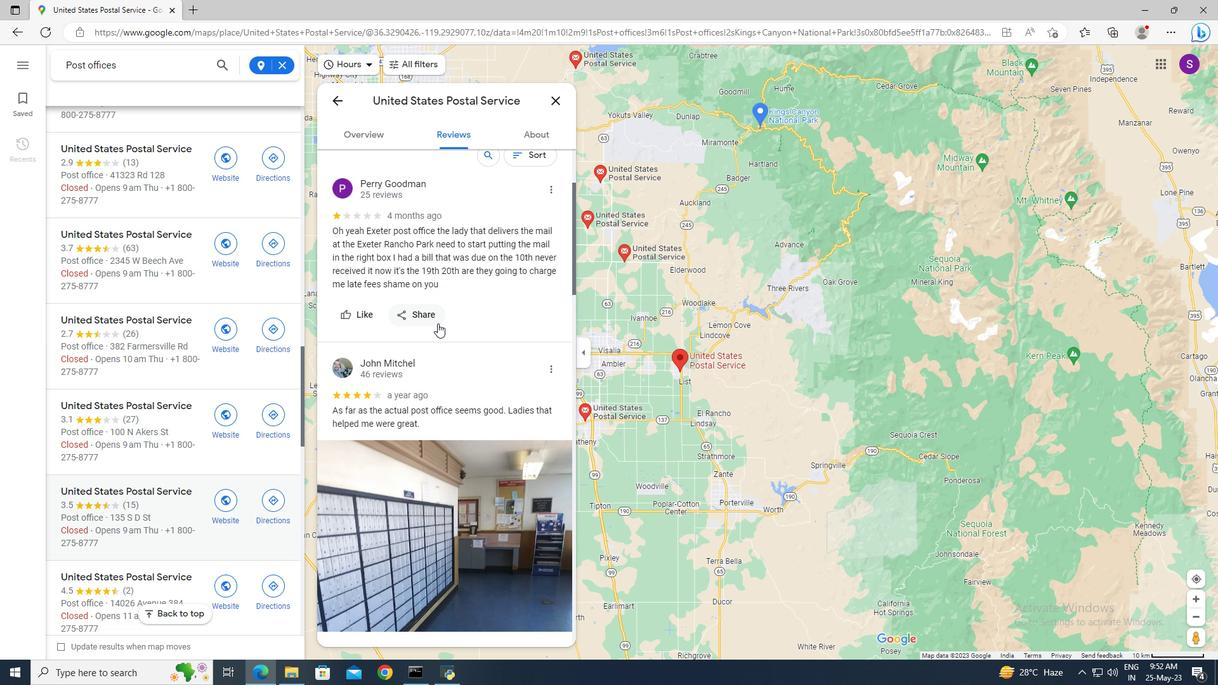 
Action: Mouse scrolled (437, 322) with delta (0, 0)
Screenshot: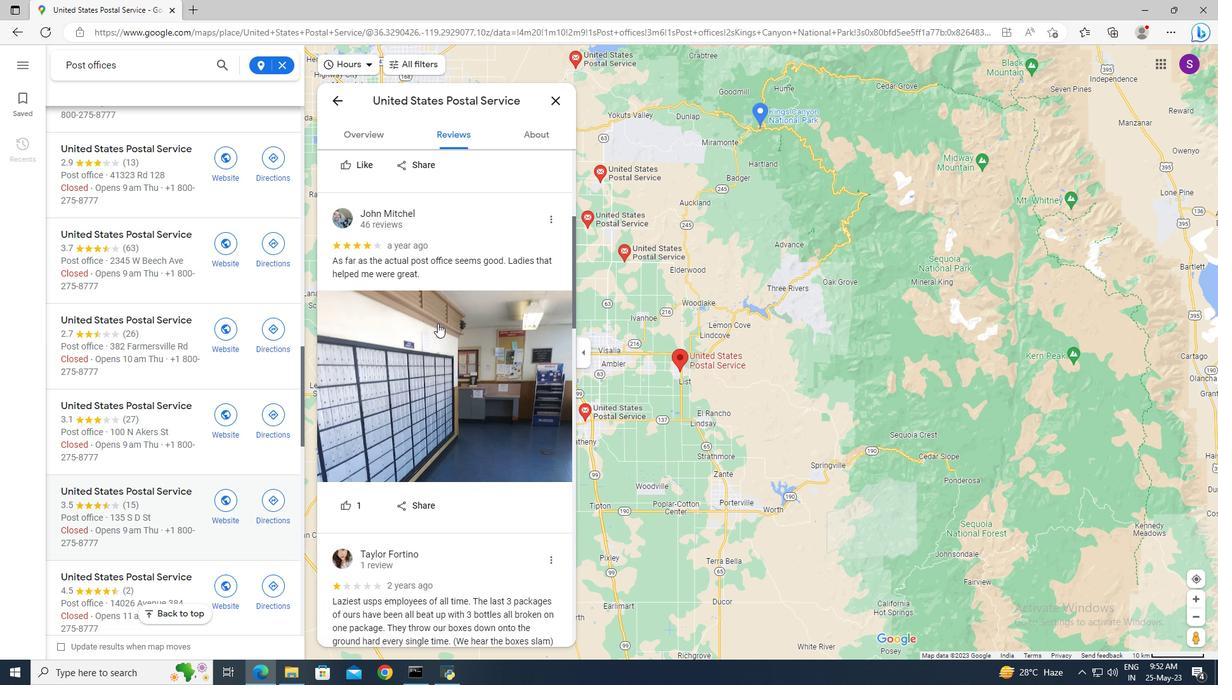 
Action: Mouse scrolled (437, 322) with delta (0, 0)
Screenshot: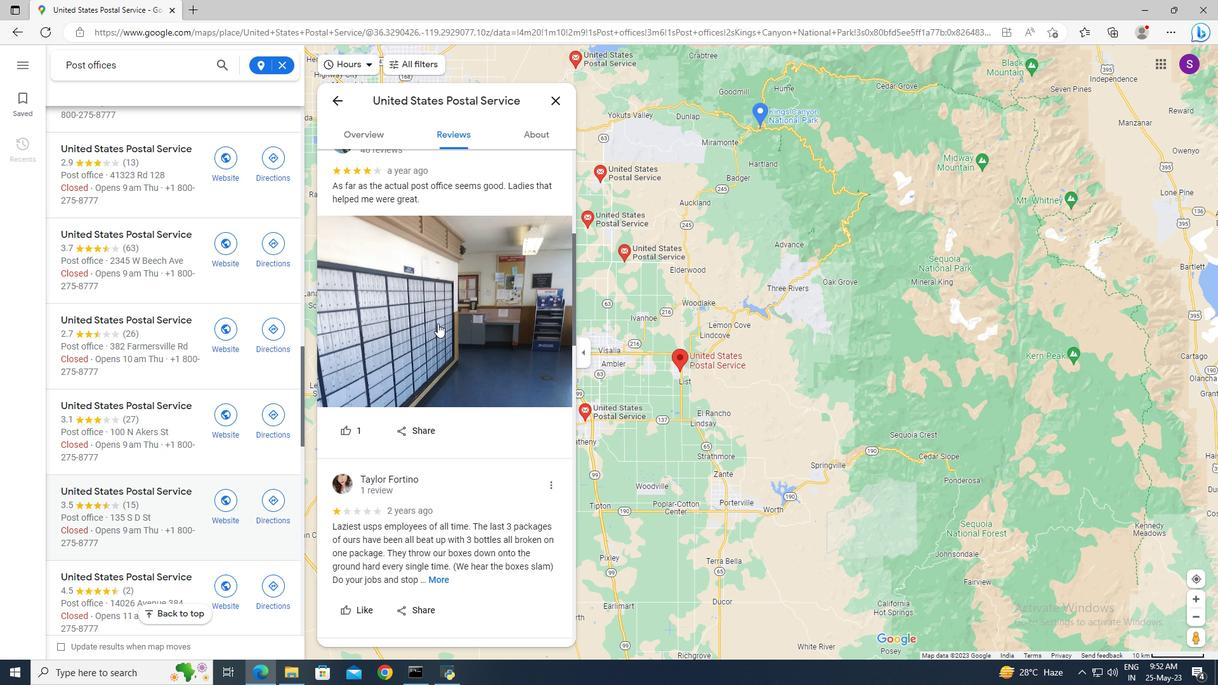 
Action: Mouse scrolled (437, 322) with delta (0, 0)
Screenshot: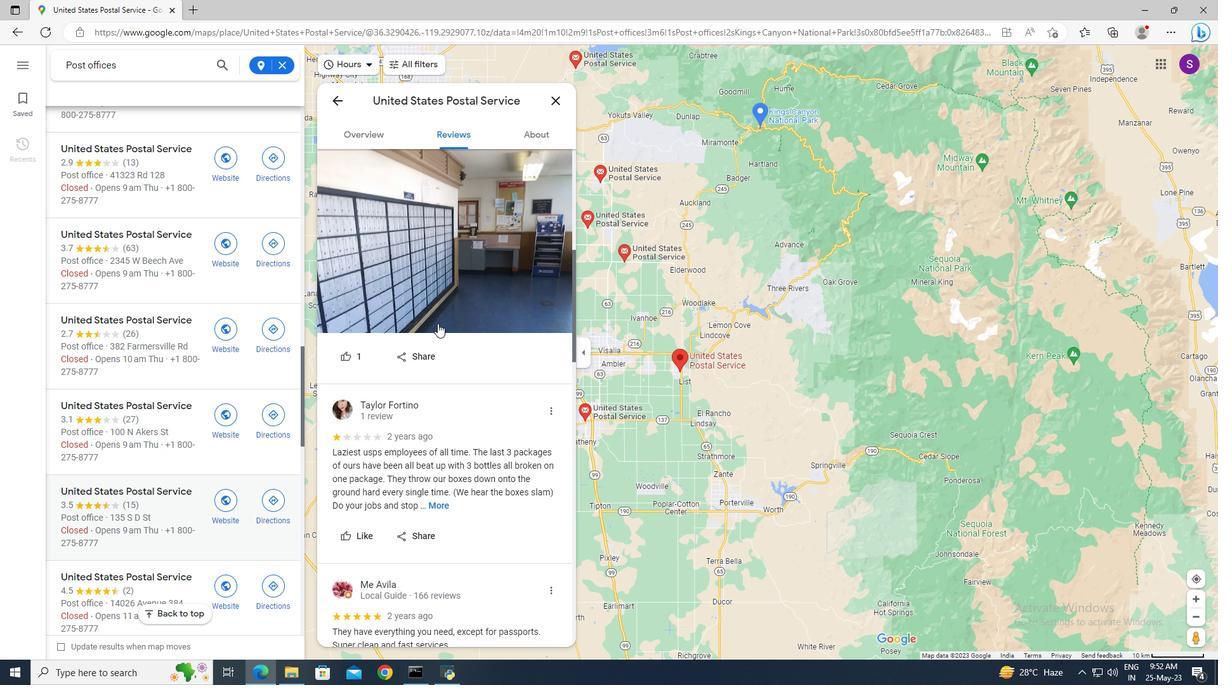 
Action: Mouse scrolled (437, 322) with delta (0, 0)
Screenshot: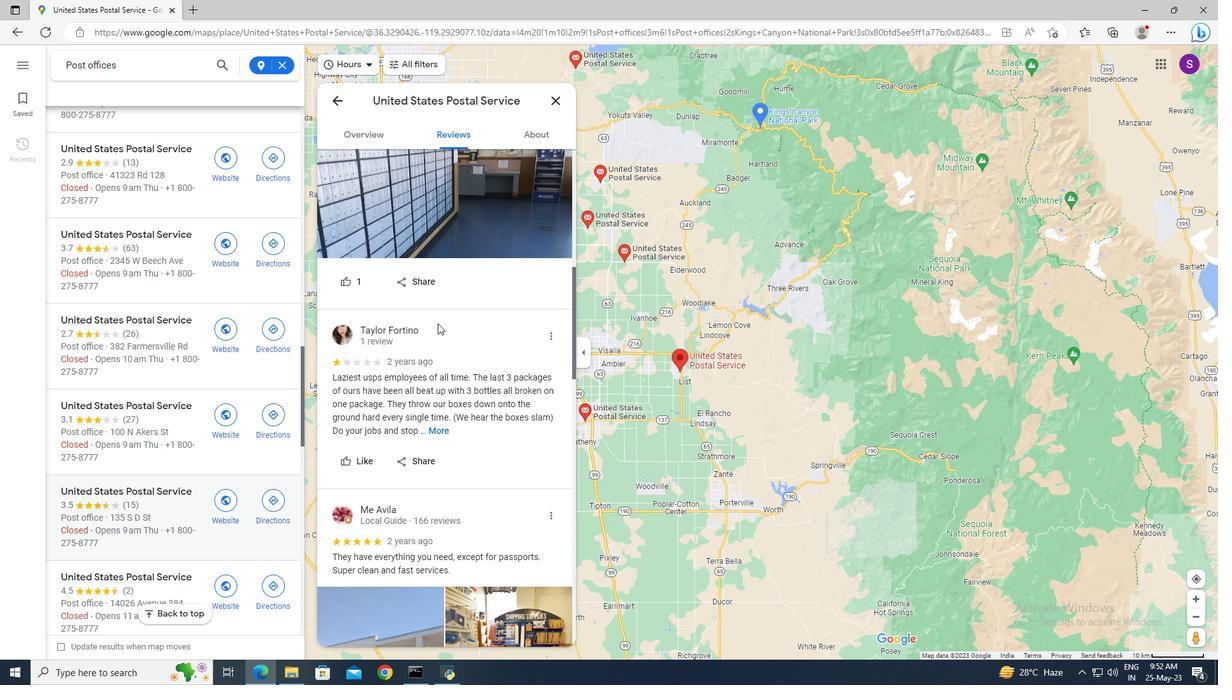 
Action: Mouse scrolled (437, 322) with delta (0, 0)
Screenshot: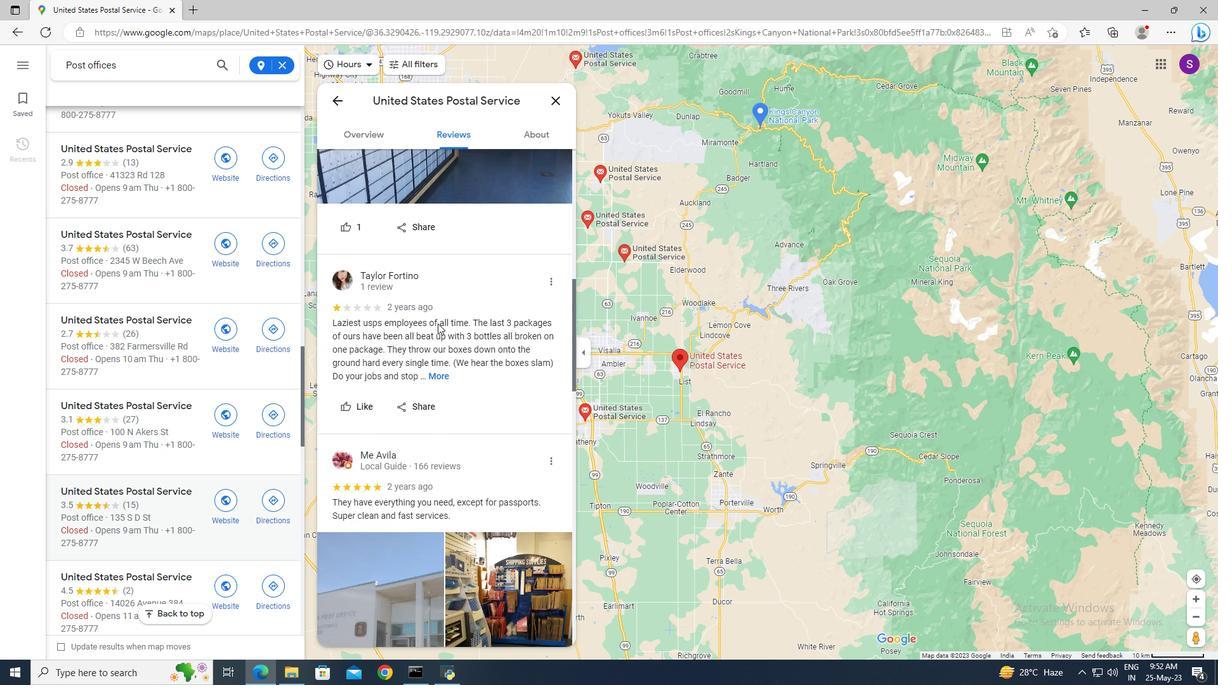 
Action: Mouse scrolled (437, 322) with delta (0, 0)
Screenshot: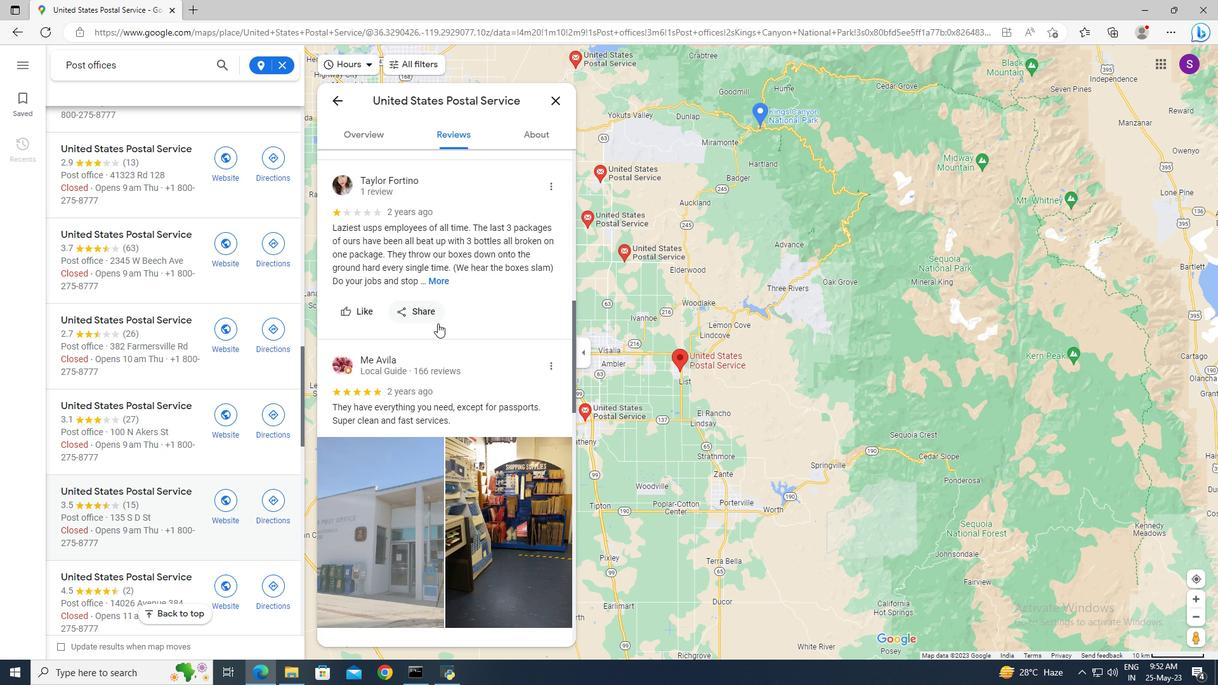 
Action: Mouse scrolled (437, 322) with delta (0, 0)
Screenshot: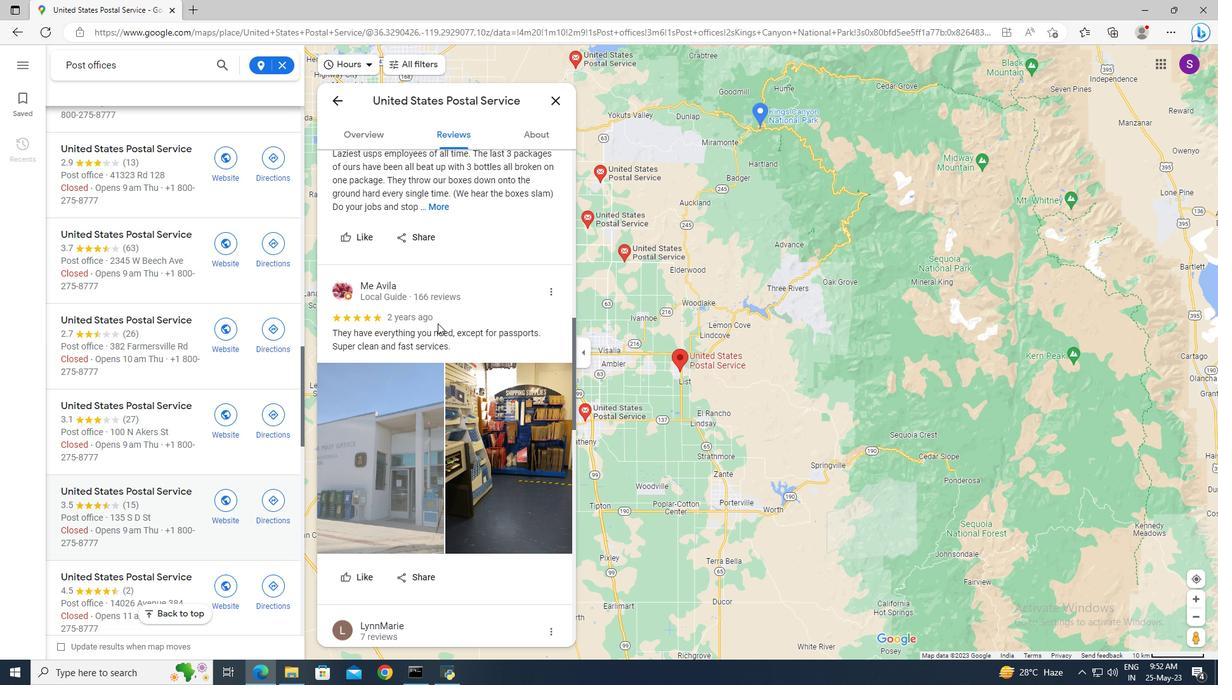 
Action: Mouse scrolled (437, 322) with delta (0, 0)
Screenshot: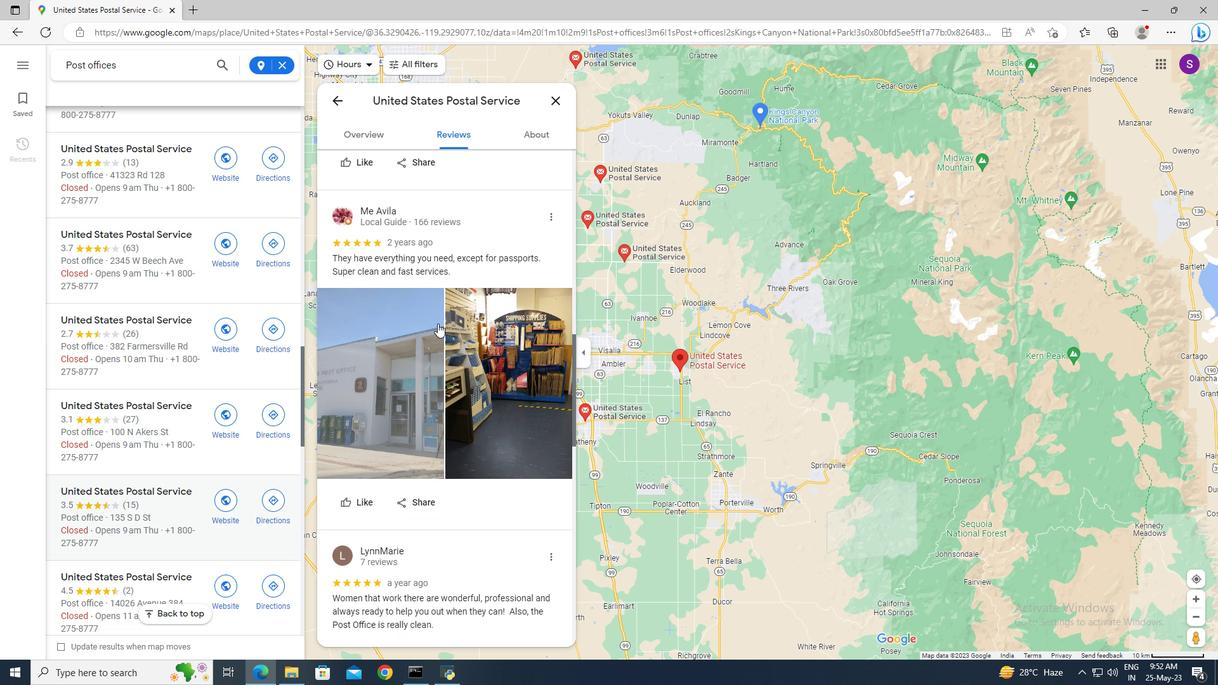 
Action: Mouse scrolled (437, 322) with delta (0, 0)
Screenshot: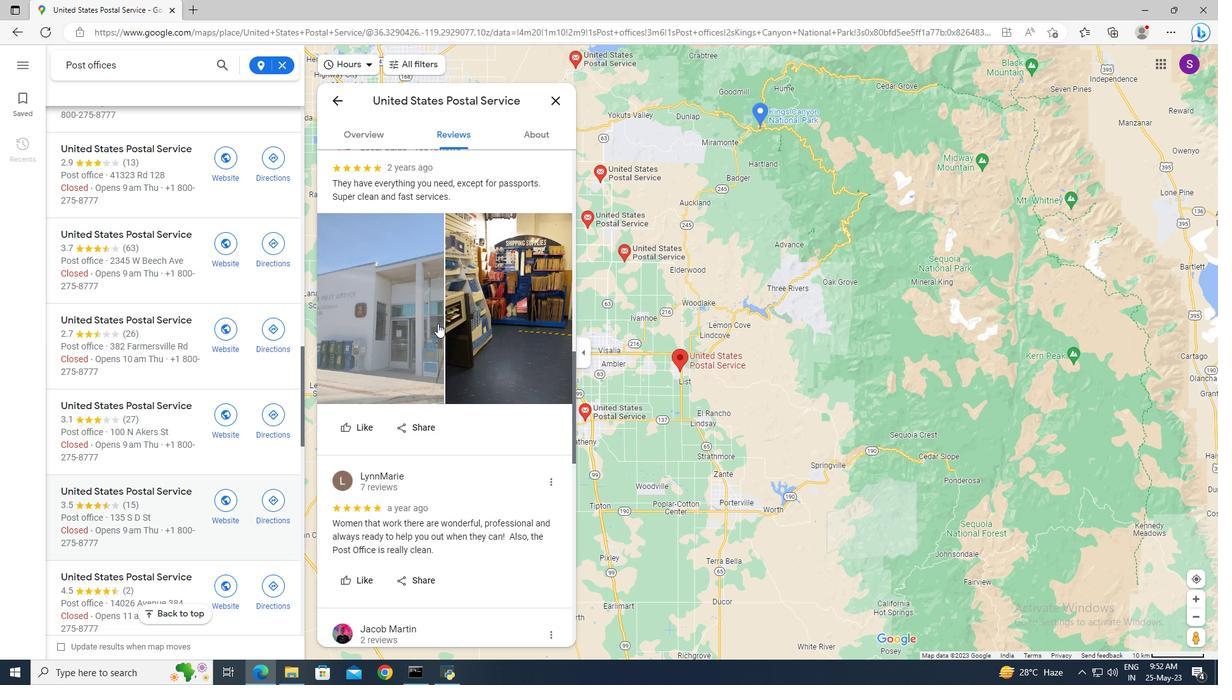 
Action: Mouse scrolled (437, 322) with delta (0, 0)
Screenshot: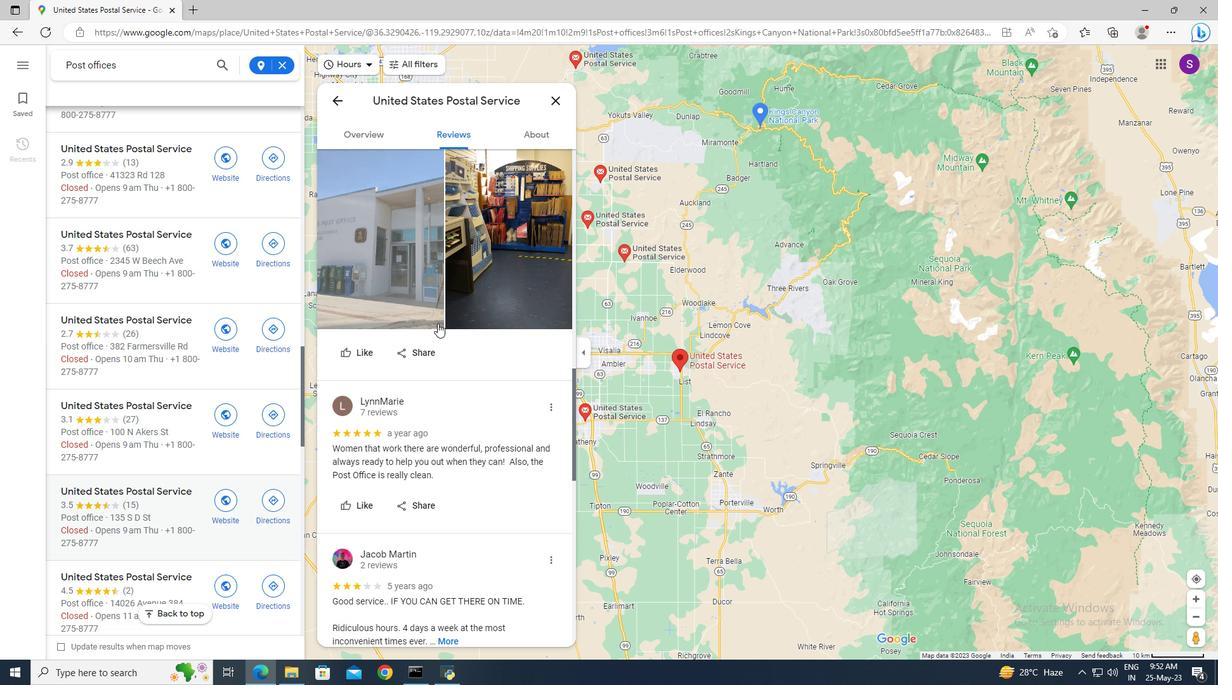 
Action: Mouse scrolled (437, 322) with delta (0, 0)
Screenshot: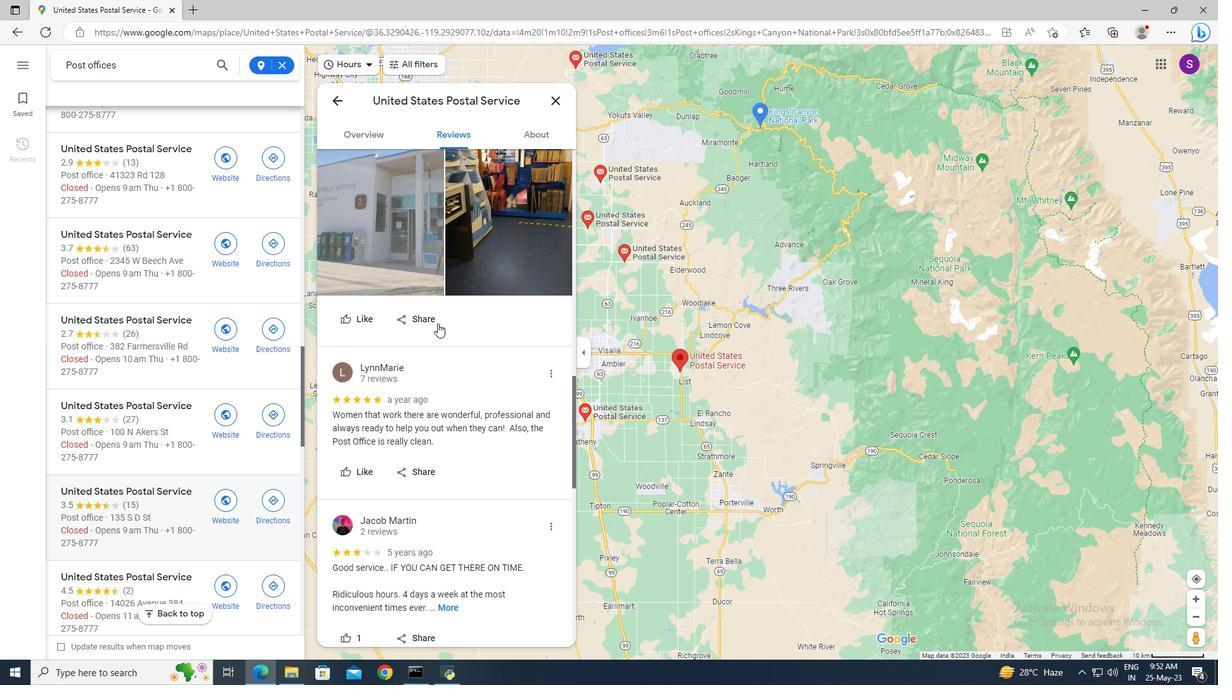 
Action: Mouse moved to (435, 324)
Screenshot: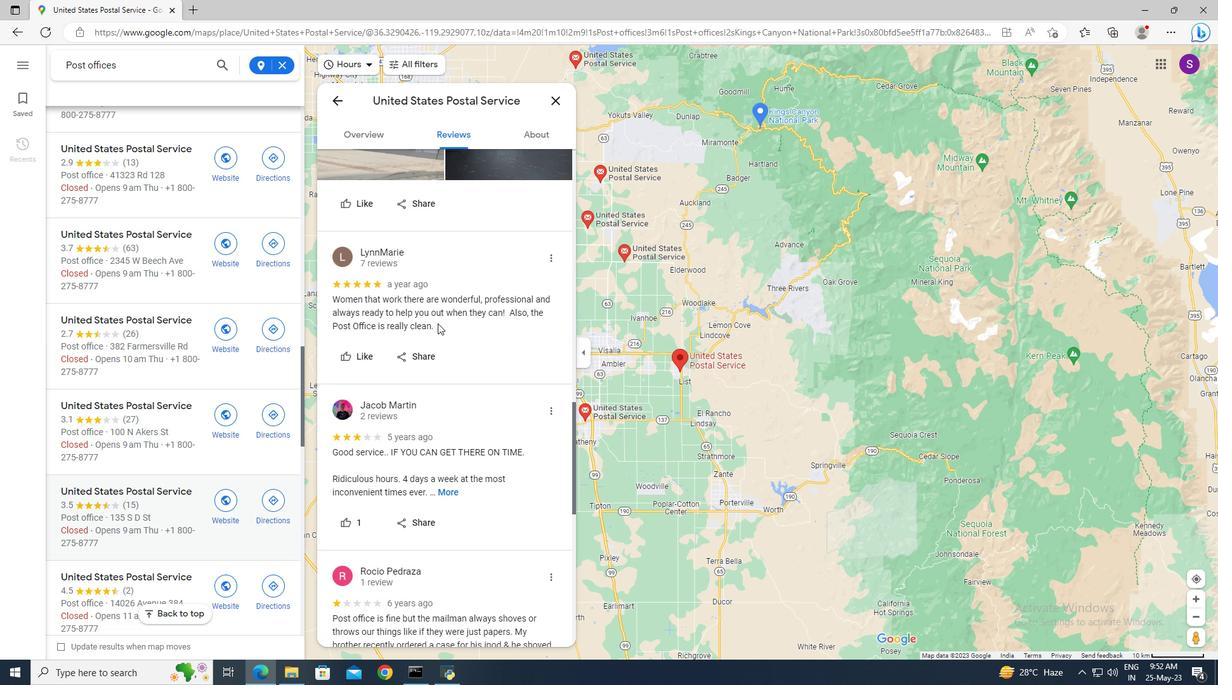 
Action: Mouse scrolled (435, 324) with delta (0, 0)
Screenshot: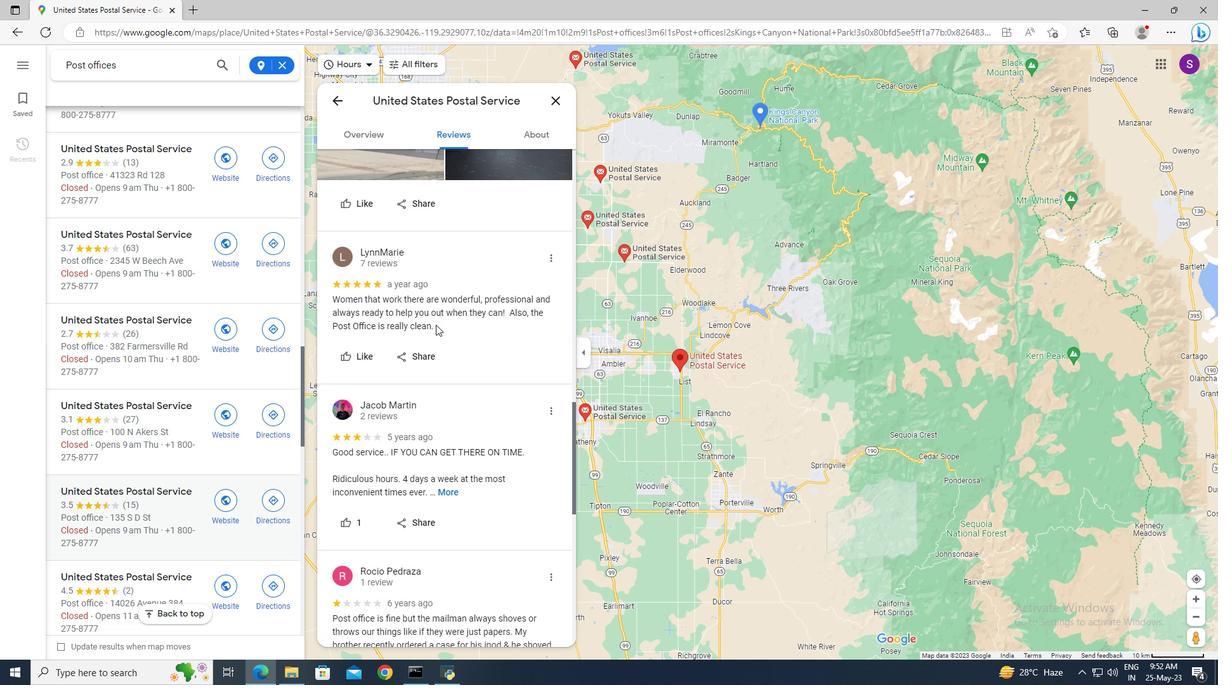 
Action: Mouse scrolled (435, 324) with delta (0, 0)
Screenshot: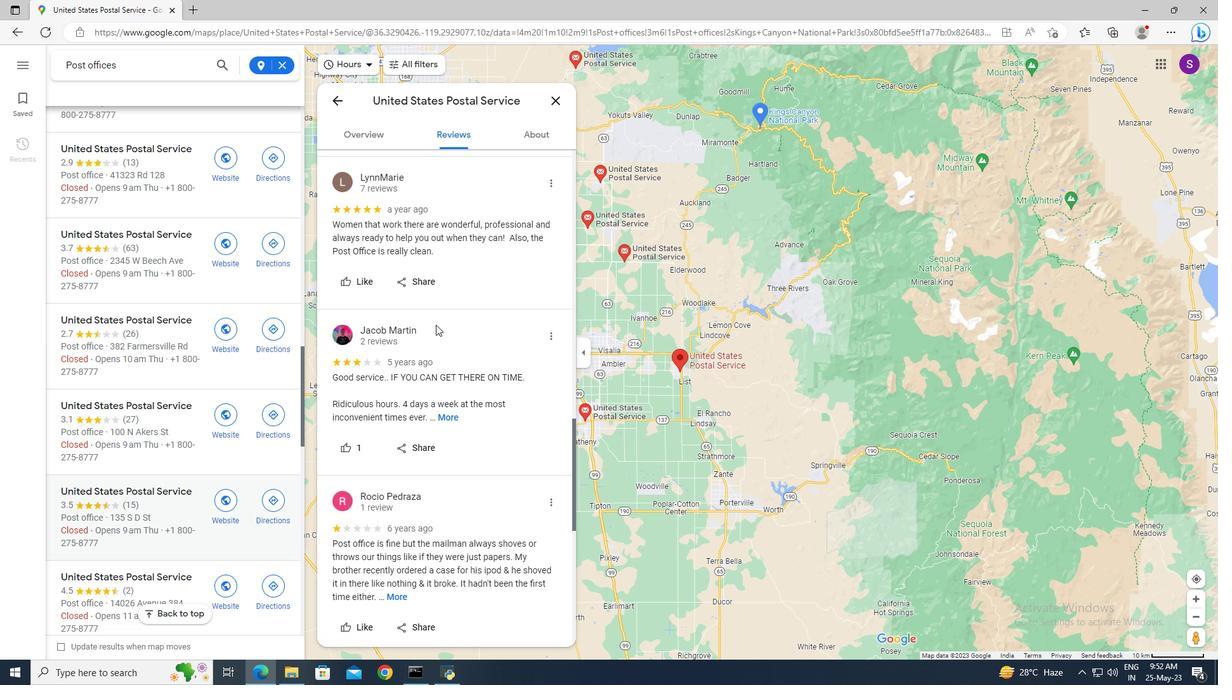 
Action: Mouse scrolled (435, 324) with delta (0, 0)
Screenshot: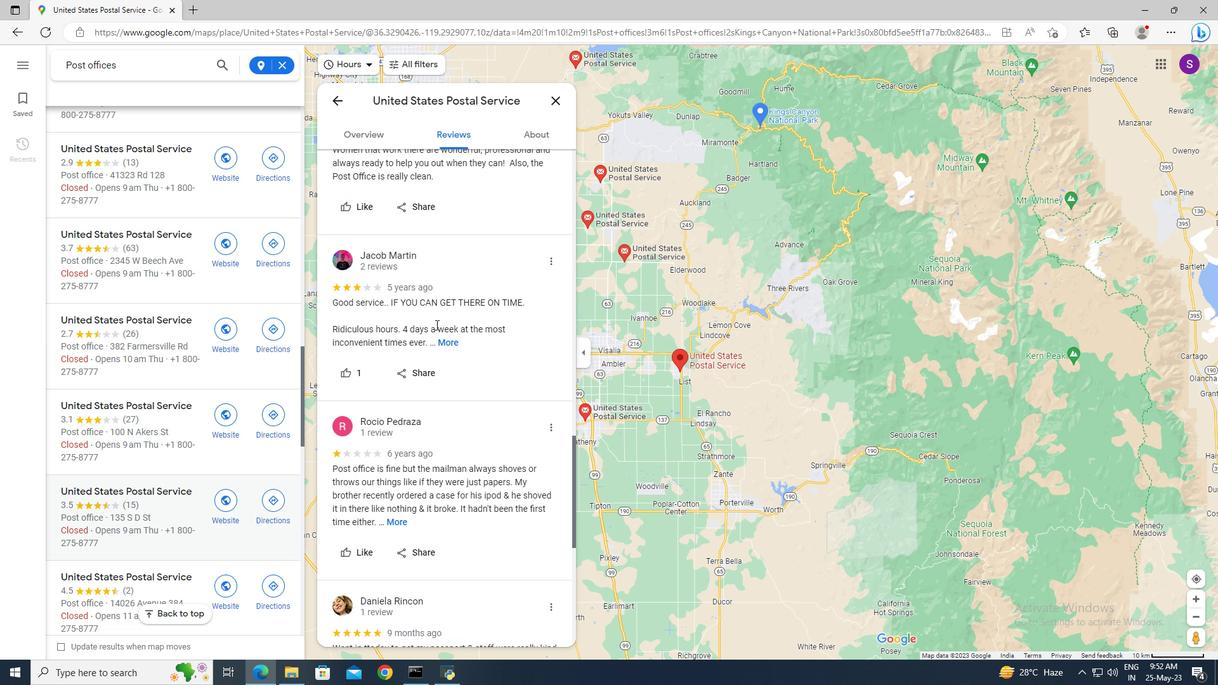 
Action: Mouse scrolled (435, 324) with delta (0, 0)
Screenshot: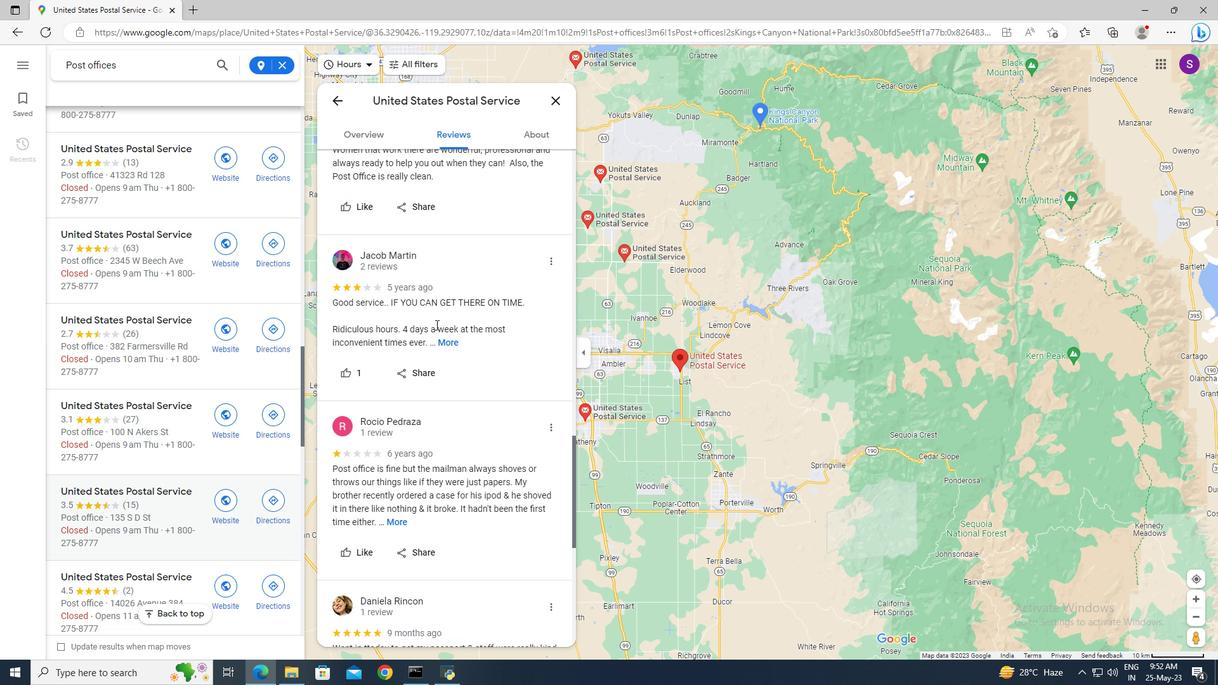
Action: Mouse scrolled (435, 324) with delta (0, 0)
Screenshot: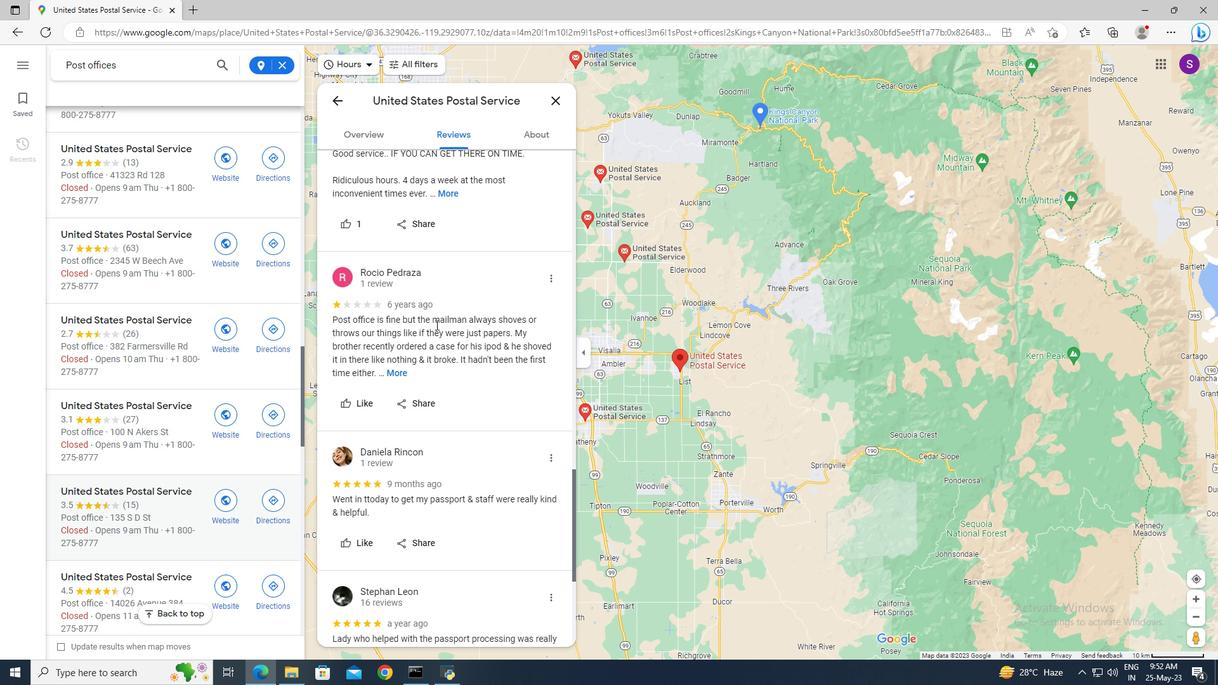 
Action: Mouse scrolled (435, 324) with delta (0, 0)
Screenshot: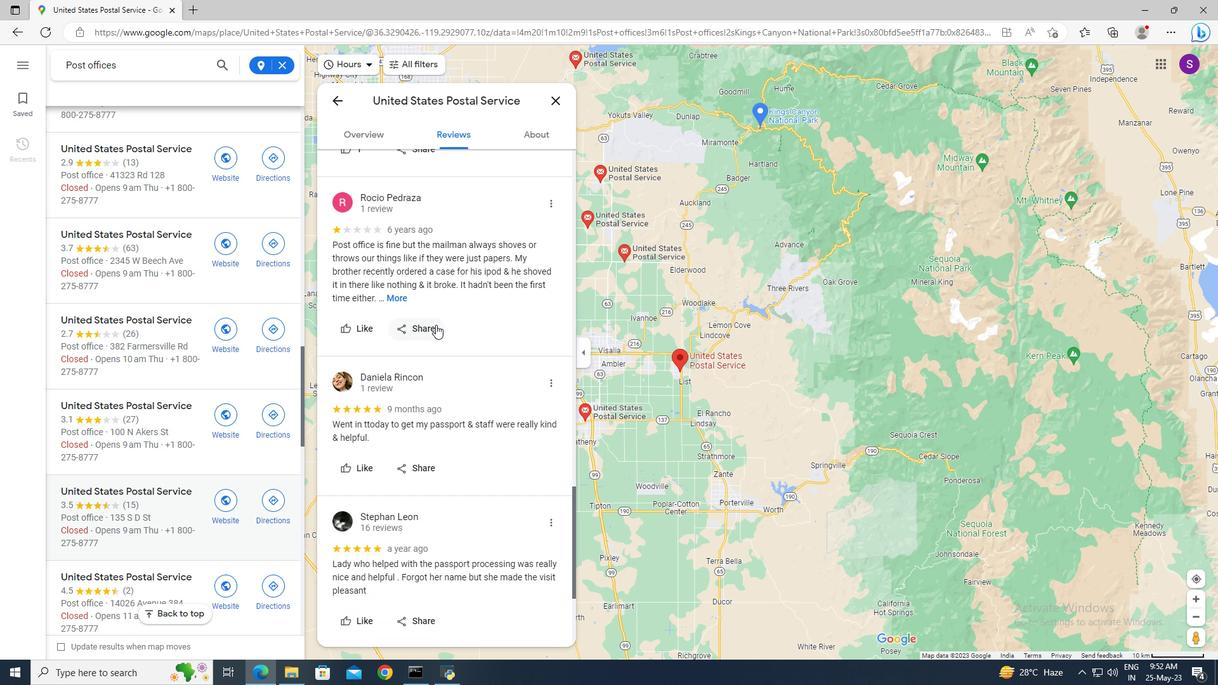 
Action: Mouse scrolled (435, 324) with delta (0, 0)
Screenshot: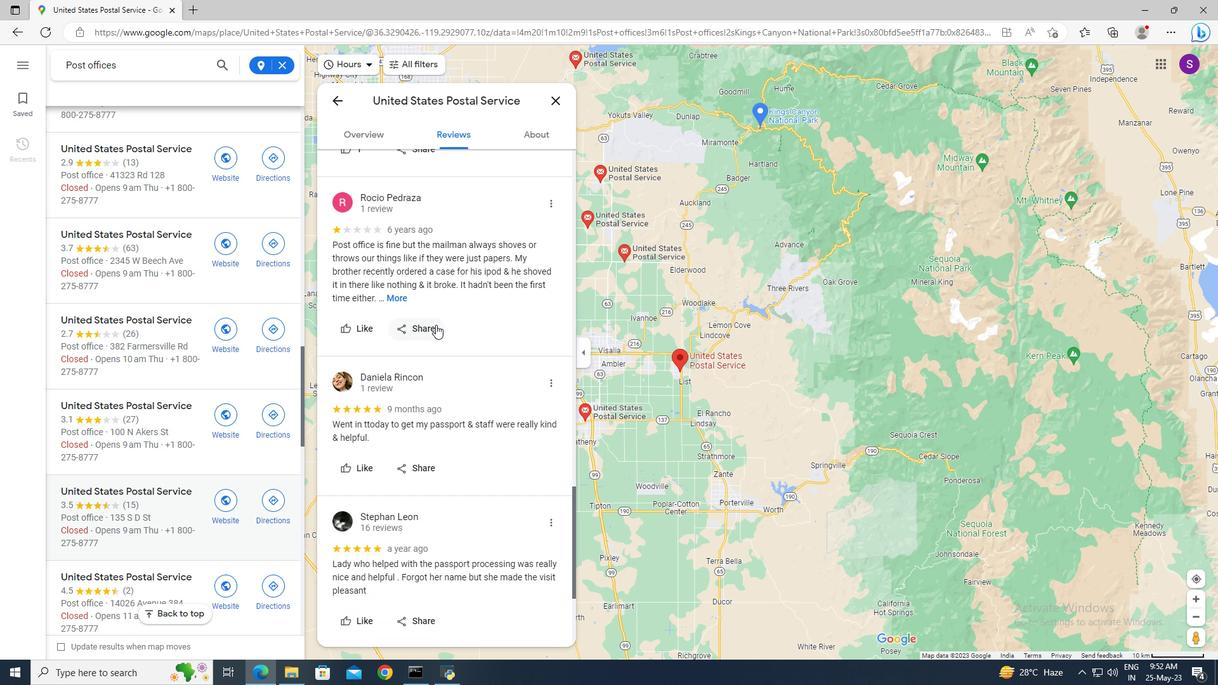 
Action: Mouse scrolled (435, 324) with delta (0, 0)
Screenshot: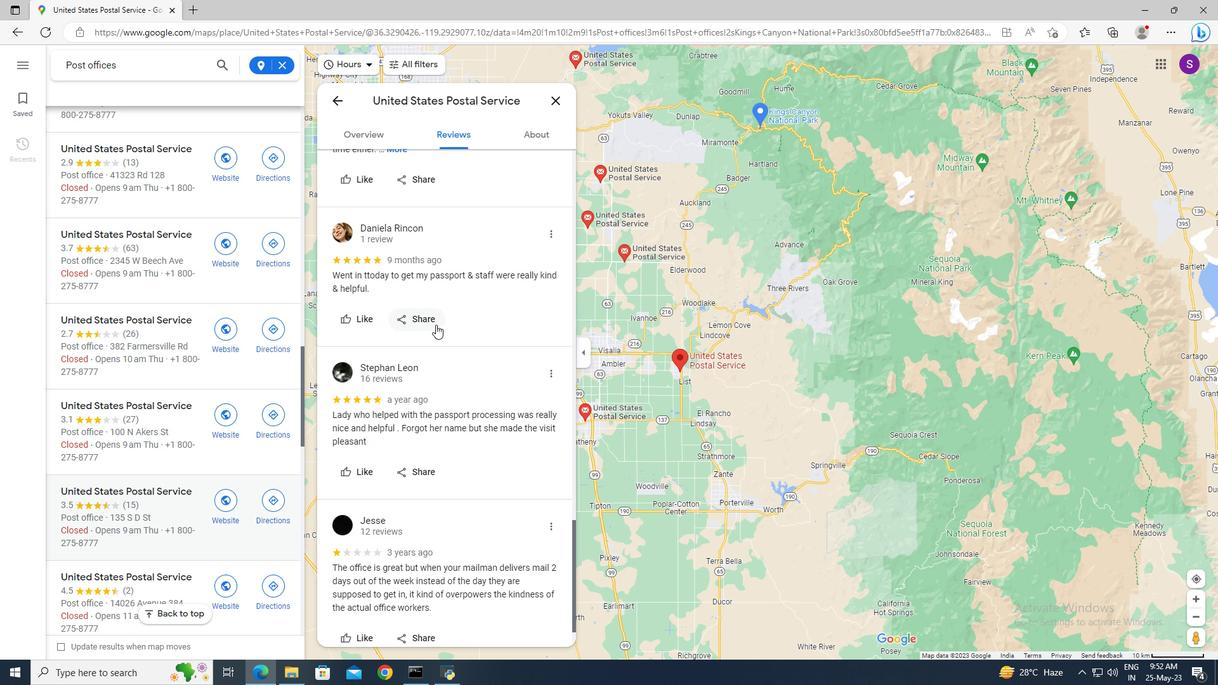 
Action: Mouse scrolled (435, 325) with delta (0, 0)
Screenshot: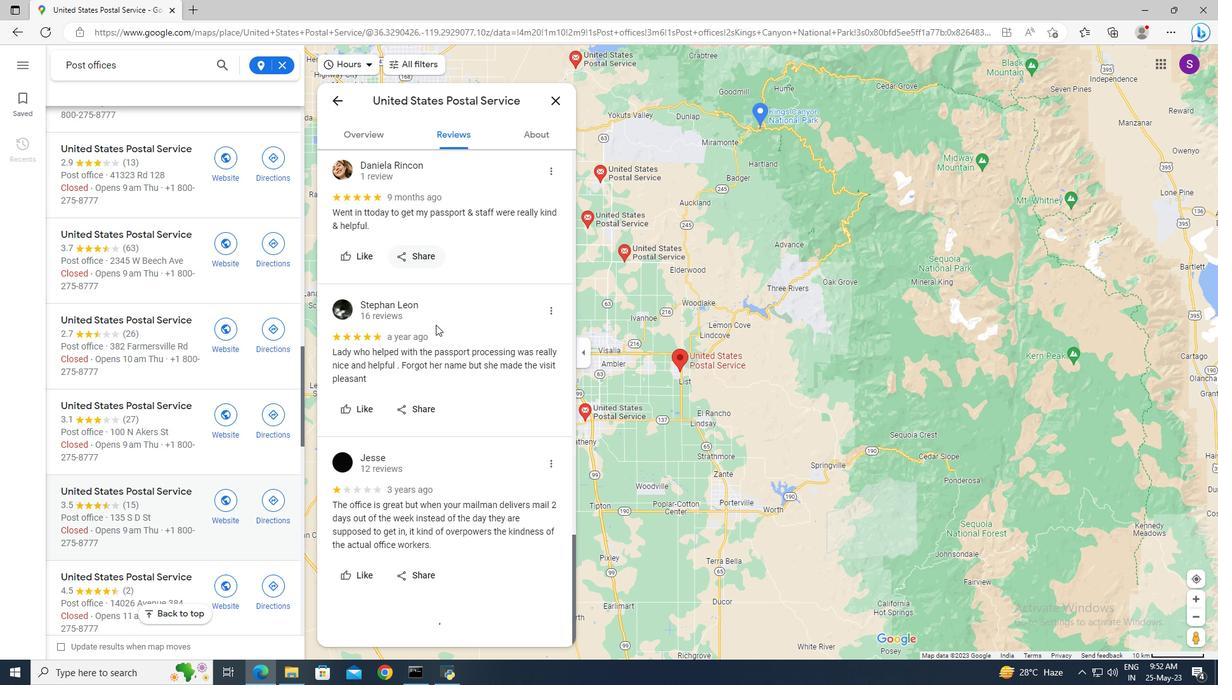
Action: Mouse moved to (520, 142)
Screenshot: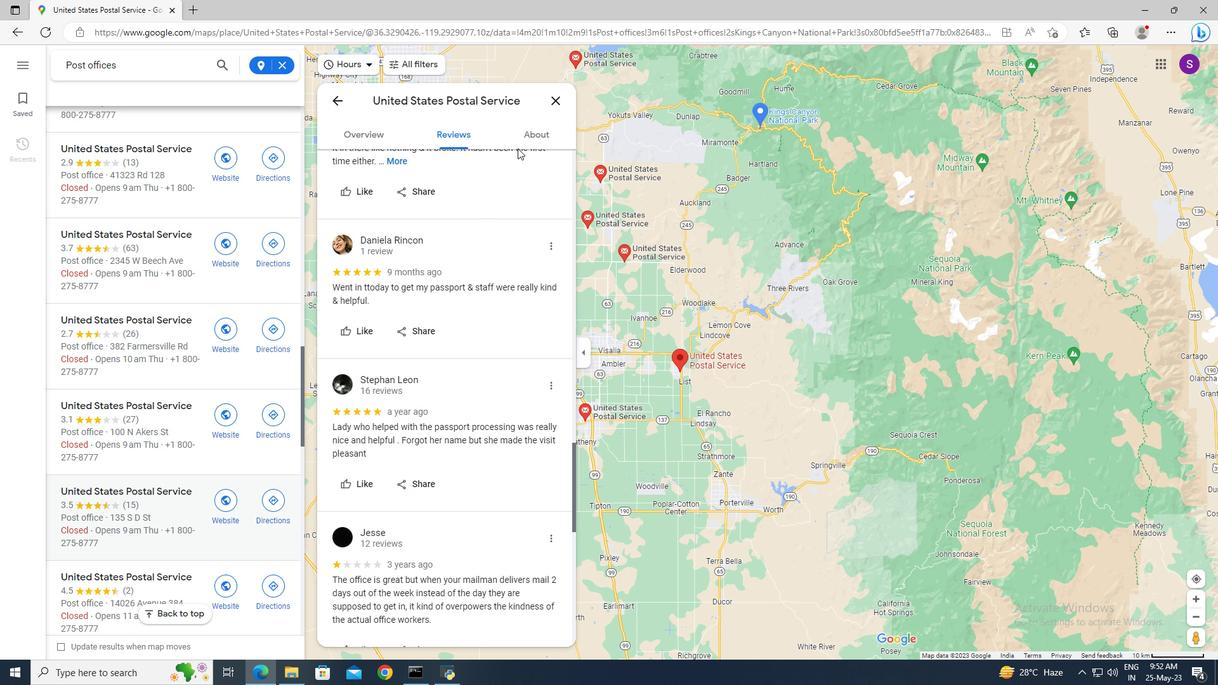 
Action: Mouse pressed left at (520, 142)
Screenshot: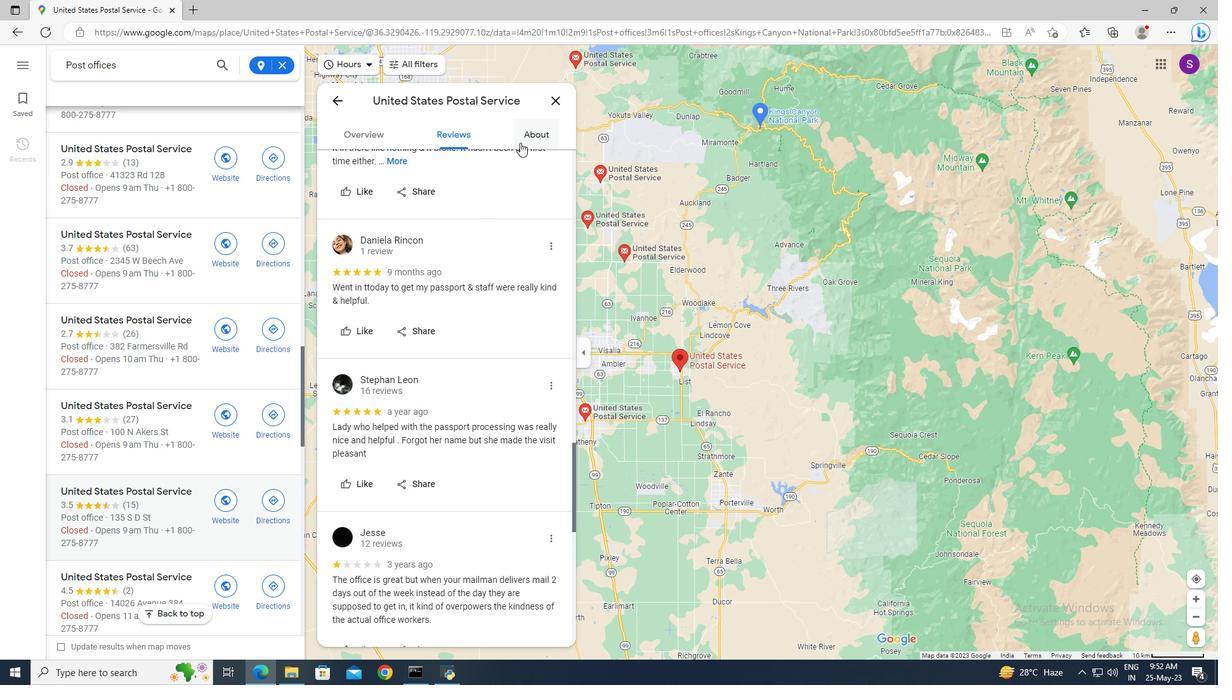
Action: Mouse moved to (381, 142)
Screenshot: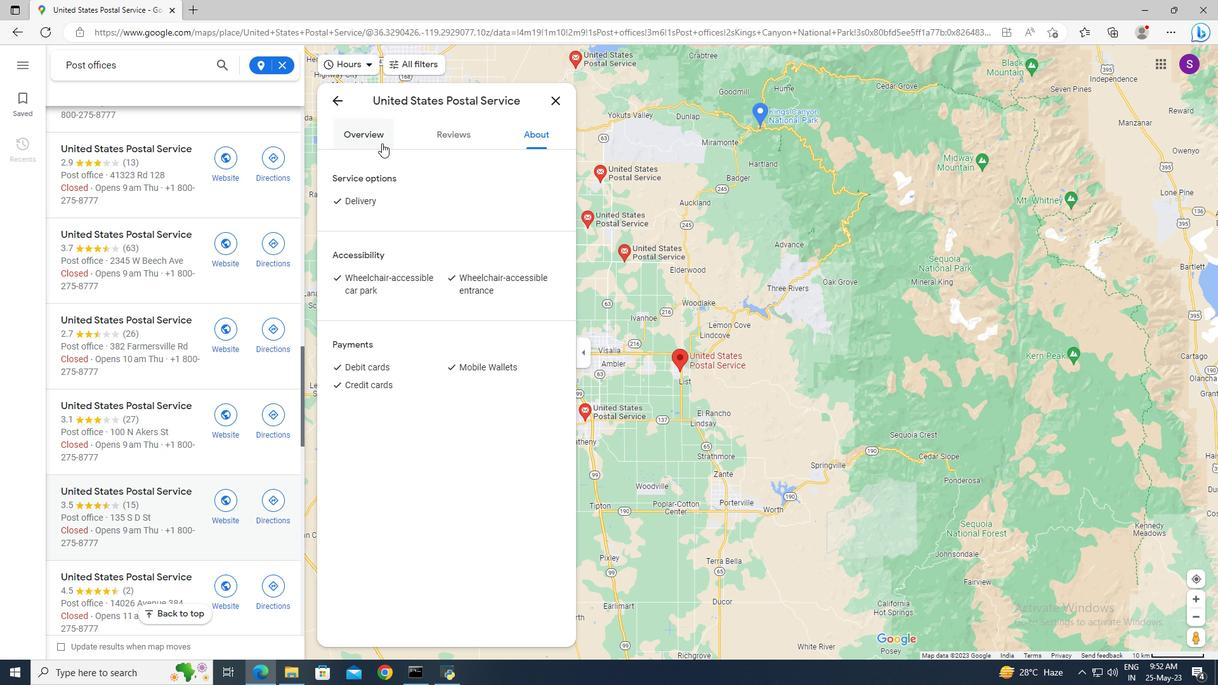 
Action: Mouse pressed left at (381, 142)
Screenshot: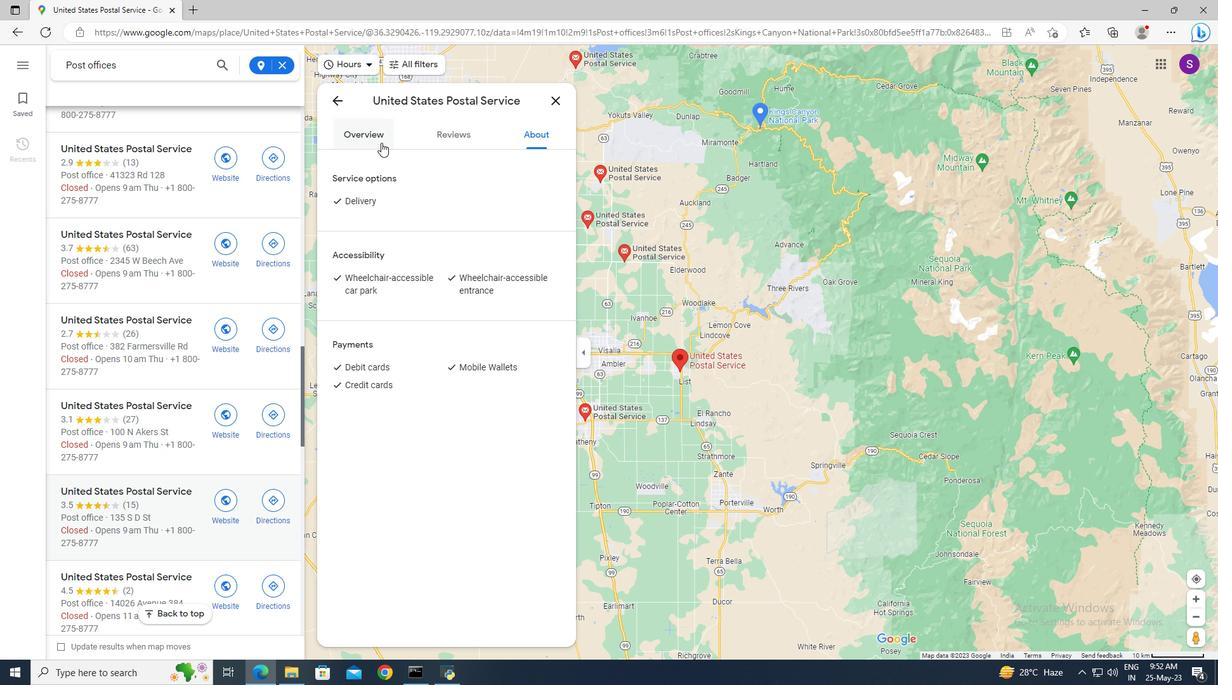 
Action: Mouse moved to (388, 174)
Screenshot: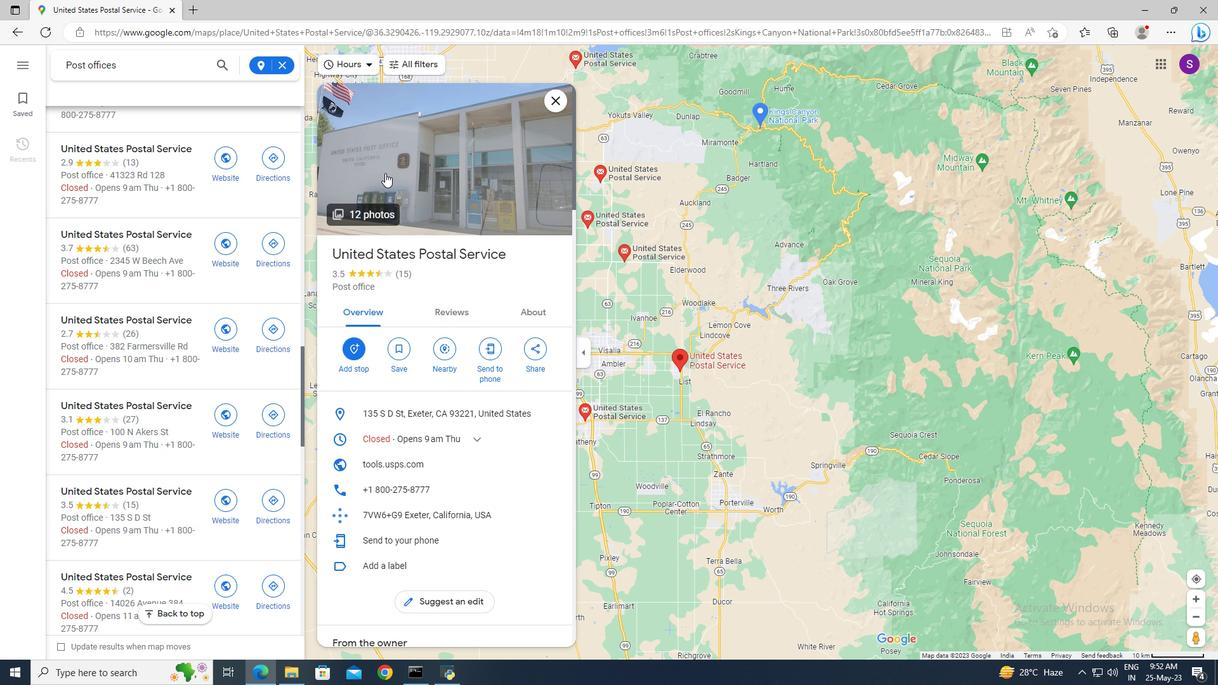 
Action: Mouse pressed left at (388, 174)
Screenshot: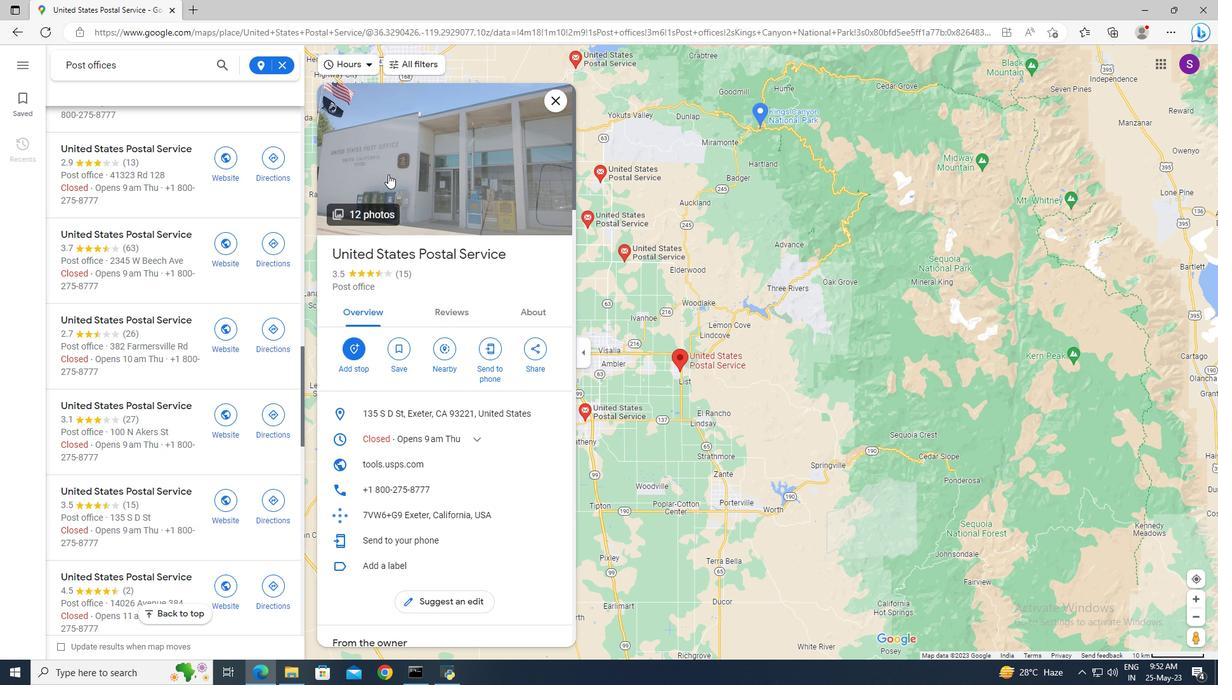 
Action: Mouse moved to (784, 565)
Screenshot: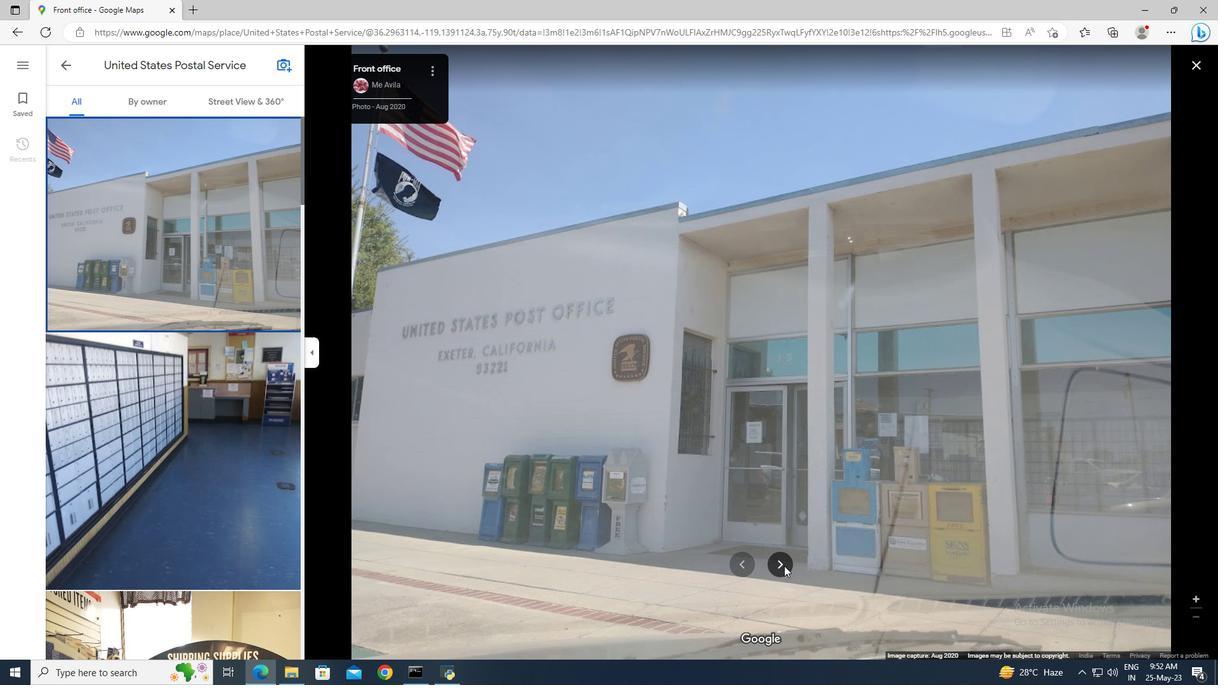 
Action: Mouse pressed left at (784, 565)
Screenshot: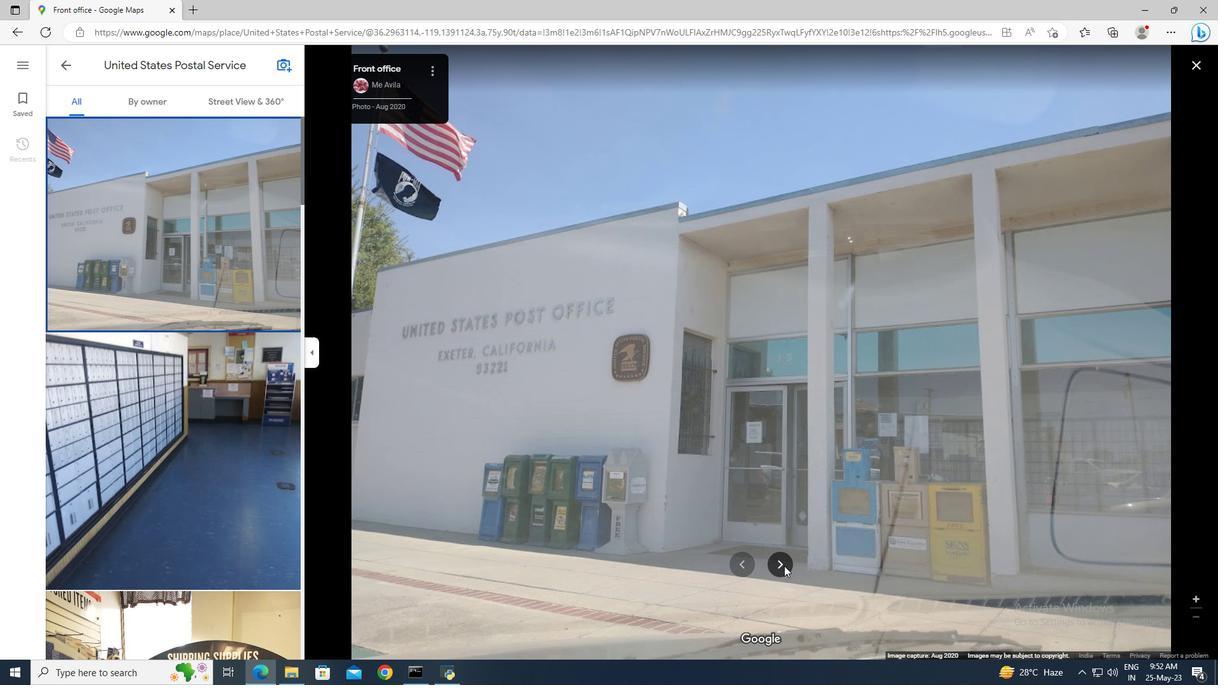 
Action: Mouse pressed left at (784, 565)
Screenshot: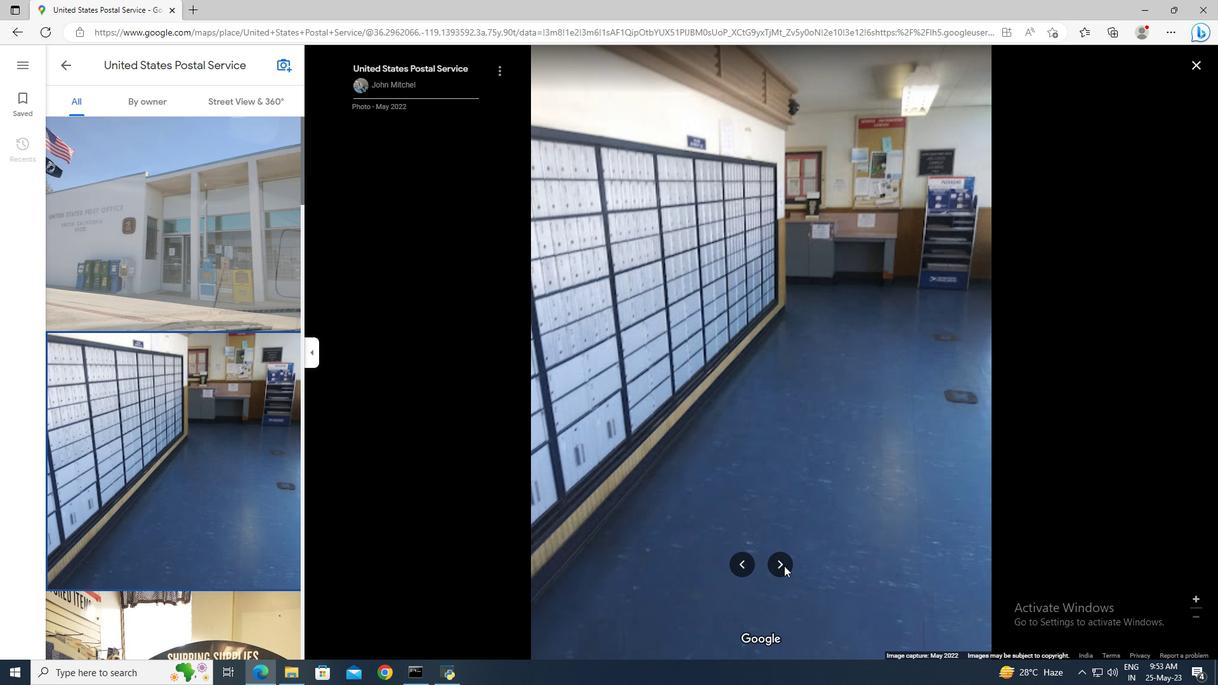 
Action: Mouse pressed left at (784, 565)
Screenshot: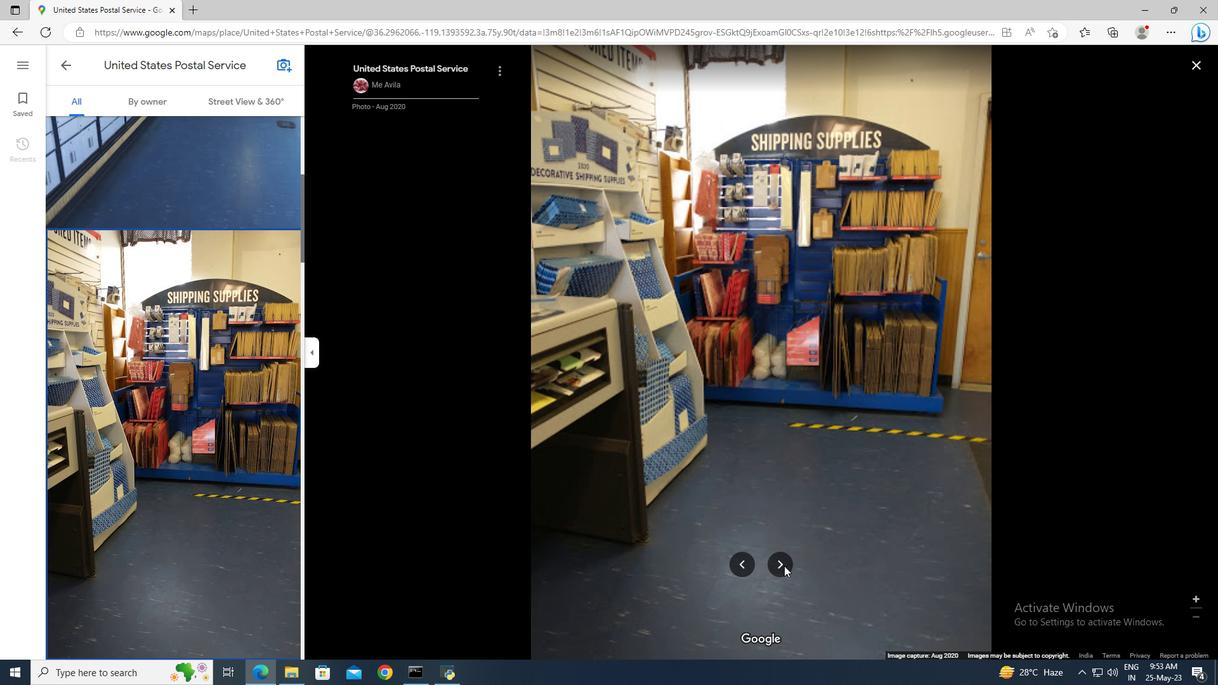 
Action: Mouse pressed left at (784, 565)
Screenshot: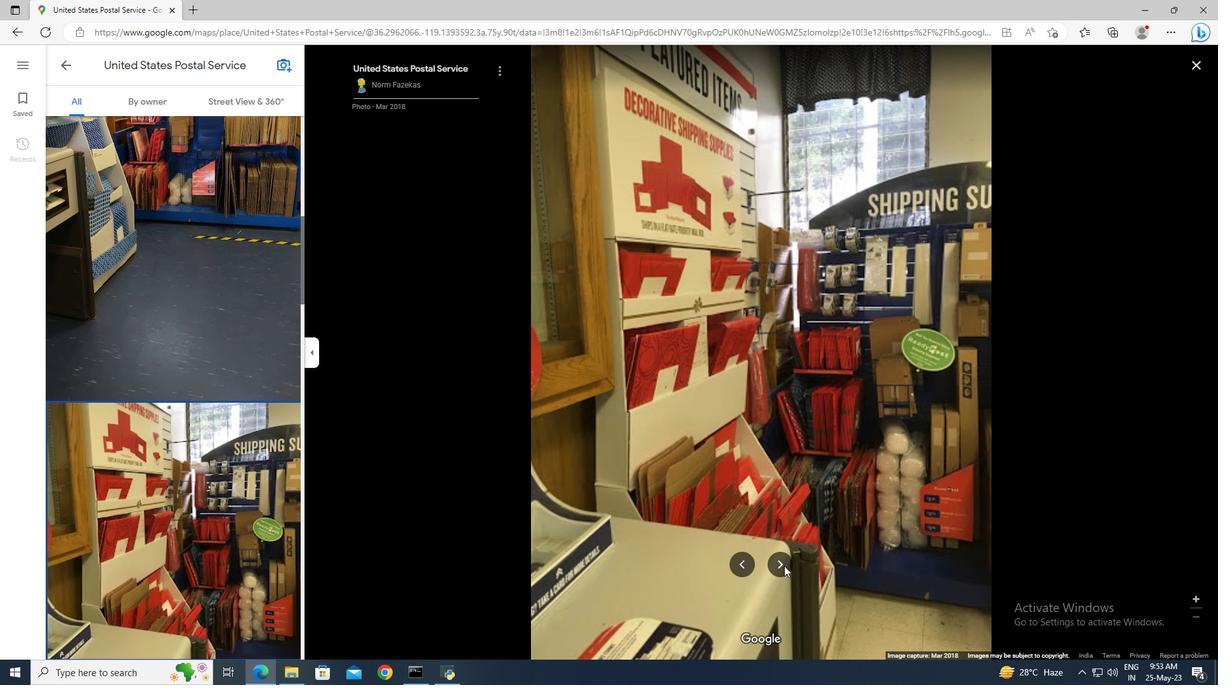 
Action: Mouse pressed left at (784, 565)
Screenshot: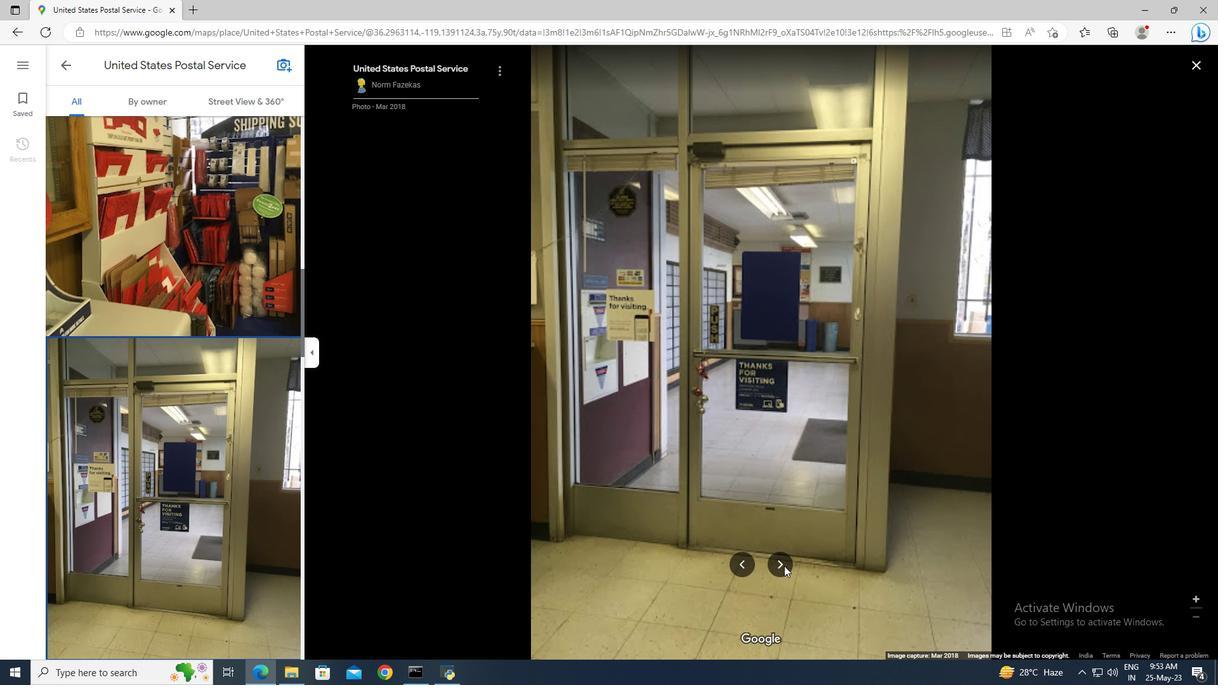 
Action: Mouse pressed left at (784, 565)
Screenshot: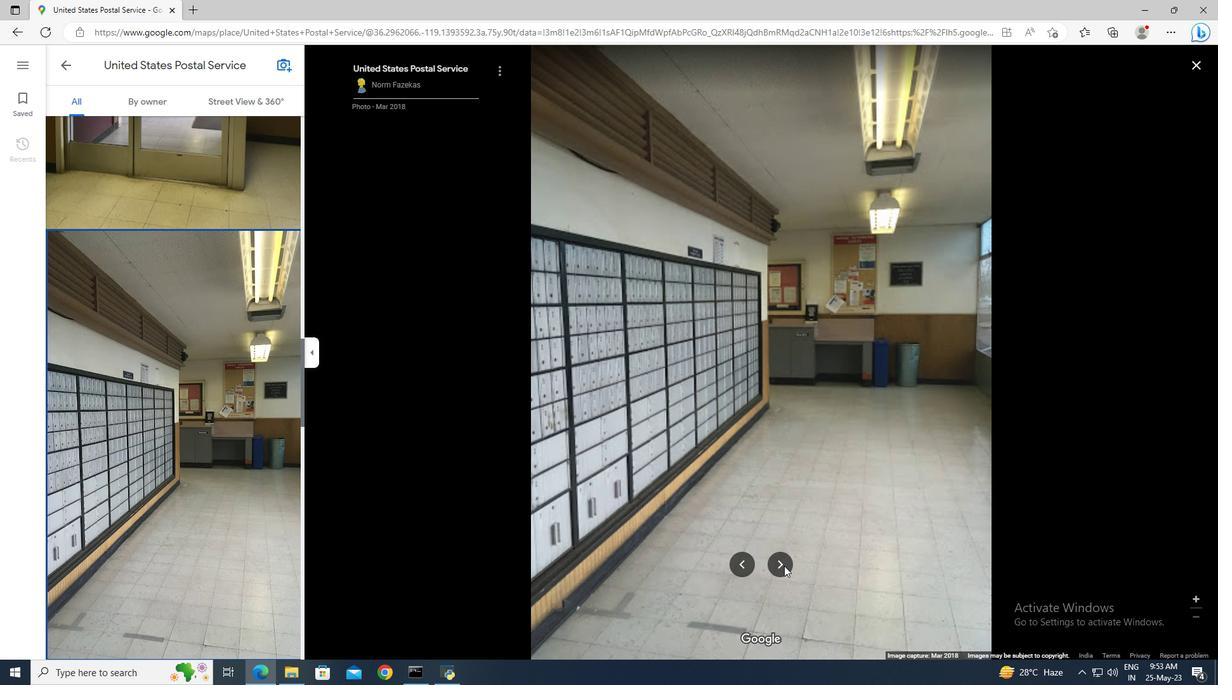 
Action: Mouse pressed left at (784, 565)
Screenshot: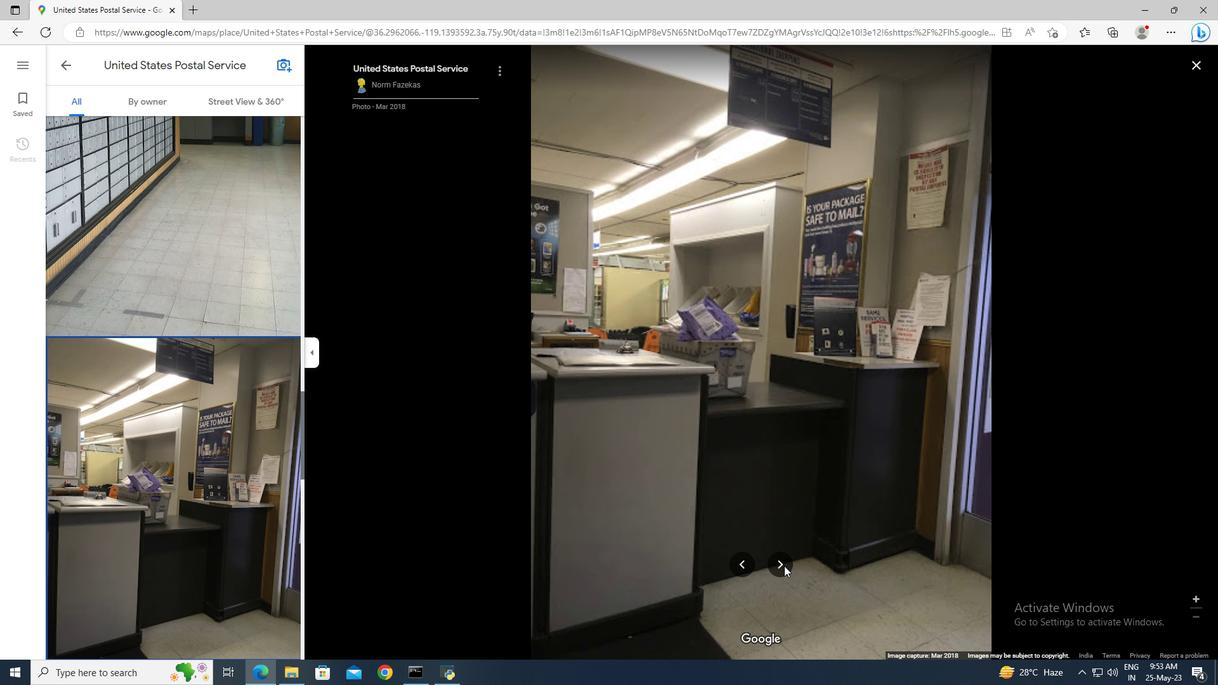 
Action: Mouse pressed left at (784, 565)
Screenshot: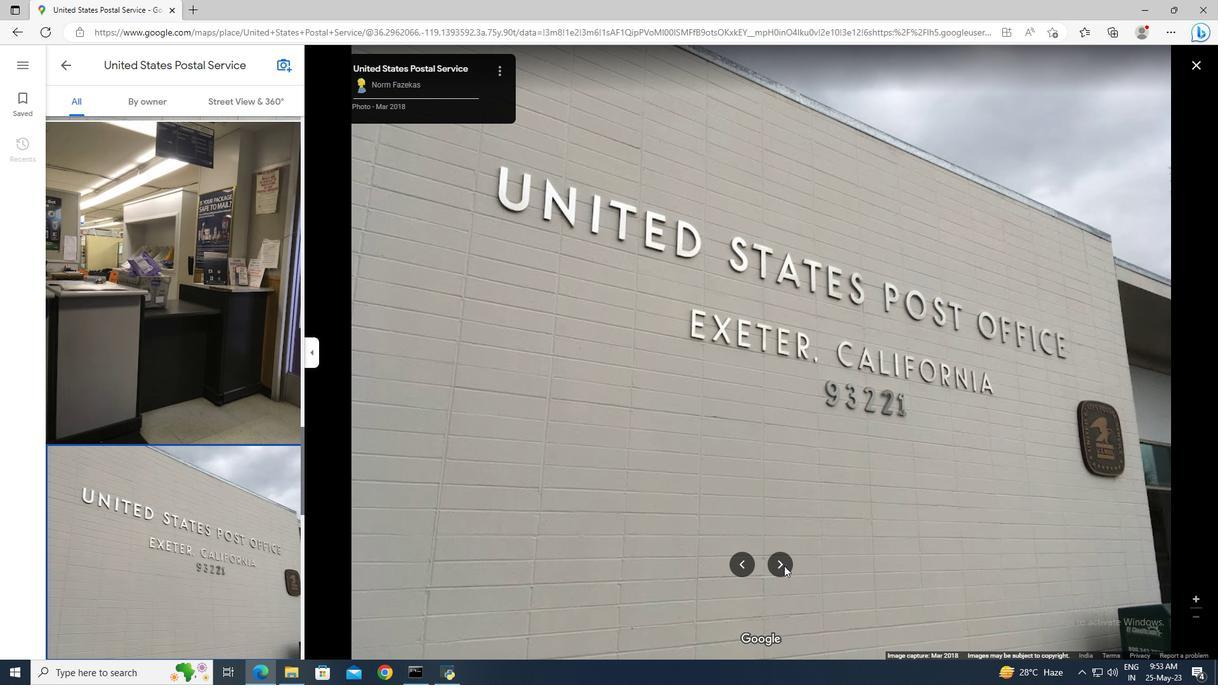 
Action: Mouse moved to (1197, 64)
Screenshot: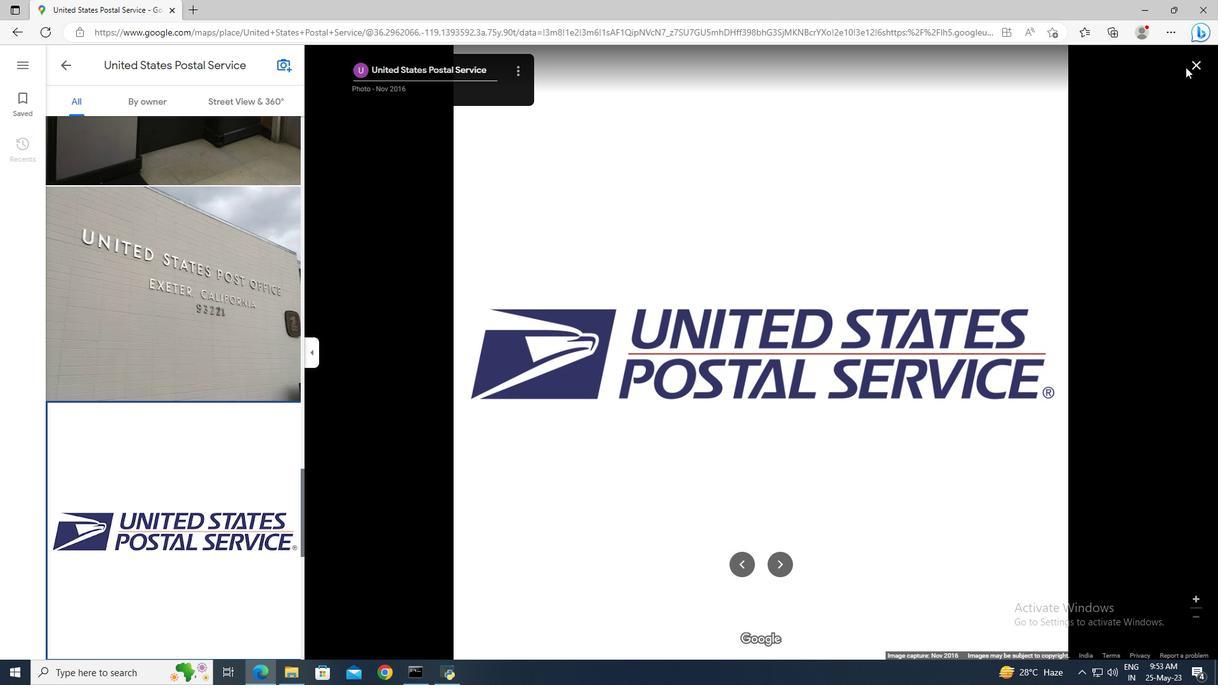 
Action: Mouse pressed left at (1197, 64)
Screenshot: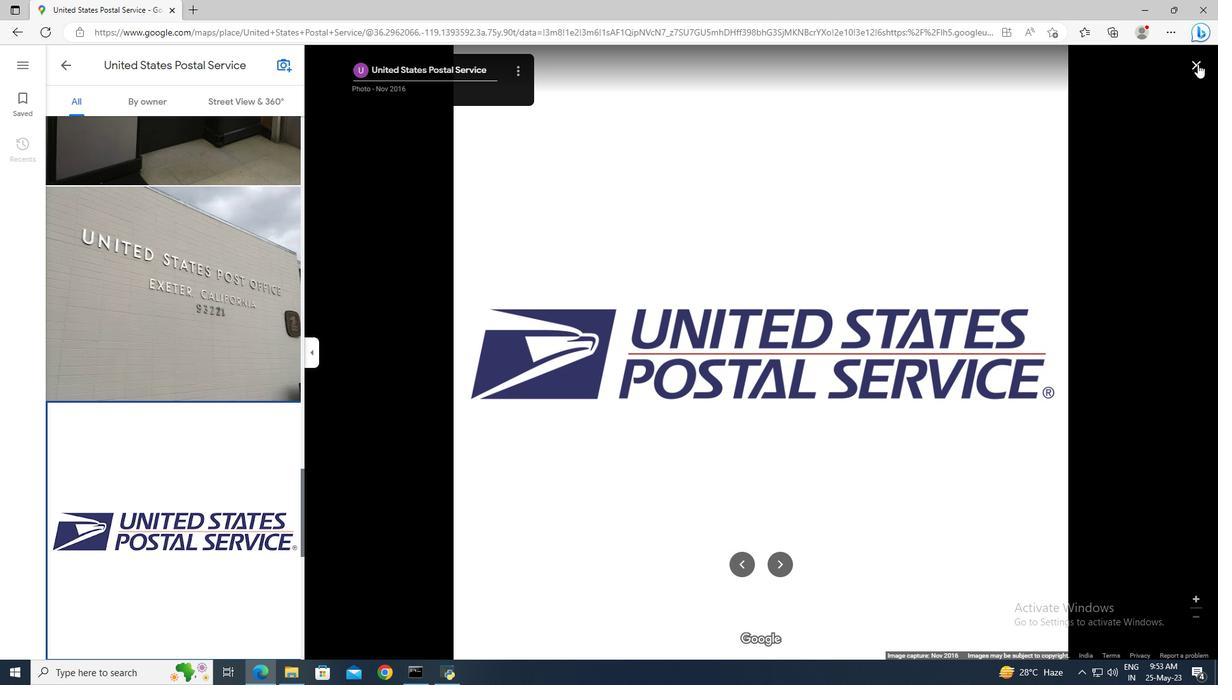 
Action: Mouse moved to (219, 359)
Screenshot: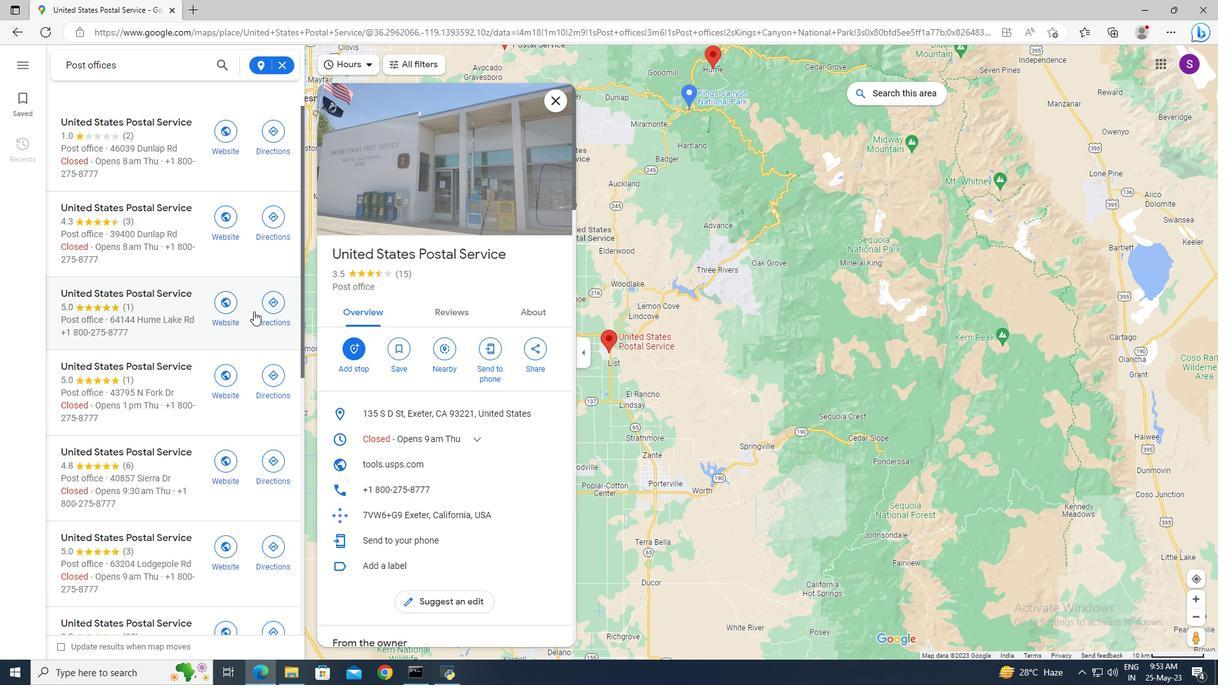 
Action: Mouse scrolled (219, 359) with delta (0, 0)
Screenshot: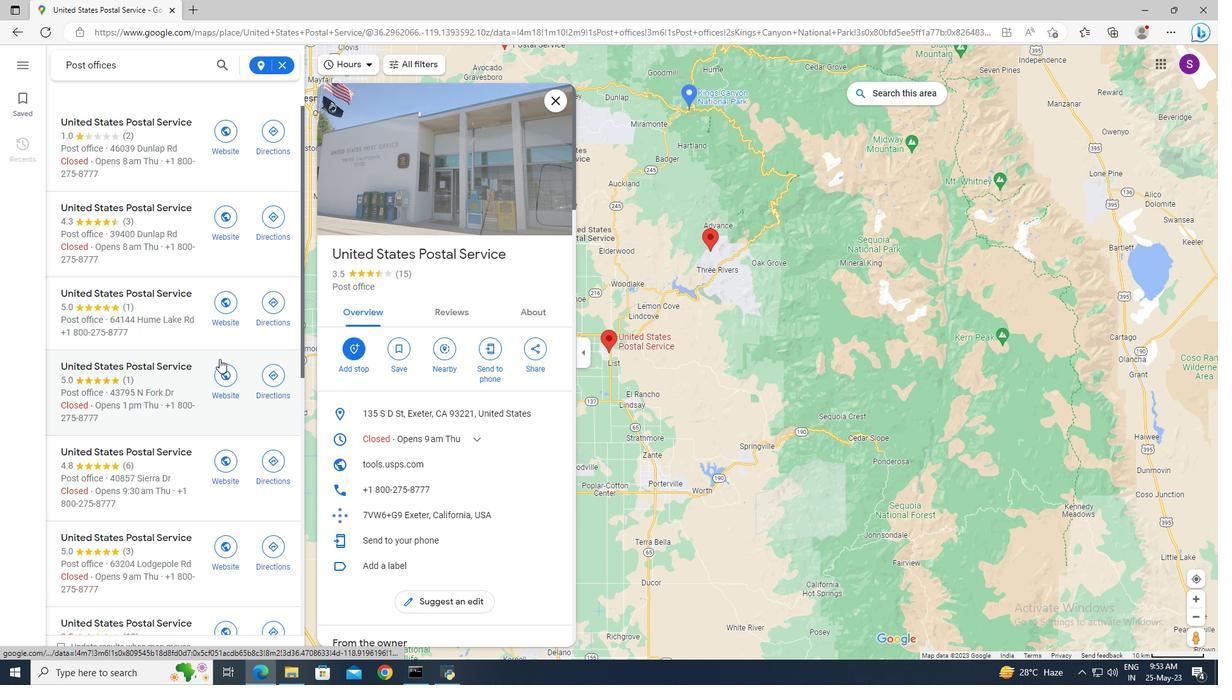
Action: Mouse scrolled (219, 359) with delta (0, 0)
Screenshot: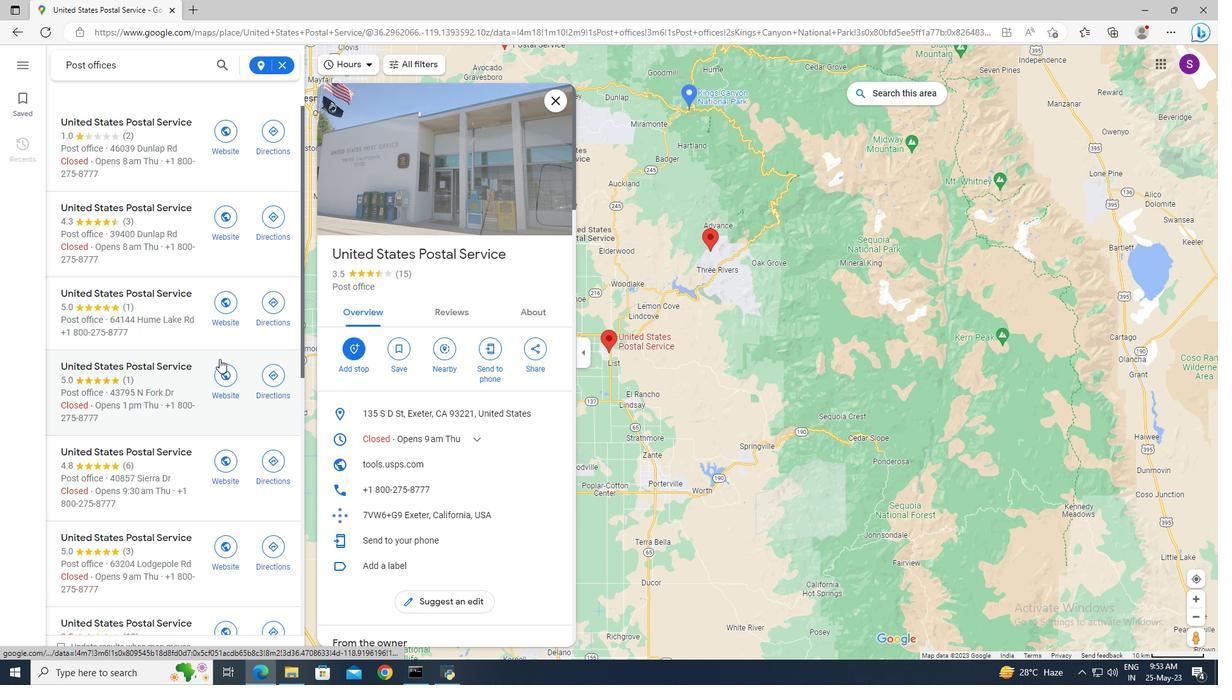 
Action: Mouse moved to (587, 331)
Screenshot: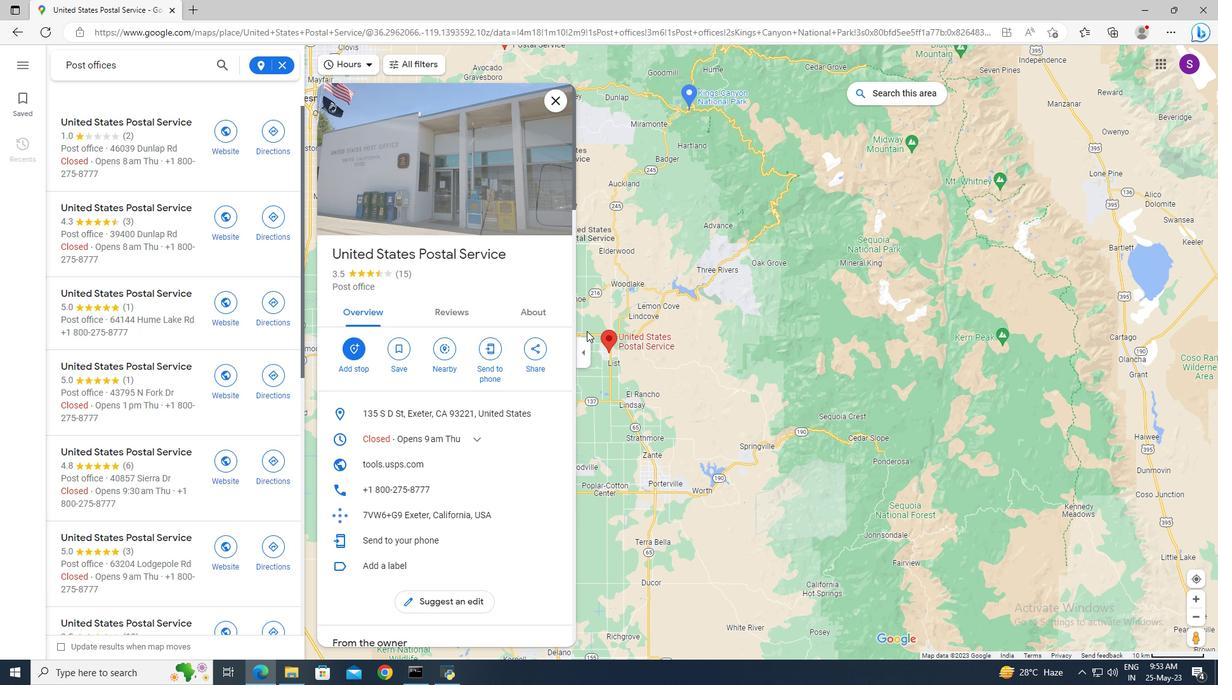 
